 Task: Plan accommodations for an important business meeting in San Francisco, California, with a focus on Airbnb rentals near corporate offices and meeting facilities.
Action: Mouse moved to (437, 61)
Screenshot: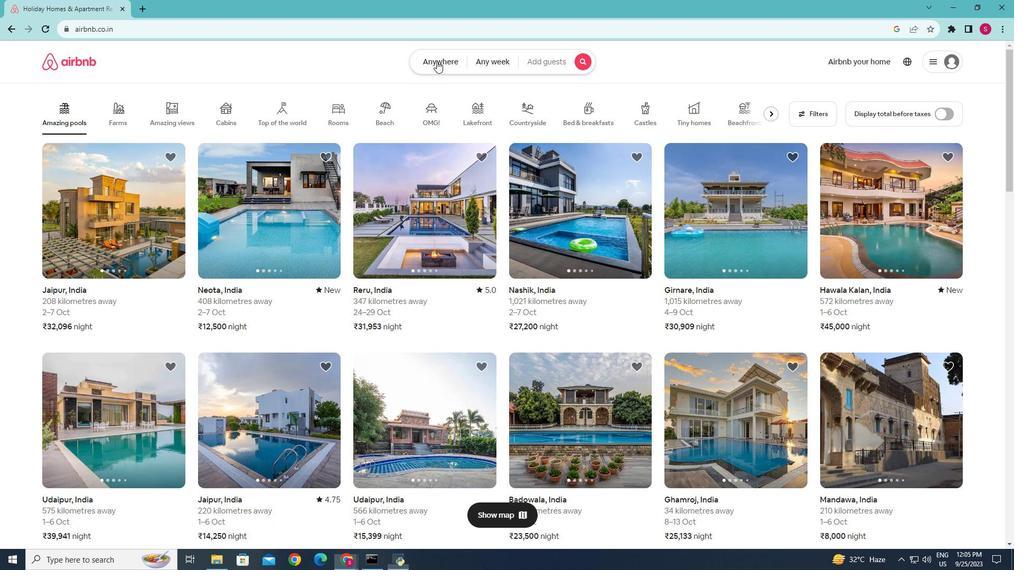 
Action: Mouse pressed left at (437, 61)
Screenshot: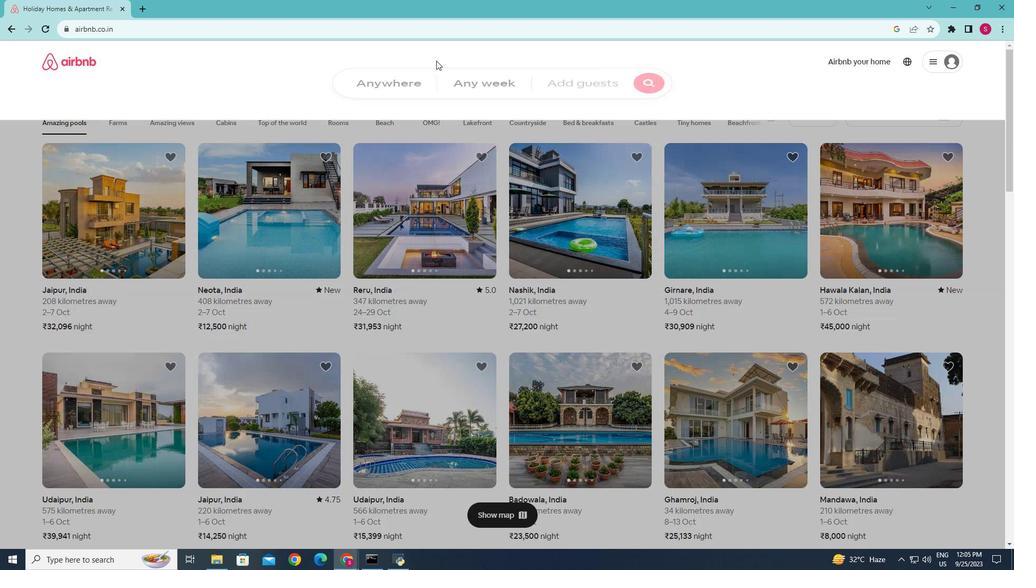 
Action: Mouse moved to (351, 96)
Screenshot: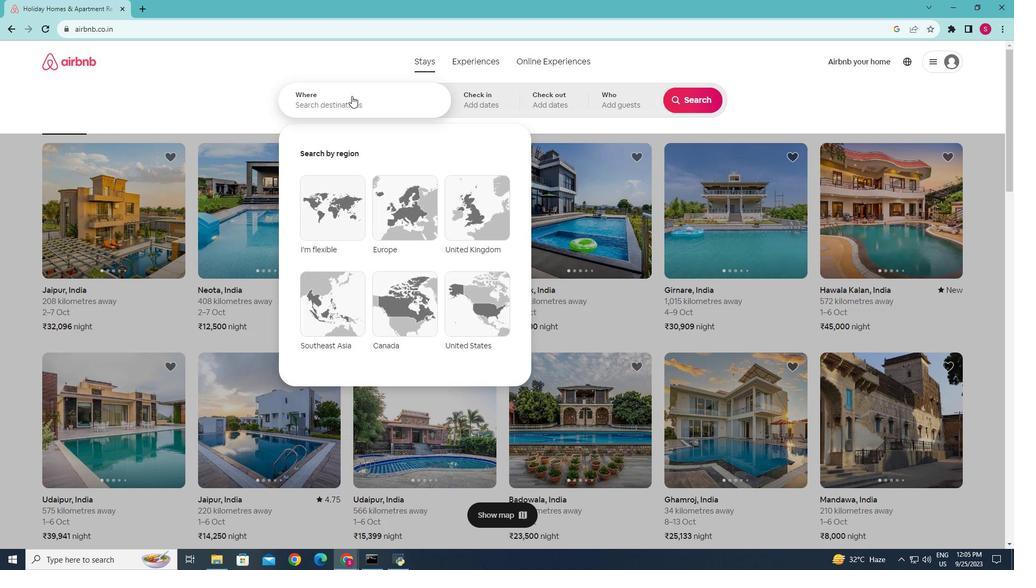 
Action: Mouse pressed left at (351, 96)
Screenshot: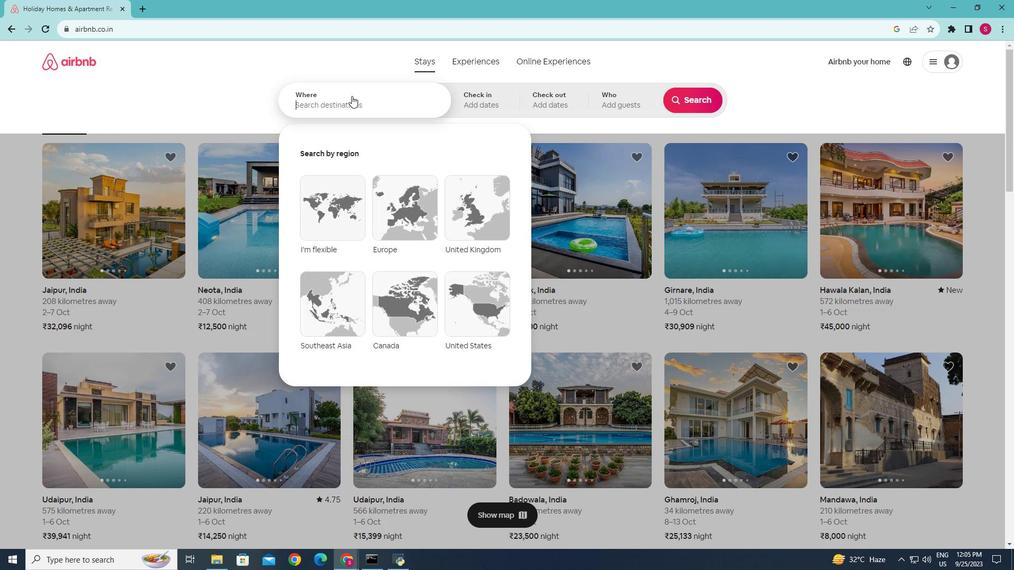 
Action: Key pressed <Key.caps_lock>S<Key.caps_lock>an<Key.space><Key.caps_lock>F<Key.caps_lock>rancisco,<Key.space><Key.caps_lock>C<Key.caps_lock>alifornia
Screenshot: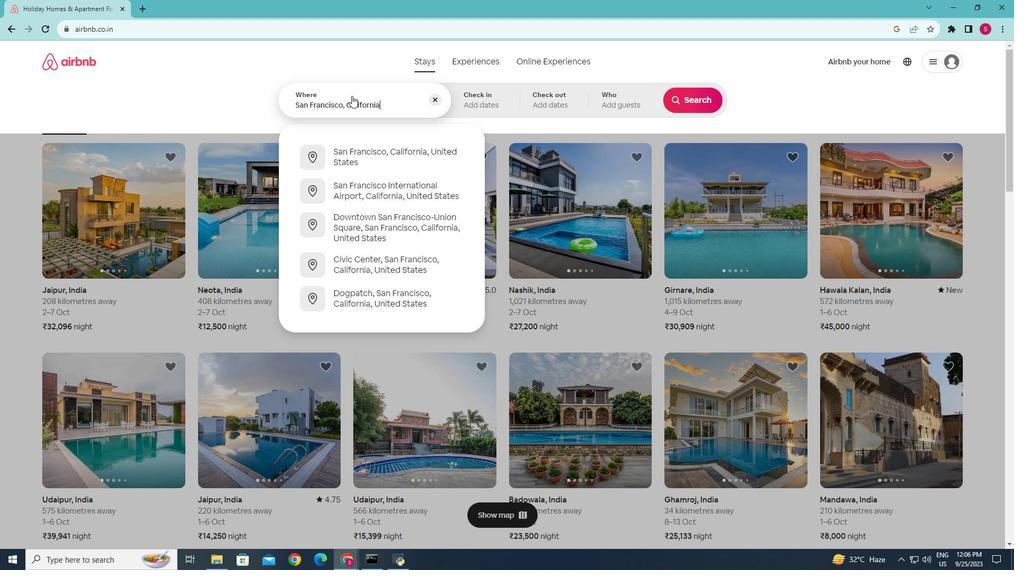 
Action: Mouse moved to (387, 126)
Screenshot: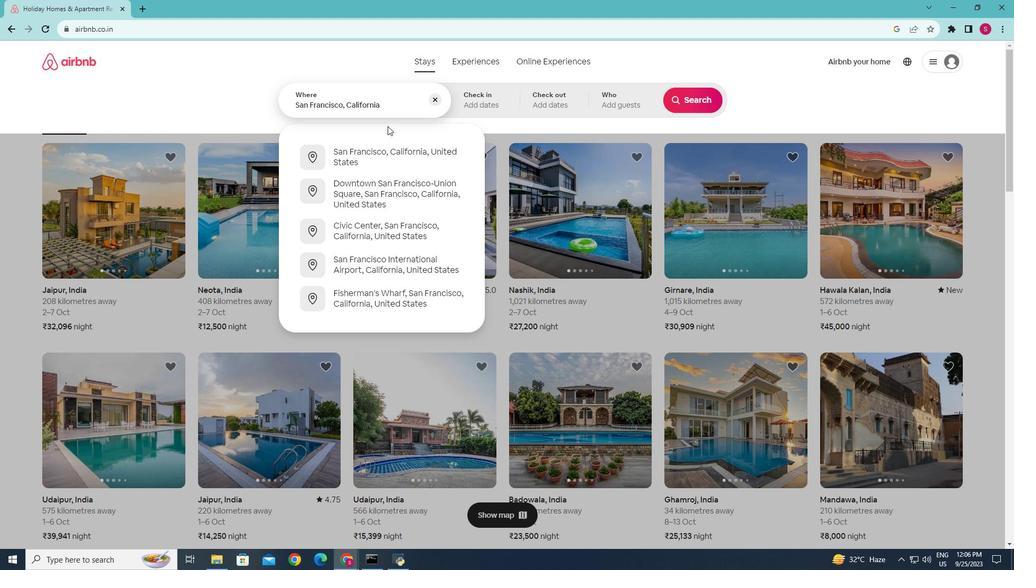 
Action: Key pressed <Key.enter>
Screenshot: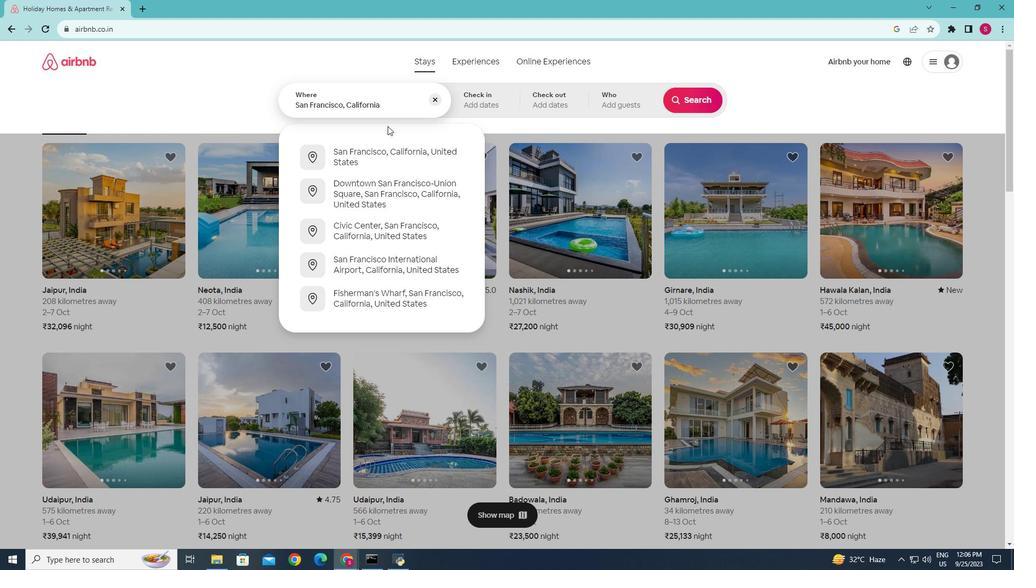 
Action: Mouse moved to (683, 100)
Screenshot: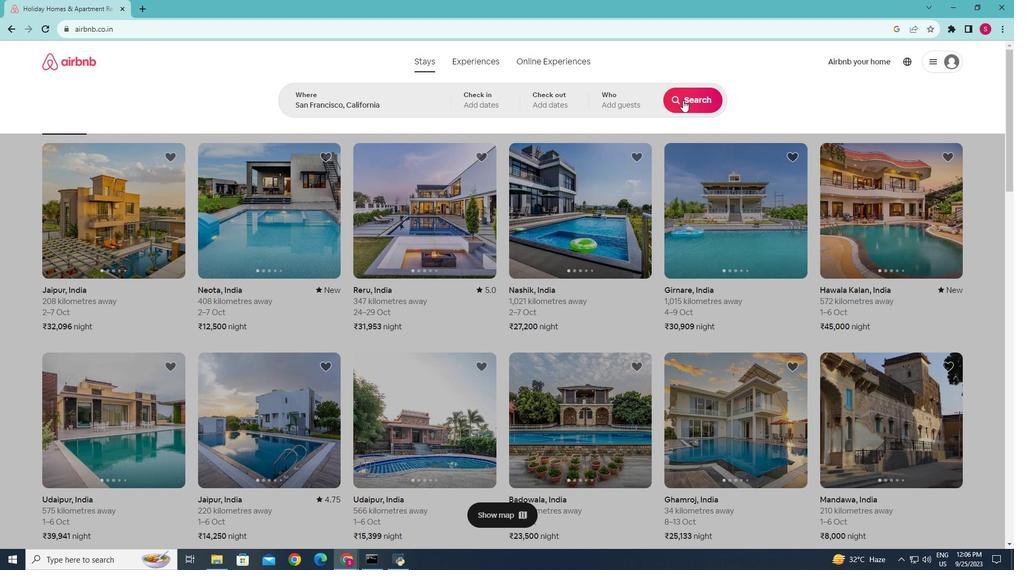 
Action: Mouse pressed left at (683, 100)
Screenshot: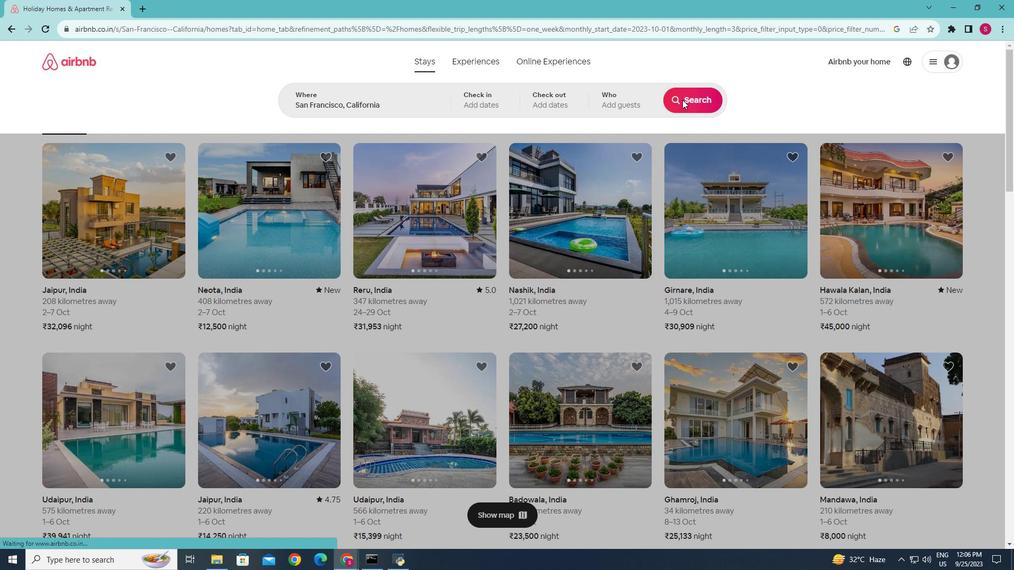 
Action: Mouse moved to (393, 350)
Screenshot: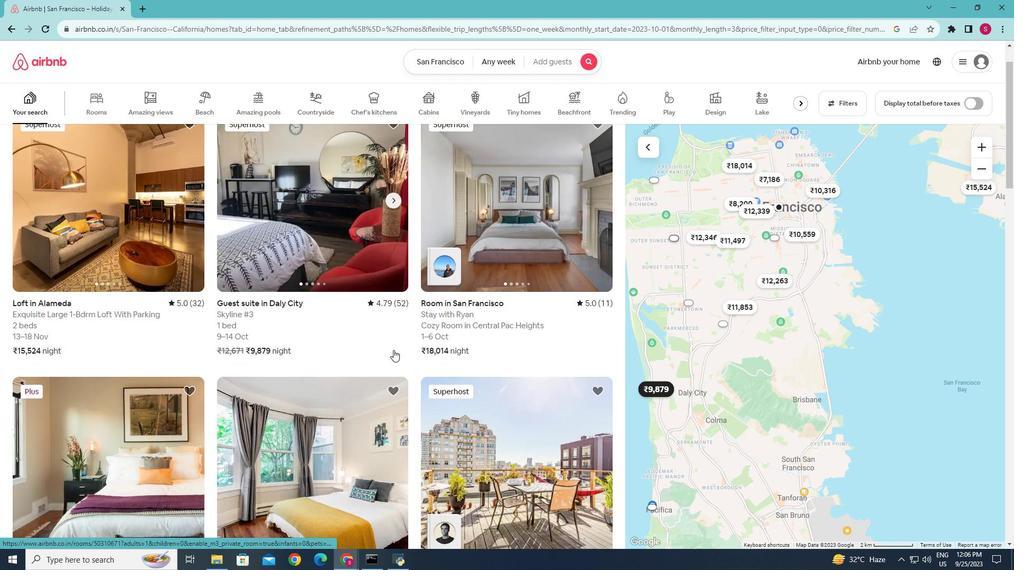 
Action: Mouse scrolled (393, 349) with delta (0, 0)
Screenshot: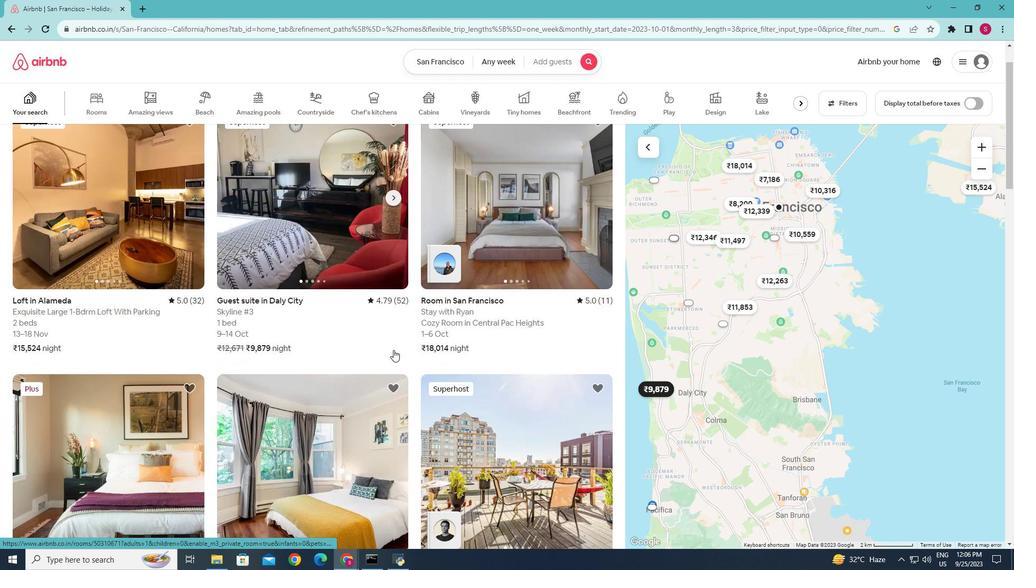 
Action: Mouse scrolled (393, 349) with delta (0, 0)
Screenshot: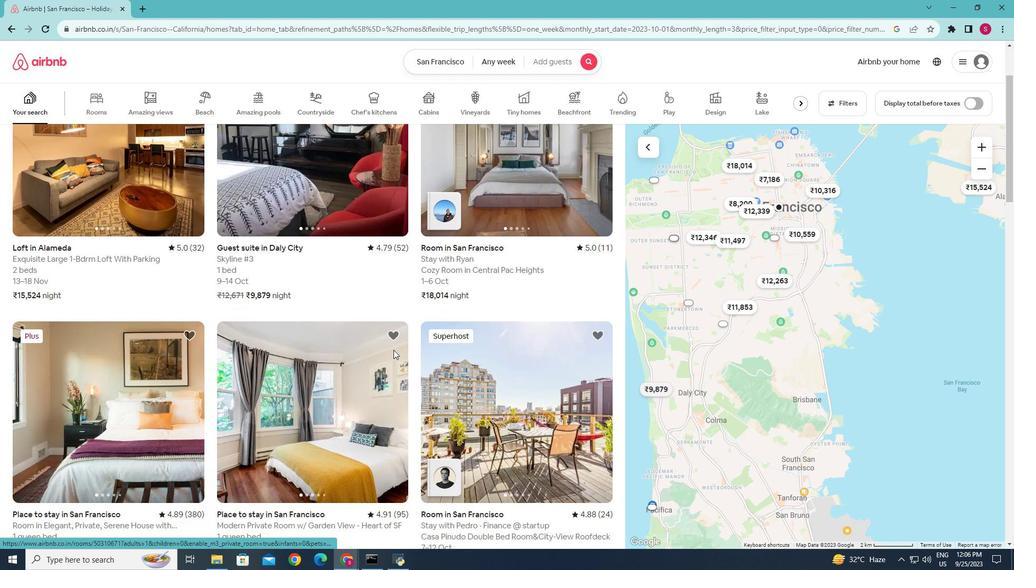 
Action: Mouse moved to (428, 362)
Screenshot: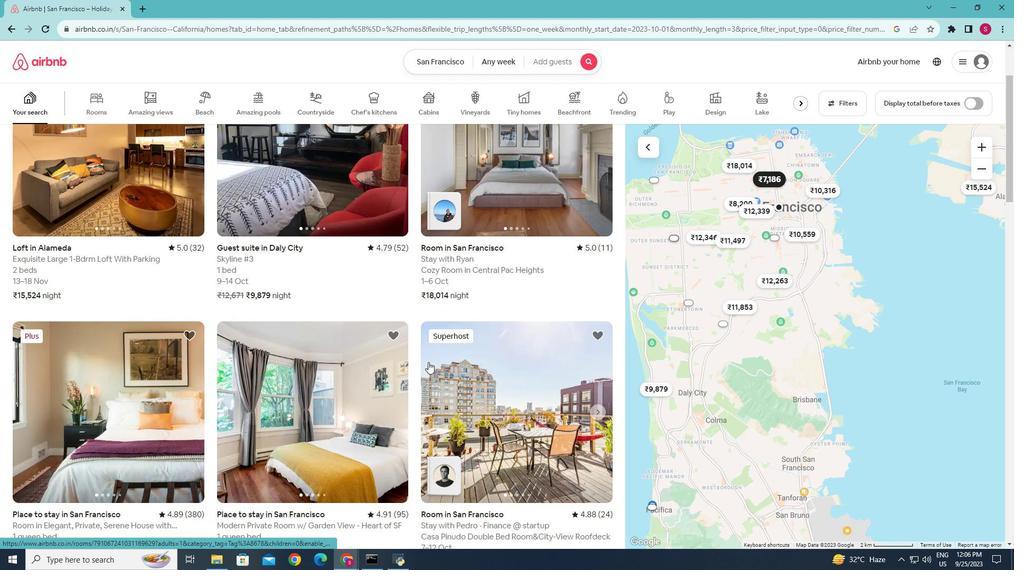 
Action: Mouse scrolled (428, 362) with delta (0, 0)
Screenshot: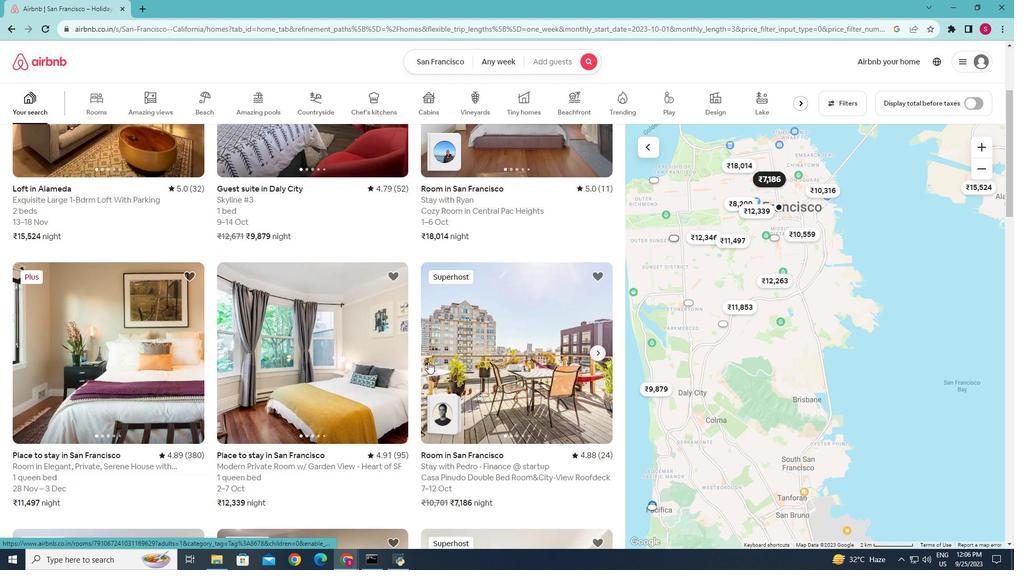 
Action: Mouse scrolled (428, 362) with delta (0, 0)
Screenshot: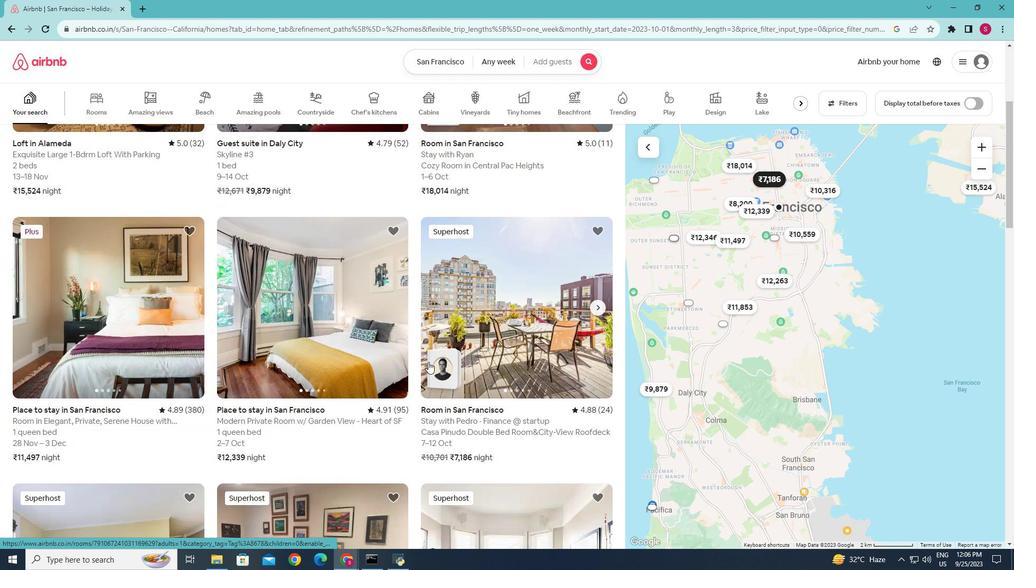 
Action: Mouse scrolled (428, 362) with delta (0, 0)
Screenshot: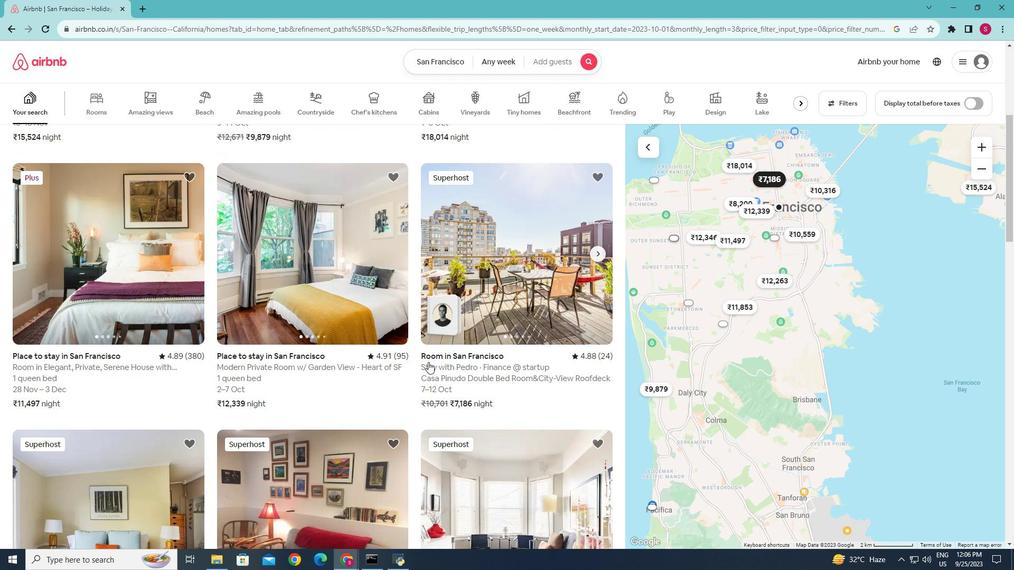 
Action: Mouse moved to (366, 376)
Screenshot: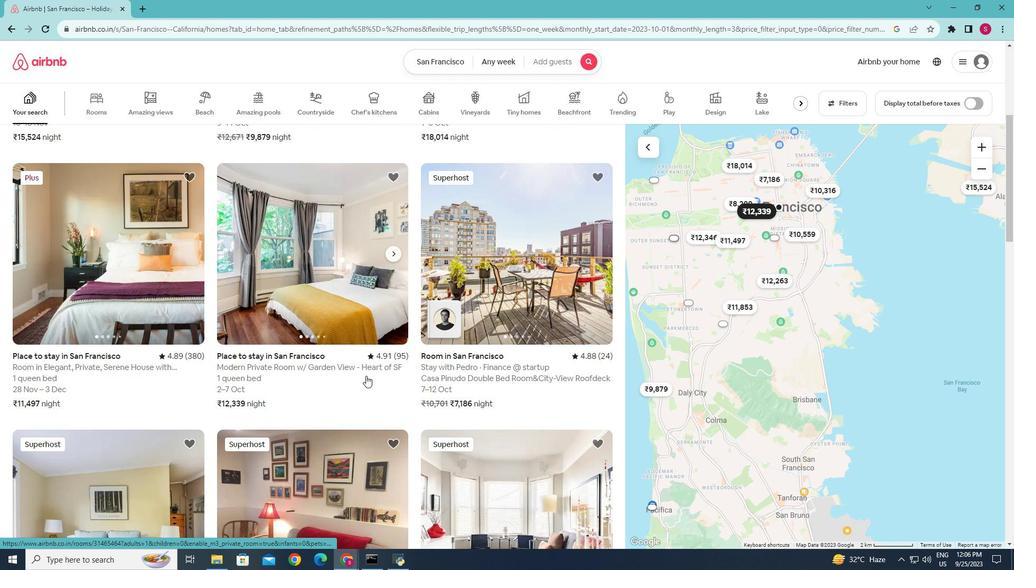 
Action: Mouse scrolled (366, 375) with delta (0, 0)
Screenshot: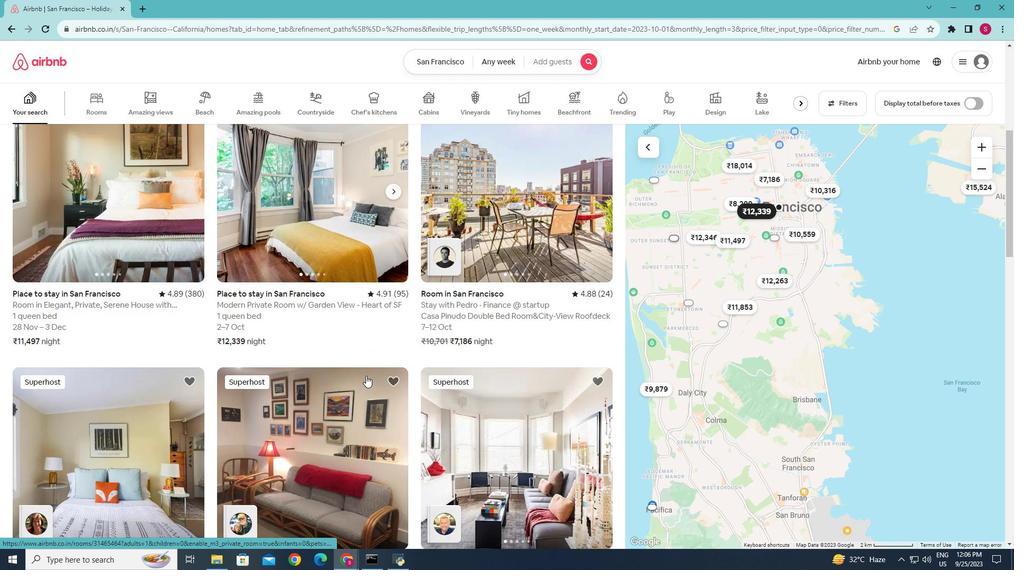 
Action: Mouse scrolled (366, 375) with delta (0, 0)
Screenshot: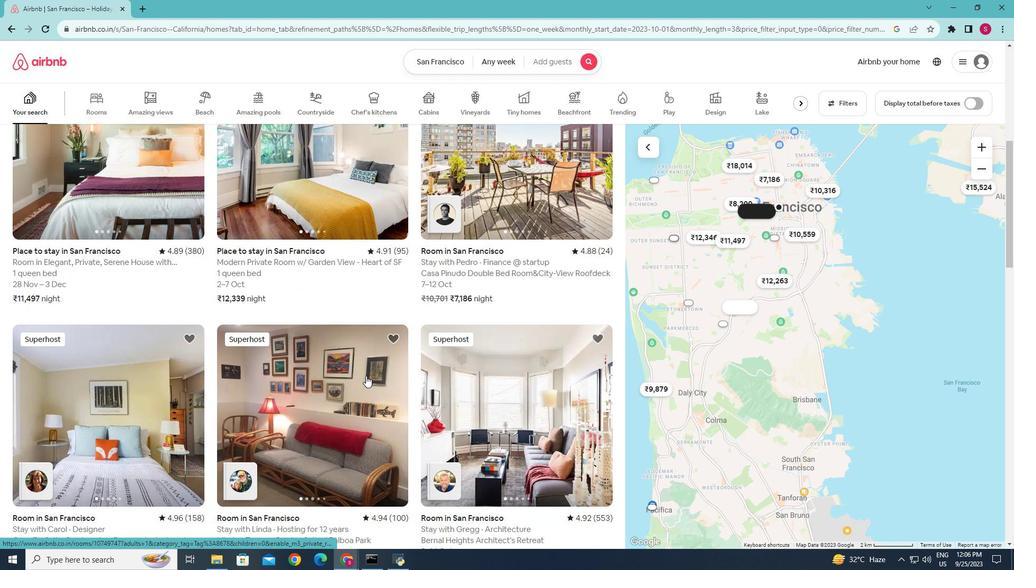 
Action: Mouse scrolled (366, 375) with delta (0, 0)
Screenshot: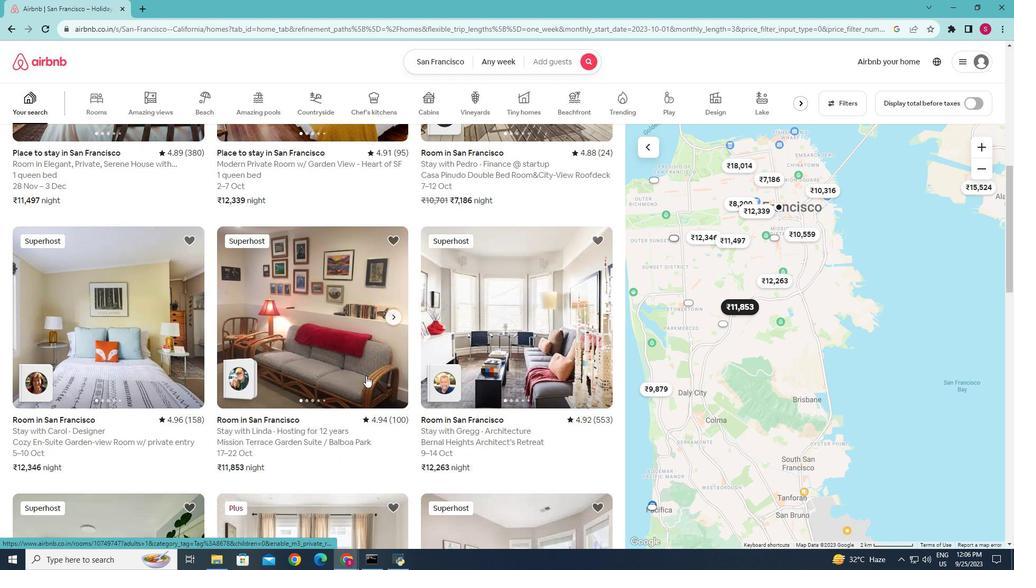 
Action: Mouse scrolled (366, 375) with delta (0, 0)
Screenshot: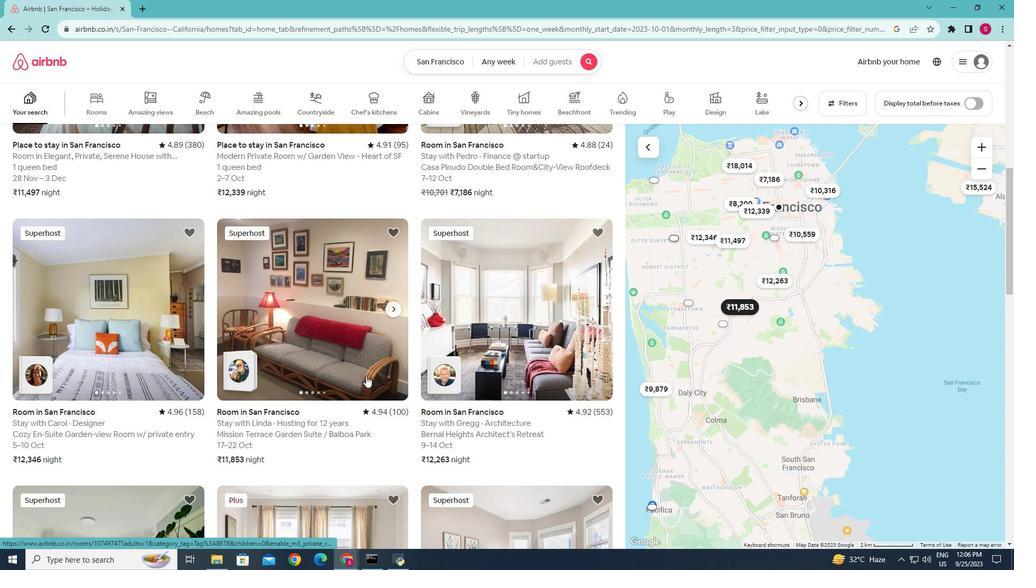 
Action: Mouse moved to (378, 368)
Screenshot: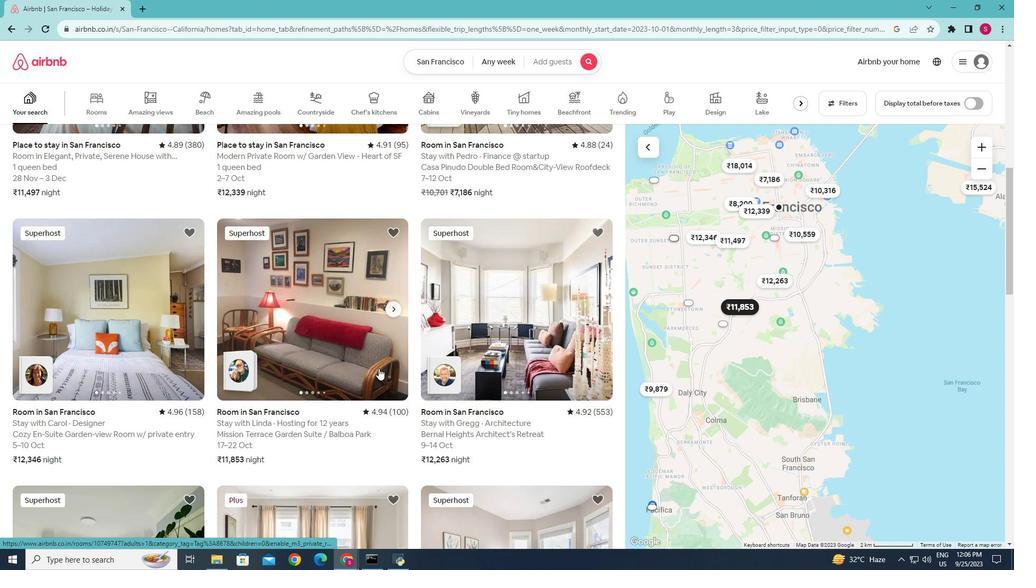 
Action: Mouse scrolled (378, 368) with delta (0, 0)
Screenshot: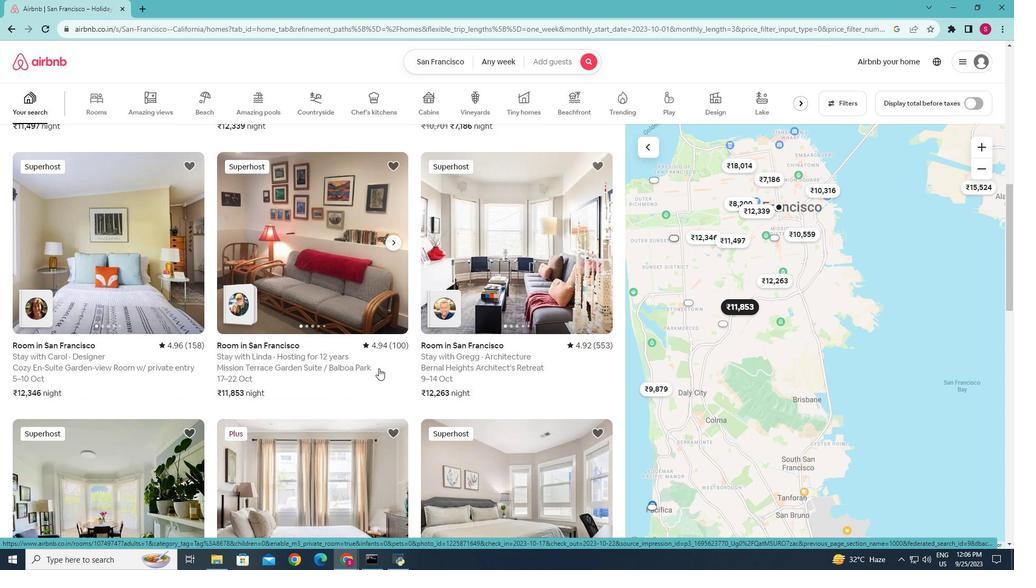 
Action: Mouse scrolled (378, 368) with delta (0, 0)
Screenshot: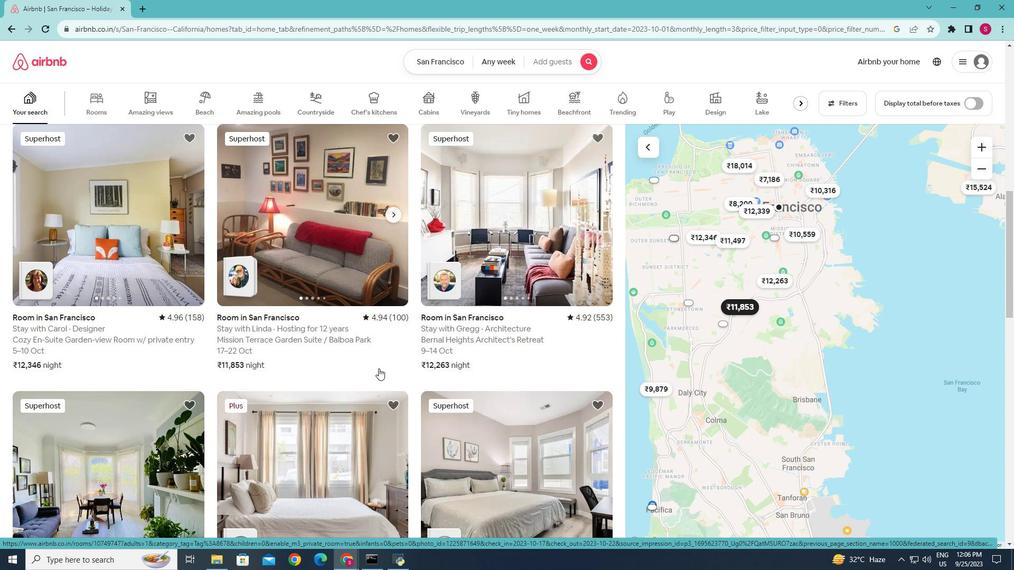
Action: Mouse scrolled (378, 368) with delta (0, 0)
Screenshot: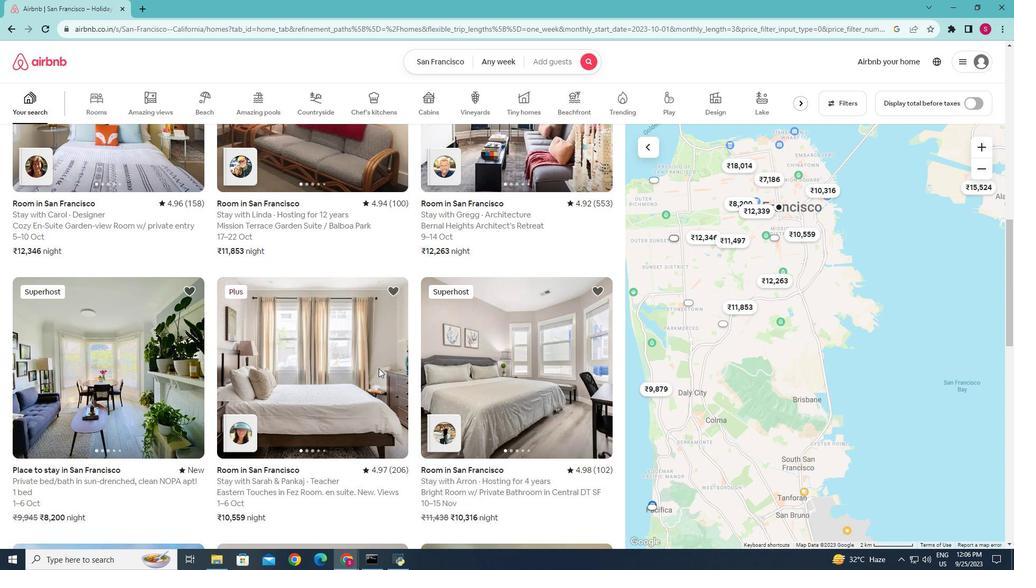 
Action: Mouse scrolled (378, 368) with delta (0, 0)
Screenshot: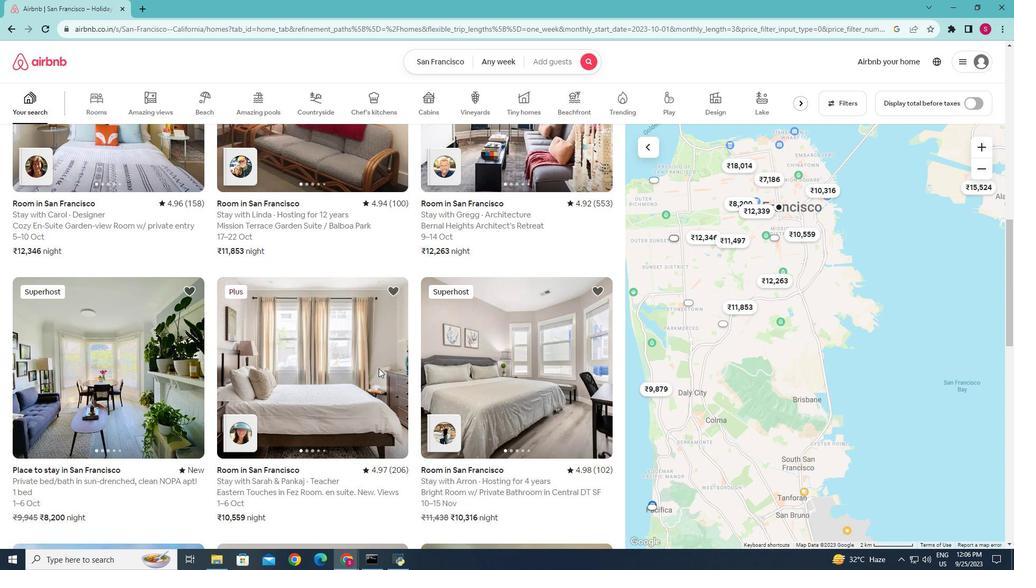 
Action: Mouse scrolled (378, 368) with delta (0, 0)
Screenshot: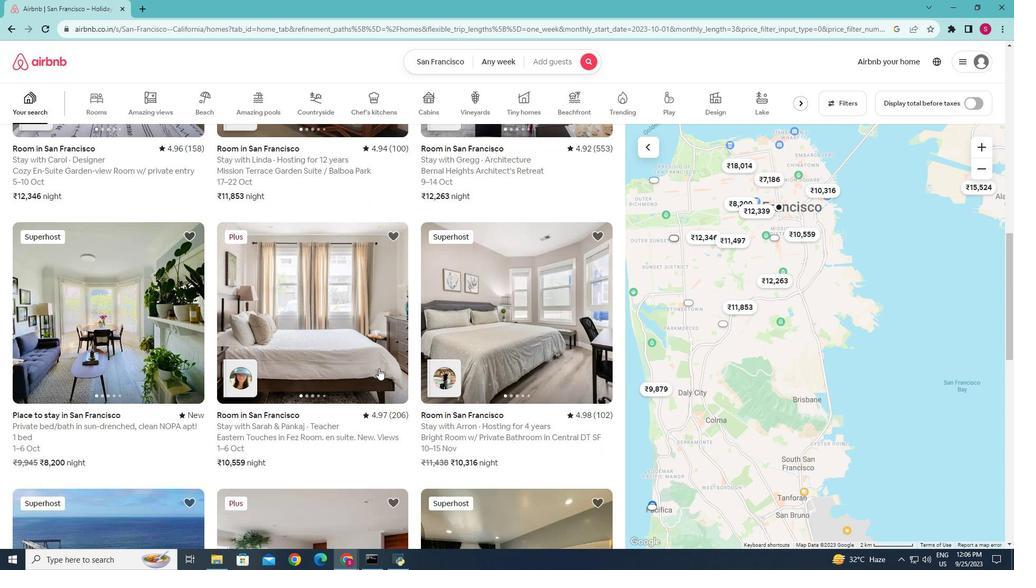 
Action: Mouse moved to (448, 361)
Screenshot: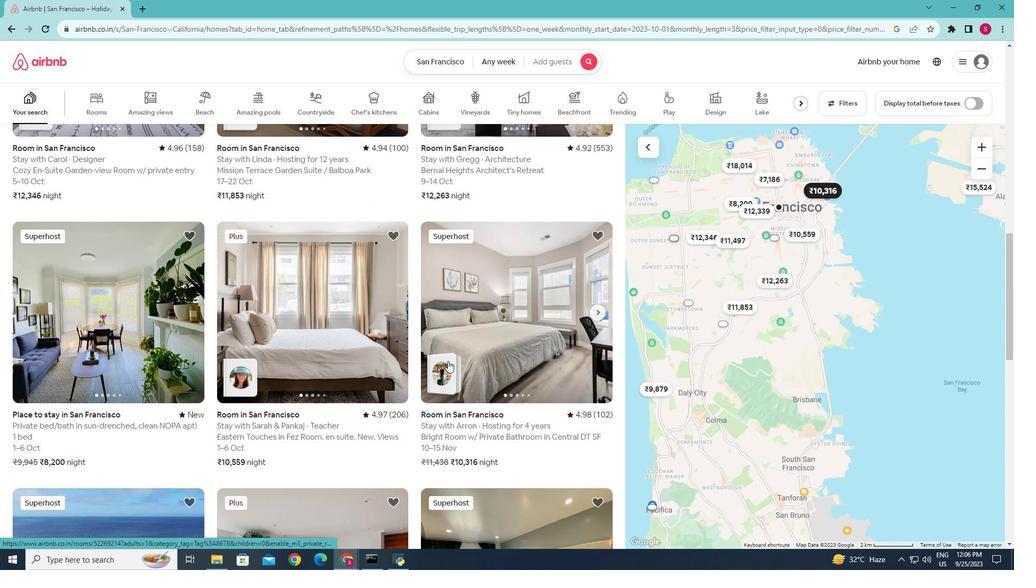 
Action: Mouse scrolled (448, 360) with delta (0, 0)
Screenshot: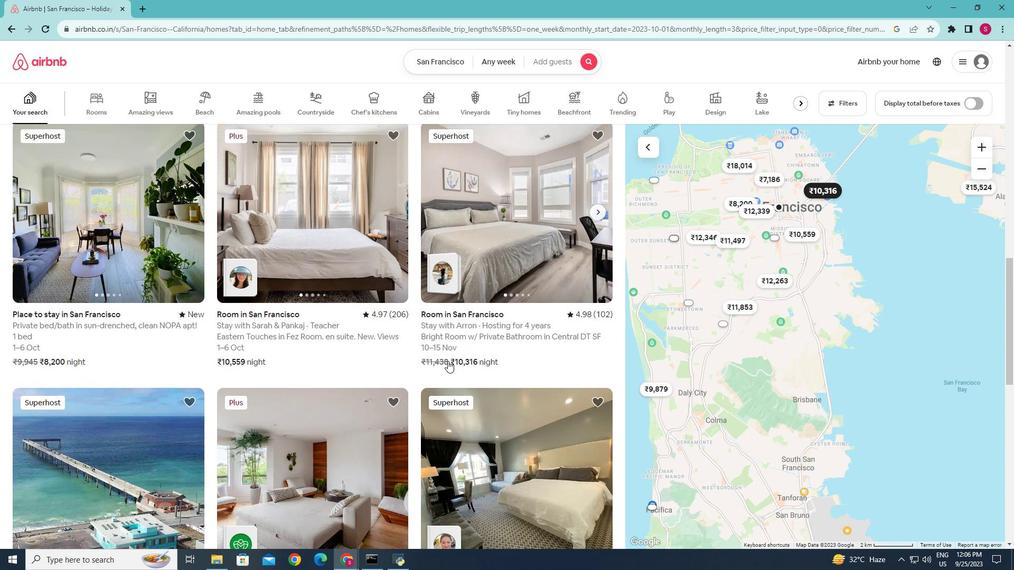 
Action: Mouse scrolled (448, 360) with delta (0, 0)
Screenshot: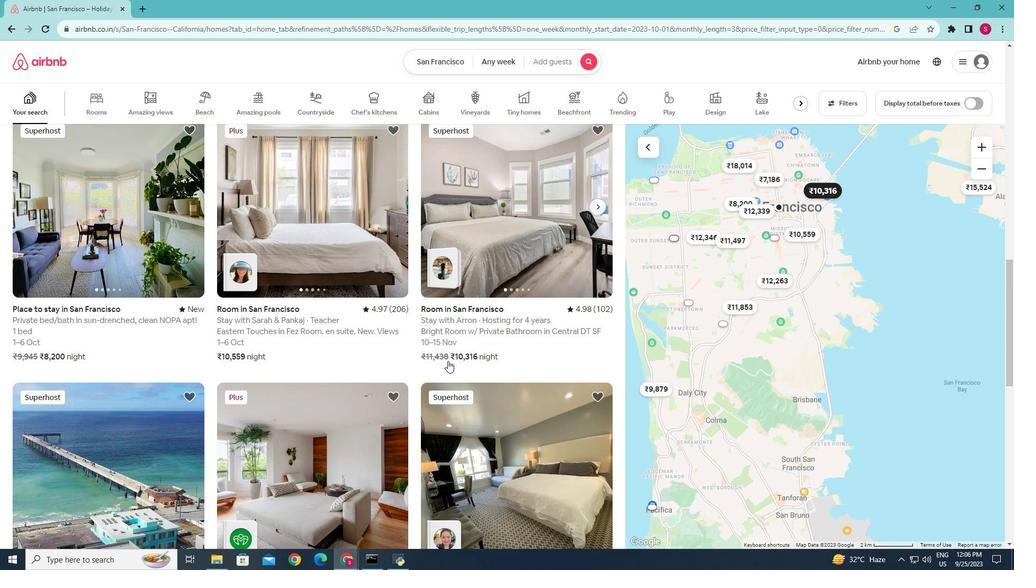 
Action: Mouse scrolled (448, 360) with delta (0, 0)
Screenshot: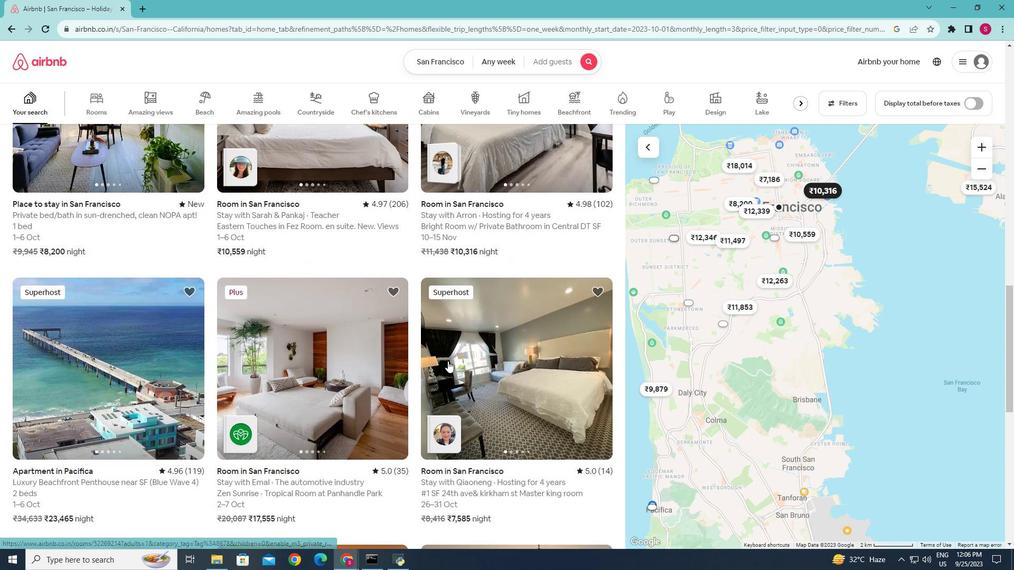 
Action: Mouse scrolled (448, 360) with delta (0, 0)
Screenshot: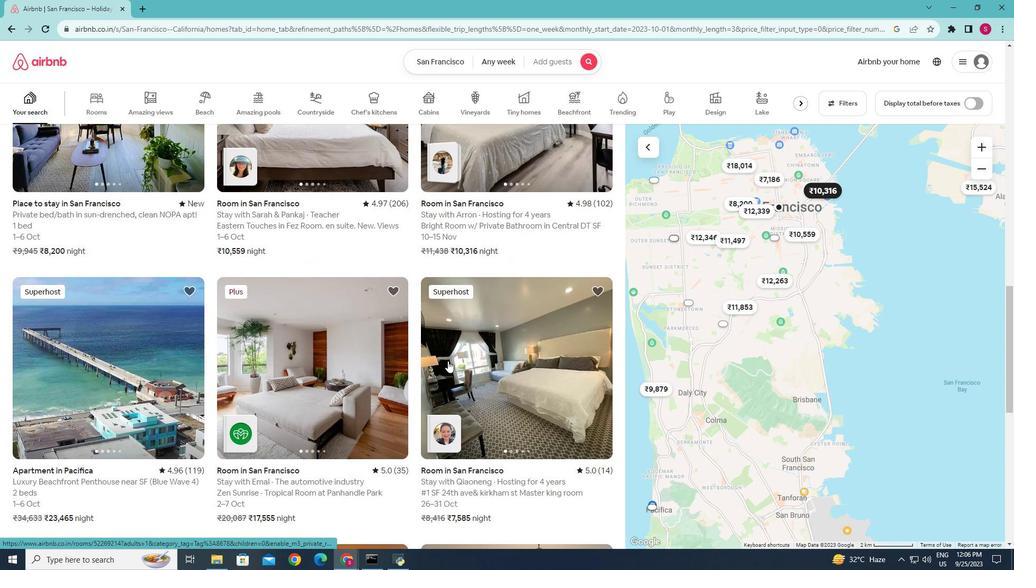 
Action: Mouse scrolled (448, 360) with delta (0, 0)
Screenshot: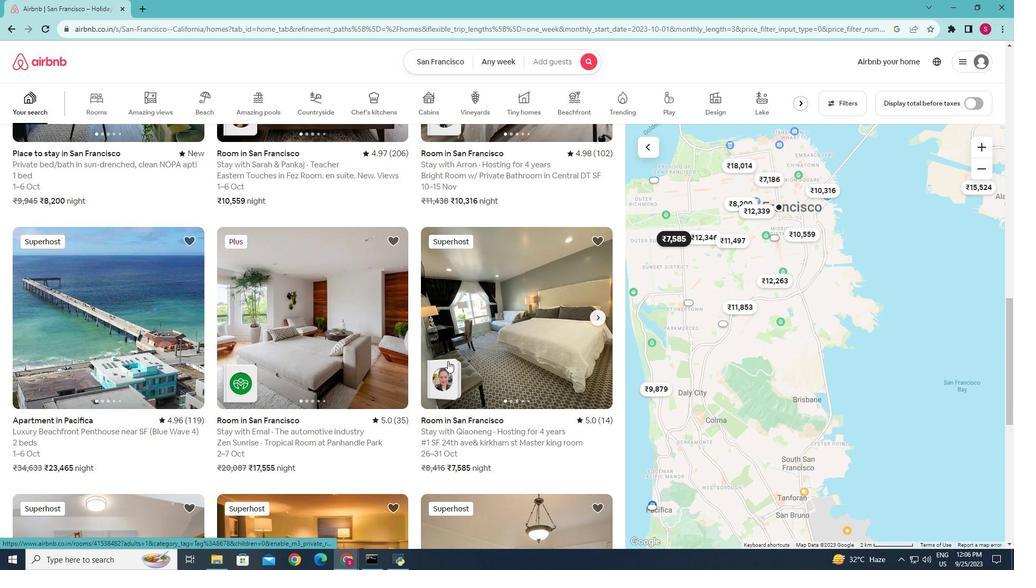 
Action: Mouse scrolled (448, 360) with delta (0, 0)
Screenshot: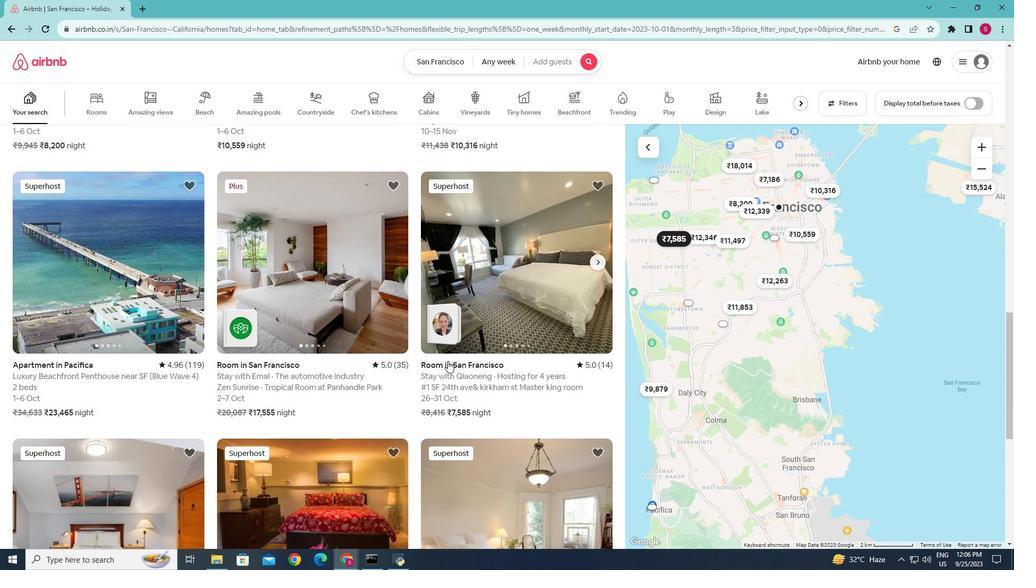 
Action: Mouse scrolled (448, 360) with delta (0, 0)
Screenshot: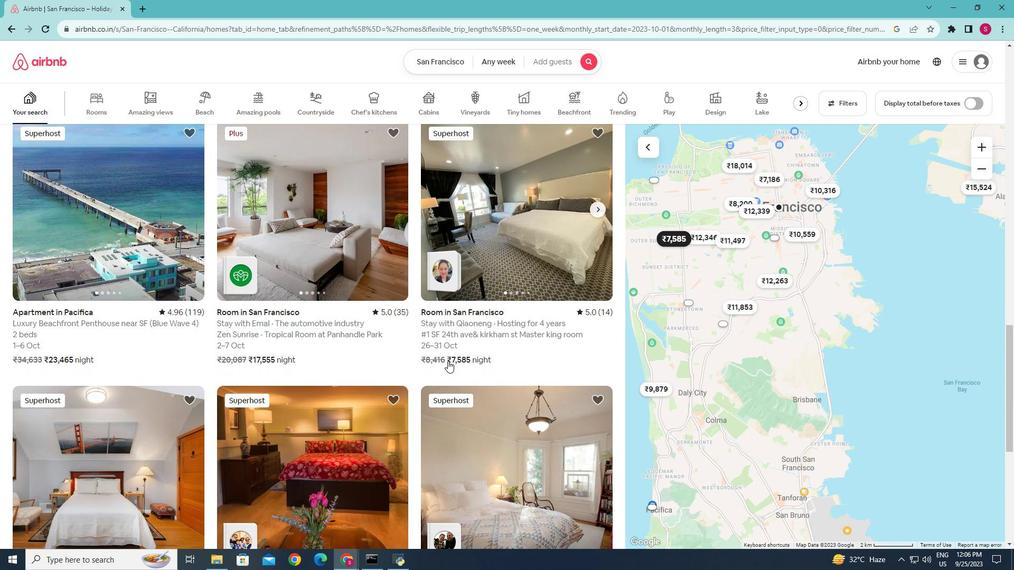 
Action: Mouse scrolled (448, 360) with delta (0, 0)
Screenshot: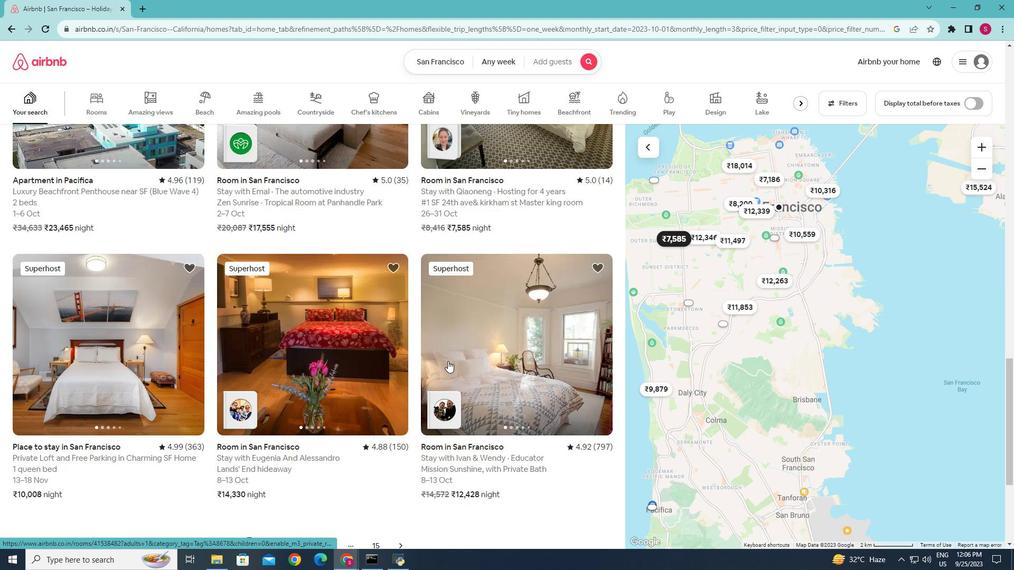 
Action: Mouse scrolled (448, 360) with delta (0, 0)
Screenshot: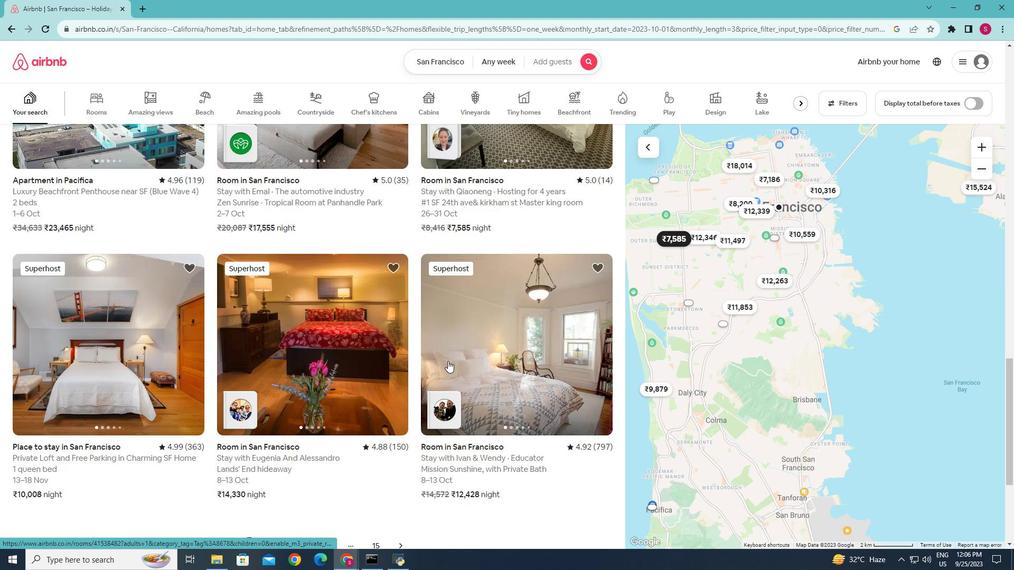 
Action: Mouse scrolled (448, 360) with delta (0, 0)
Screenshot: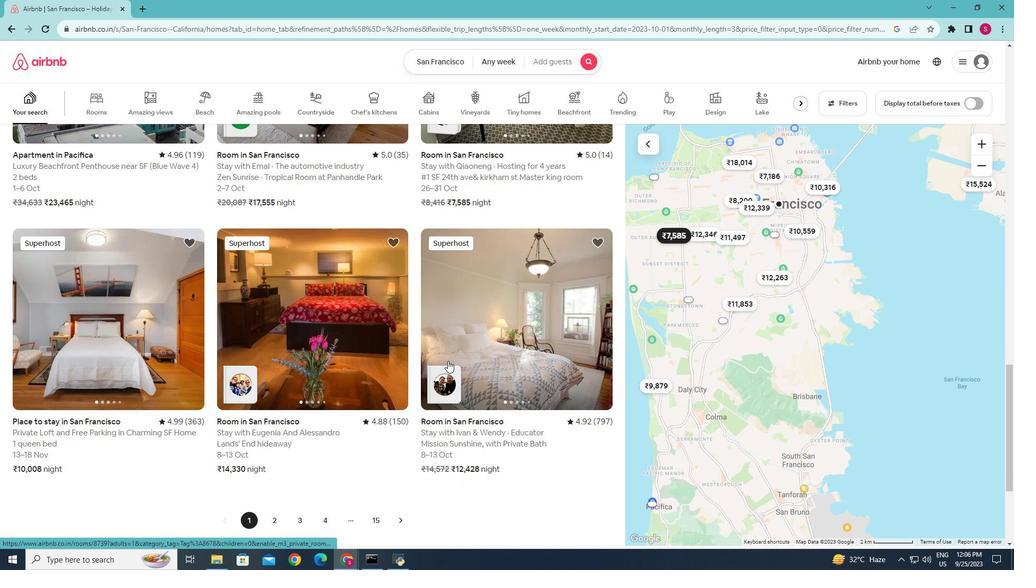 
Action: Mouse moved to (556, 379)
Screenshot: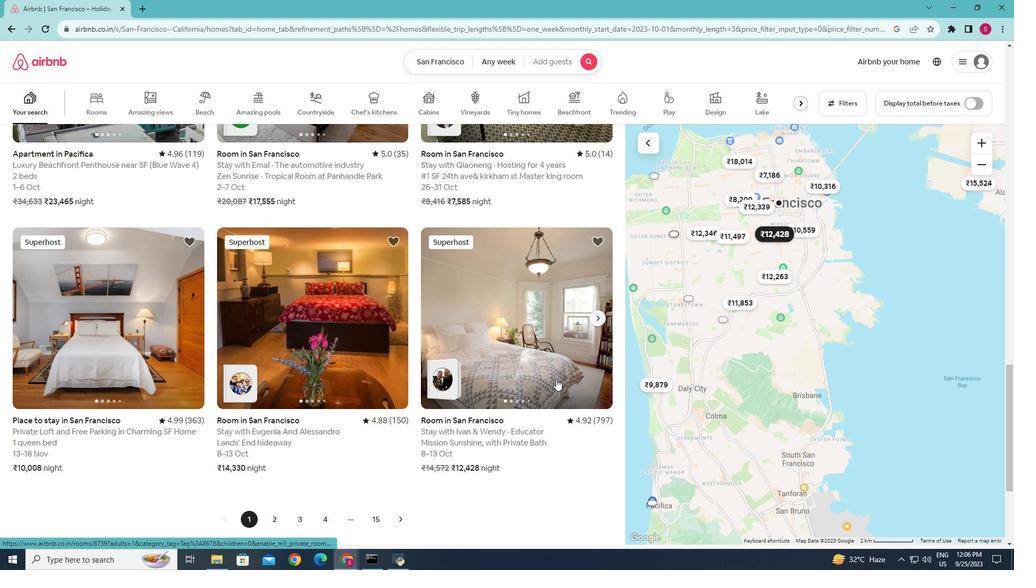 
Action: Mouse scrolled (556, 378) with delta (0, 0)
Screenshot: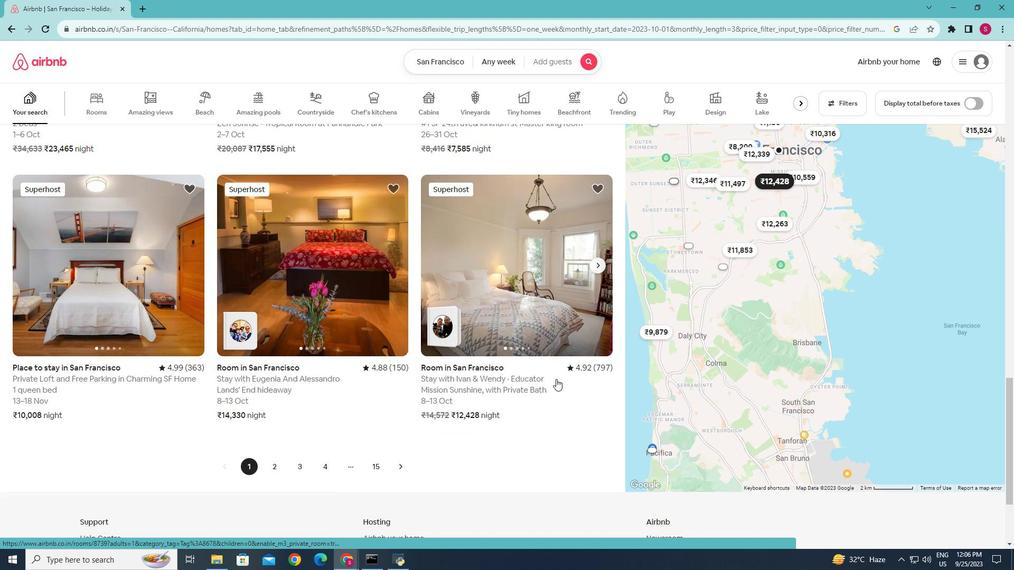 
Action: Mouse moved to (274, 461)
Screenshot: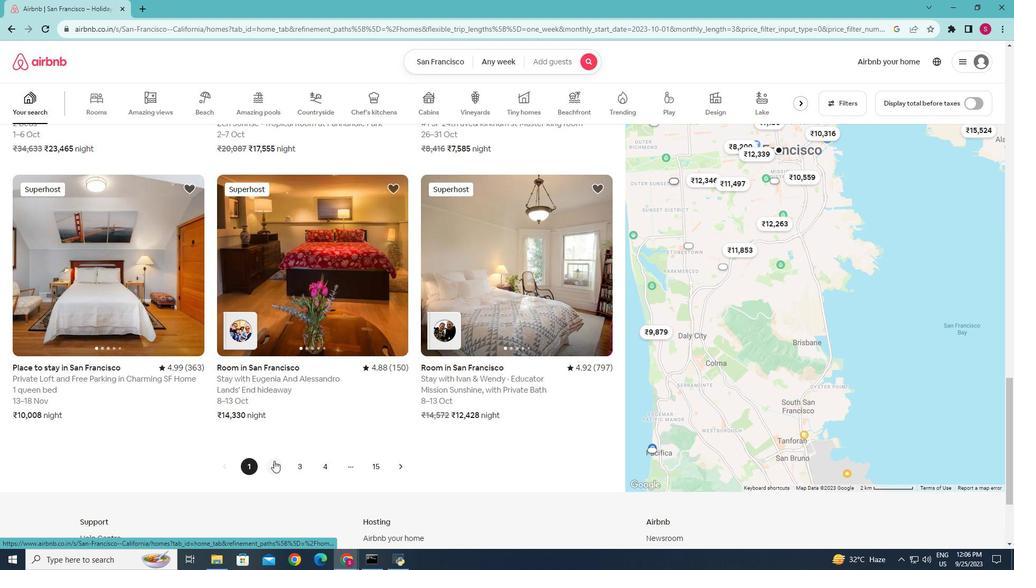 
Action: Mouse pressed left at (274, 461)
Screenshot: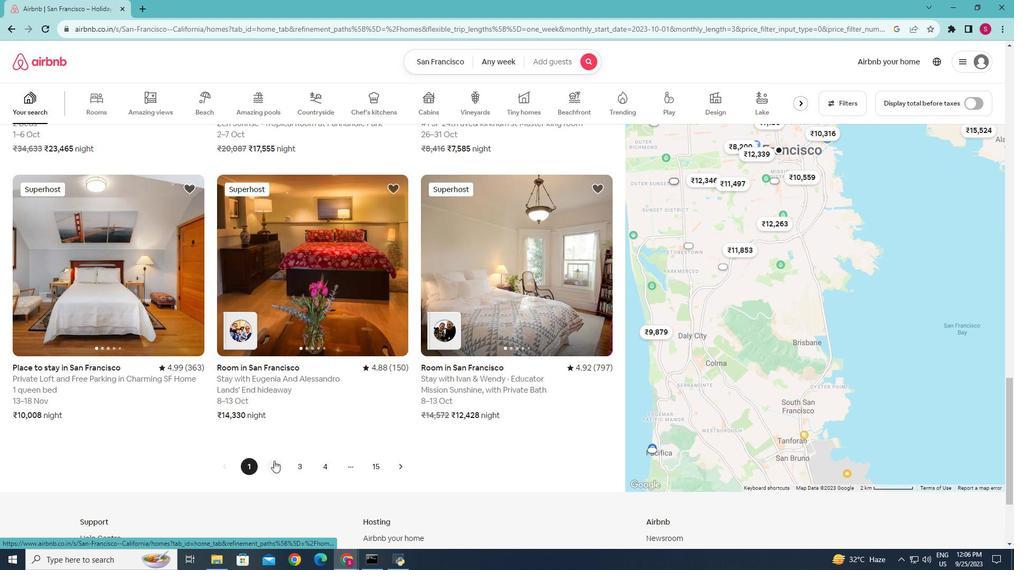 
Action: Mouse moved to (383, 384)
Screenshot: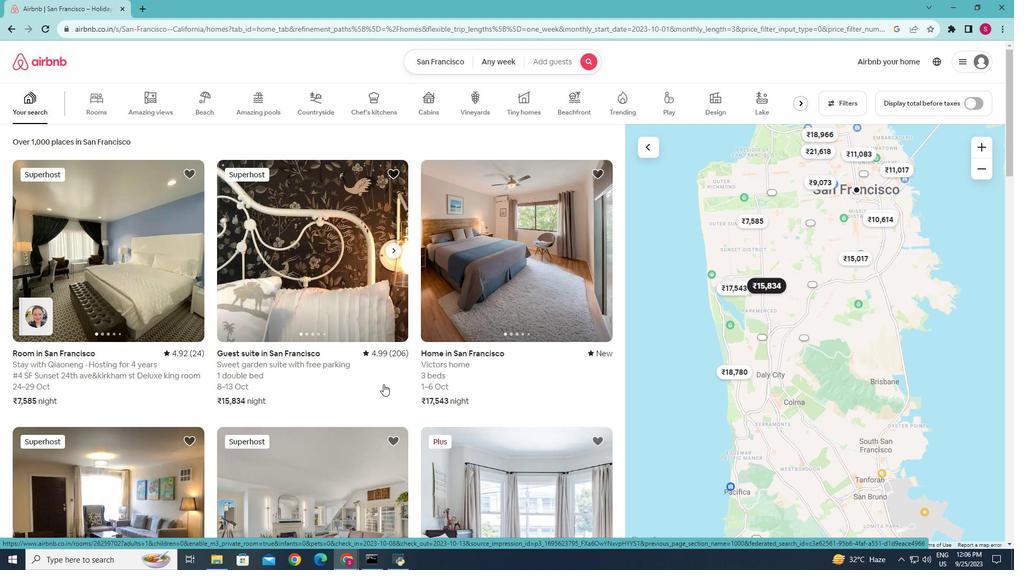 
Action: Mouse scrolled (383, 384) with delta (0, 0)
Screenshot: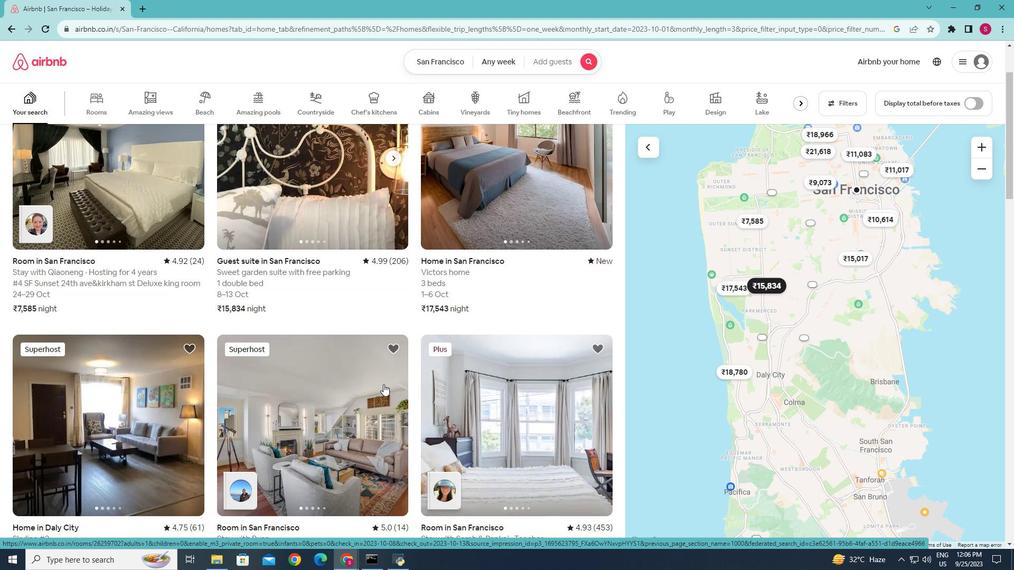 
Action: Mouse scrolled (383, 384) with delta (0, 0)
Screenshot: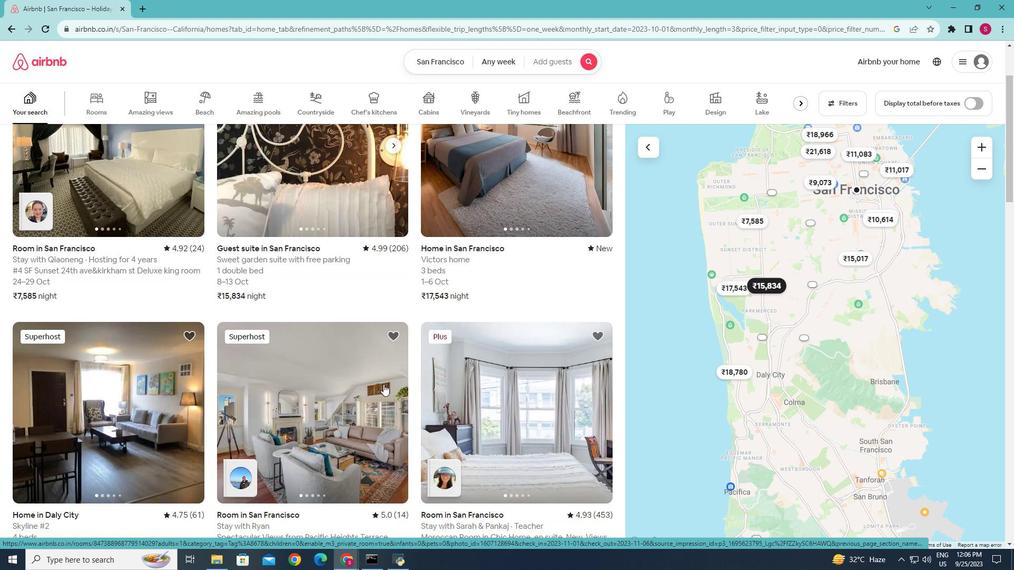 
Action: Mouse scrolled (383, 384) with delta (0, 0)
Screenshot: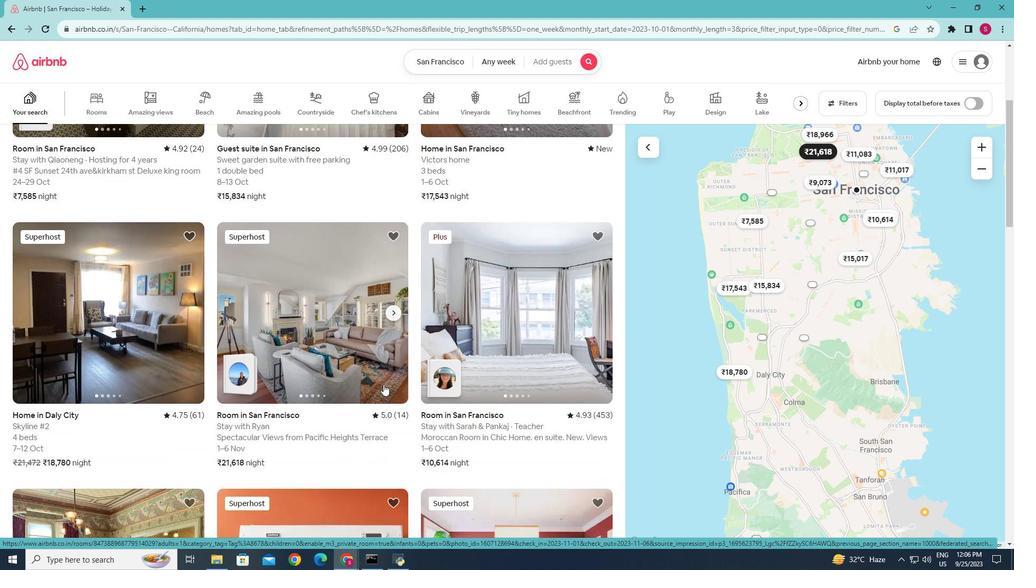 
Action: Mouse scrolled (383, 384) with delta (0, 0)
Screenshot: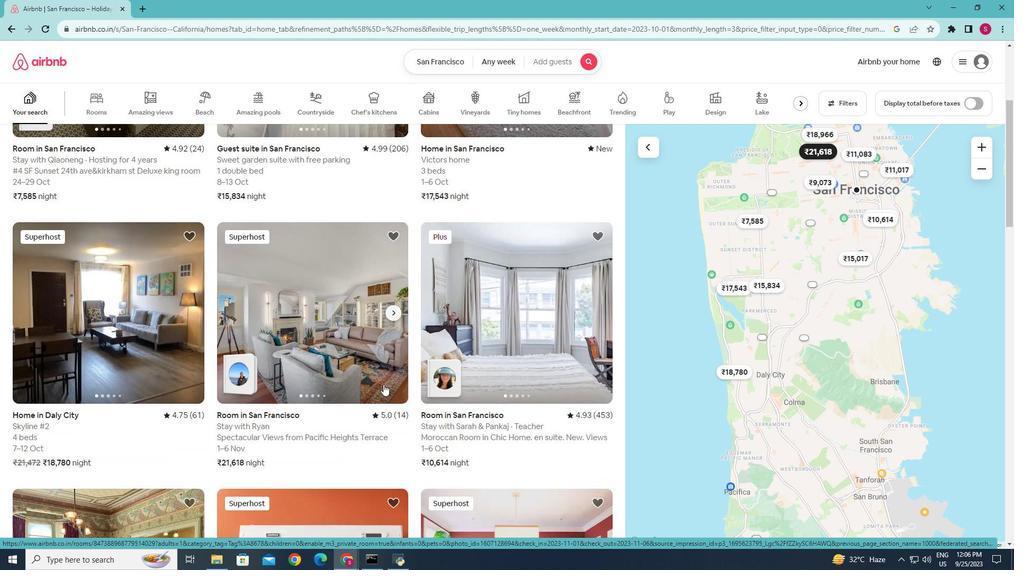 
Action: Mouse scrolled (383, 384) with delta (0, 0)
Screenshot: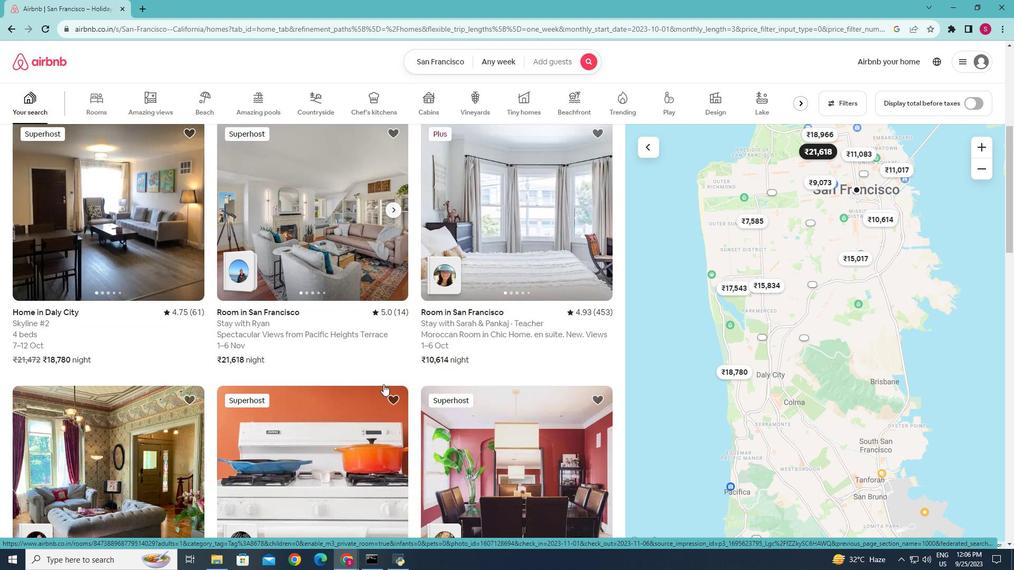 
Action: Mouse scrolled (383, 384) with delta (0, 0)
Screenshot: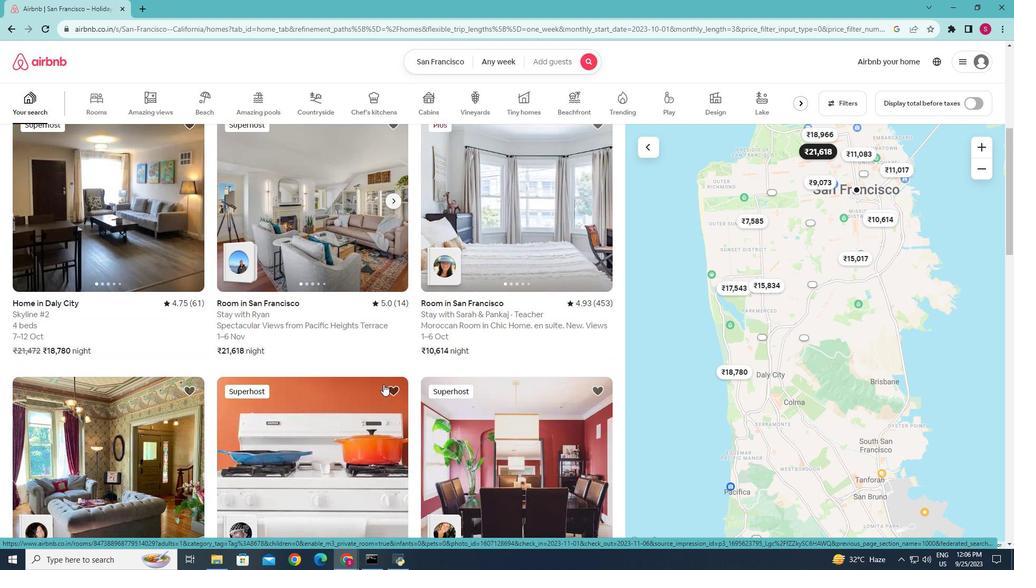 
Action: Mouse scrolled (383, 384) with delta (0, 0)
Screenshot: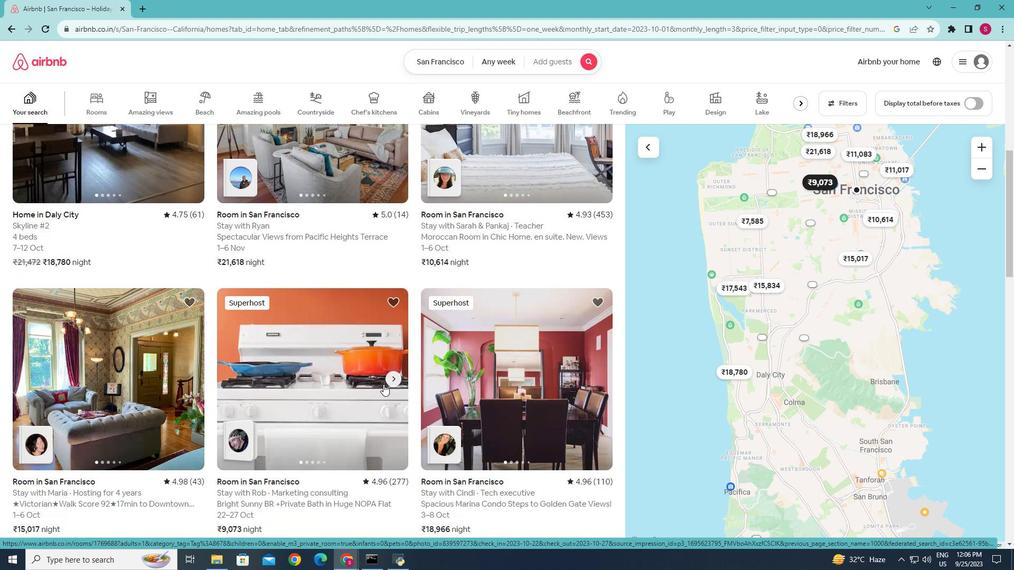 
Action: Mouse scrolled (383, 384) with delta (0, 0)
Screenshot: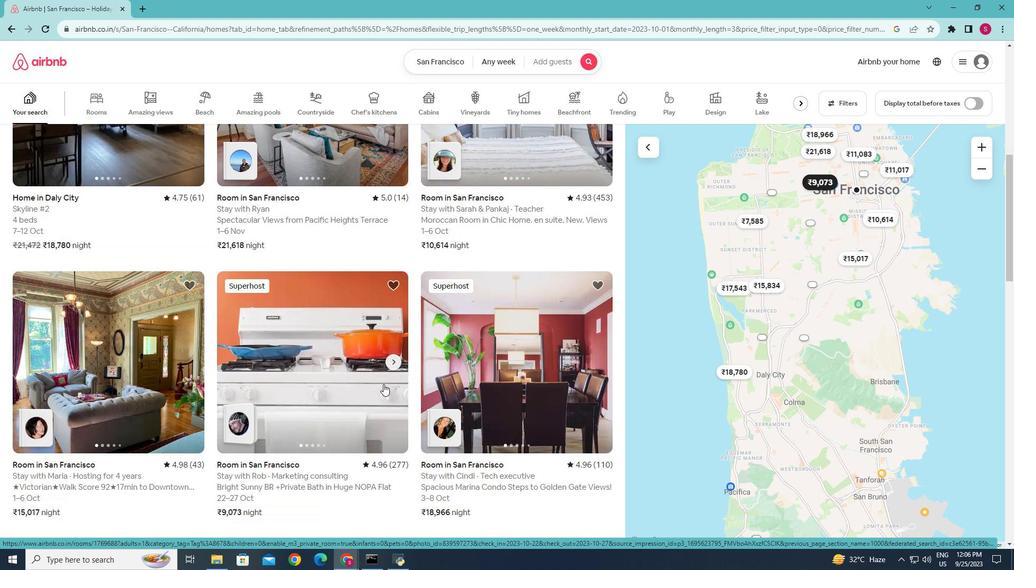 
Action: Mouse scrolled (383, 384) with delta (0, 0)
Screenshot: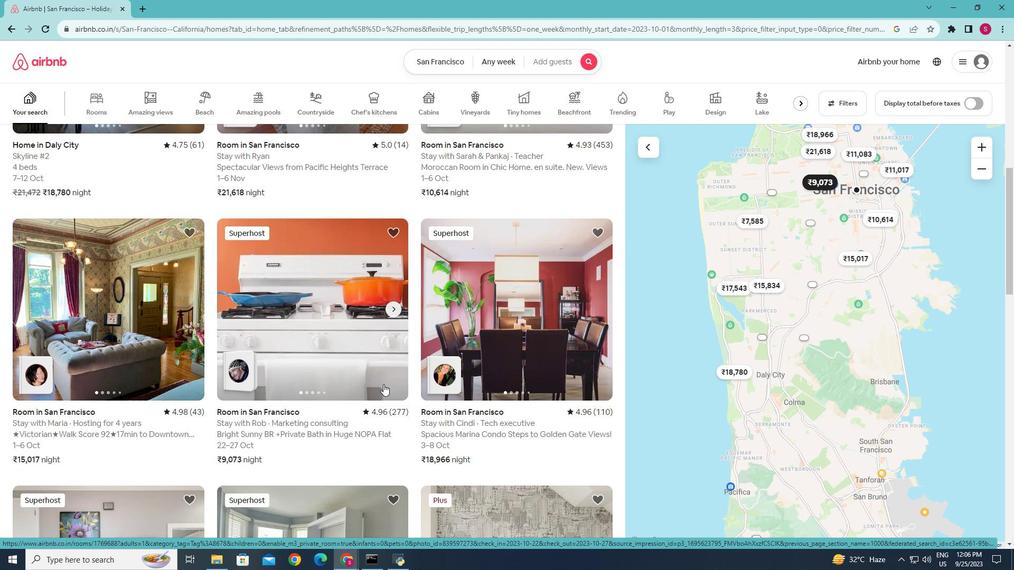 
Action: Mouse scrolled (383, 384) with delta (0, 0)
Screenshot: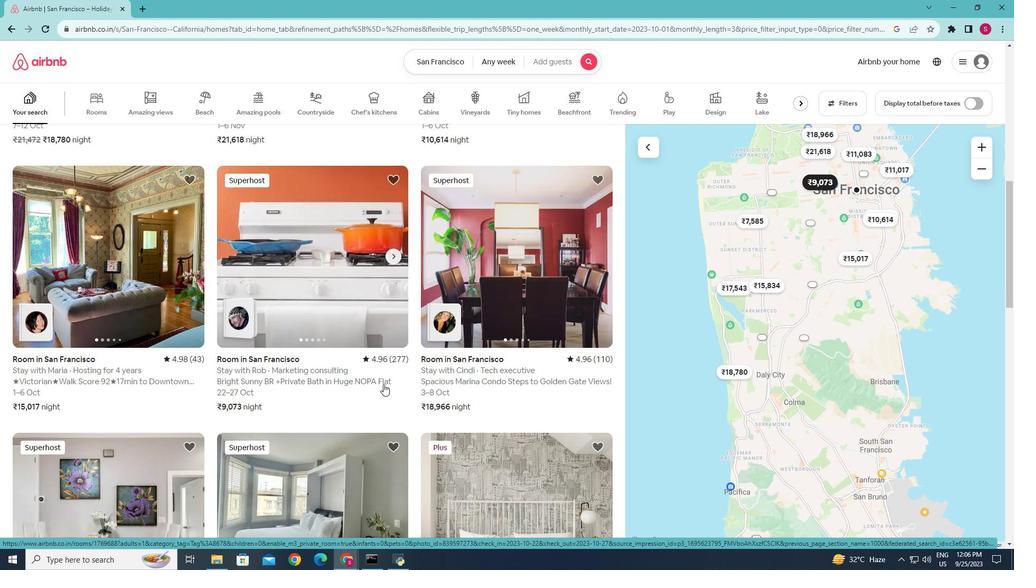 
Action: Mouse scrolled (383, 384) with delta (0, 0)
Screenshot: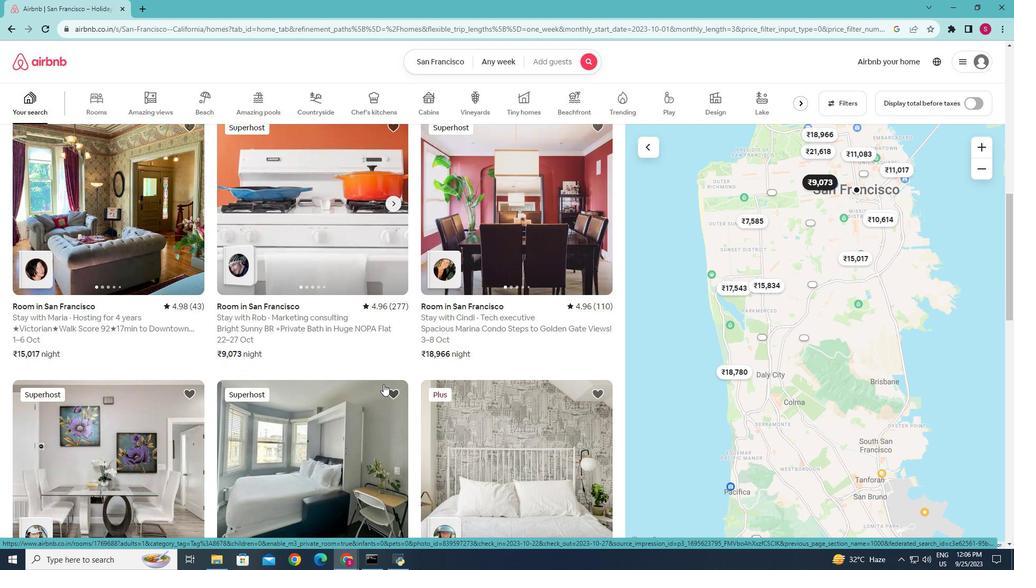 
Action: Mouse scrolled (383, 384) with delta (0, 0)
Screenshot: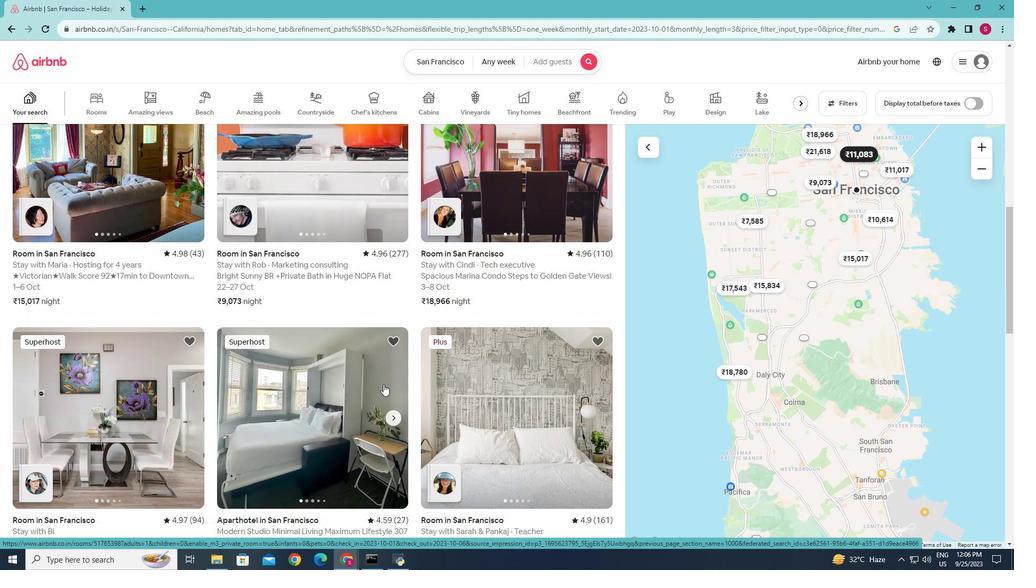 
Action: Mouse scrolled (383, 384) with delta (0, 0)
Screenshot: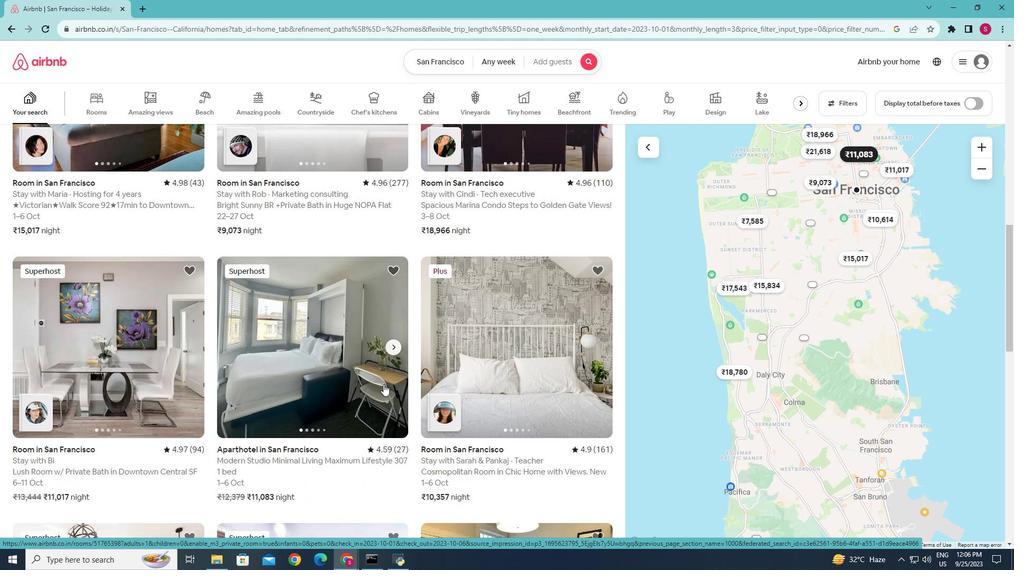 
Action: Mouse scrolled (383, 384) with delta (0, 0)
Screenshot: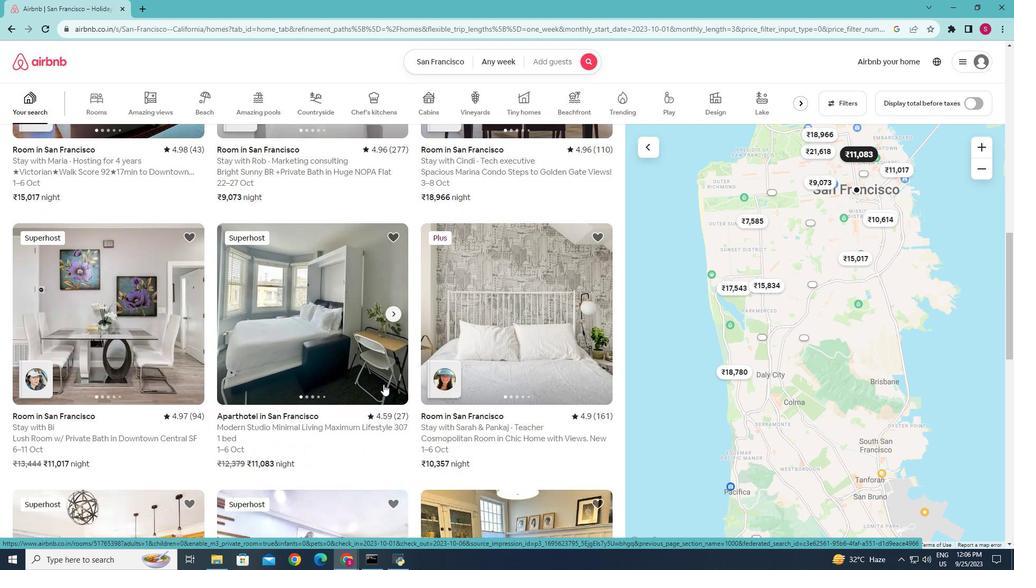 
Action: Mouse scrolled (383, 384) with delta (0, 0)
Screenshot: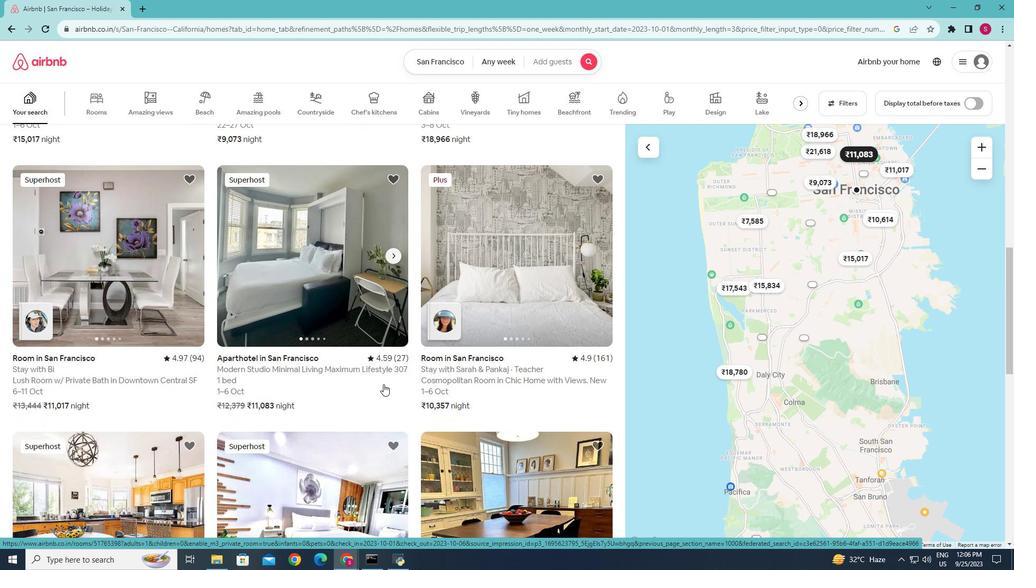 
Action: Mouse scrolled (383, 384) with delta (0, 0)
Screenshot: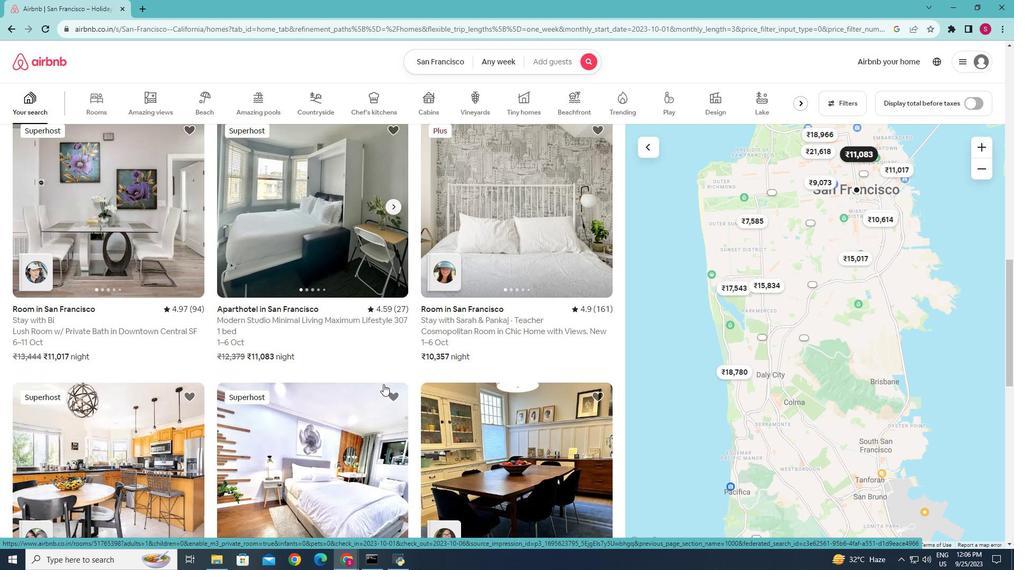 
Action: Mouse scrolled (383, 384) with delta (0, 0)
Screenshot: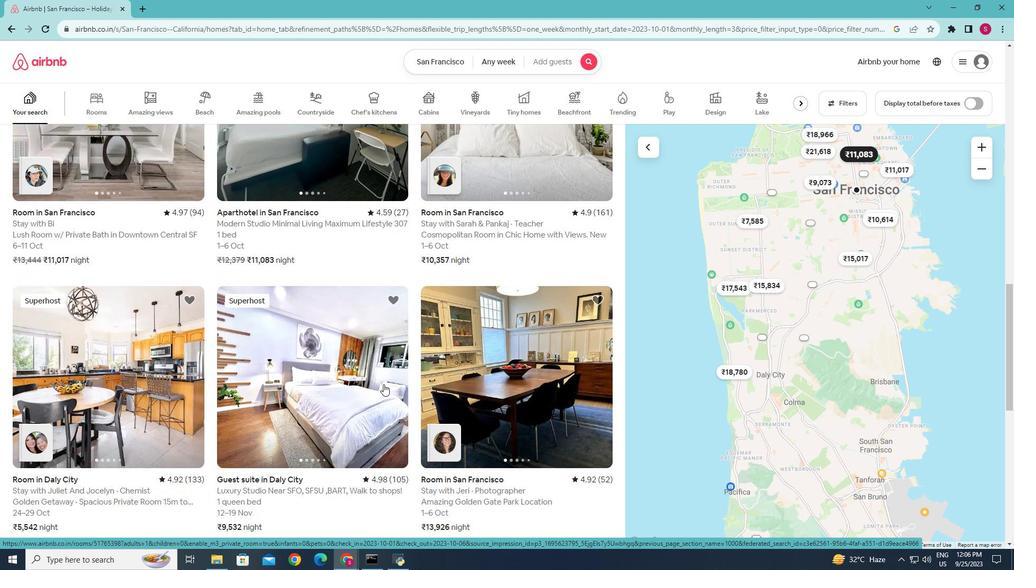
Action: Mouse scrolled (383, 384) with delta (0, 0)
Screenshot: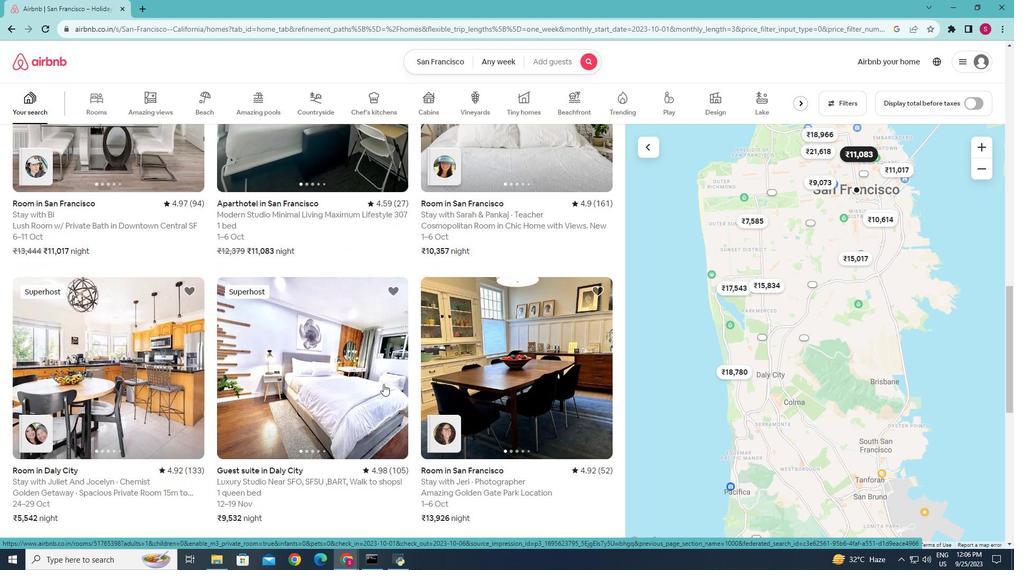 
Action: Mouse scrolled (383, 384) with delta (0, 0)
Screenshot: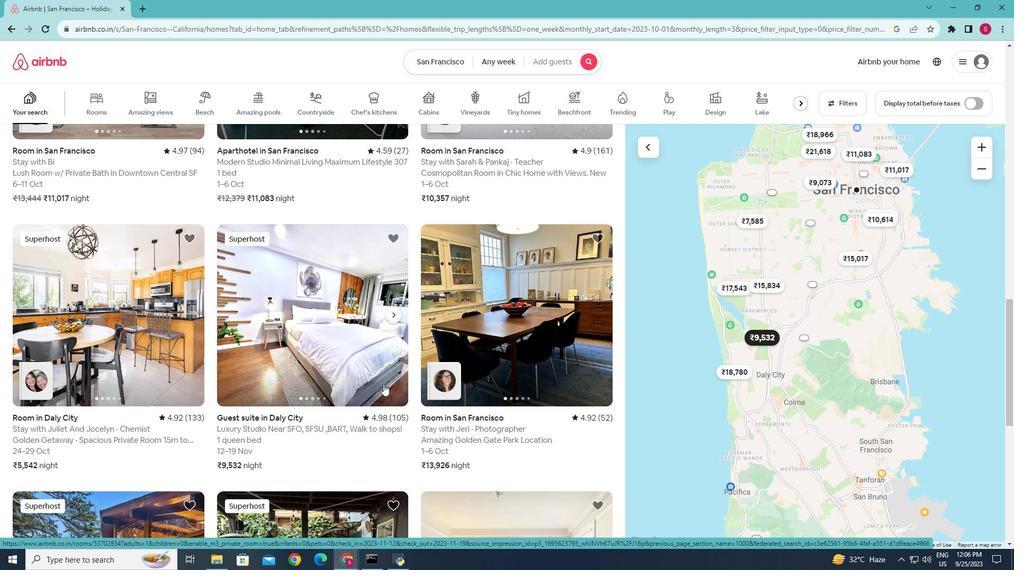 
Action: Mouse scrolled (383, 384) with delta (0, 0)
Screenshot: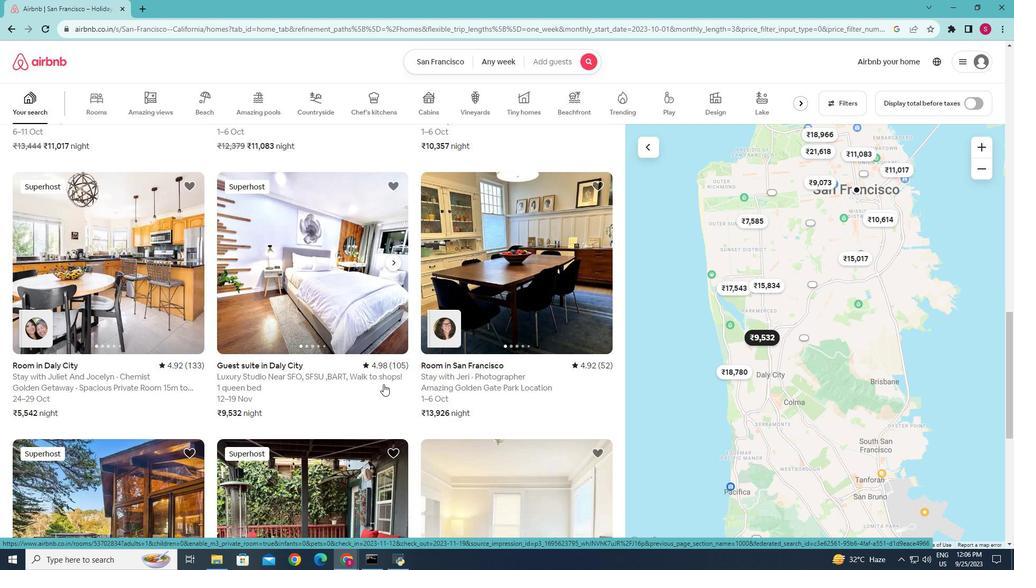 
Action: Mouse scrolled (383, 384) with delta (0, 0)
Screenshot: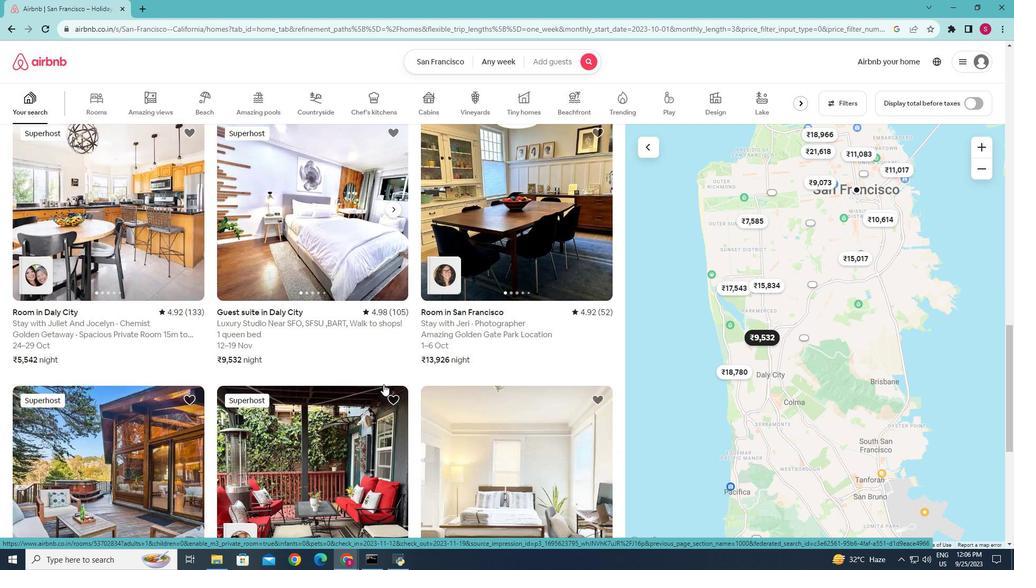 
Action: Mouse scrolled (383, 384) with delta (0, 0)
Screenshot: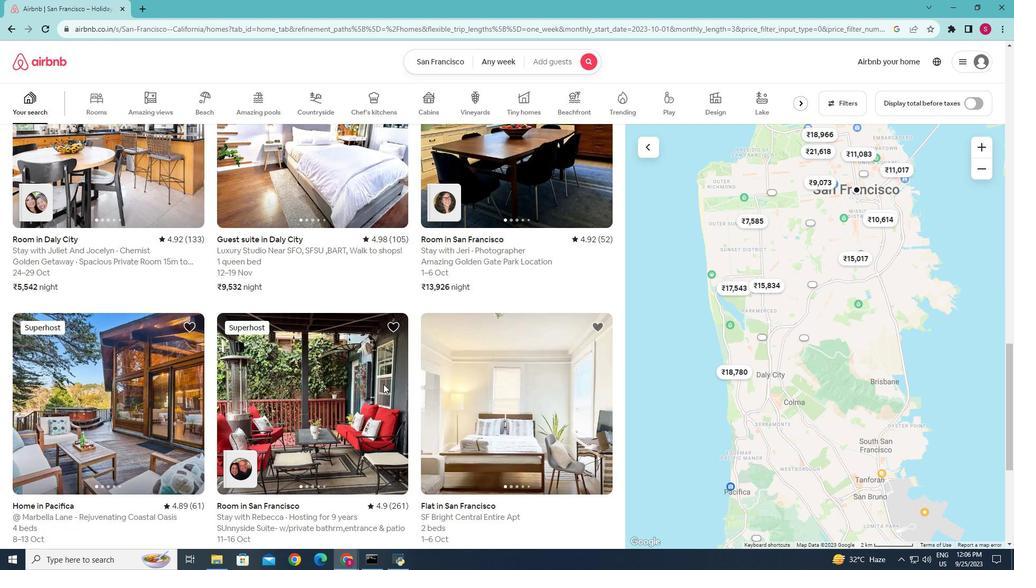 
Action: Mouse scrolled (383, 384) with delta (0, 0)
Screenshot: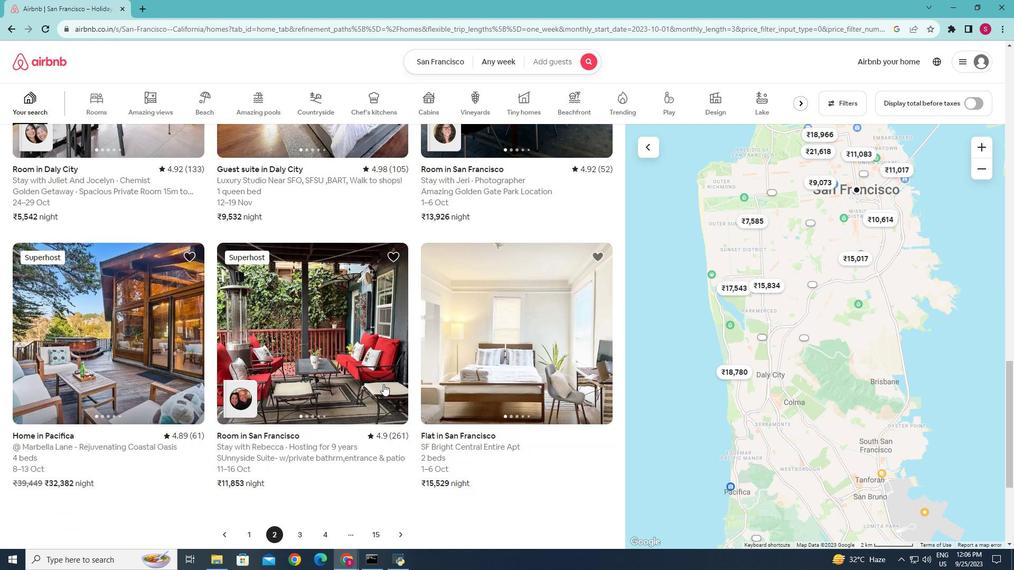 
Action: Mouse scrolled (383, 384) with delta (0, 0)
Screenshot: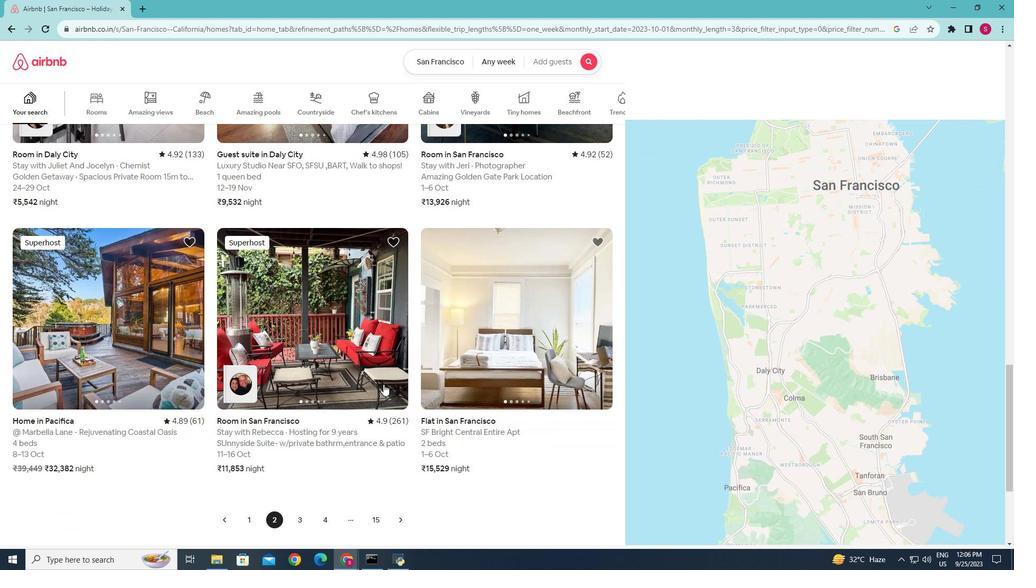 
Action: Mouse moved to (526, 417)
Screenshot: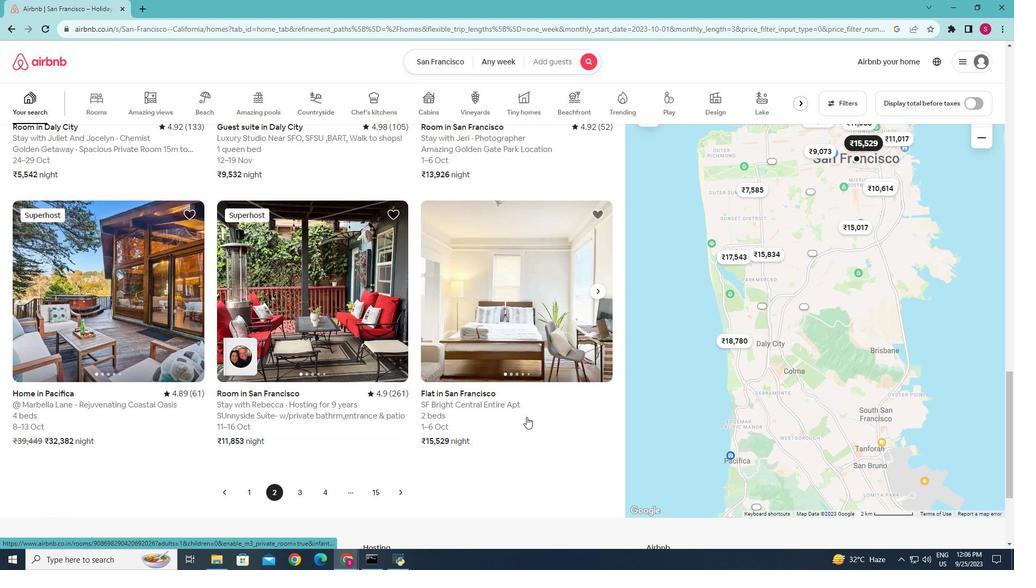 
Action: Mouse scrolled (526, 417) with delta (0, 0)
Screenshot: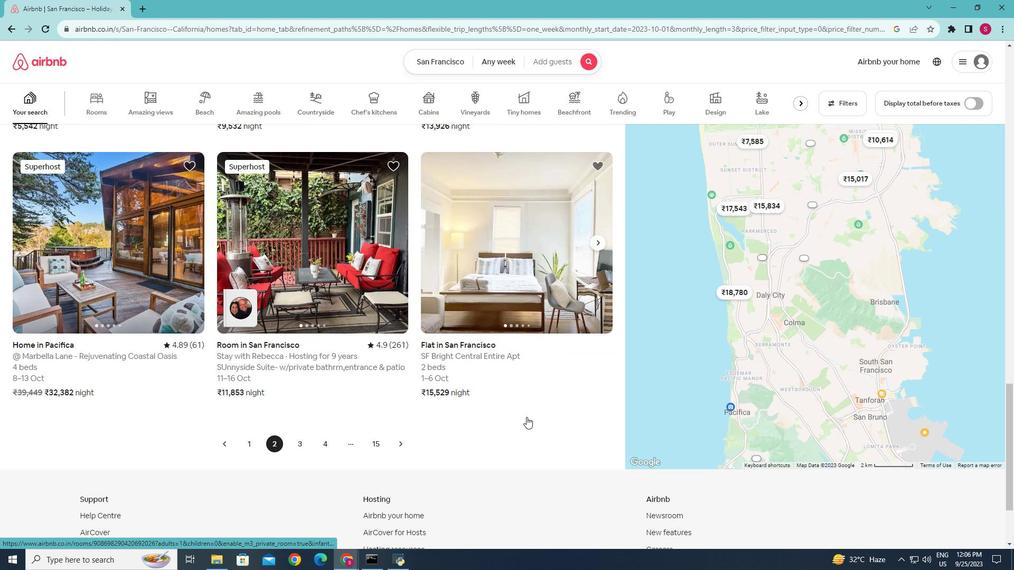 
Action: Mouse scrolled (526, 417) with delta (0, 0)
Screenshot: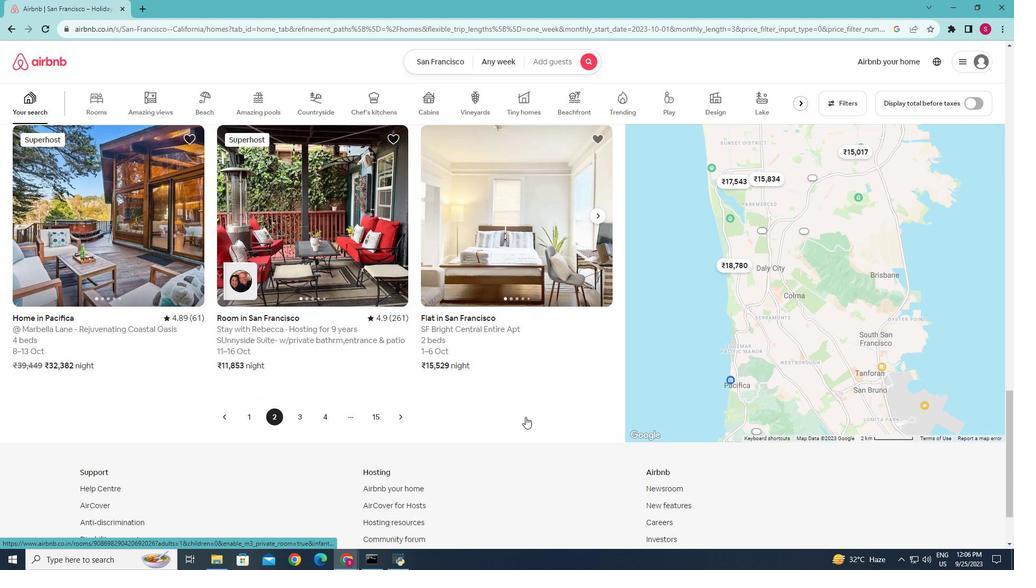
Action: Mouse moved to (299, 413)
Screenshot: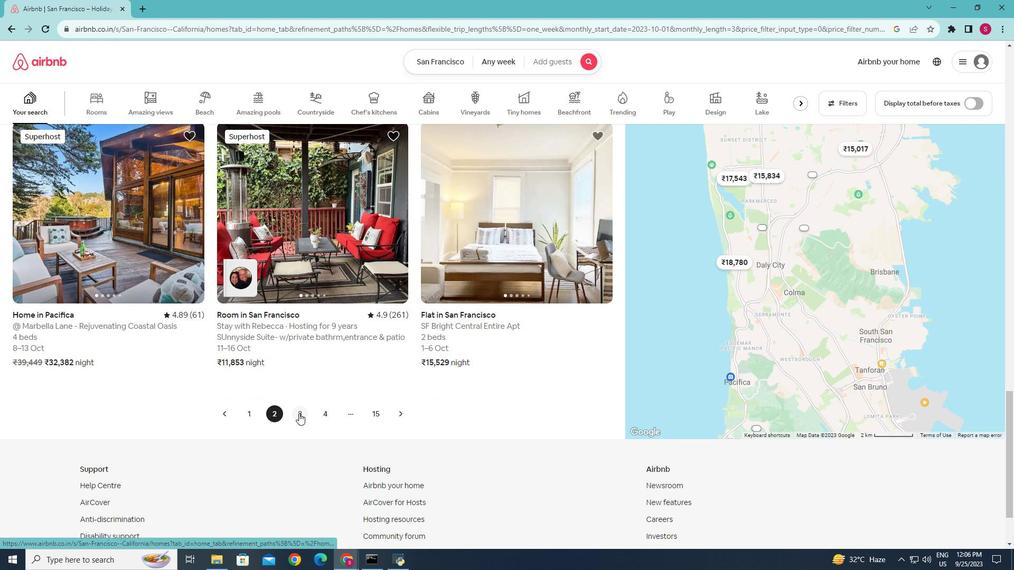 
Action: Mouse pressed left at (299, 413)
Screenshot: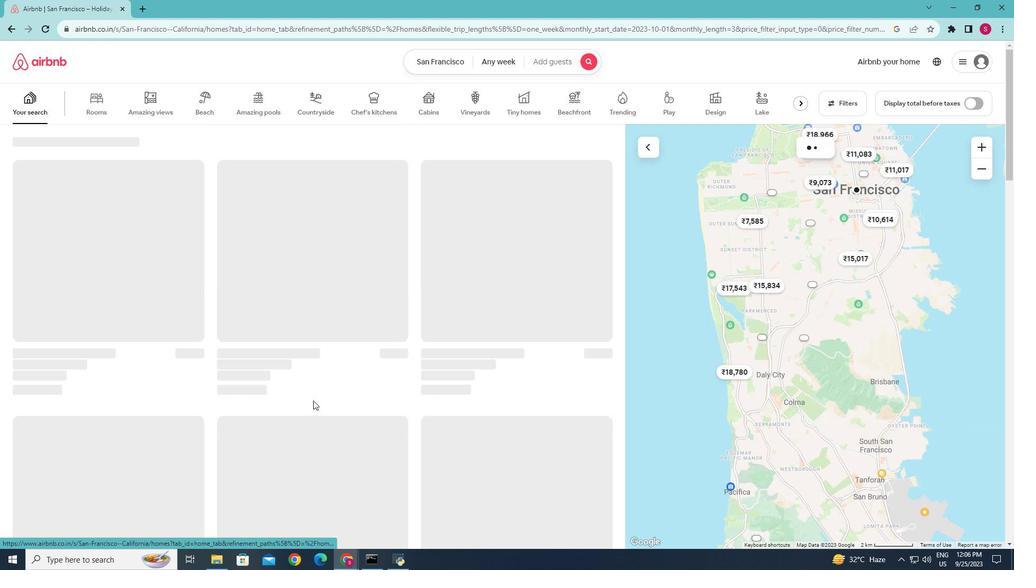 
Action: Mouse moved to (266, 368)
Screenshot: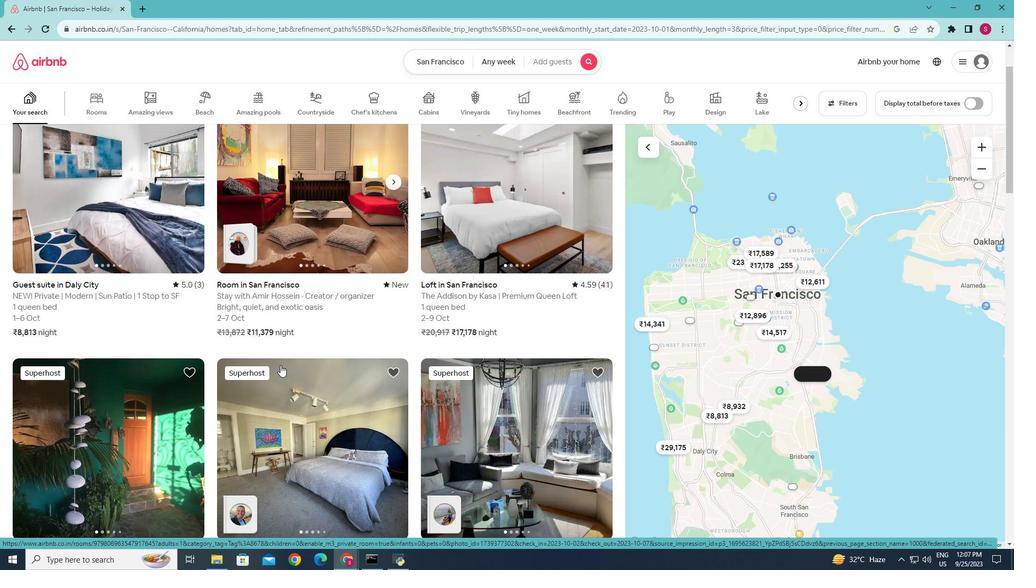 
Action: Mouse scrolled (266, 368) with delta (0, 0)
Screenshot: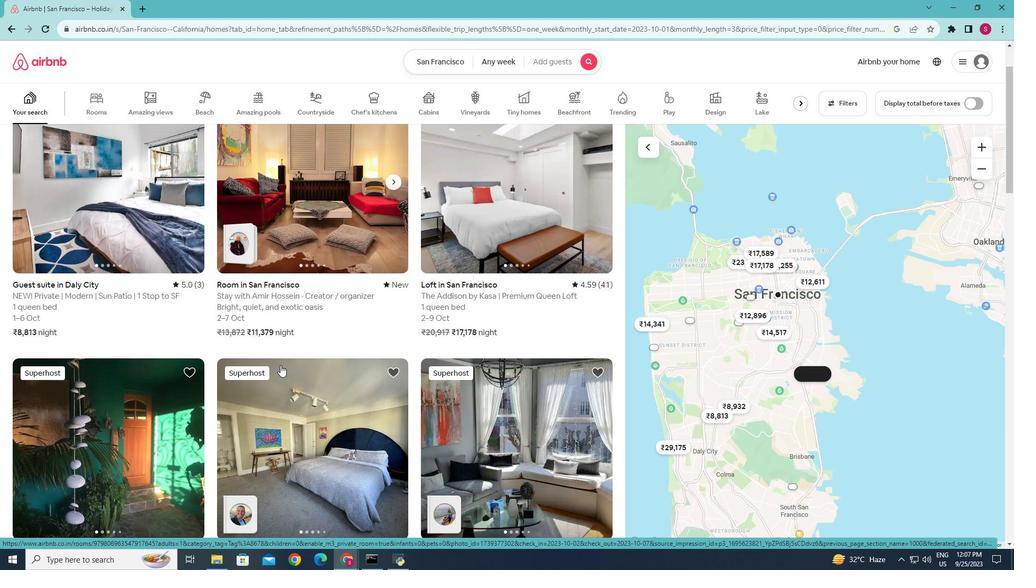 
Action: Mouse moved to (272, 368)
Screenshot: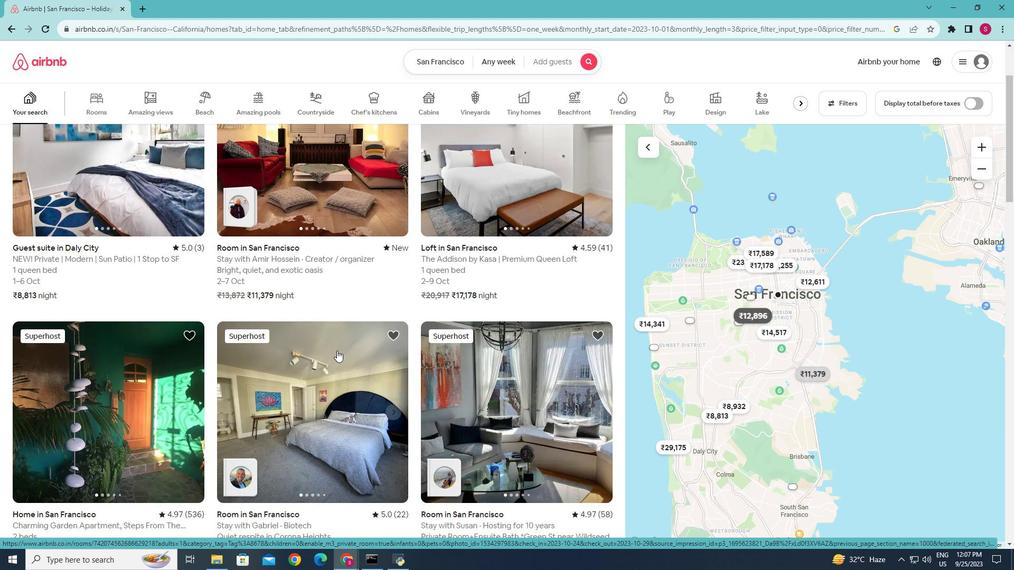 
Action: Mouse scrolled (272, 368) with delta (0, 0)
Screenshot: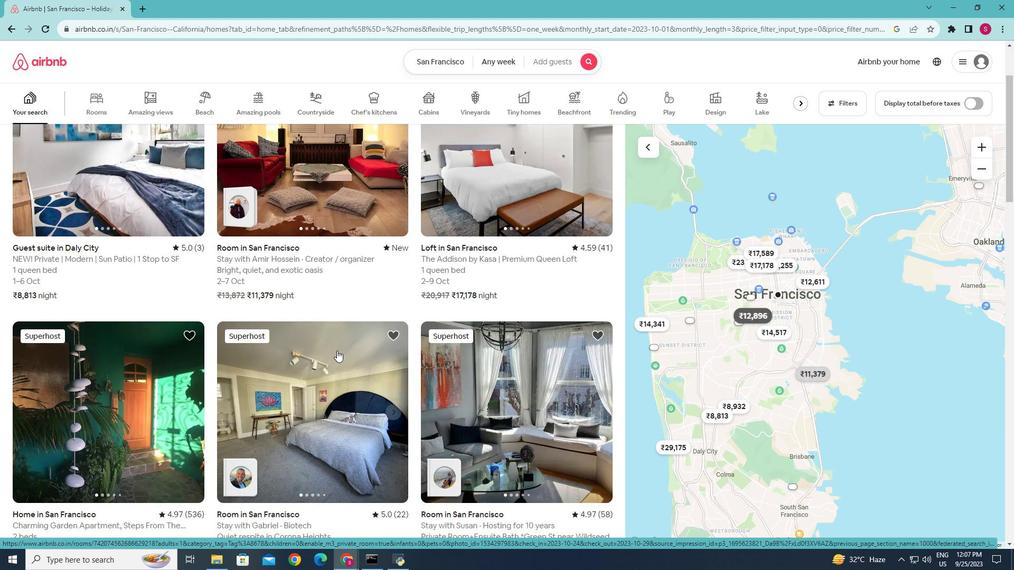 
Action: Mouse moved to (427, 337)
Screenshot: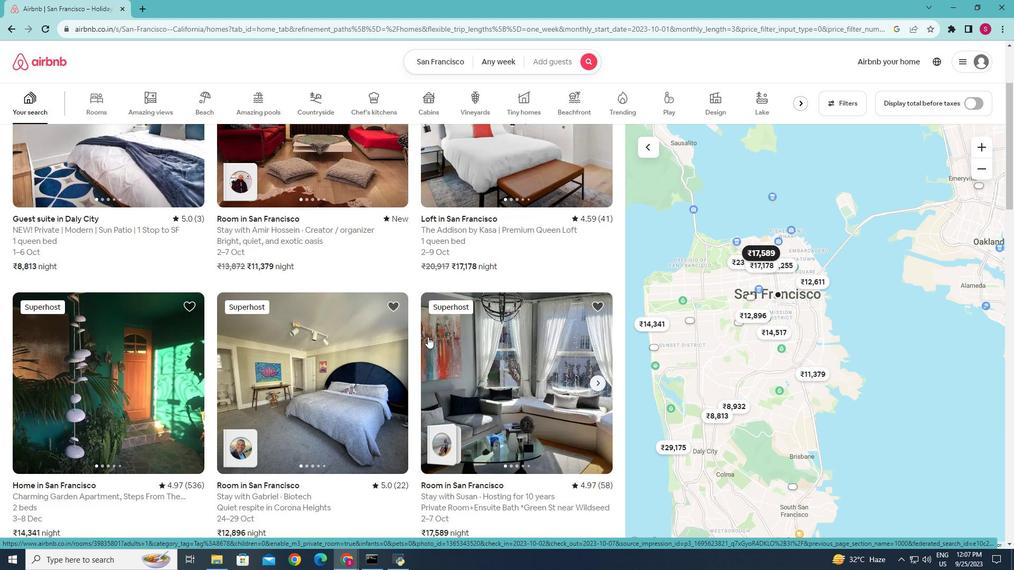 
Action: Mouse scrolled (427, 336) with delta (0, 0)
Screenshot: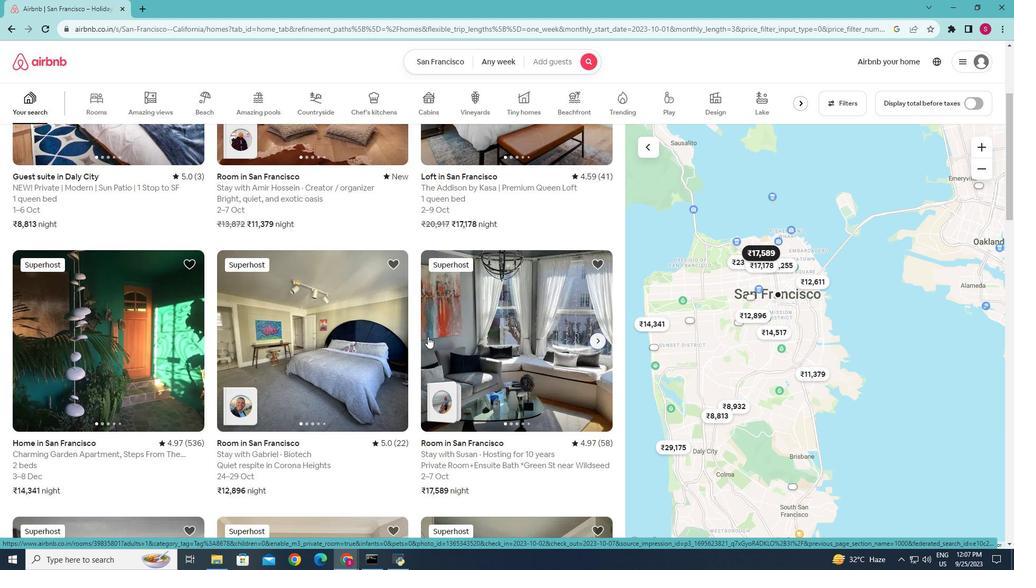 
Action: Mouse moved to (428, 337)
Screenshot: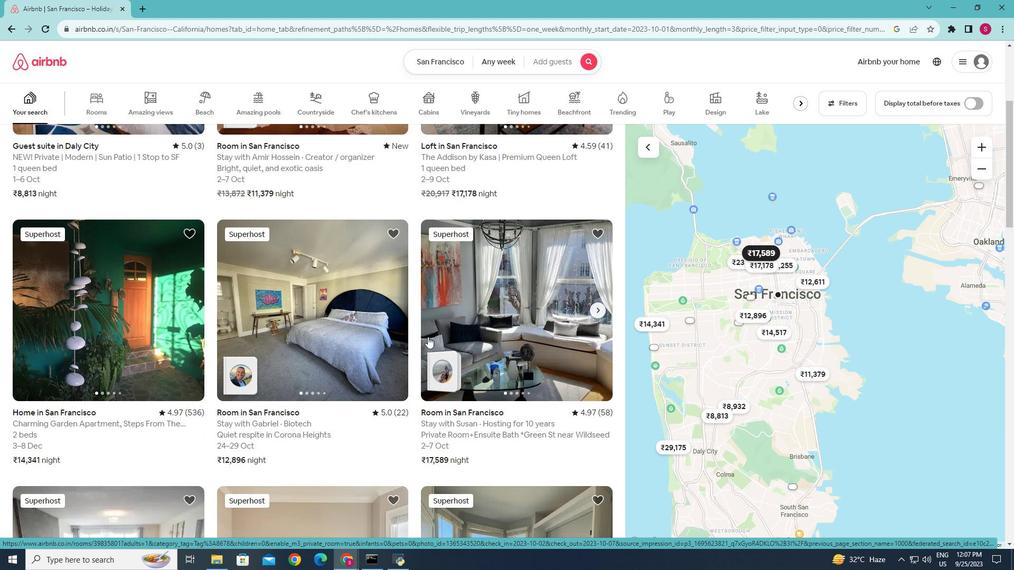 
Action: Mouse scrolled (428, 336) with delta (0, 0)
Screenshot: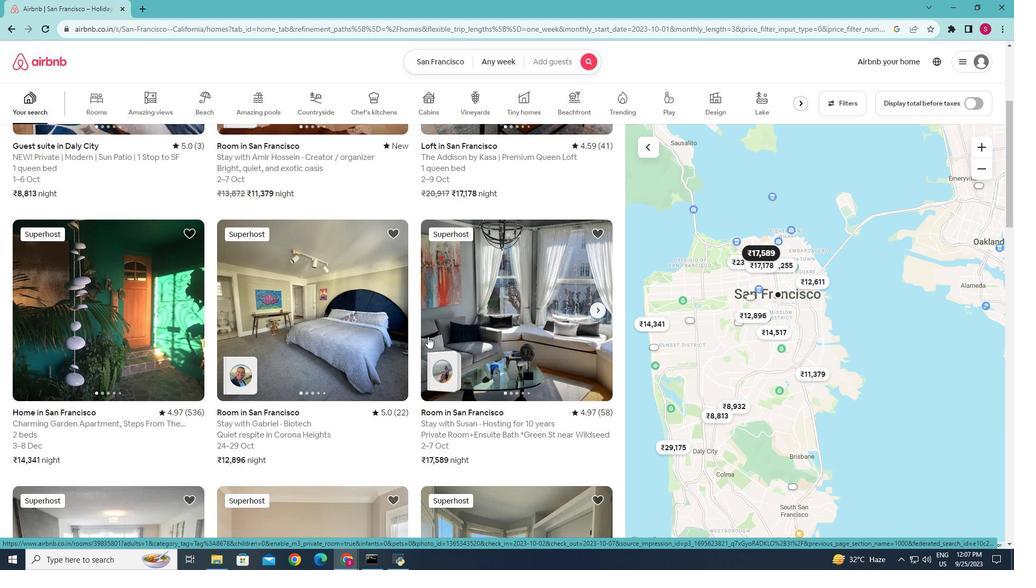 
Action: Mouse scrolled (428, 336) with delta (0, 0)
Screenshot: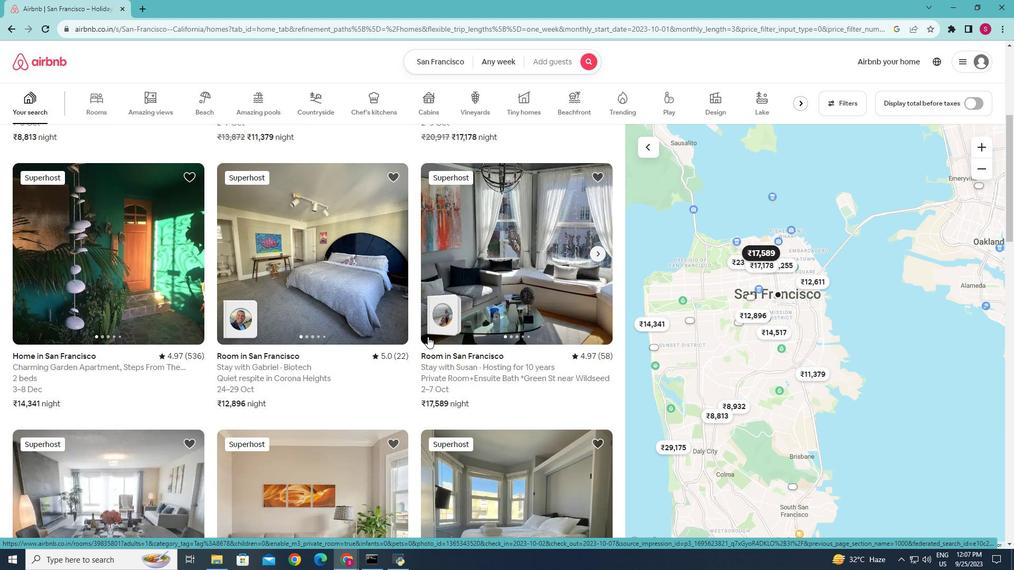 
Action: Mouse scrolled (428, 336) with delta (0, 0)
Screenshot: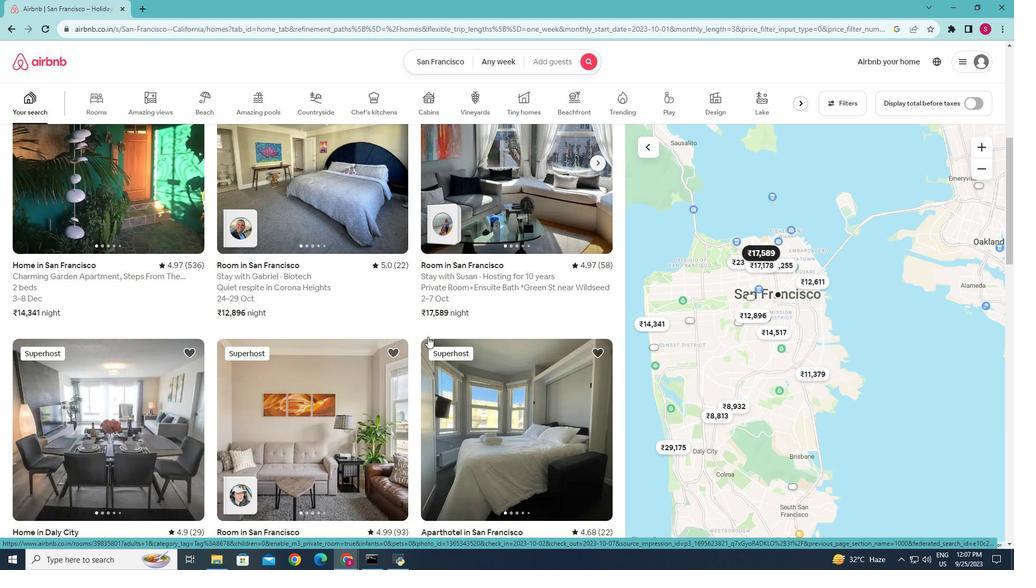 
Action: Mouse scrolled (428, 336) with delta (0, 0)
Screenshot: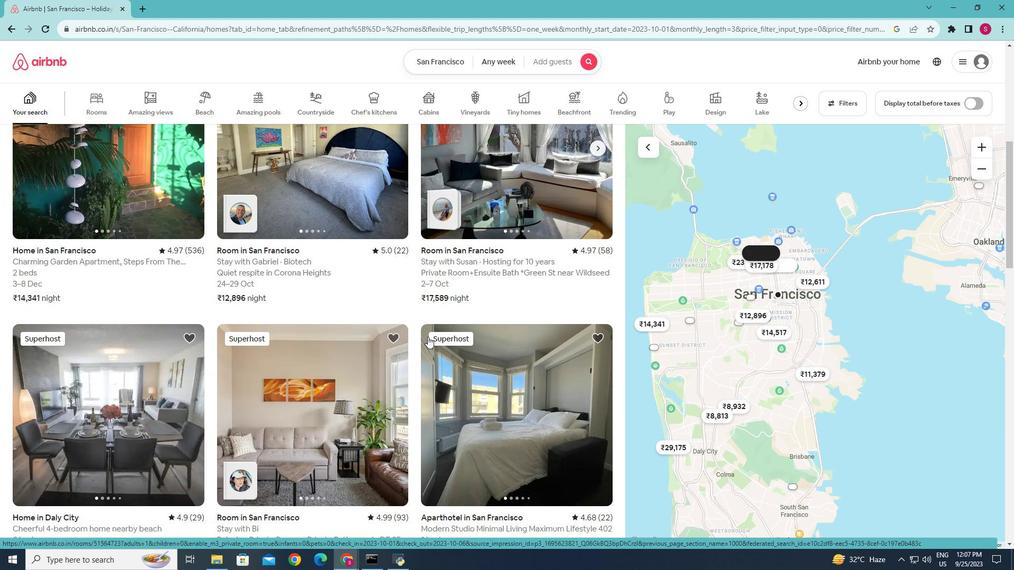 
Action: Mouse moved to (424, 338)
Screenshot: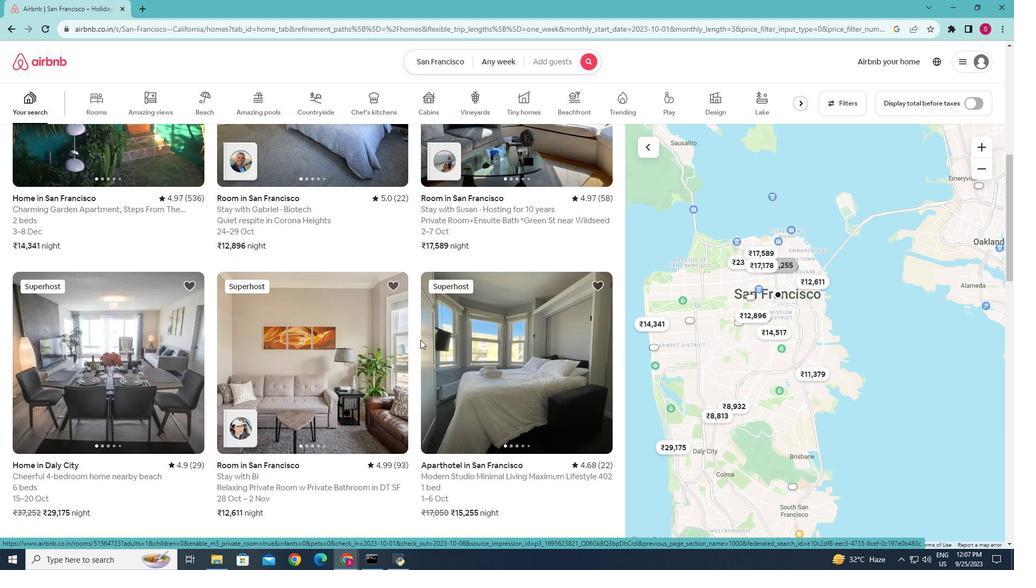 
Action: Mouse scrolled (424, 338) with delta (0, 0)
Screenshot: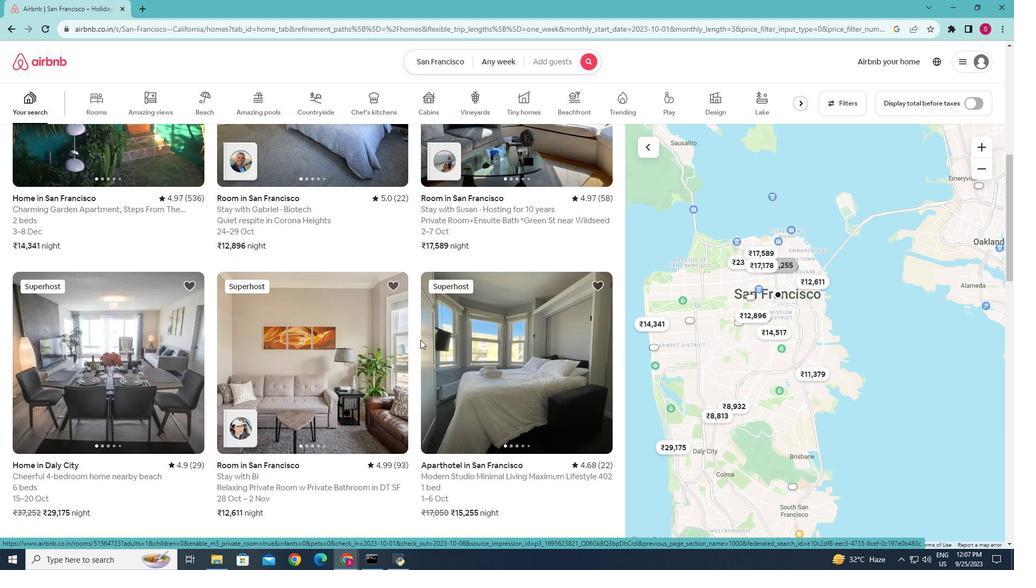 
Action: Mouse moved to (420, 340)
Screenshot: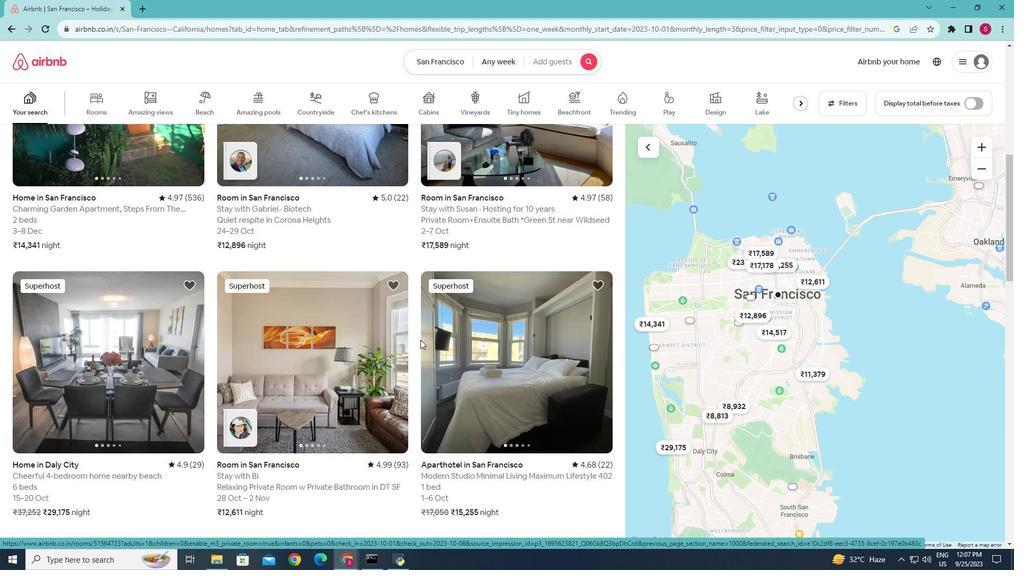 
Action: Mouse scrolled (420, 339) with delta (0, 0)
Screenshot: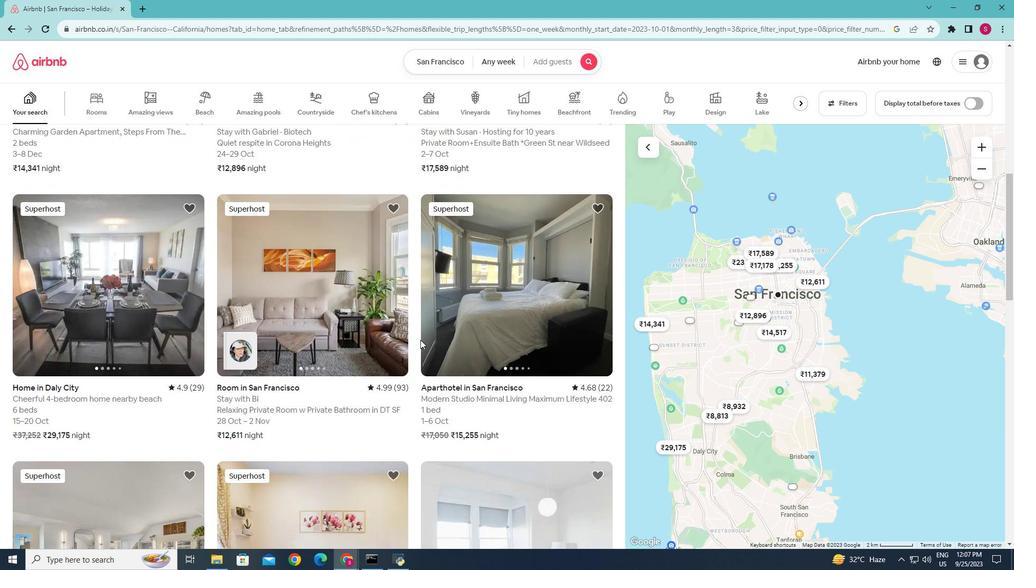 
Action: Mouse scrolled (420, 339) with delta (0, 0)
Screenshot: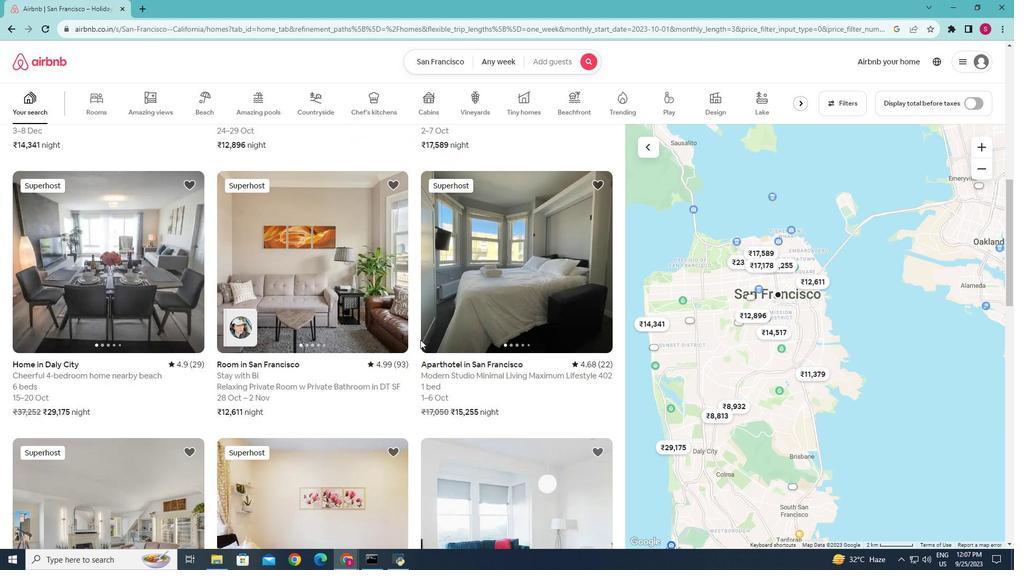
Action: Mouse moved to (516, 372)
Screenshot: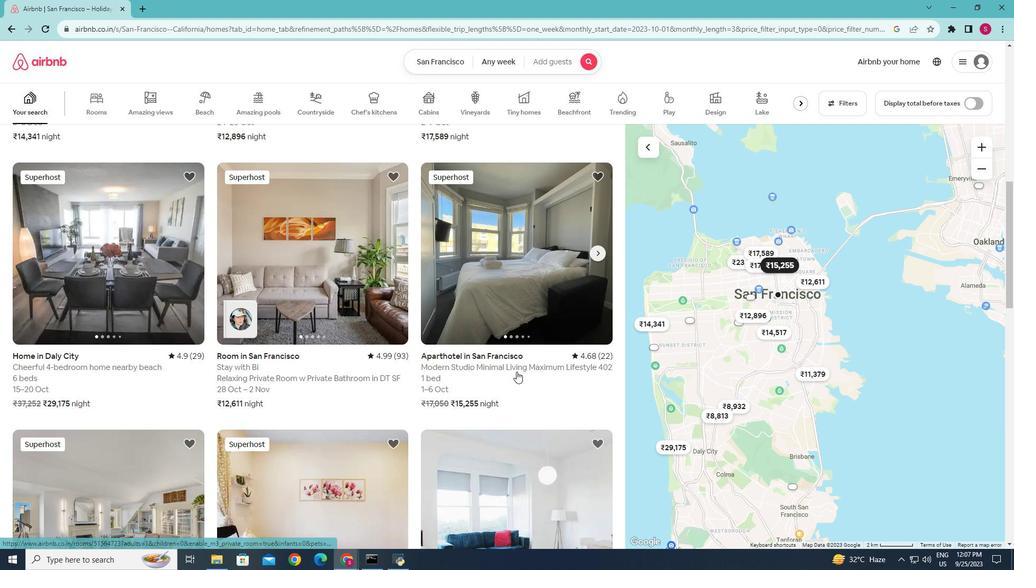 
Action: Mouse scrolled (516, 371) with delta (0, 0)
Screenshot: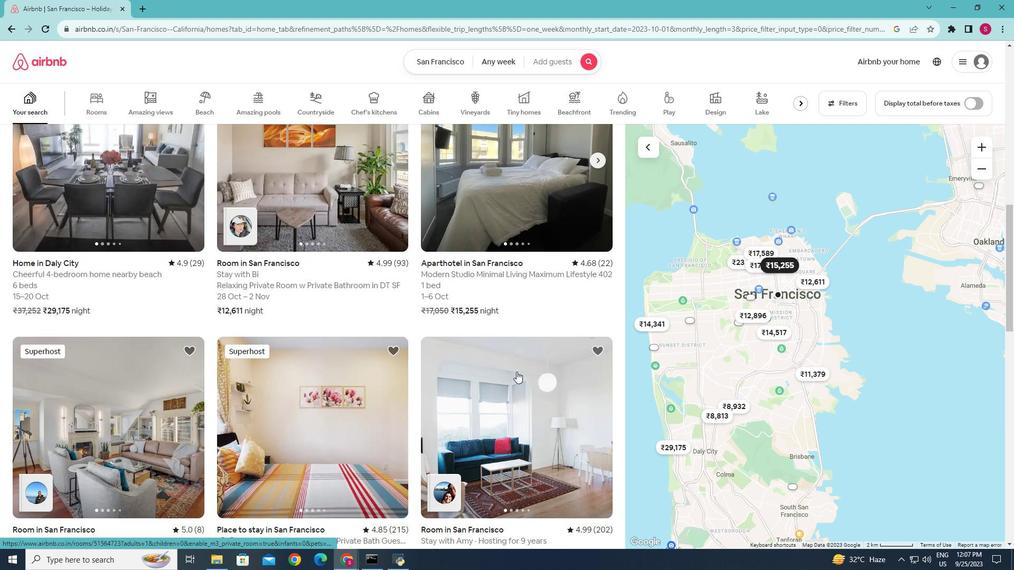 
Action: Mouse scrolled (516, 371) with delta (0, 0)
Screenshot: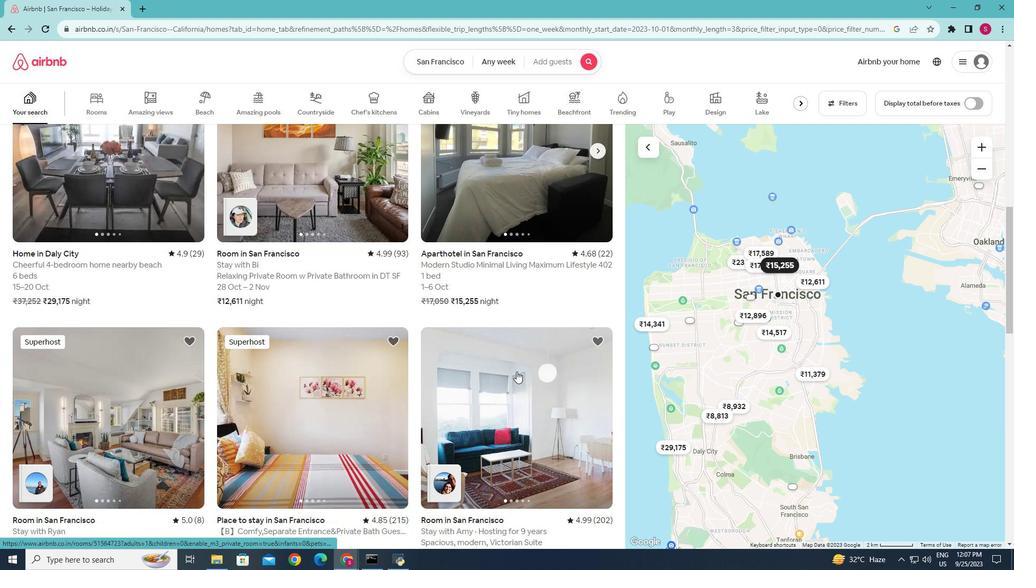 
Action: Mouse scrolled (516, 371) with delta (0, 0)
Screenshot: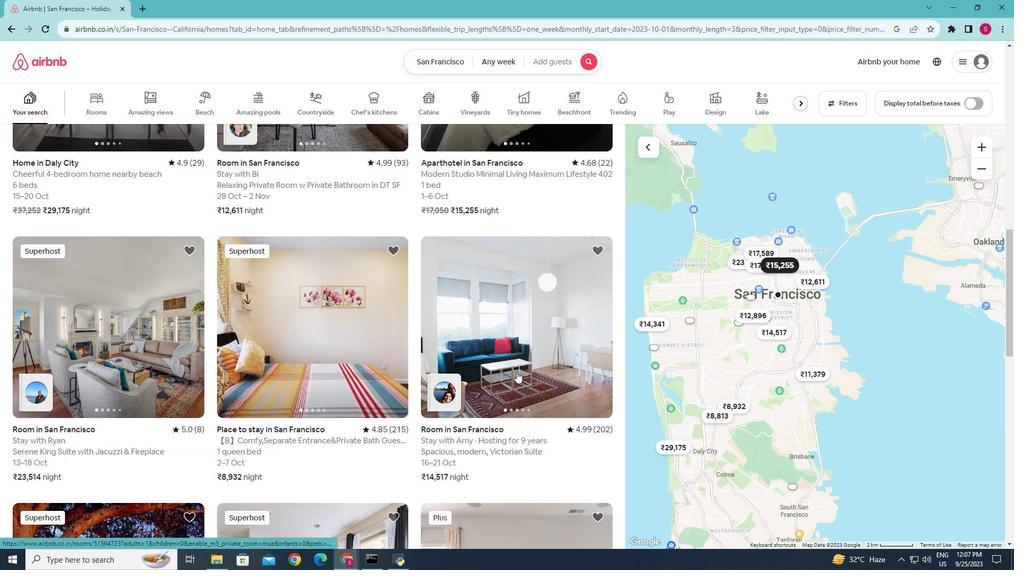 
Action: Mouse scrolled (516, 371) with delta (0, 0)
Screenshot: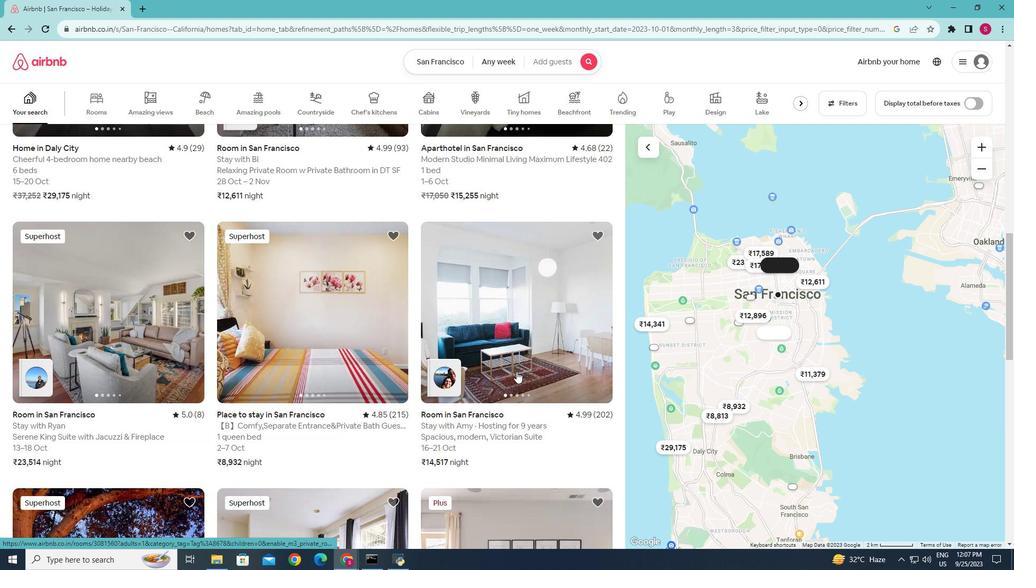 
Action: Mouse scrolled (516, 371) with delta (0, 0)
Screenshot: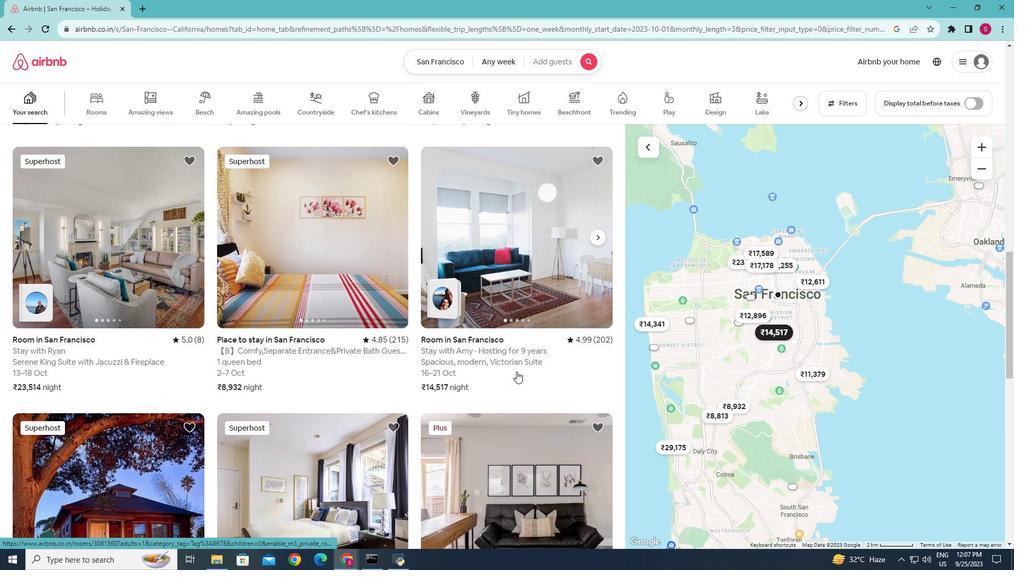 
Action: Mouse scrolled (516, 371) with delta (0, 0)
Screenshot: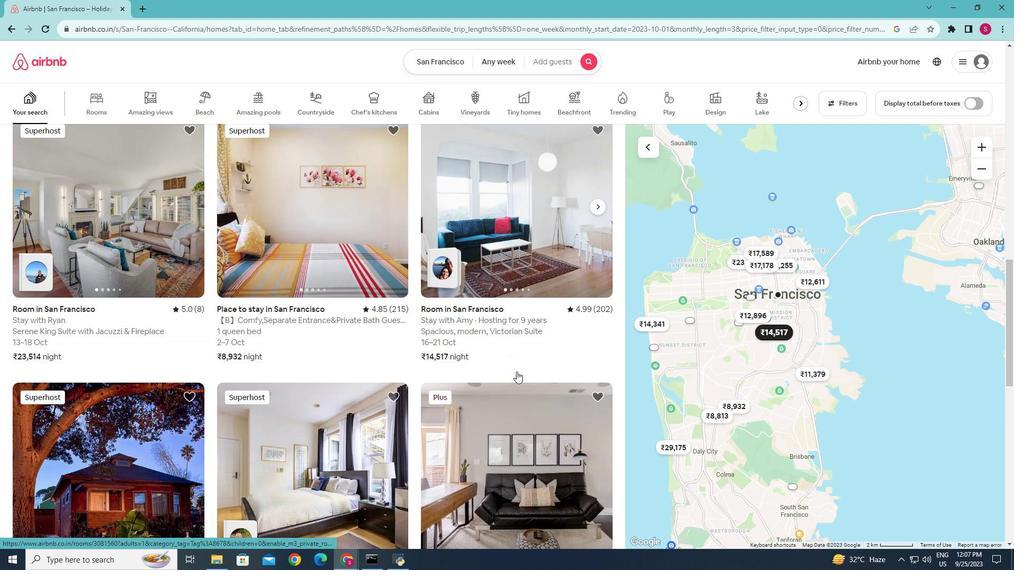 
Action: Mouse scrolled (516, 371) with delta (0, 0)
Screenshot: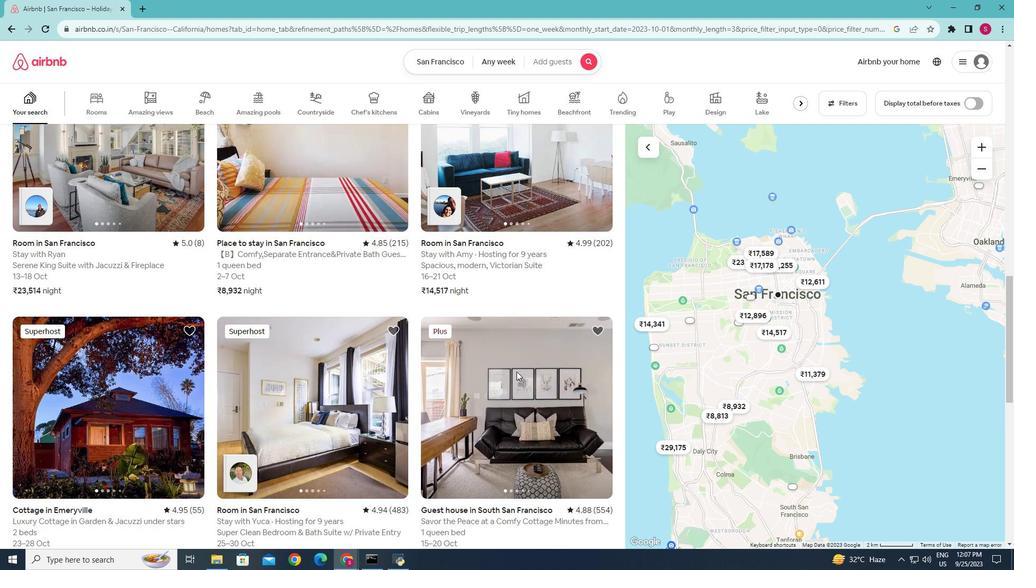 
Action: Mouse scrolled (516, 371) with delta (0, 0)
Screenshot: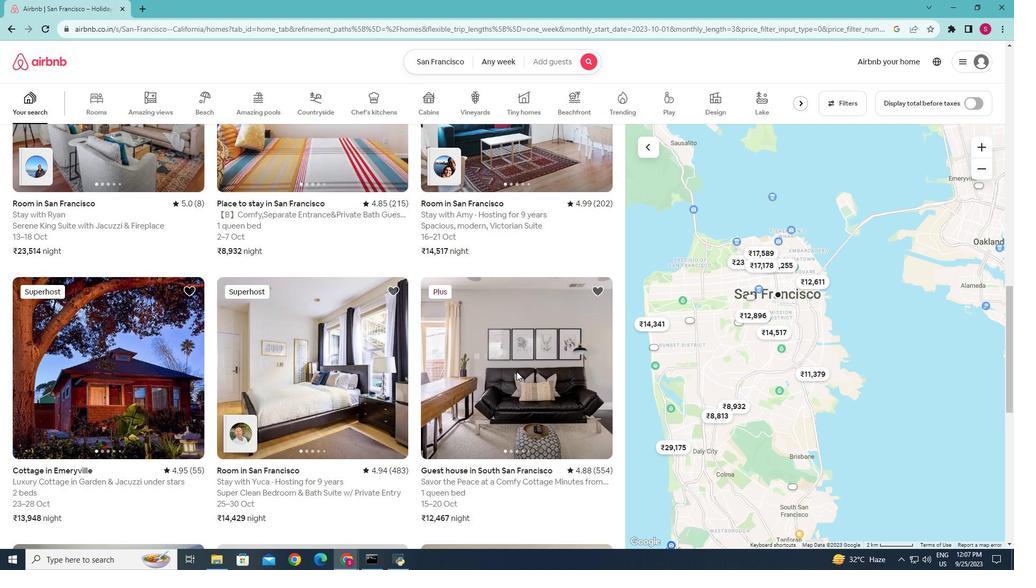 
Action: Mouse scrolled (516, 371) with delta (0, 0)
Screenshot: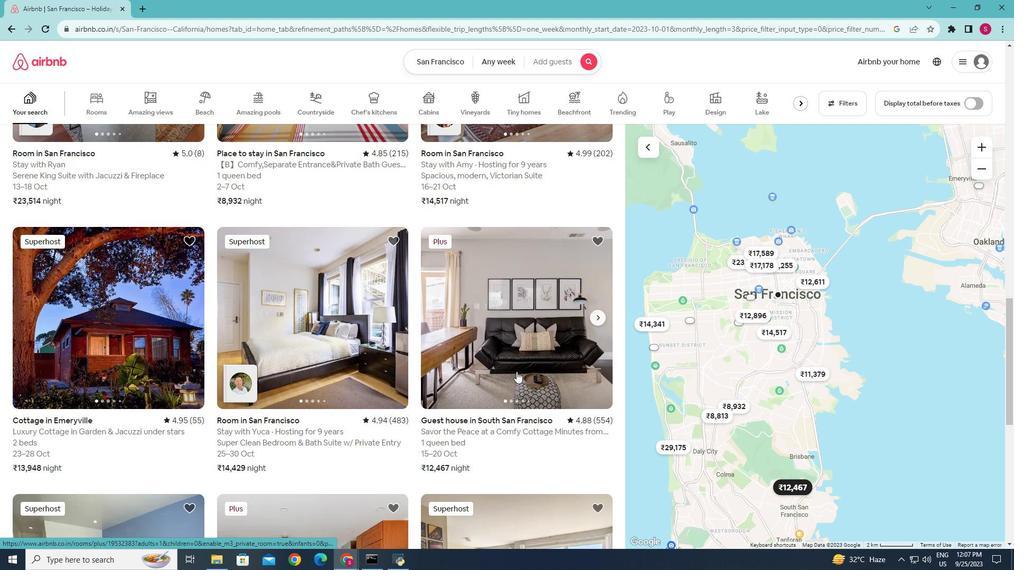
Action: Mouse scrolled (516, 371) with delta (0, 0)
Screenshot: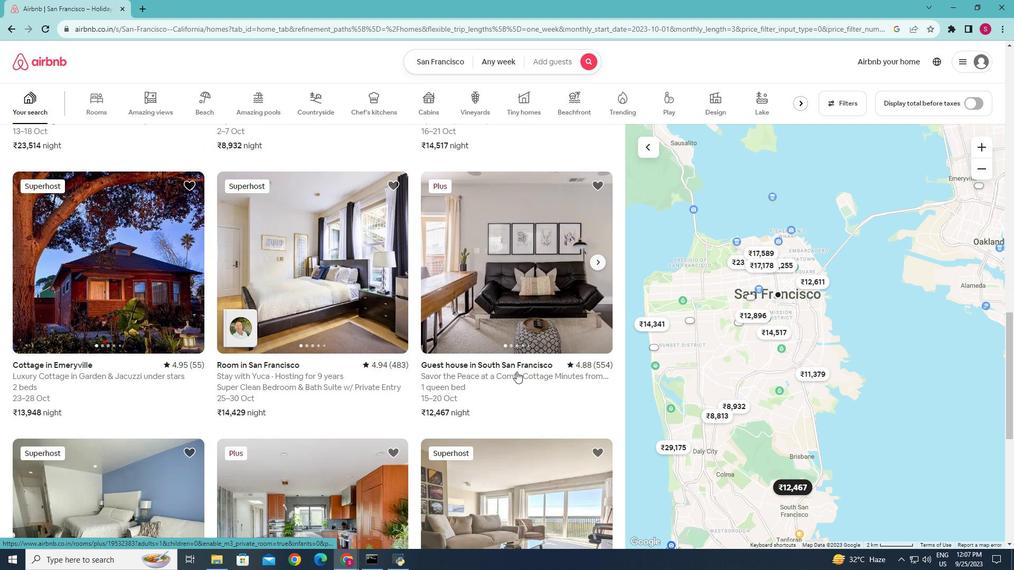 
Action: Mouse scrolled (516, 371) with delta (0, 0)
Screenshot: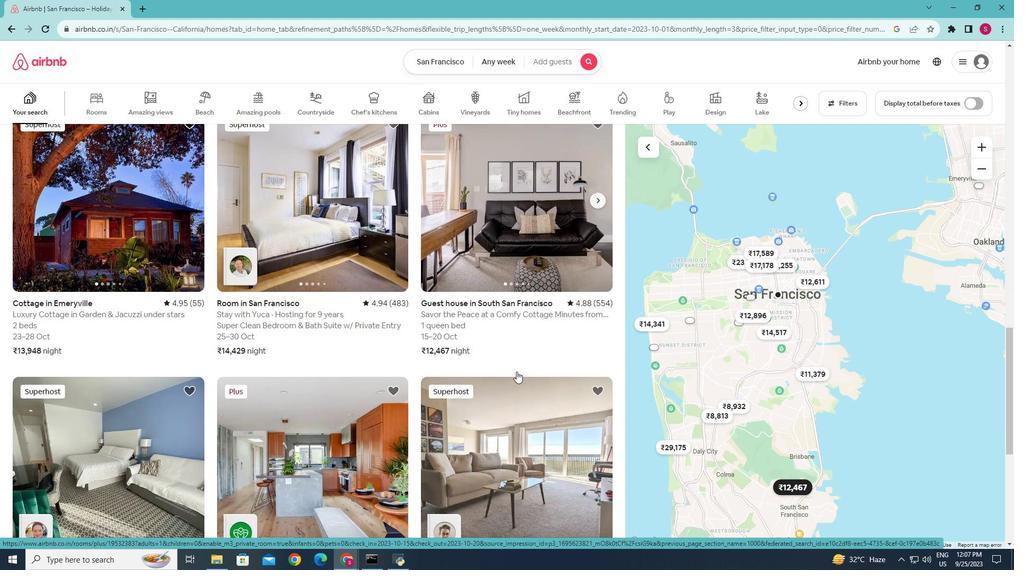 
Action: Mouse scrolled (516, 371) with delta (0, 0)
Screenshot: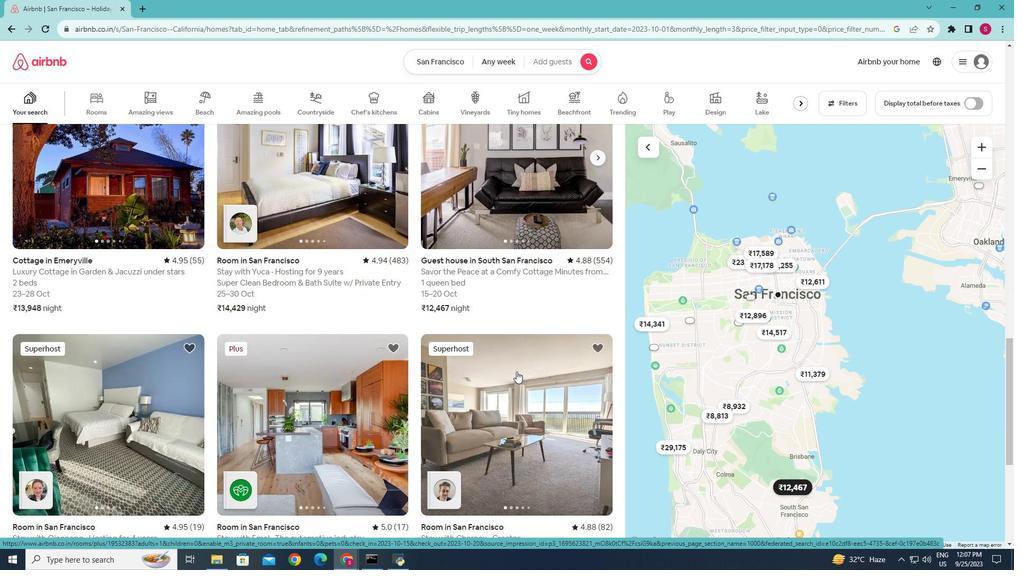 
Action: Mouse scrolled (516, 371) with delta (0, 0)
Screenshot: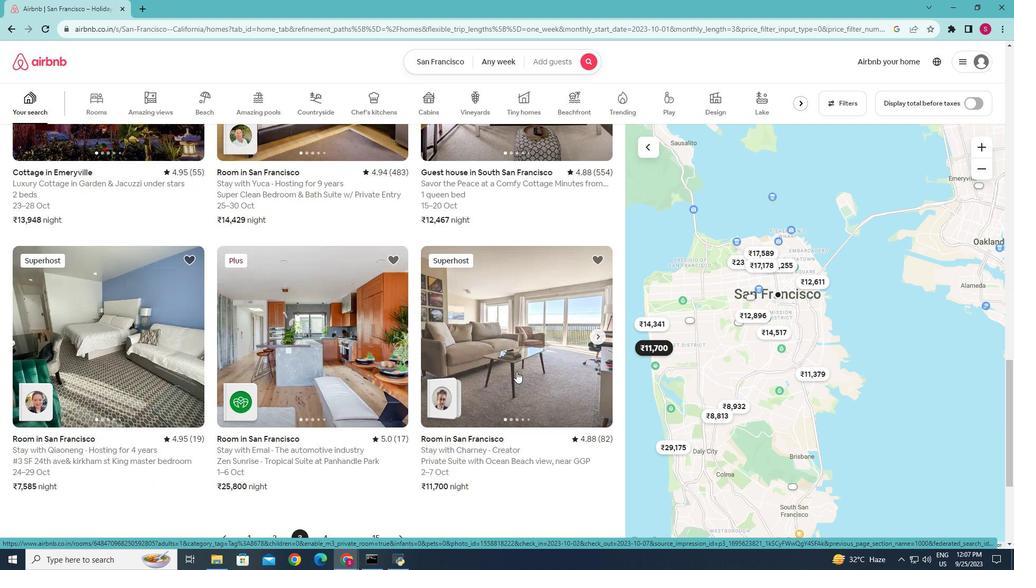 
Action: Mouse scrolled (516, 371) with delta (0, 0)
Screenshot: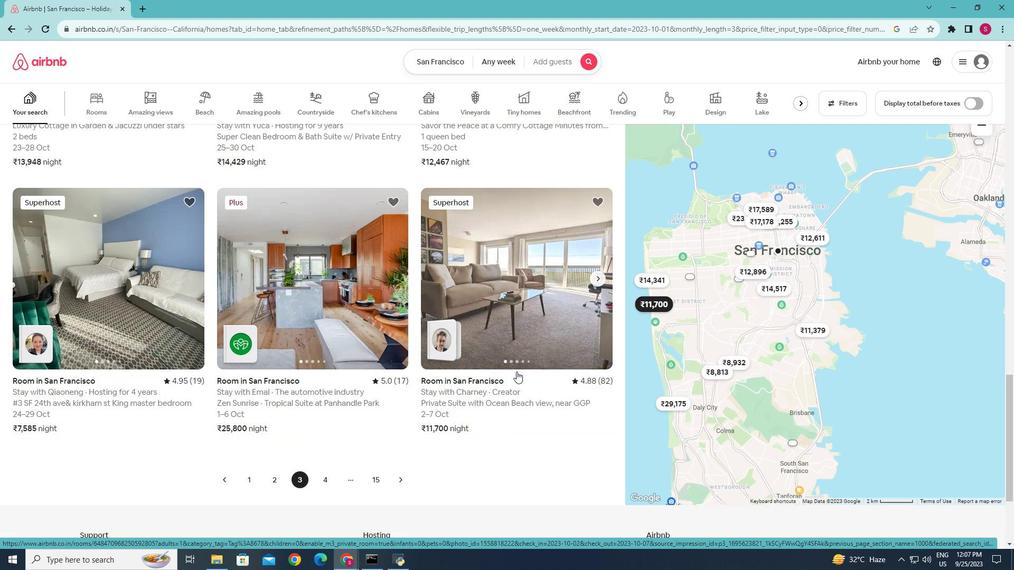 
Action: Mouse scrolled (516, 371) with delta (0, 0)
Screenshot: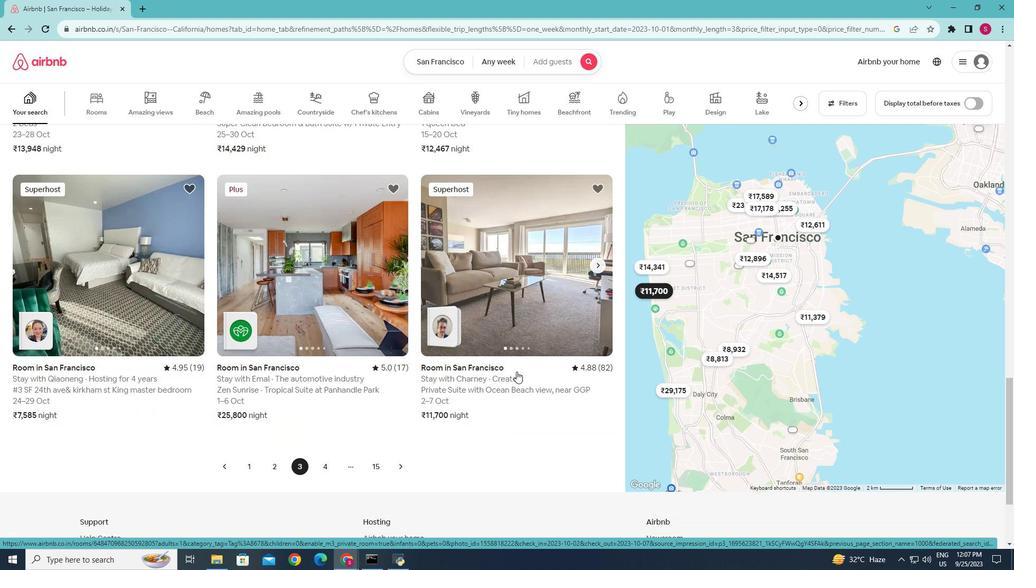 
Action: Mouse moved to (285, 385)
Screenshot: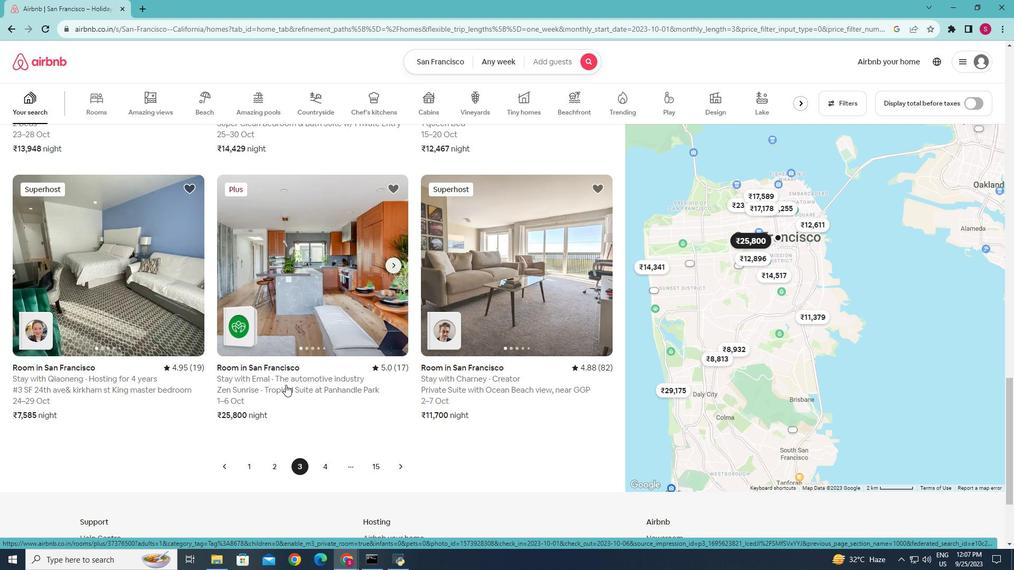 
Action: Mouse scrolled (285, 384) with delta (0, 0)
Screenshot: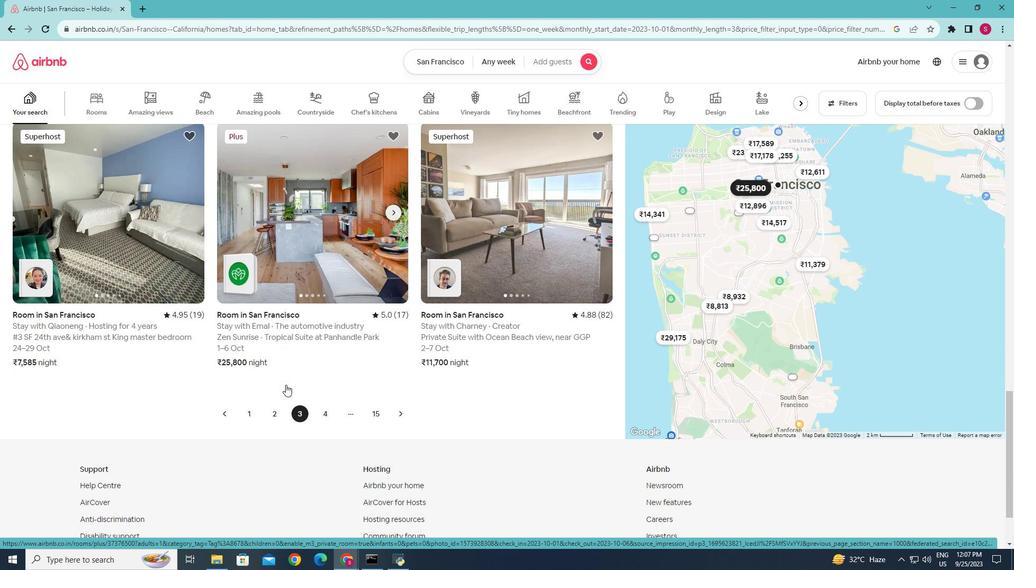 
Action: Mouse moved to (324, 410)
Screenshot: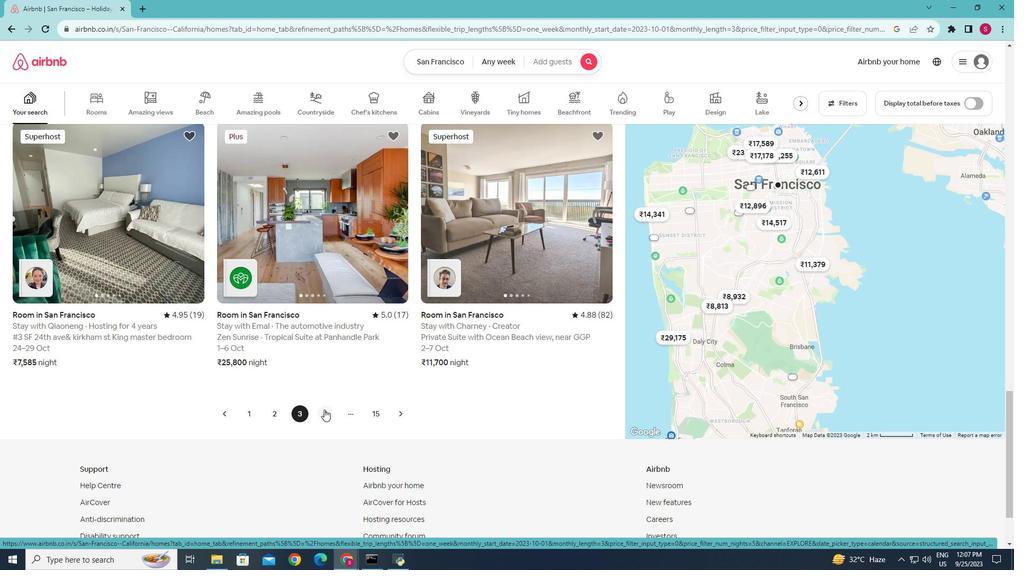 
Action: Mouse pressed left at (324, 410)
Screenshot: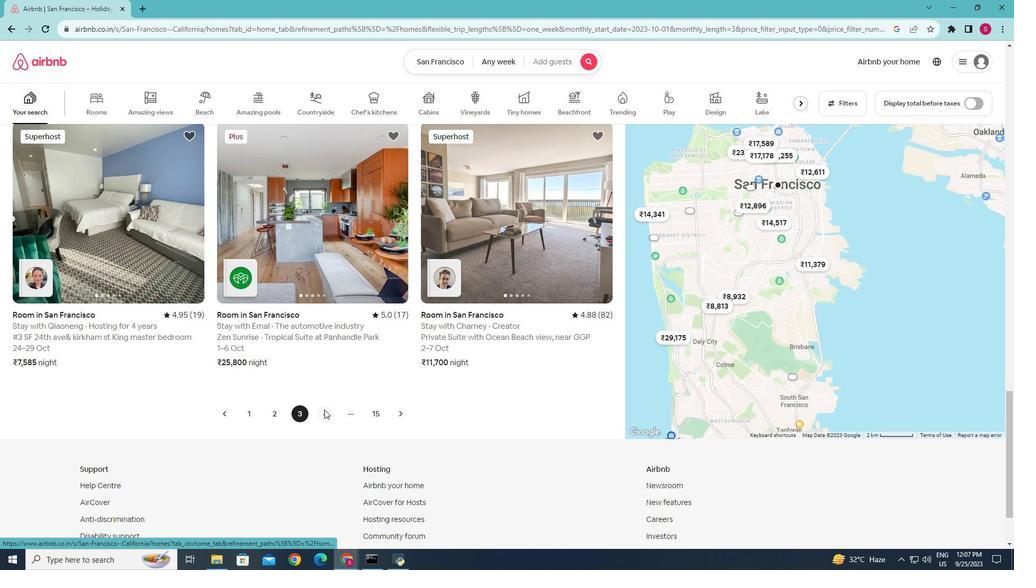 
Action: Mouse moved to (475, 400)
Screenshot: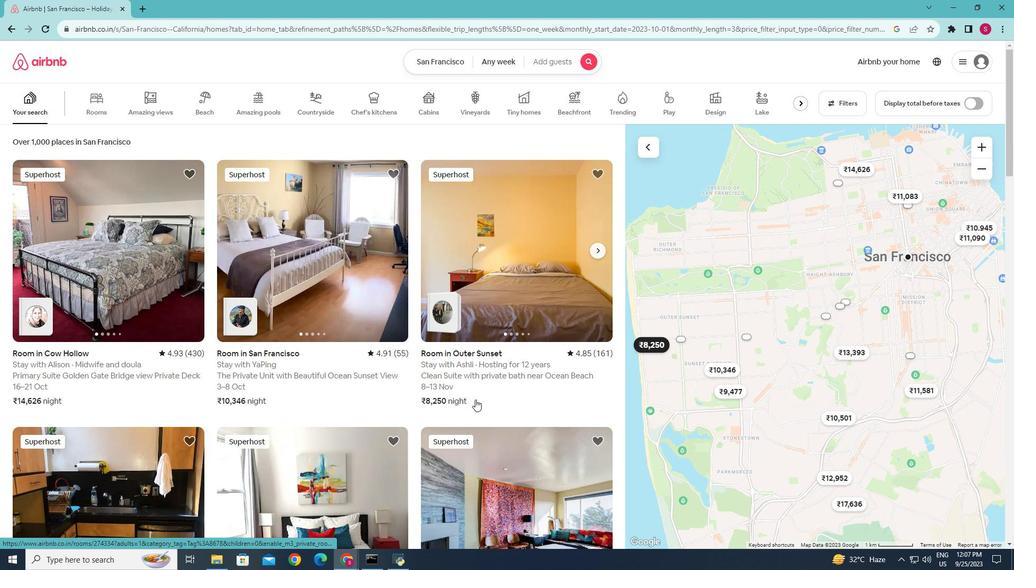 
Action: Mouse scrolled (475, 399) with delta (0, 0)
Screenshot: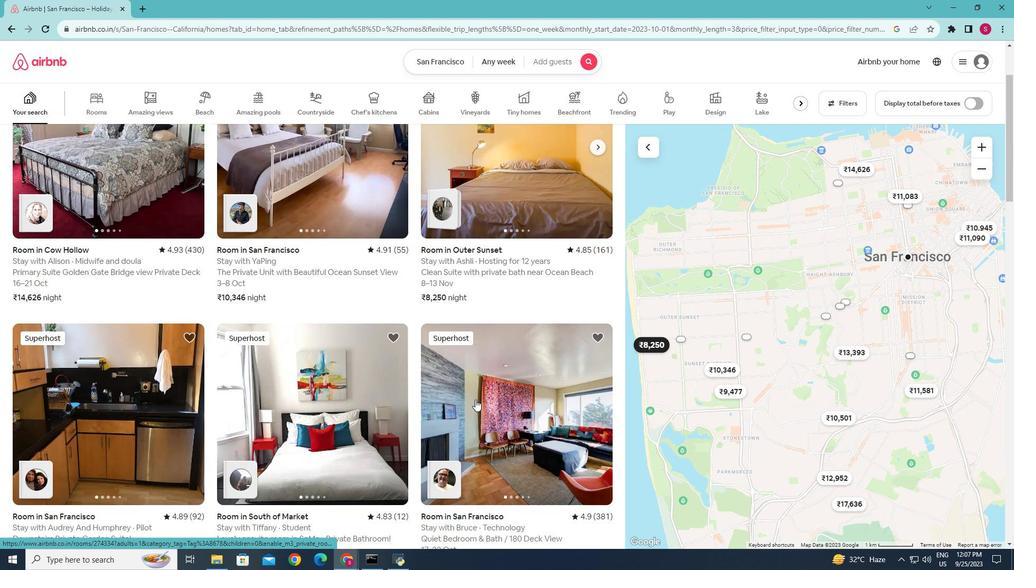 
Action: Mouse scrolled (475, 399) with delta (0, 0)
Screenshot: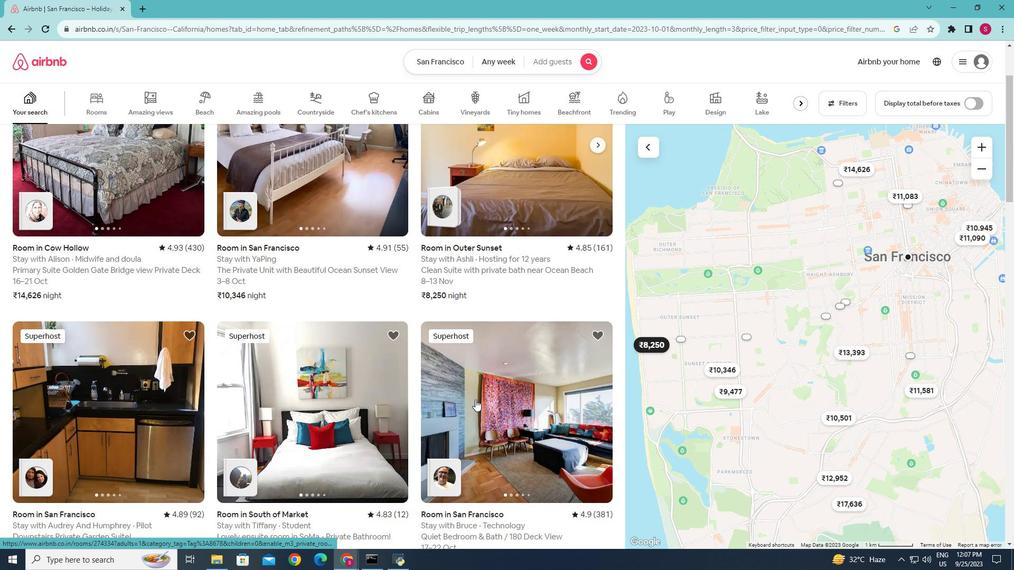 
Action: Mouse scrolled (475, 399) with delta (0, 0)
Screenshot: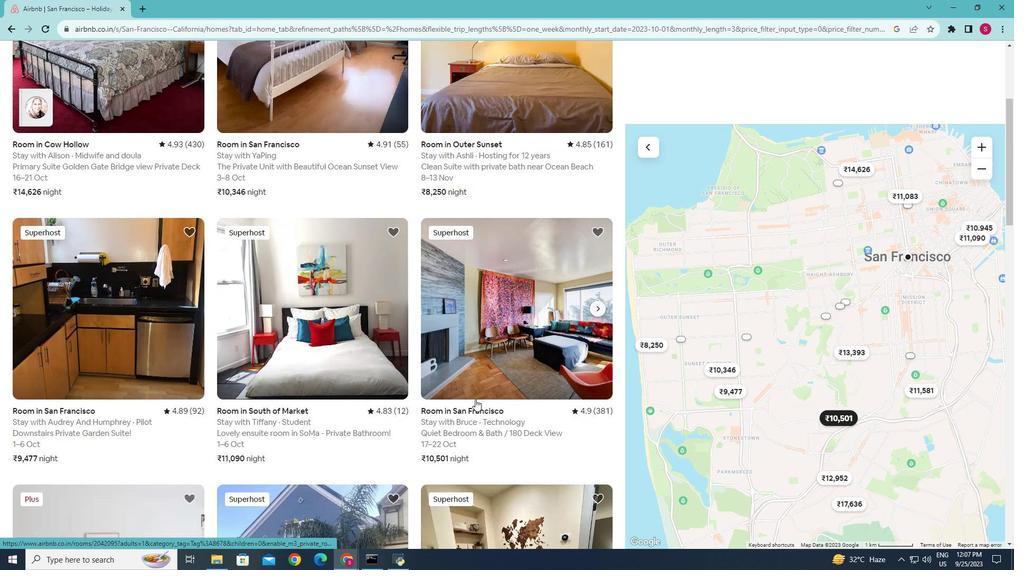 
Action: Mouse scrolled (475, 399) with delta (0, 0)
Screenshot: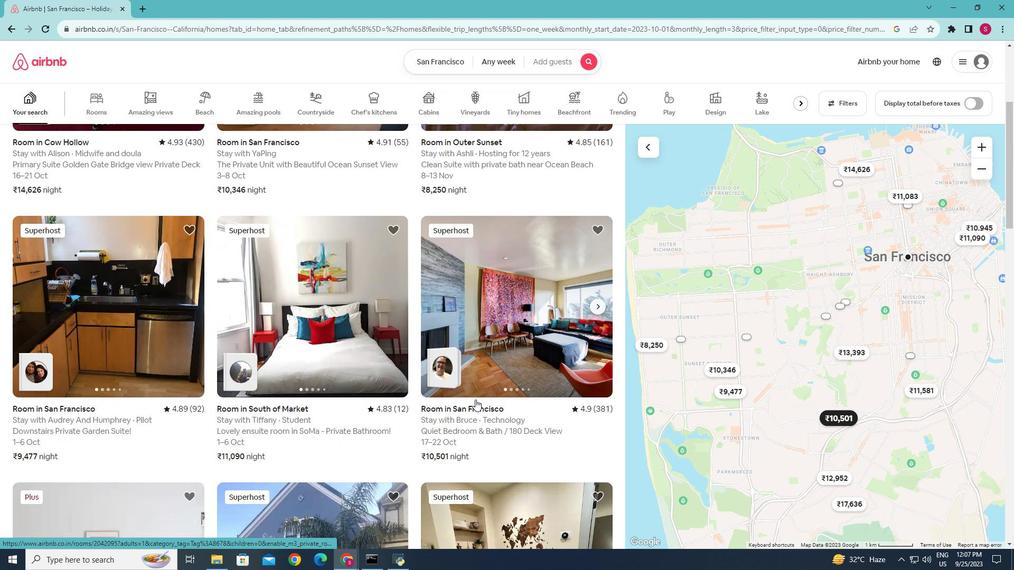
Action: Mouse scrolled (475, 399) with delta (0, 0)
Screenshot: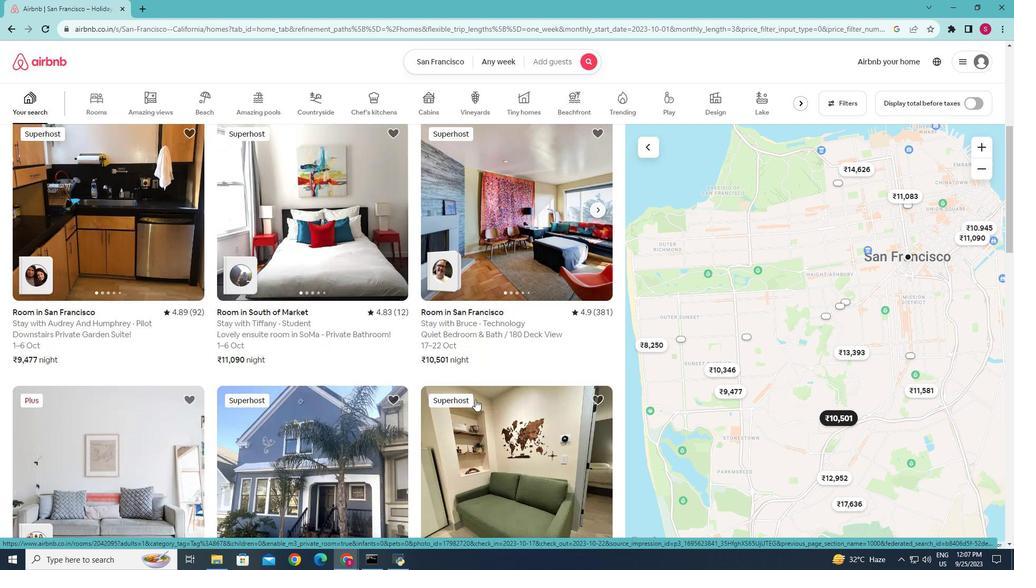 
Action: Mouse scrolled (475, 399) with delta (0, 0)
Screenshot: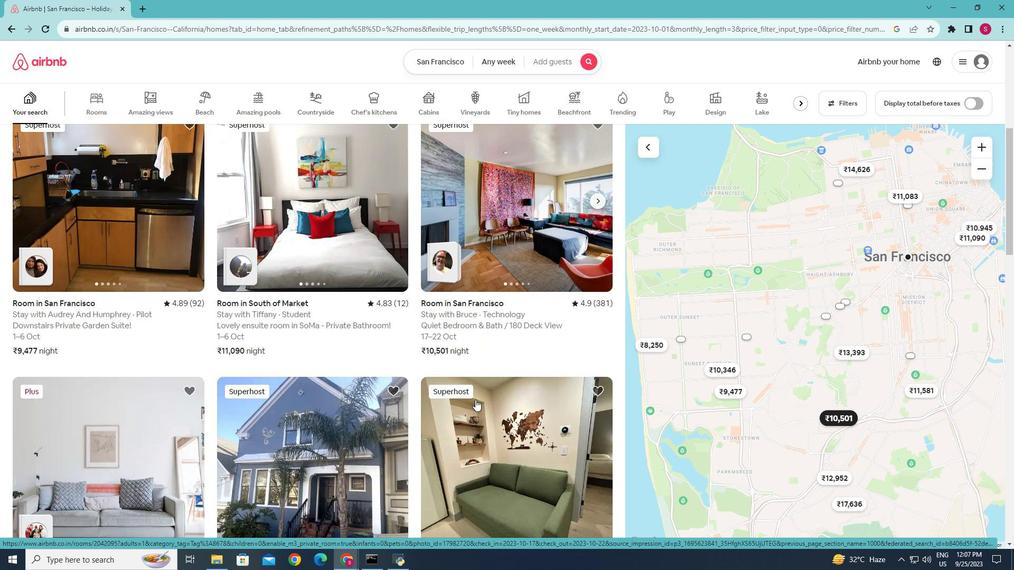 
Action: Mouse scrolled (475, 399) with delta (0, 0)
Screenshot: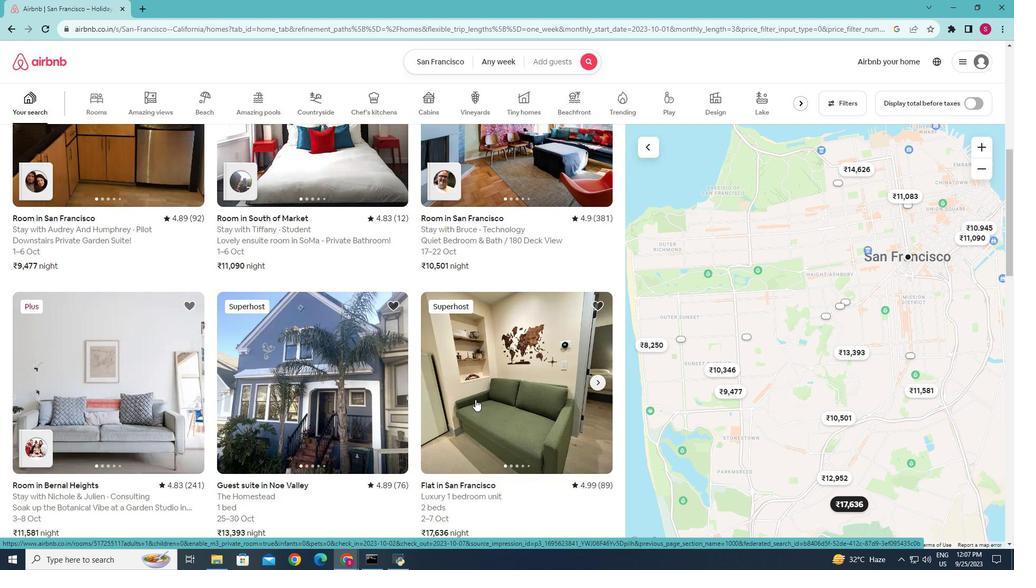 
Action: Mouse scrolled (475, 399) with delta (0, 0)
Screenshot: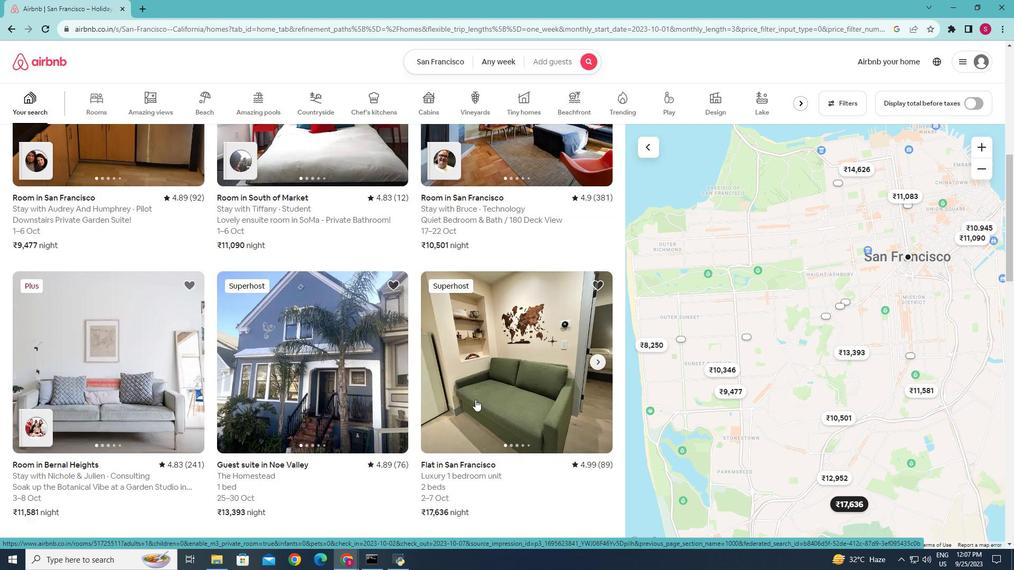 
Action: Mouse scrolled (475, 399) with delta (0, 0)
Screenshot: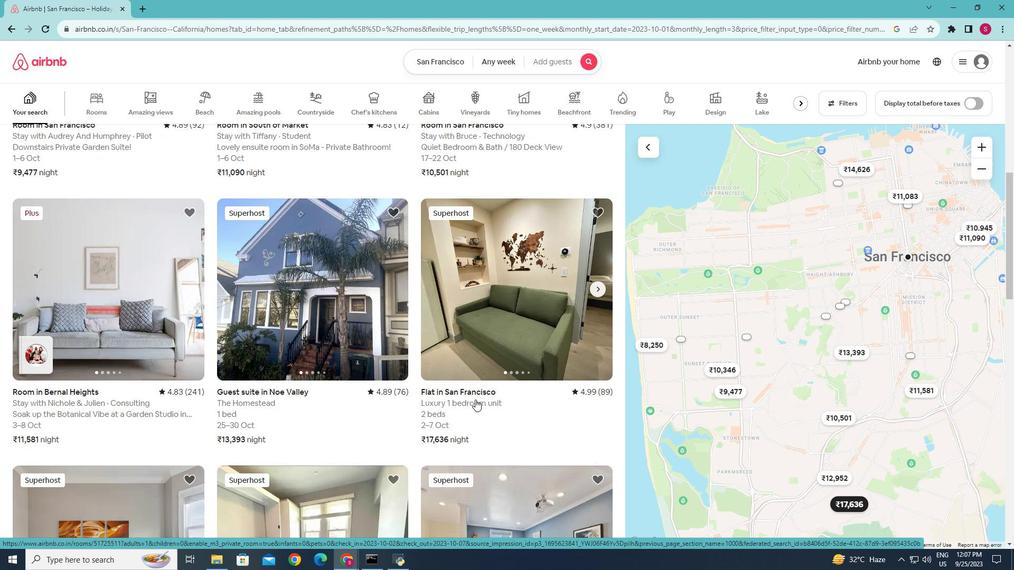 
Action: Mouse scrolled (475, 399) with delta (0, 0)
Screenshot: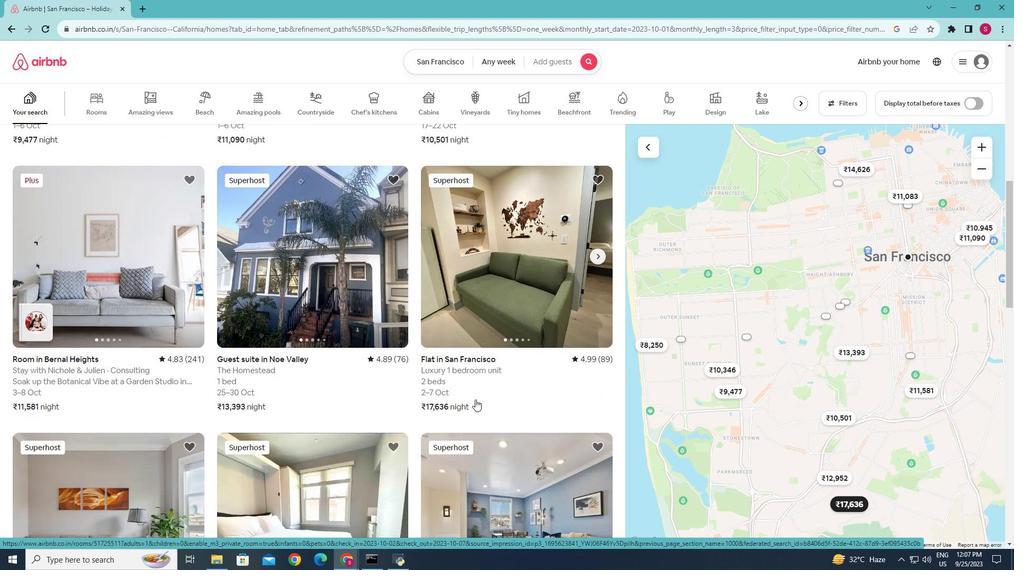 
Action: Mouse scrolled (475, 399) with delta (0, 0)
Screenshot: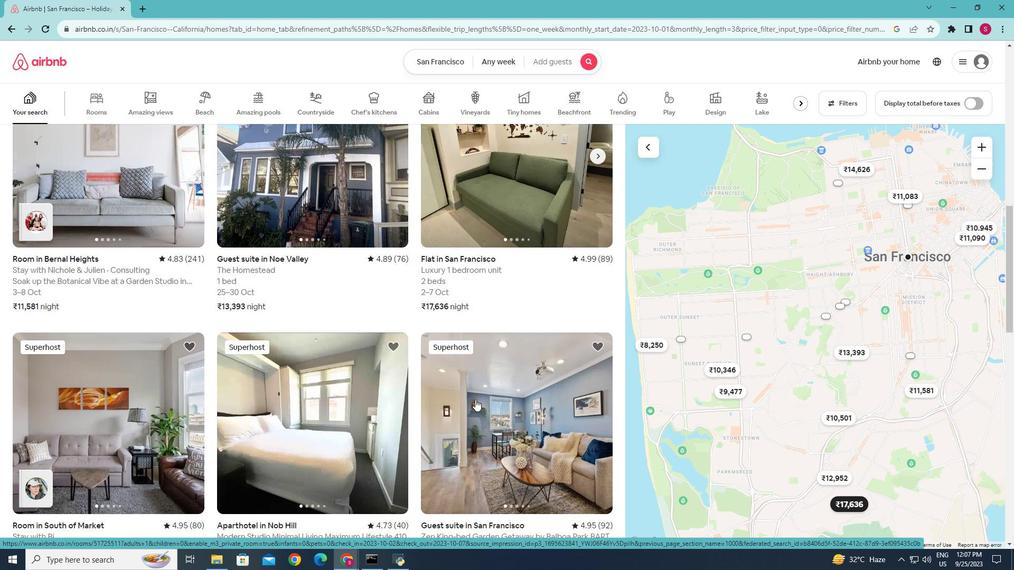 
Action: Mouse scrolled (475, 399) with delta (0, 0)
Screenshot: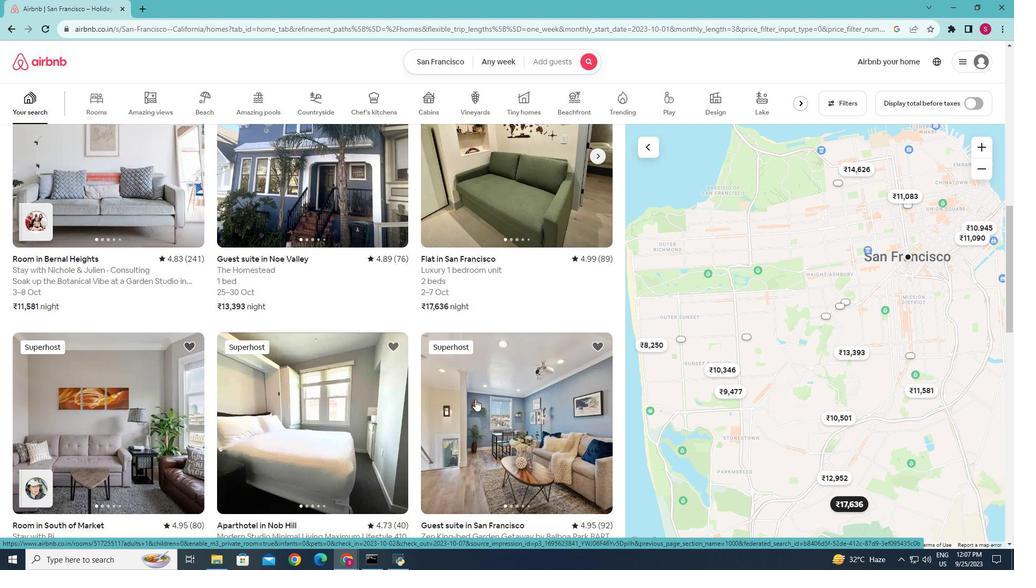 
Action: Mouse scrolled (475, 399) with delta (0, 0)
Screenshot: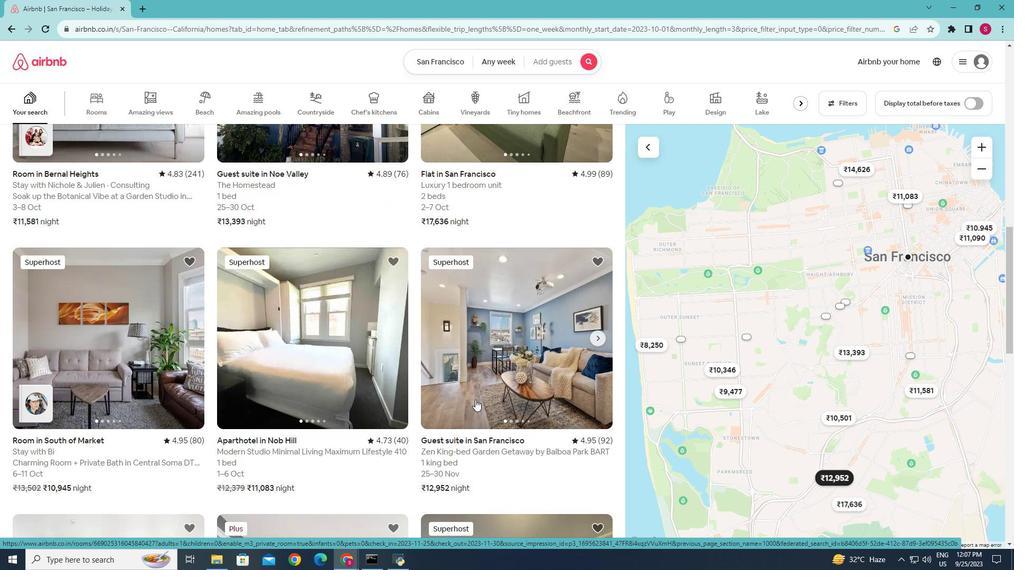 
Action: Mouse scrolled (475, 399) with delta (0, 0)
Screenshot: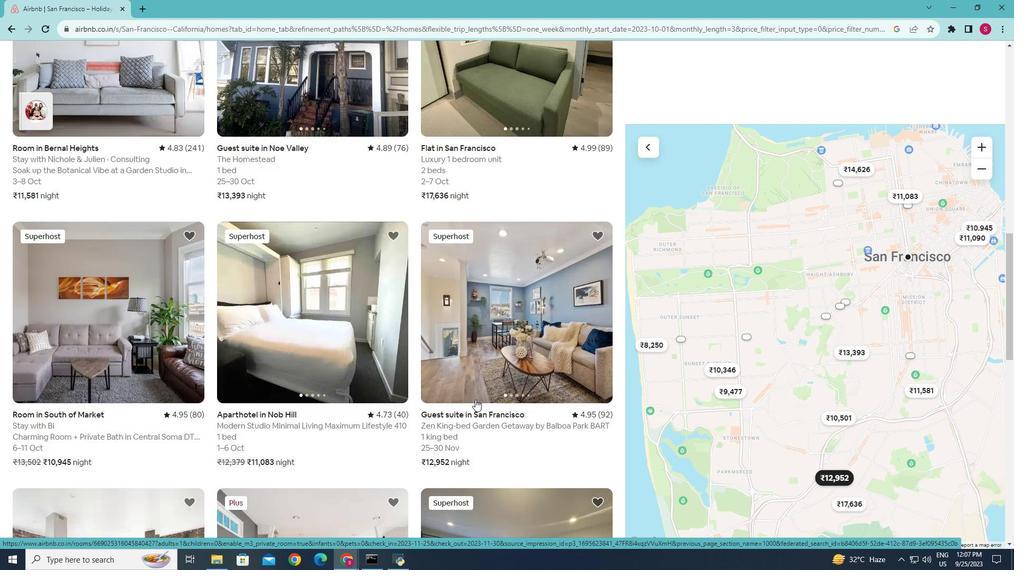 
Action: Mouse scrolled (475, 399) with delta (0, 0)
Screenshot: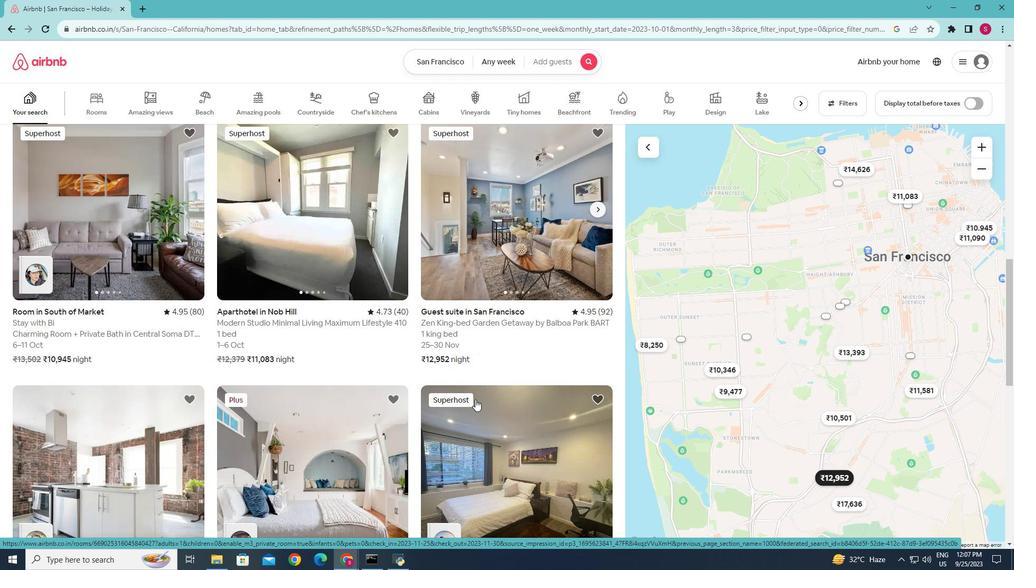
Action: Mouse scrolled (475, 399) with delta (0, 0)
Screenshot: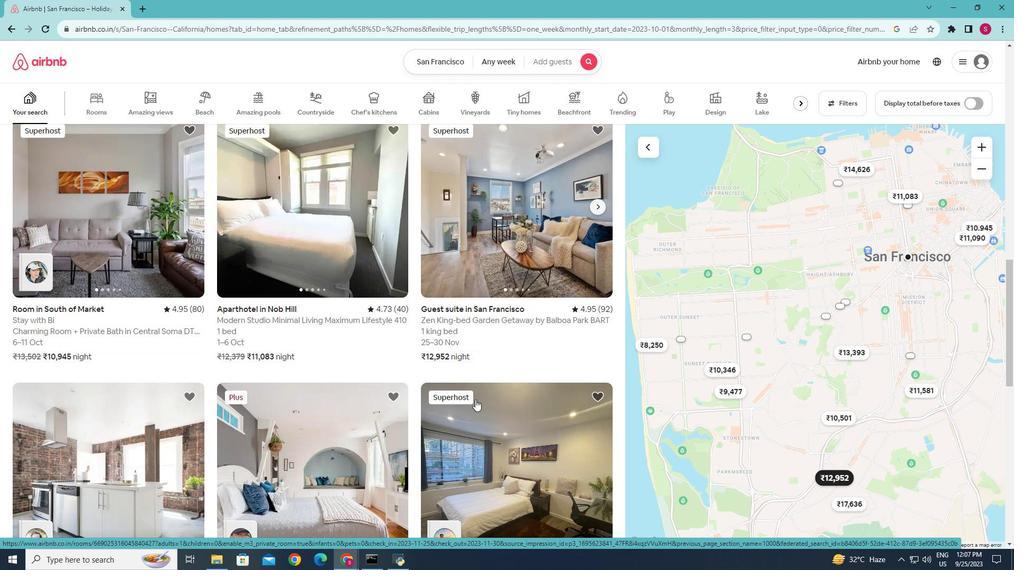 
Action: Mouse scrolled (475, 399) with delta (0, 0)
Screenshot: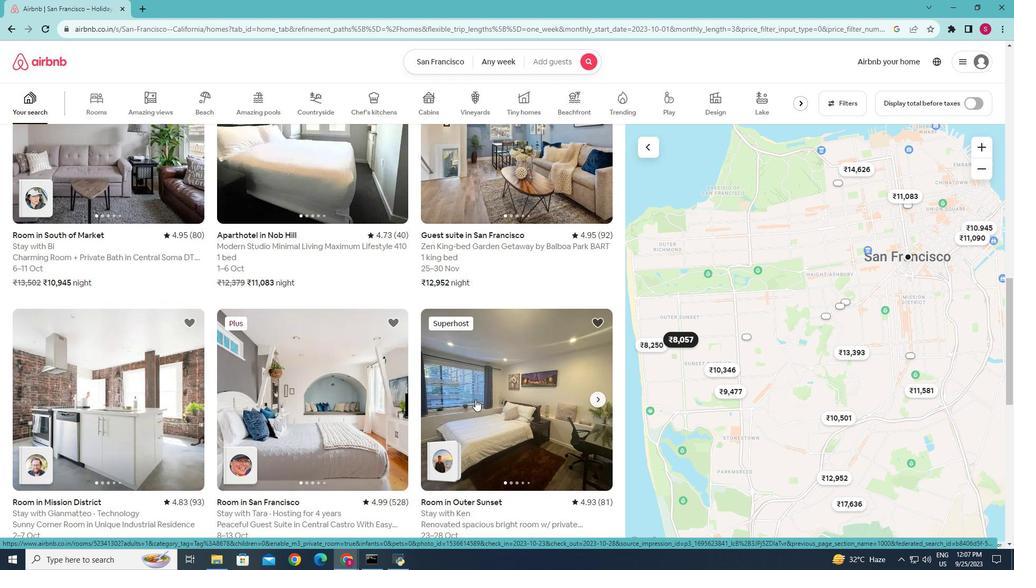 
Action: Mouse scrolled (475, 399) with delta (0, 0)
Screenshot: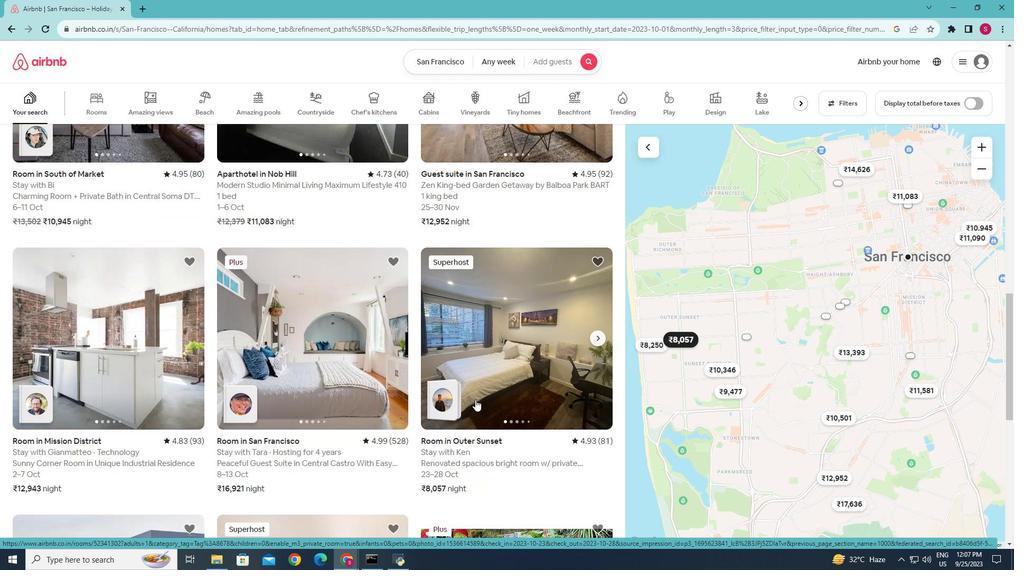 
Action: Mouse scrolled (475, 399) with delta (0, 0)
Screenshot: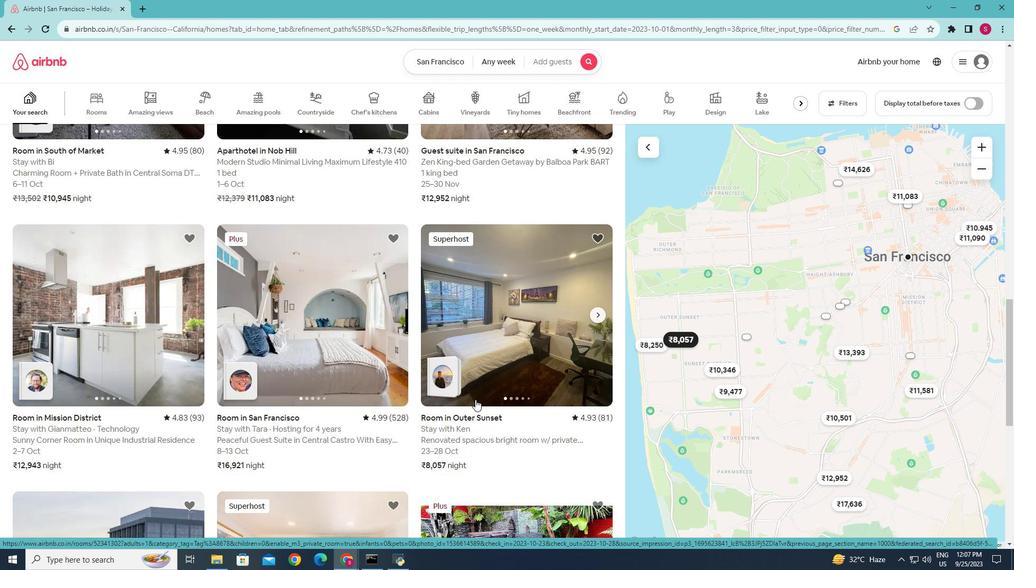 
Action: Mouse scrolled (475, 399) with delta (0, 0)
Screenshot: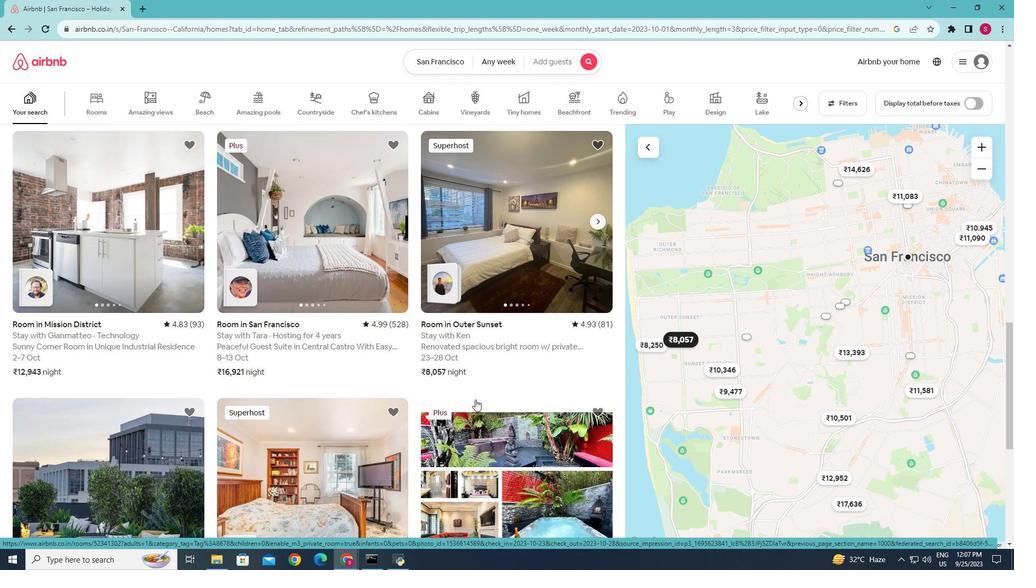 
Action: Mouse scrolled (475, 399) with delta (0, 0)
Screenshot: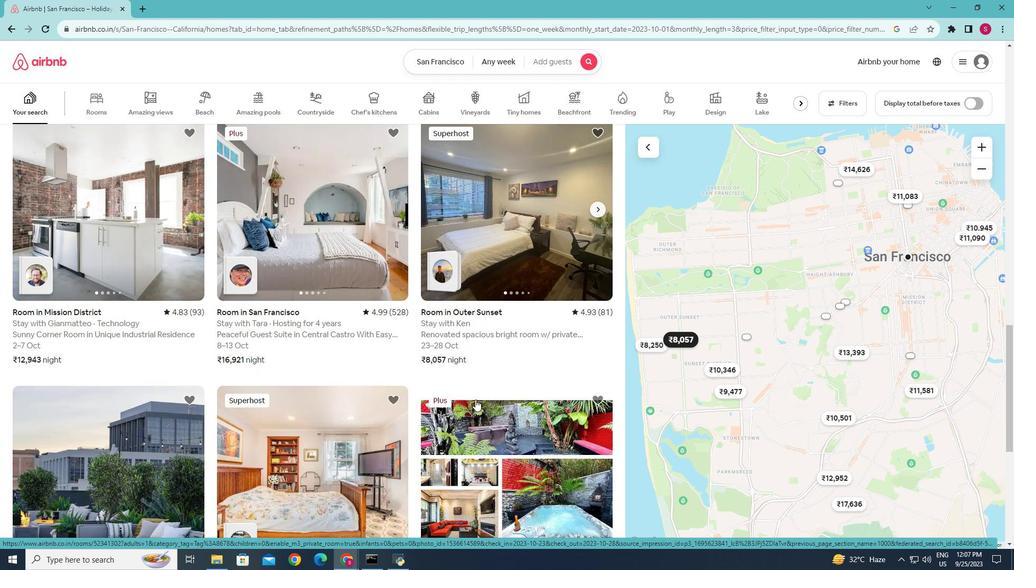 
Action: Mouse scrolled (475, 399) with delta (0, 0)
Screenshot: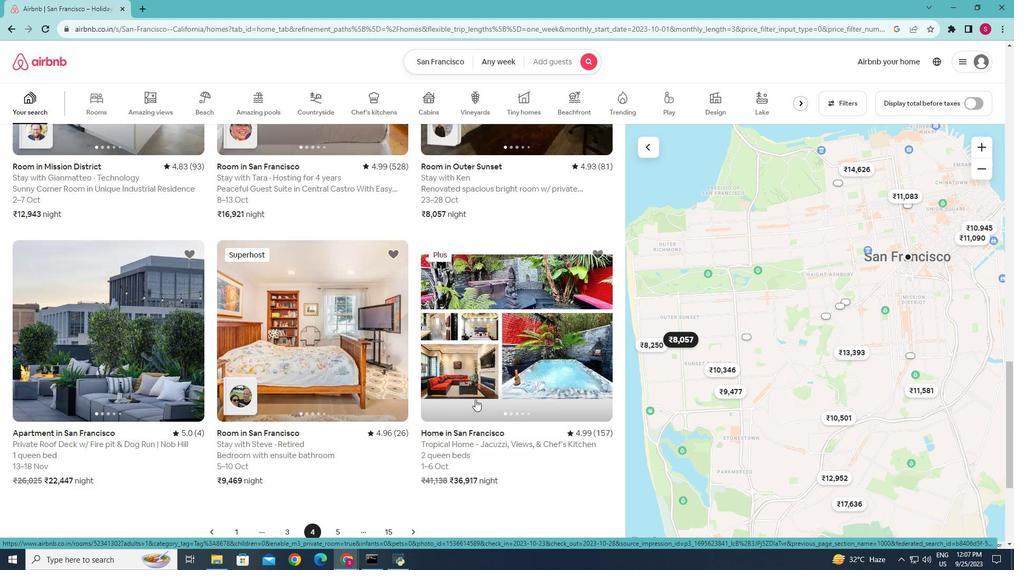 
Action: Mouse scrolled (475, 399) with delta (0, 0)
Screenshot: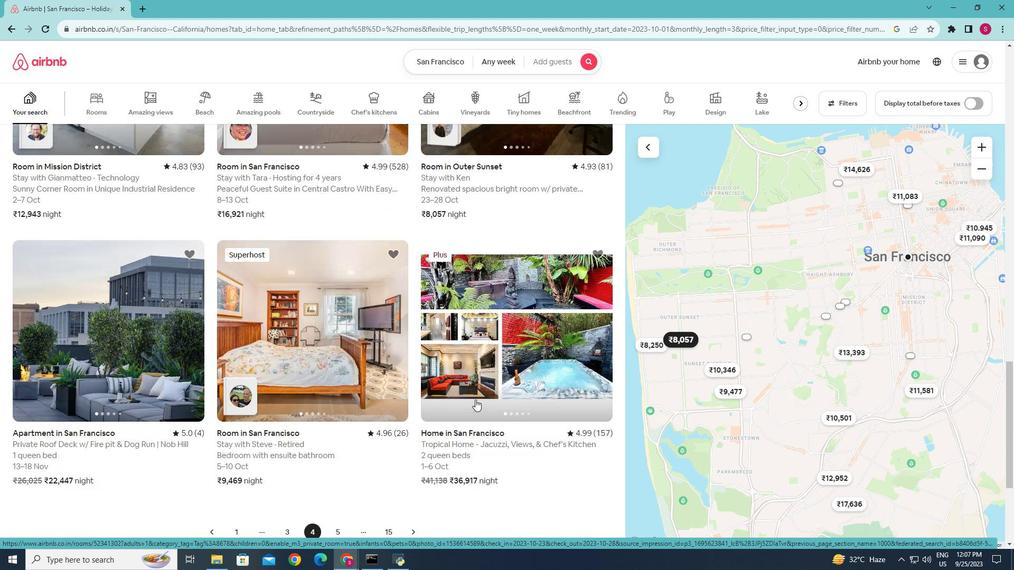 
Action: Mouse scrolled (475, 399) with delta (0, 0)
Screenshot: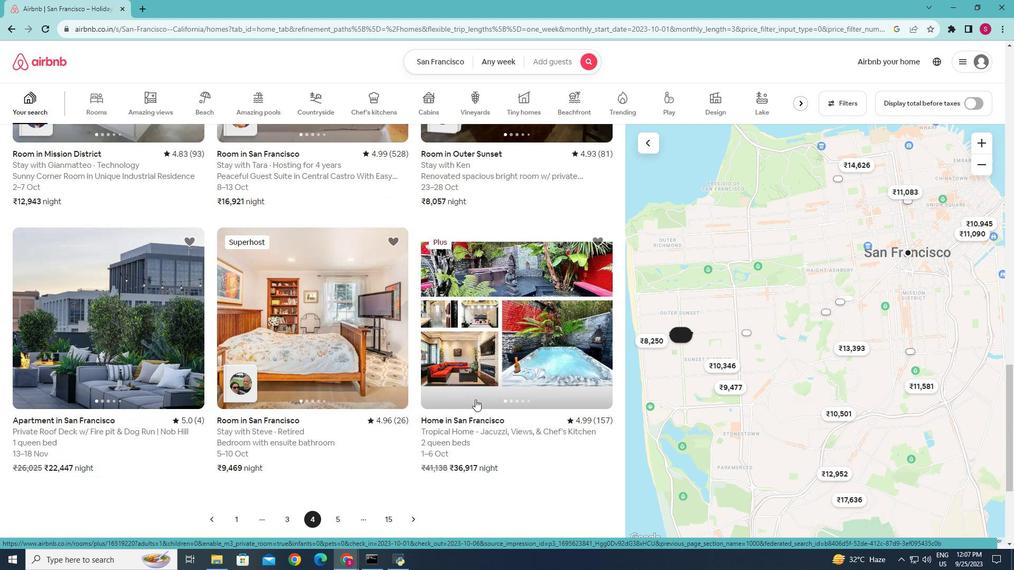 
Action: Mouse moved to (362, 365)
Screenshot: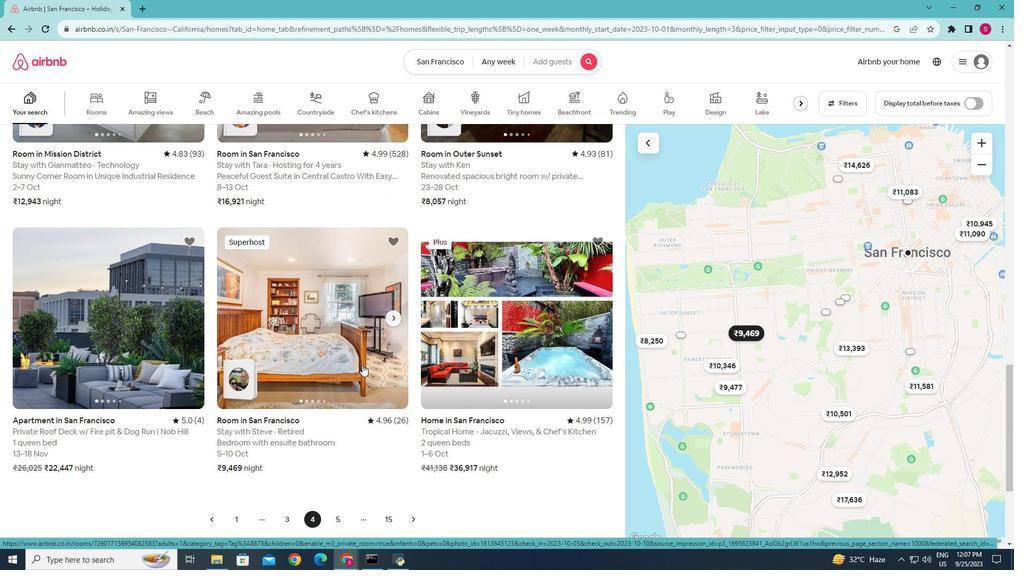 
Action: Mouse scrolled (362, 365) with delta (0, 0)
Screenshot: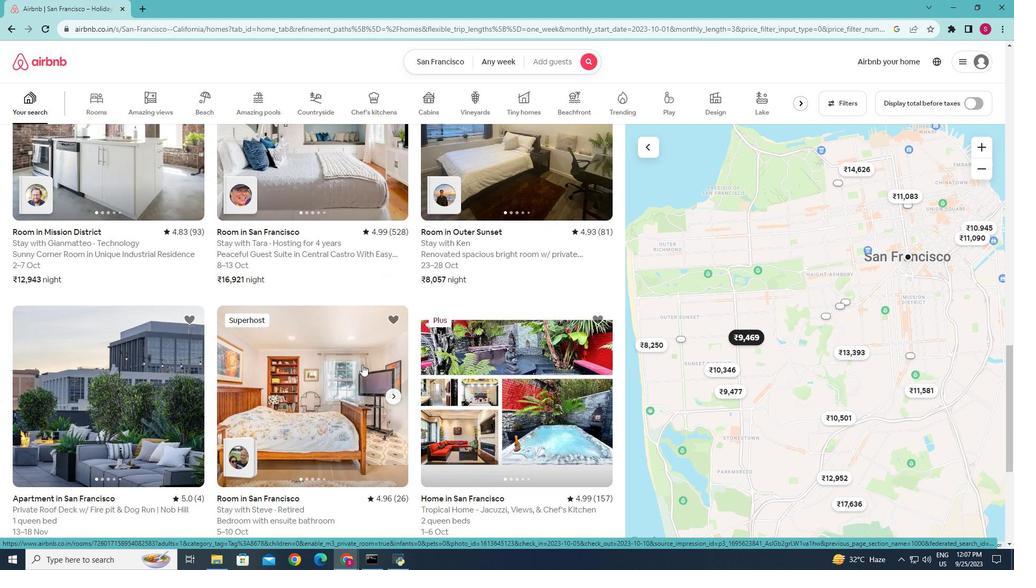 
Action: Mouse scrolled (362, 365) with delta (0, 0)
Screenshot: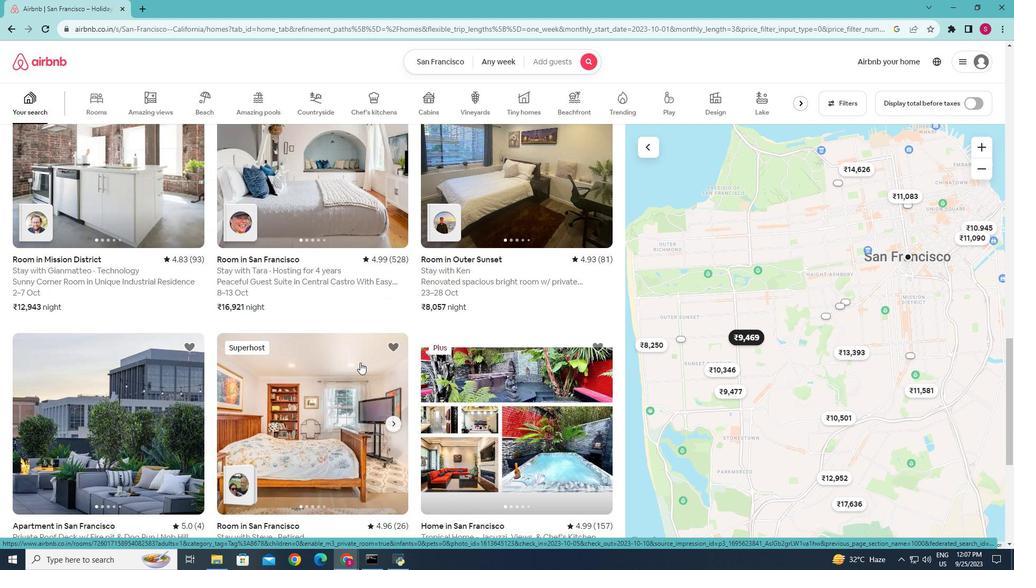 
Action: Mouse moved to (119, 198)
Screenshot: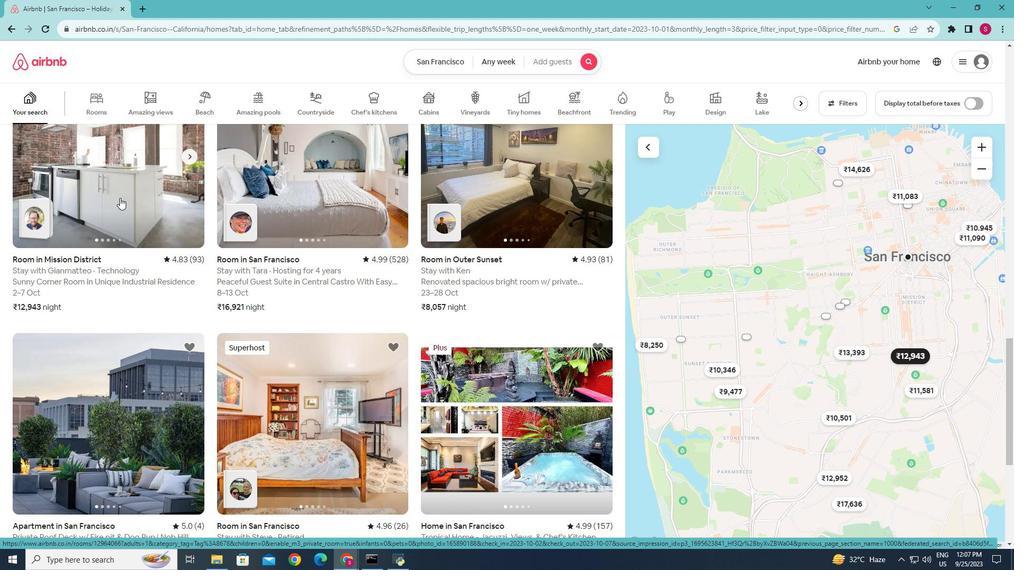 
Action: Mouse pressed left at (119, 198)
Screenshot: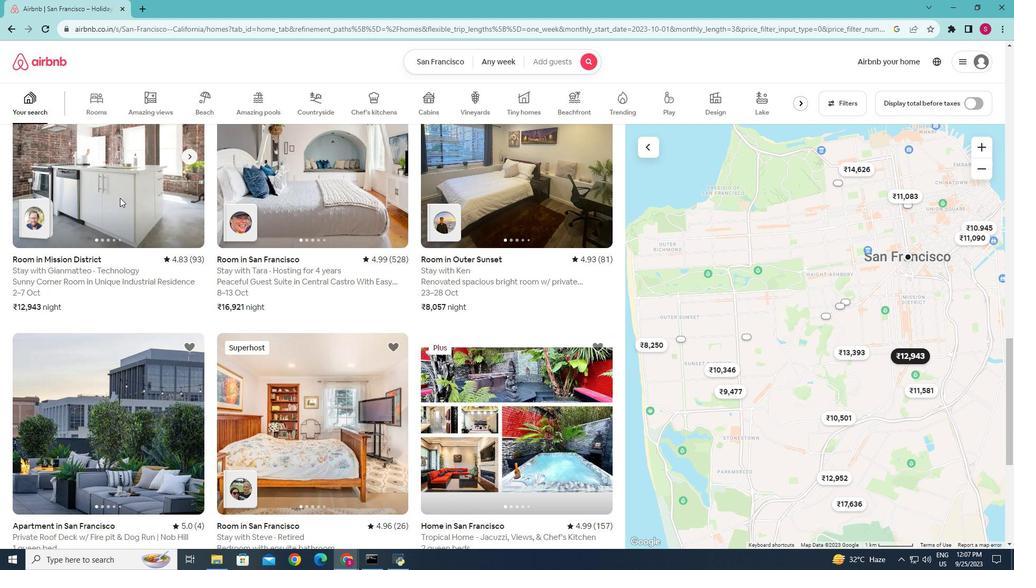 
Action: Mouse moved to (425, 268)
Screenshot: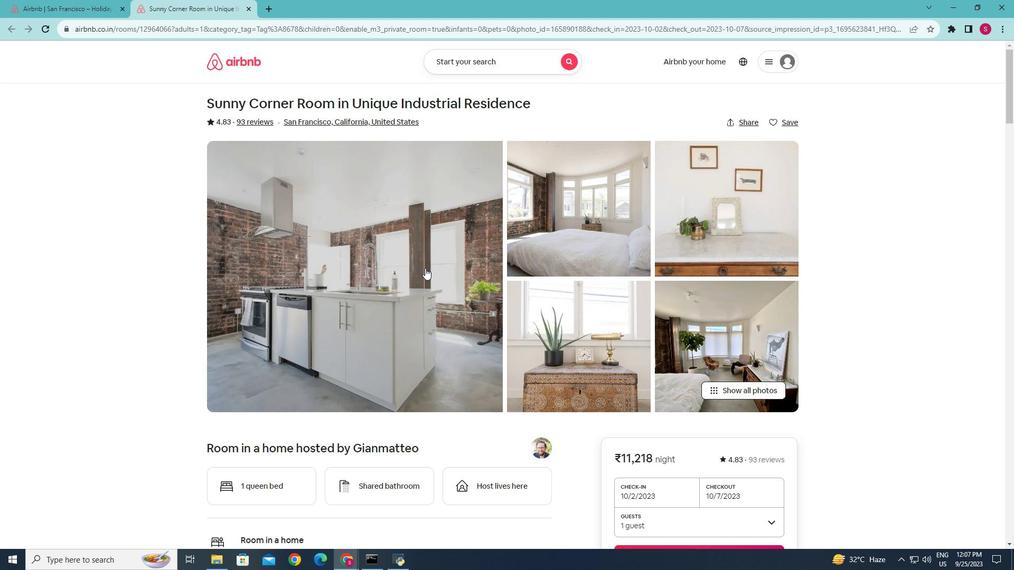 
Action: Mouse pressed left at (425, 268)
Screenshot: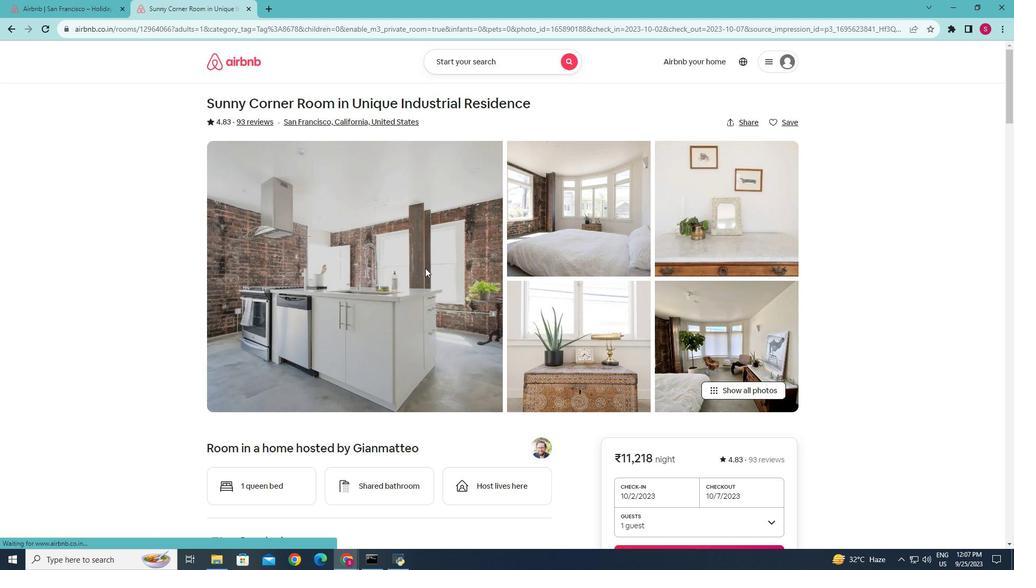 
Action: Mouse moved to (445, 266)
Screenshot: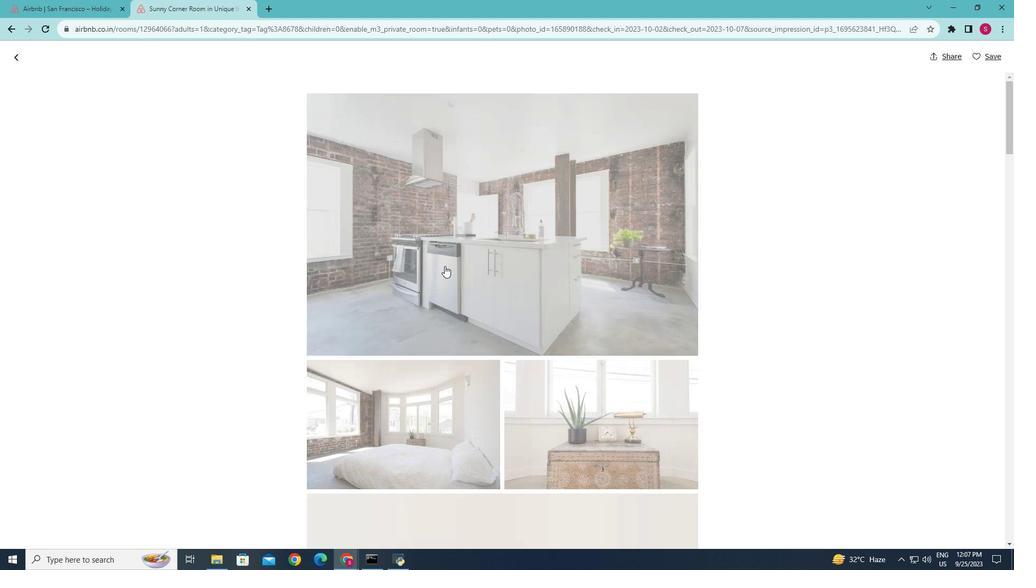 
Action: Mouse scrolled (445, 265) with delta (0, 0)
Screenshot: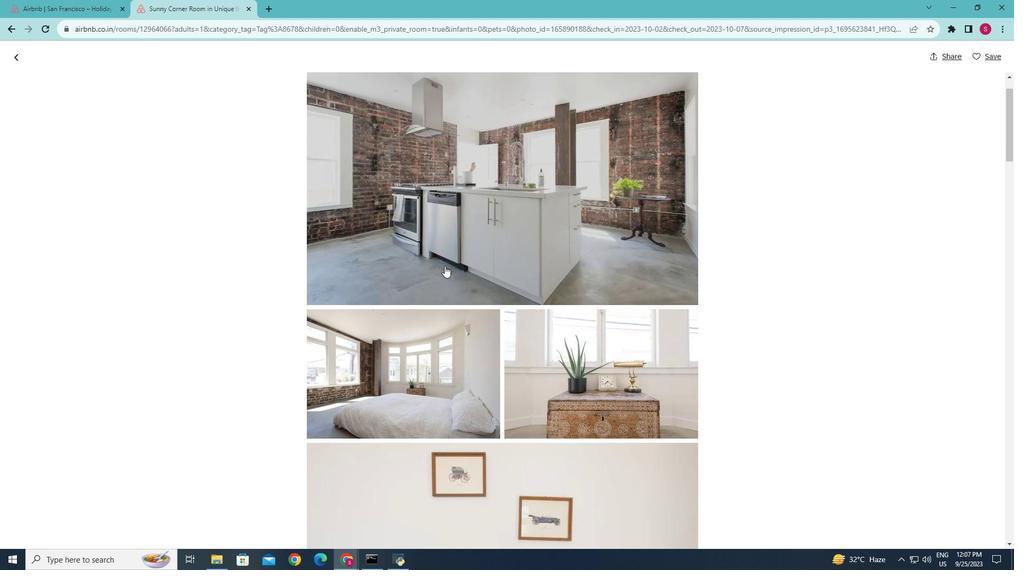 
Action: Mouse scrolled (445, 265) with delta (0, 0)
Screenshot: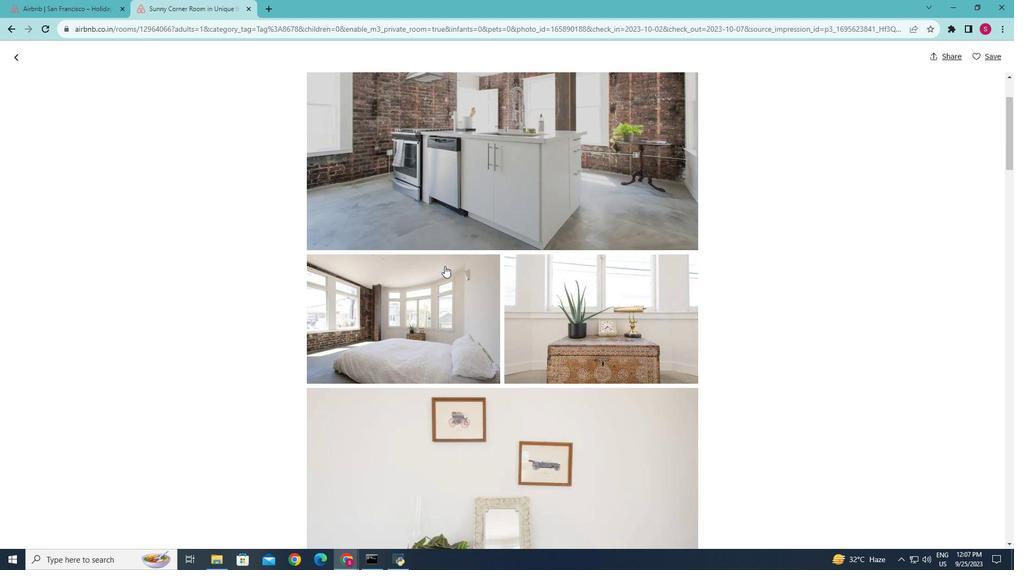 
Action: Mouse scrolled (445, 265) with delta (0, 0)
Screenshot: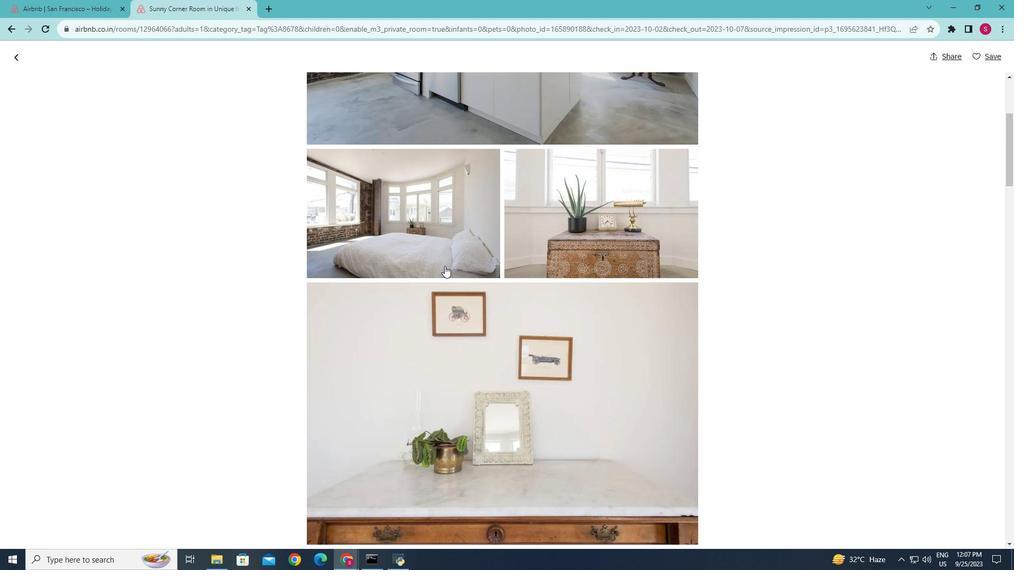 
Action: Mouse scrolled (445, 265) with delta (0, 0)
Screenshot: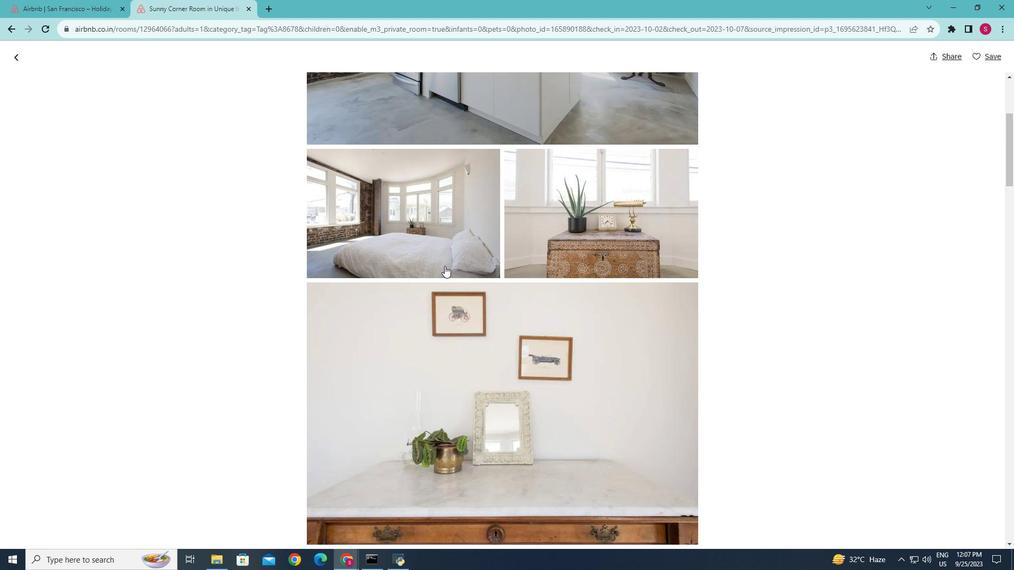 
Action: Mouse scrolled (445, 265) with delta (0, 0)
Screenshot: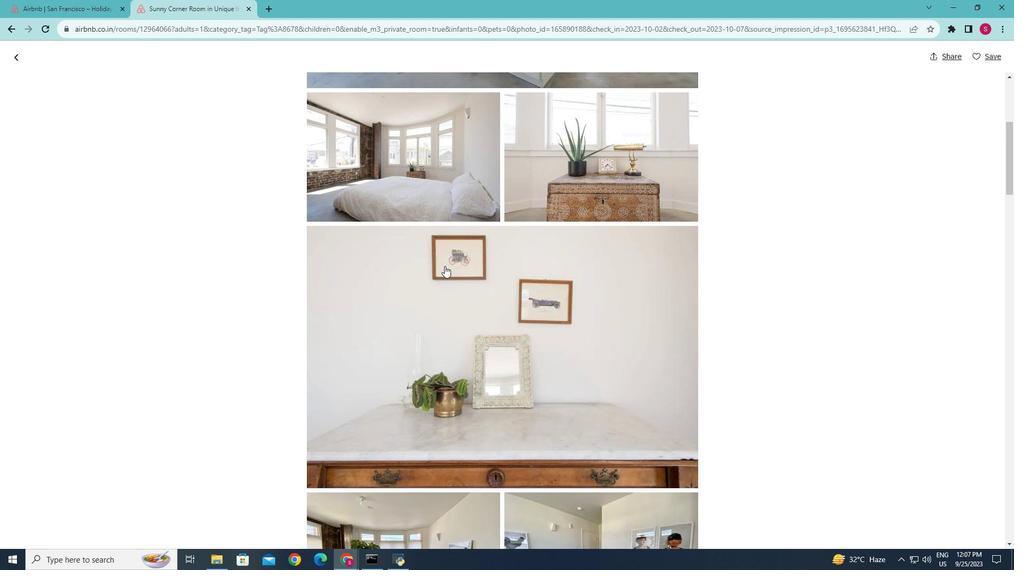 
Action: Mouse scrolled (445, 265) with delta (0, 0)
Screenshot: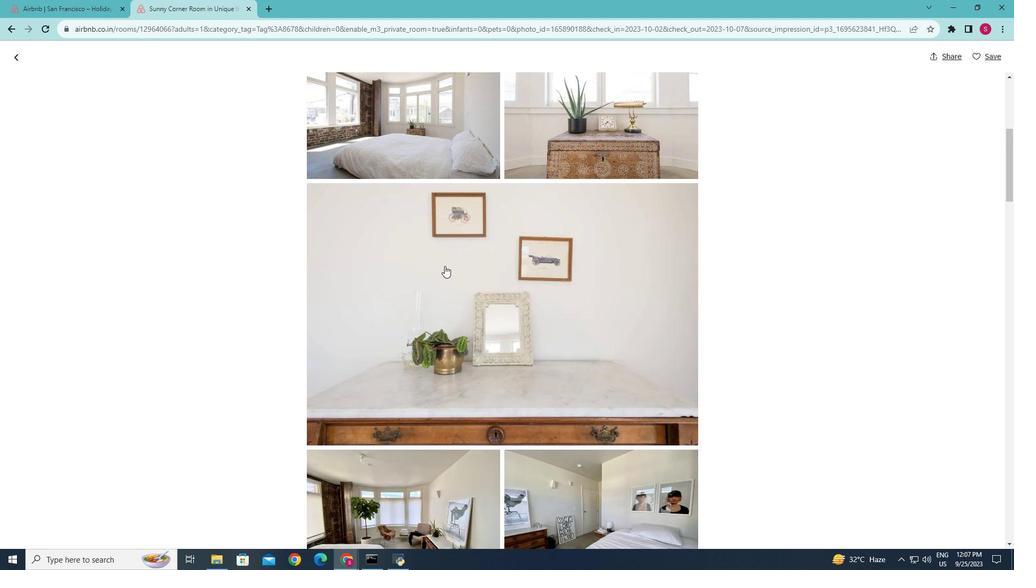 
Action: Mouse scrolled (445, 265) with delta (0, 0)
Screenshot: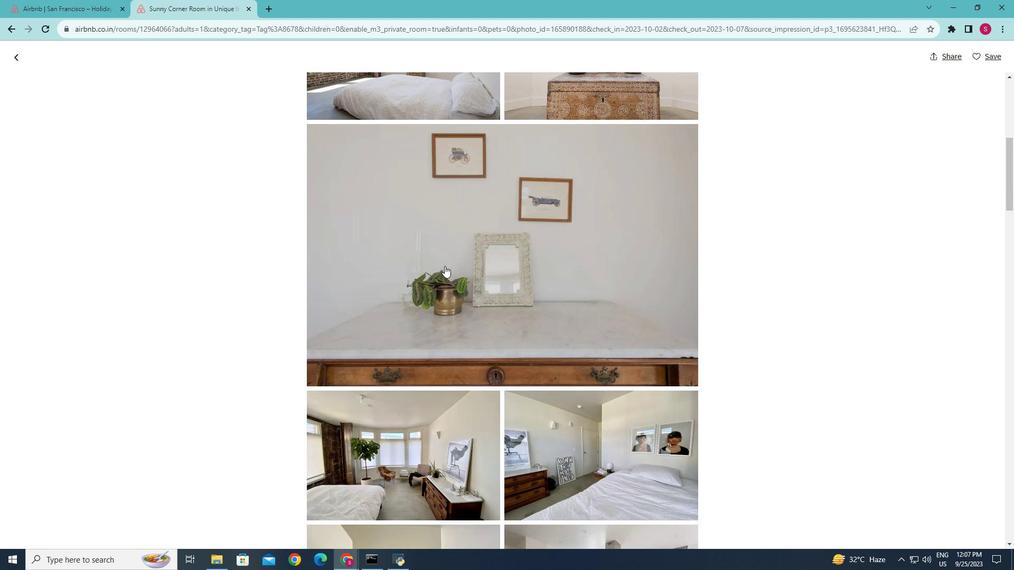 
Action: Mouse scrolled (445, 265) with delta (0, 0)
Screenshot: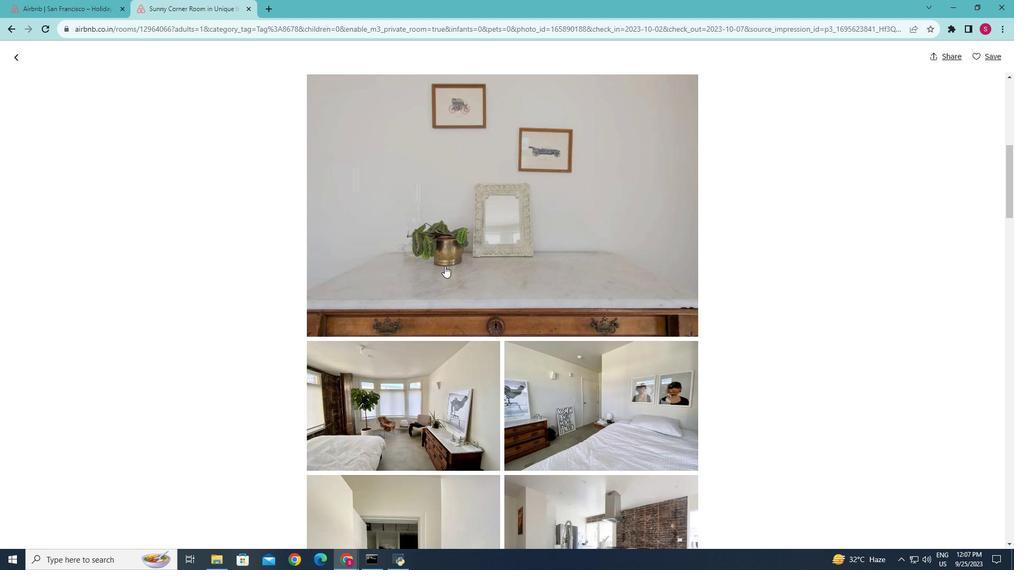 
Action: Mouse scrolled (445, 265) with delta (0, 0)
Screenshot: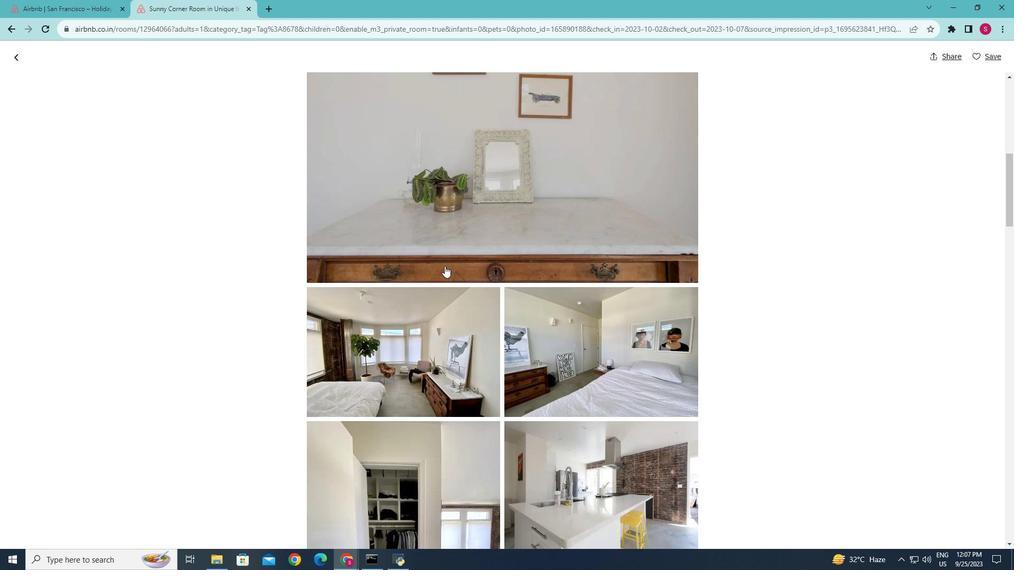 
Action: Mouse scrolled (445, 265) with delta (0, 0)
Screenshot: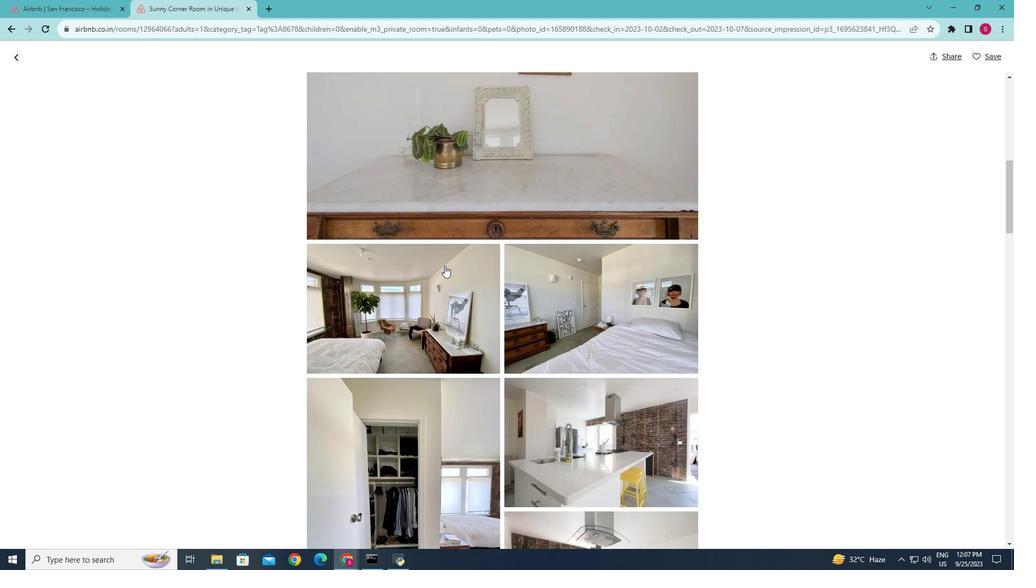 
Action: Mouse scrolled (445, 265) with delta (0, 0)
Screenshot: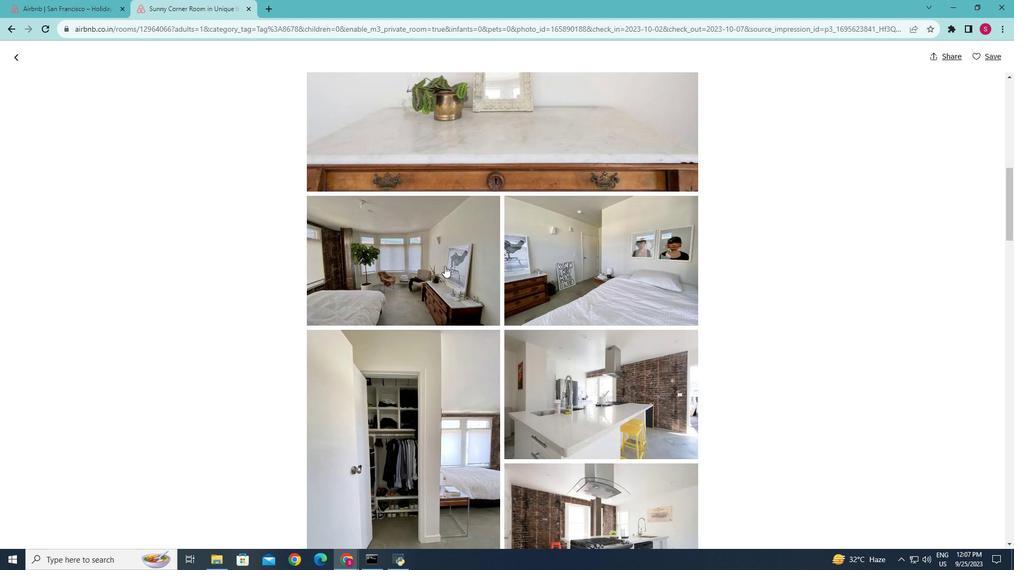 
Action: Mouse scrolled (445, 265) with delta (0, 0)
Screenshot: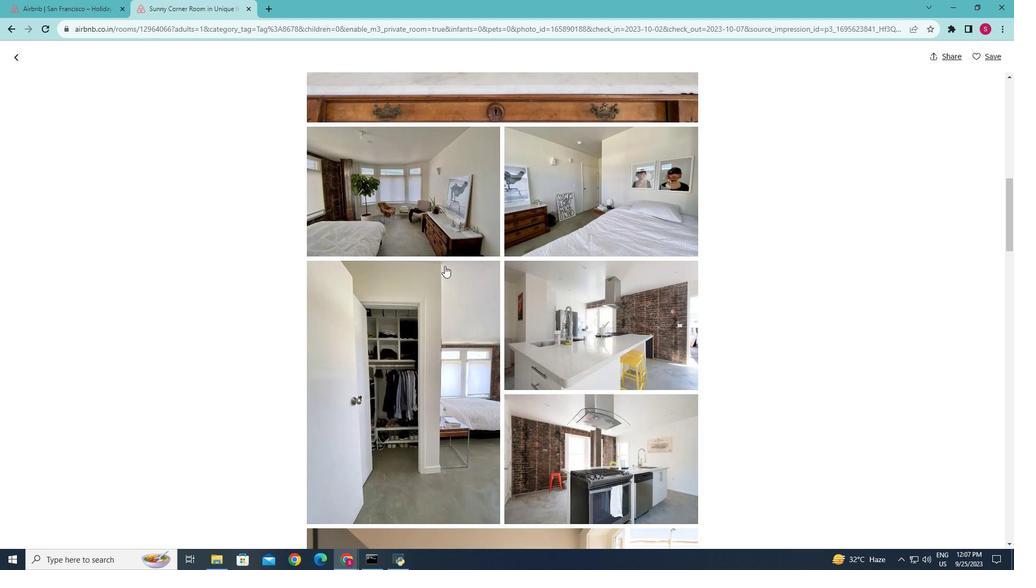 
Action: Mouse scrolled (445, 265) with delta (0, 0)
Screenshot: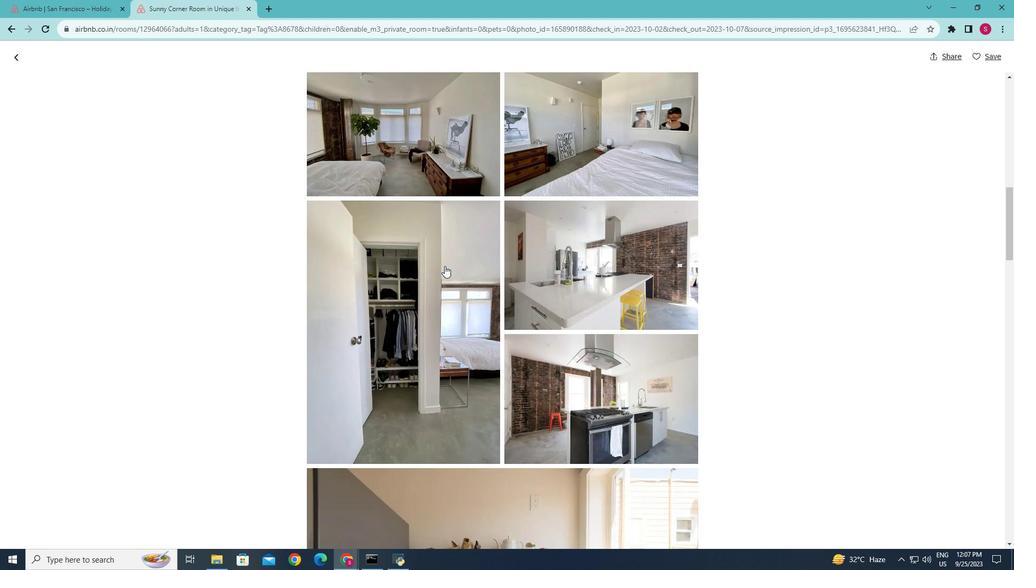 
Action: Mouse scrolled (445, 265) with delta (0, 0)
Screenshot: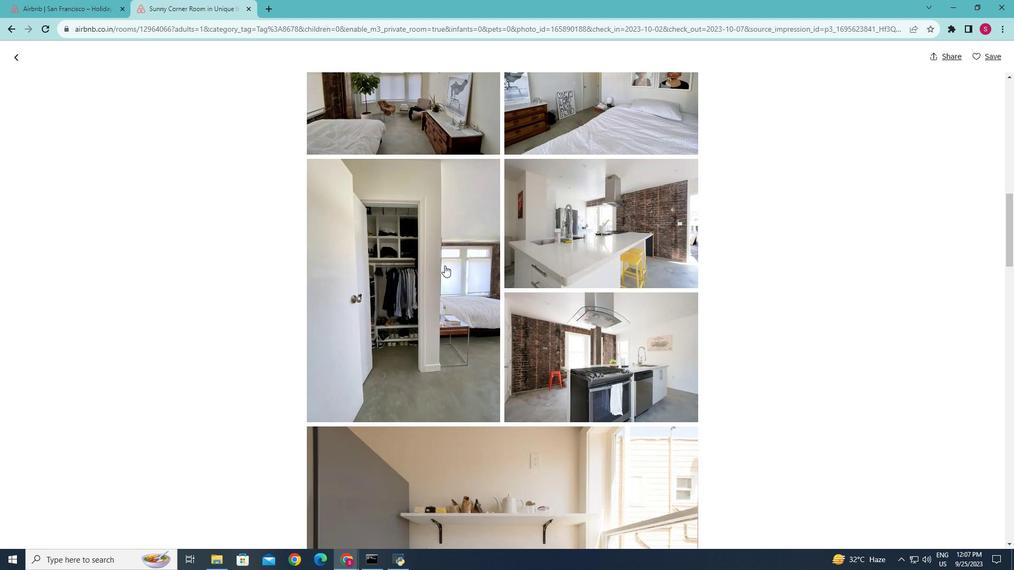 
Action: Mouse moved to (445, 265)
Screenshot: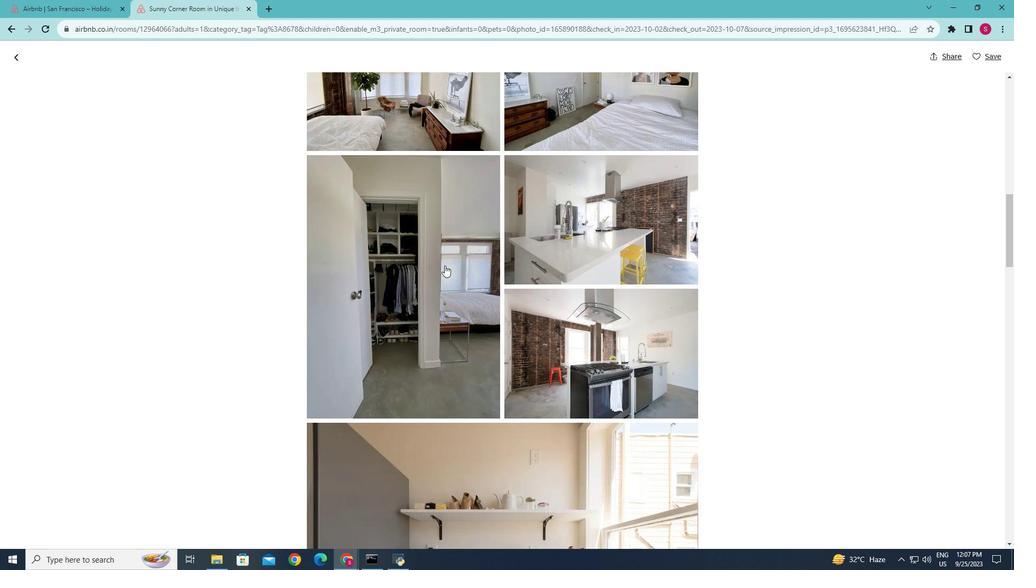 
Action: Mouse scrolled (445, 265) with delta (0, 0)
Screenshot: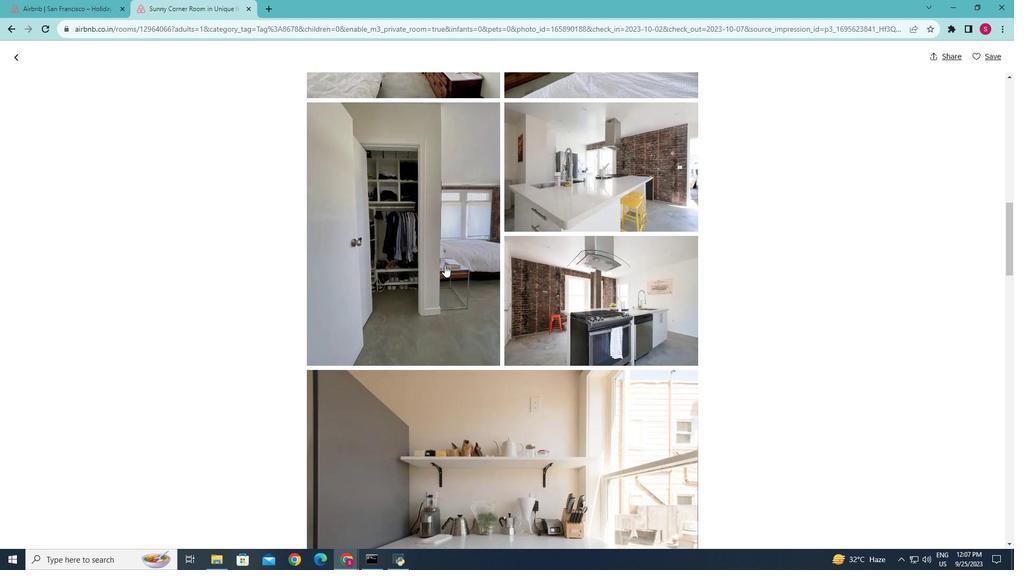 
Action: Mouse scrolled (445, 265) with delta (0, 0)
Screenshot: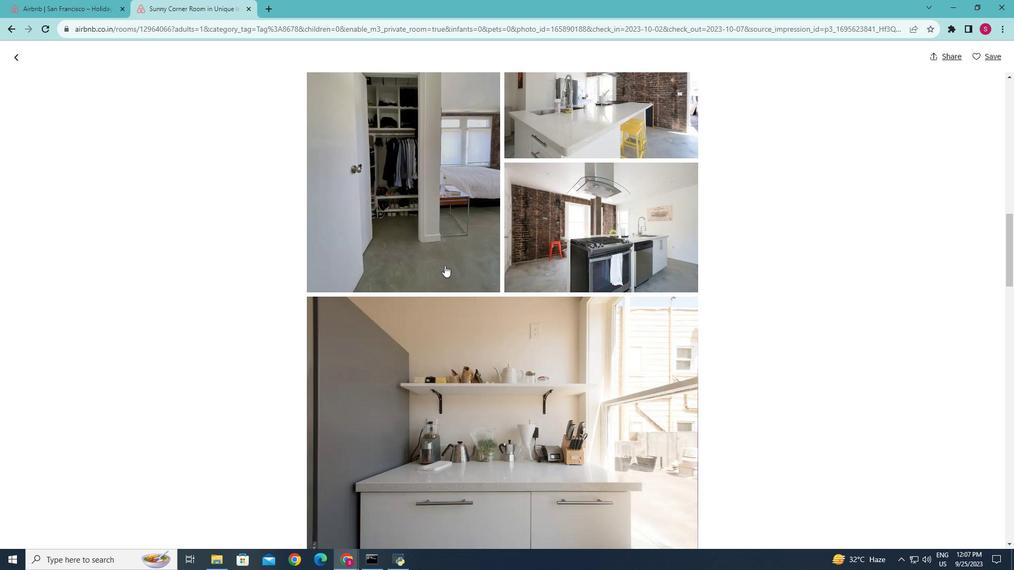 
Action: Mouse scrolled (445, 265) with delta (0, 0)
Screenshot: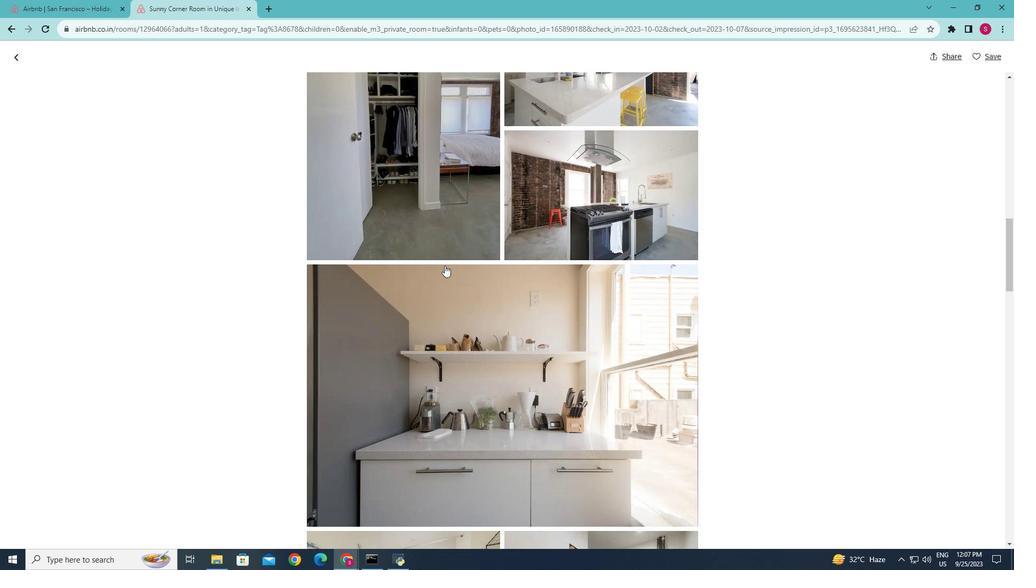 
Action: Mouse scrolled (445, 265) with delta (0, 0)
Screenshot: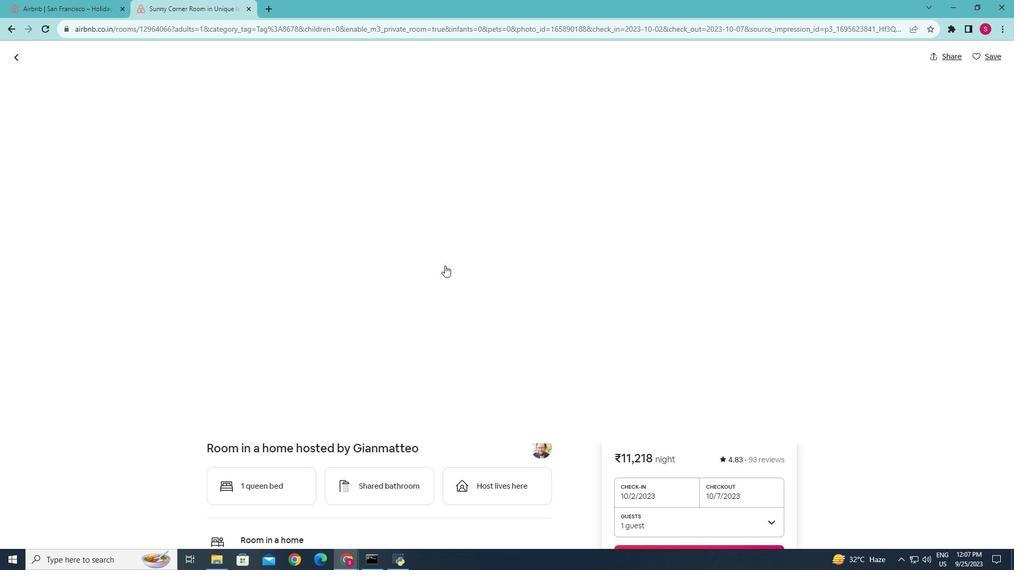 
Action: Mouse scrolled (445, 265) with delta (0, 0)
Screenshot: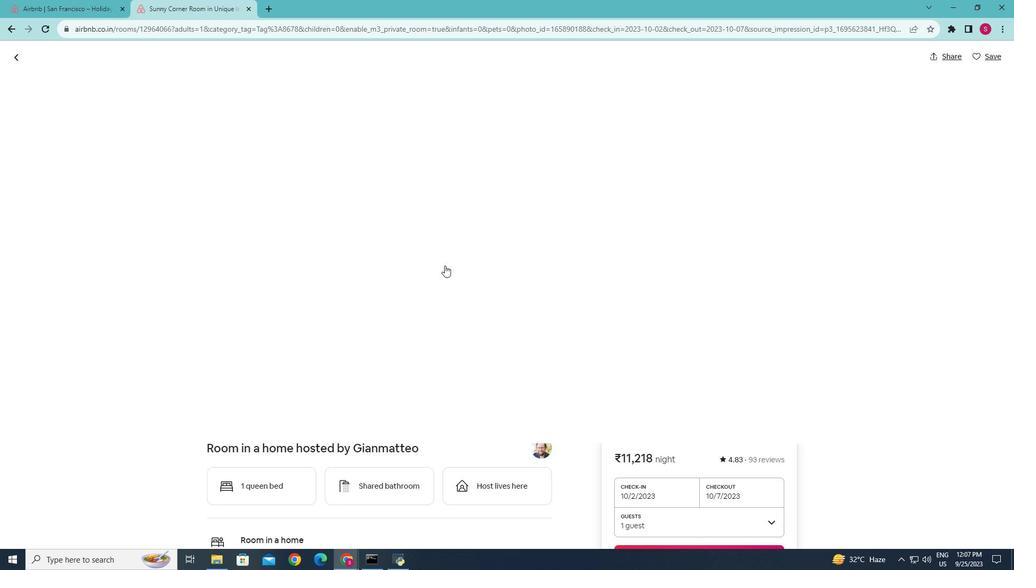 
Action: Mouse scrolled (445, 265) with delta (0, 0)
Screenshot: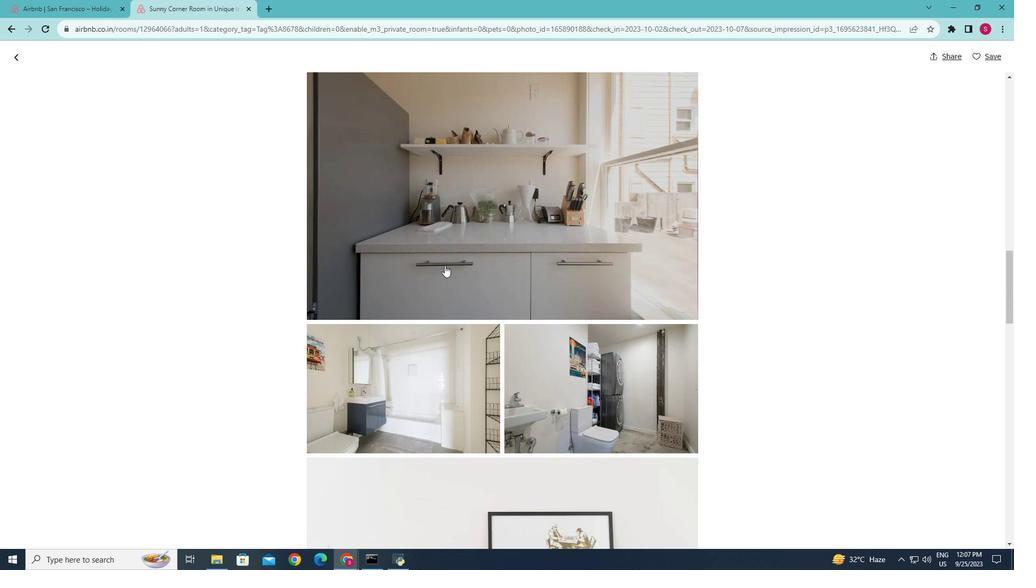 
Action: Mouse scrolled (445, 265) with delta (0, 0)
Screenshot: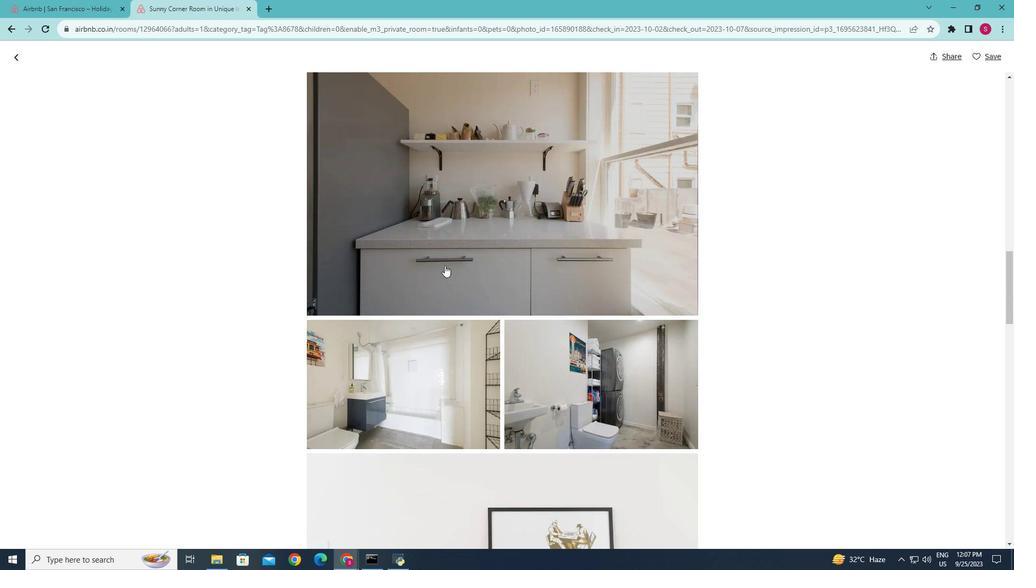 
Action: Mouse scrolled (445, 265) with delta (0, 0)
Screenshot: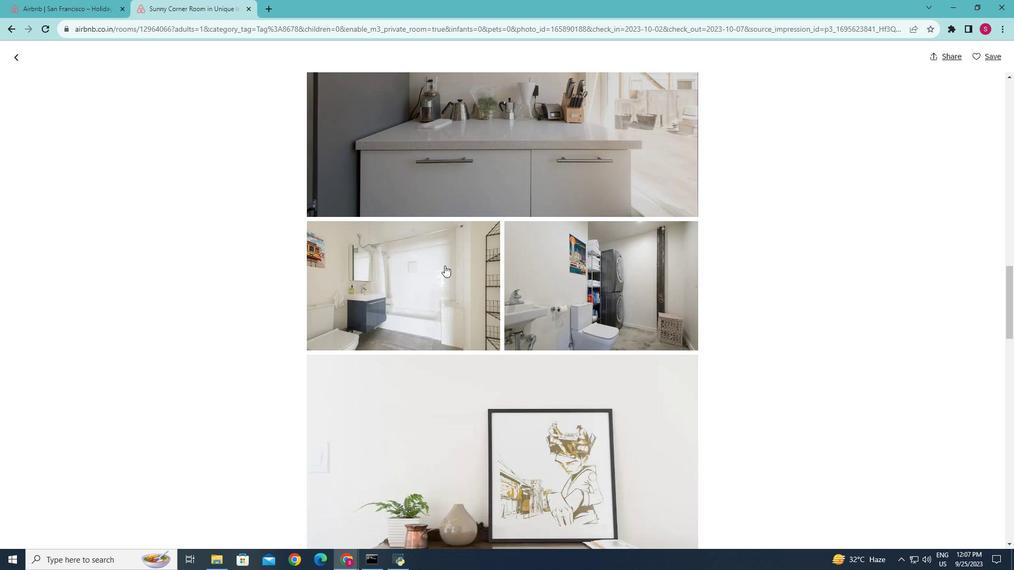 
Action: Mouse scrolled (445, 265) with delta (0, 0)
Screenshot: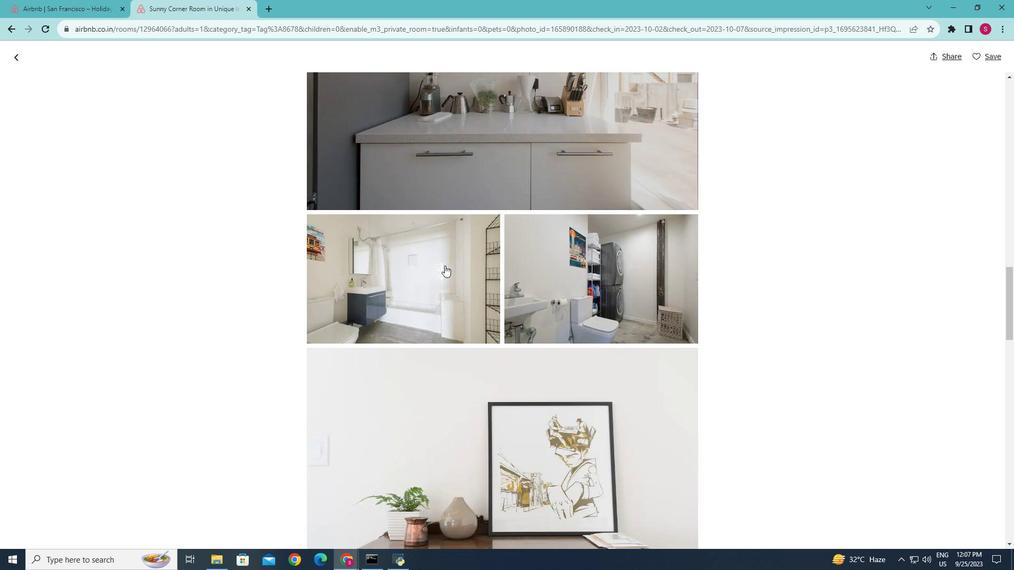 
Action: Mouse scrolled (445, 265) with delta (0, 0)
Screenshot: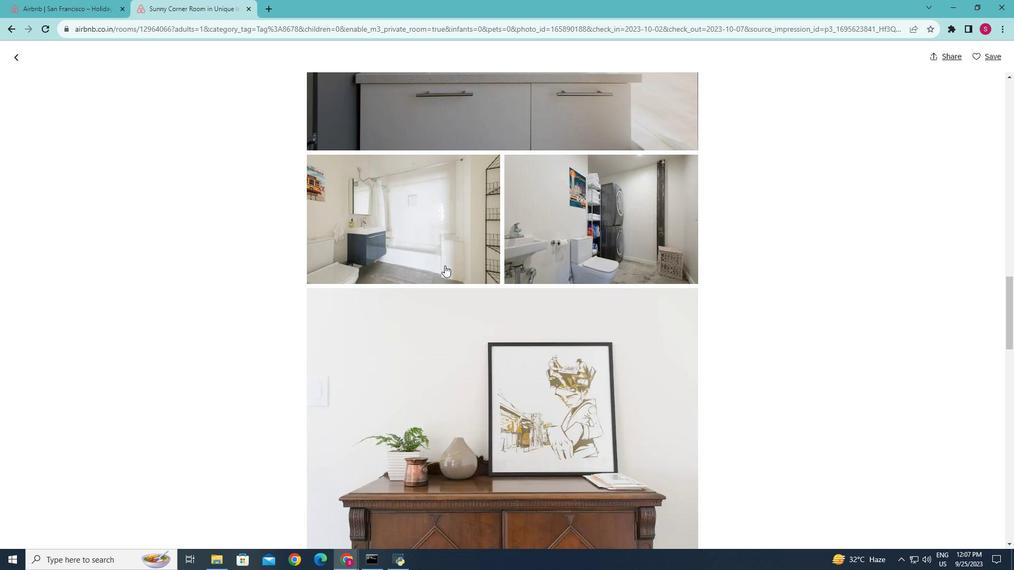 
Action: Mouse scrolled (445, 265) with delta (0, 0)
Screenshot: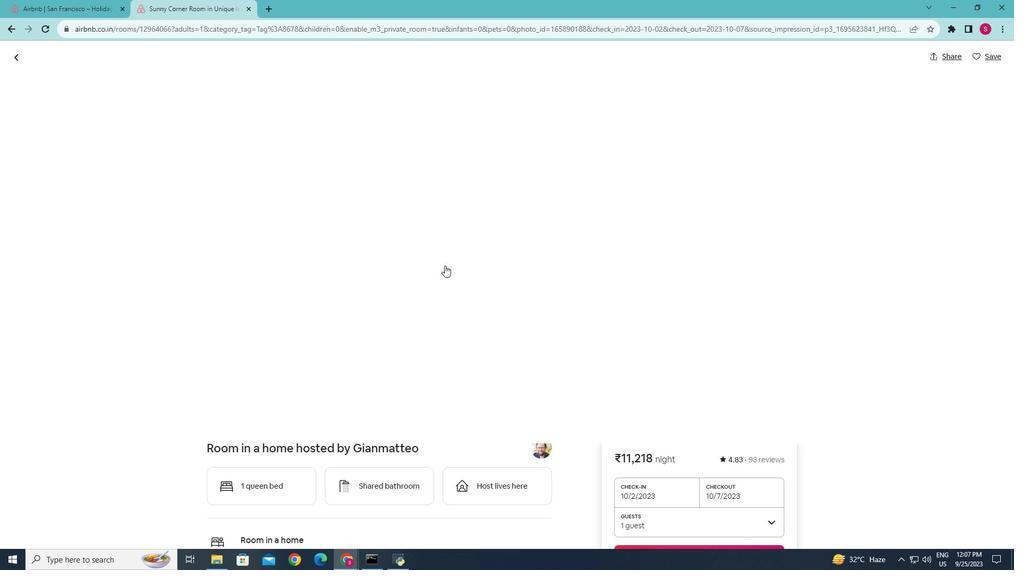 
Action: Mouse scrolled (445, 265) with delta (0, 0)
Screenshot: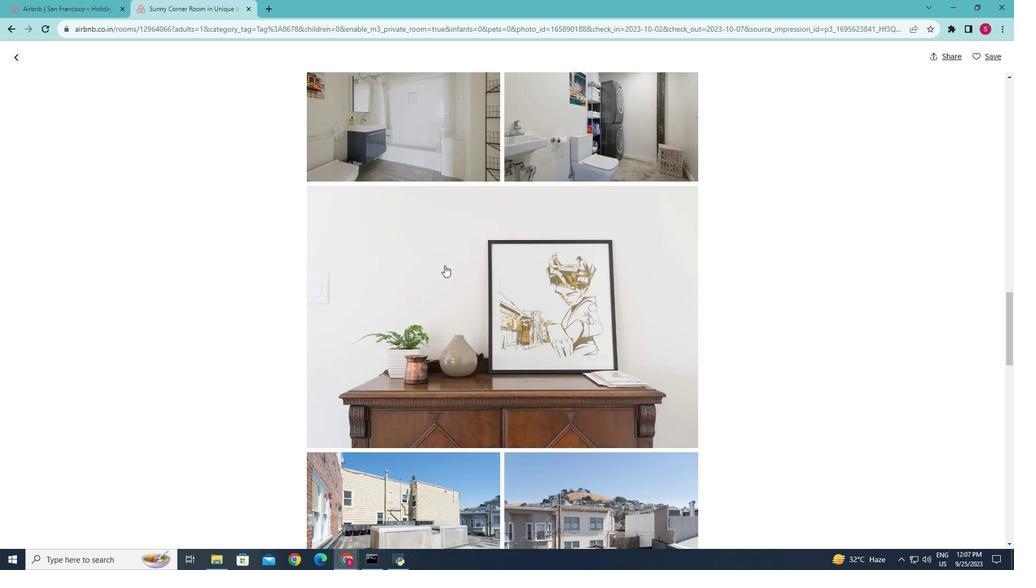 
Action: Mouse scrolled (445, 265) with delta (0, 0)
Screenshot: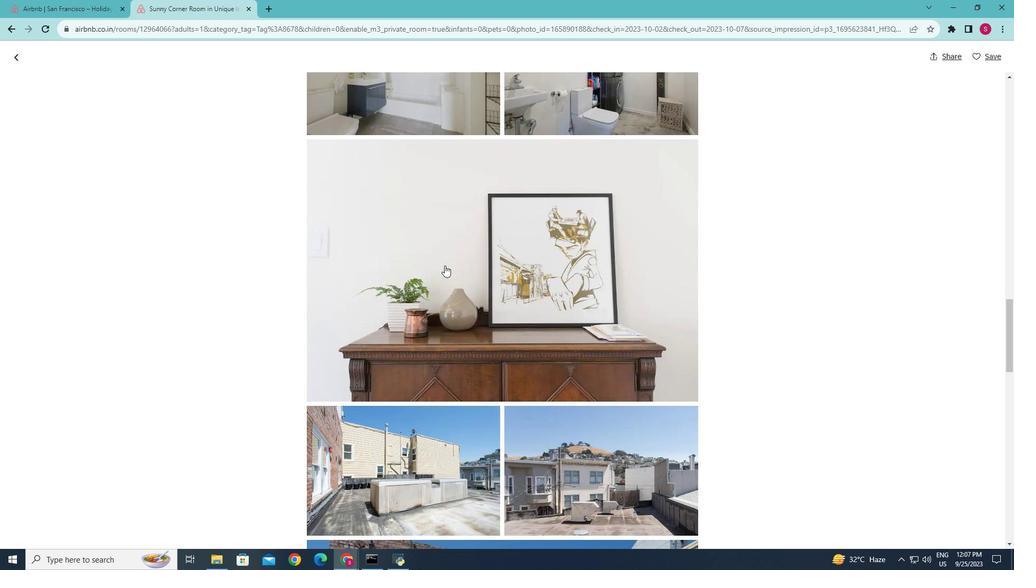 
Action: Mouse scrolled (445, 265) with delta (0, 0)
Screenshot: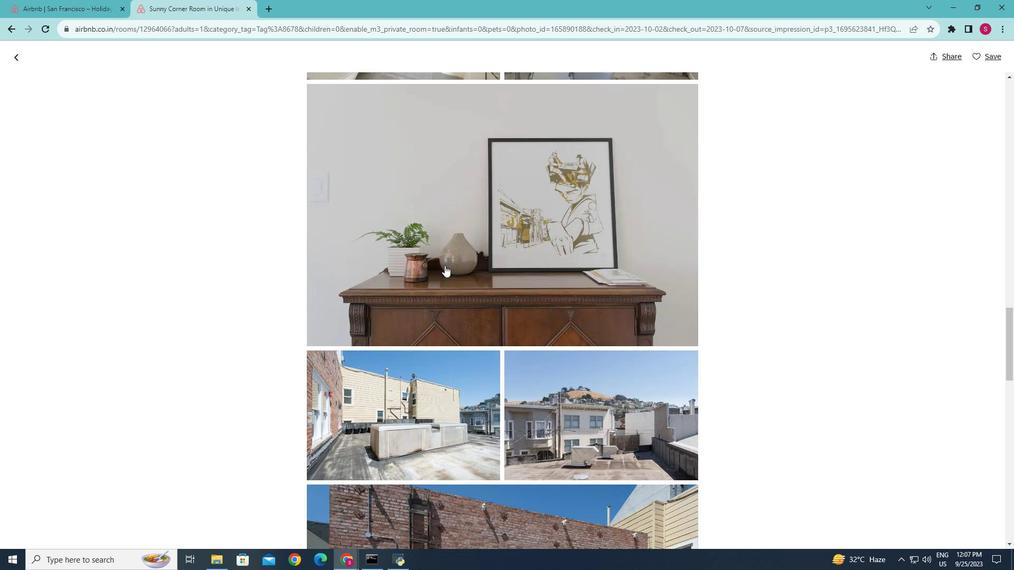 
Action: Mouse scrolled (445, 265) with delta (0, 0)
Screenshot: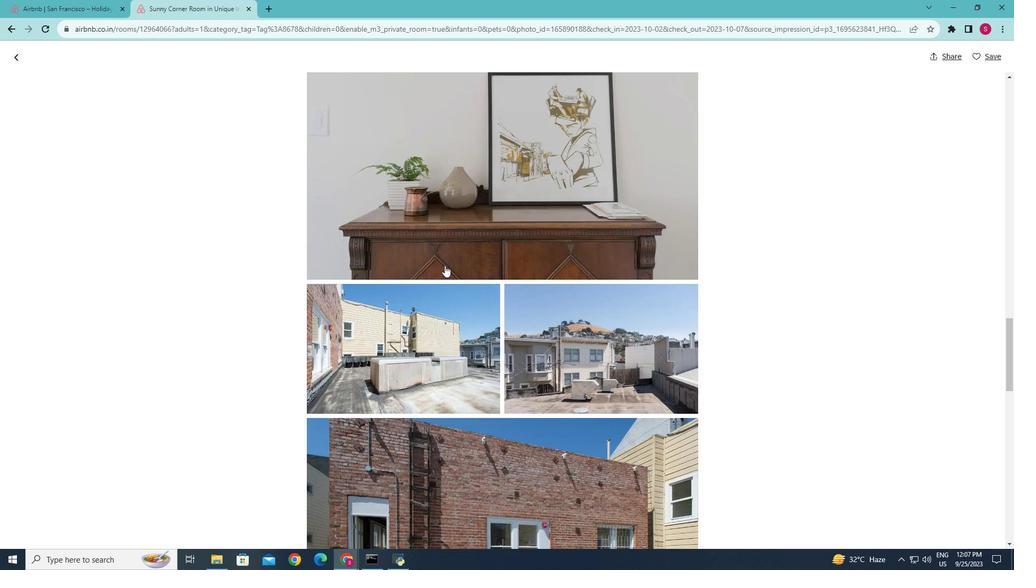 
Action: Mouse scrolled (445, 265) with delta (0, 0)
Screenshot: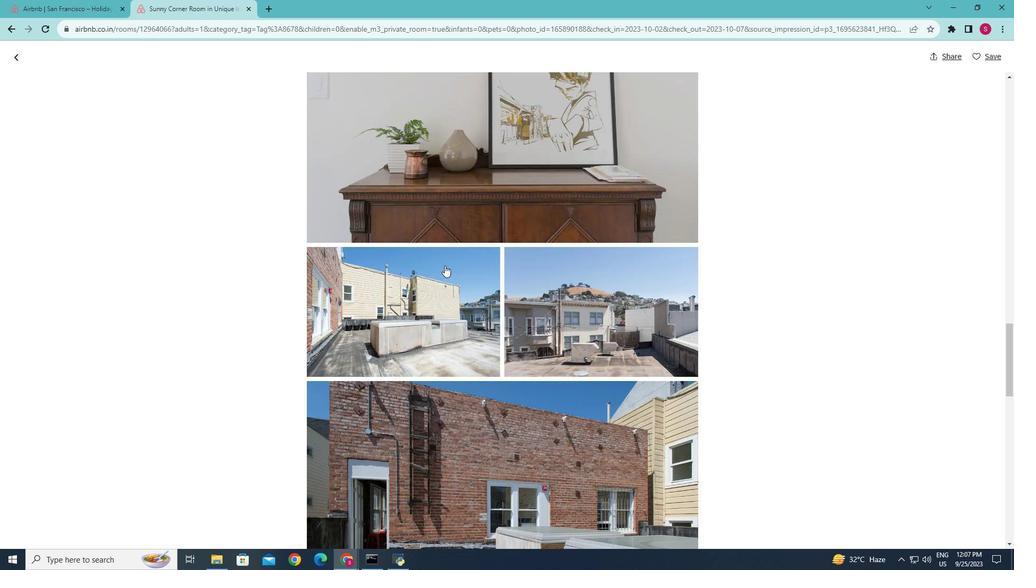 
Action: Mouse scrolled (445, 265) with delta (0, 0)
Screenshot: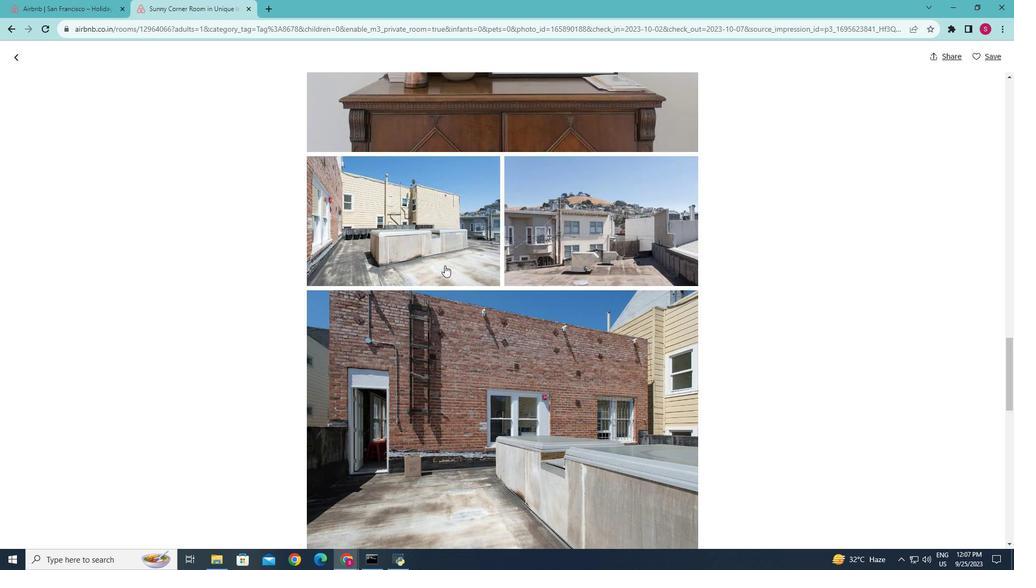 
Action: Mouse scrolled (445, 265) with delta (0, 0)
Screenshot: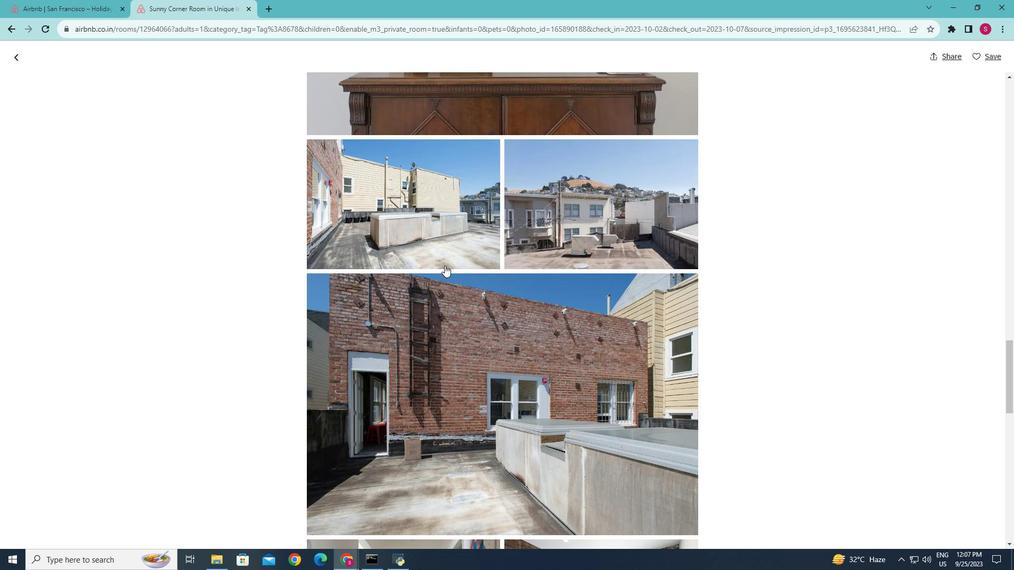 
Action: Mouse scrolled (445, 265) with delta (0, 0)
Screenshot: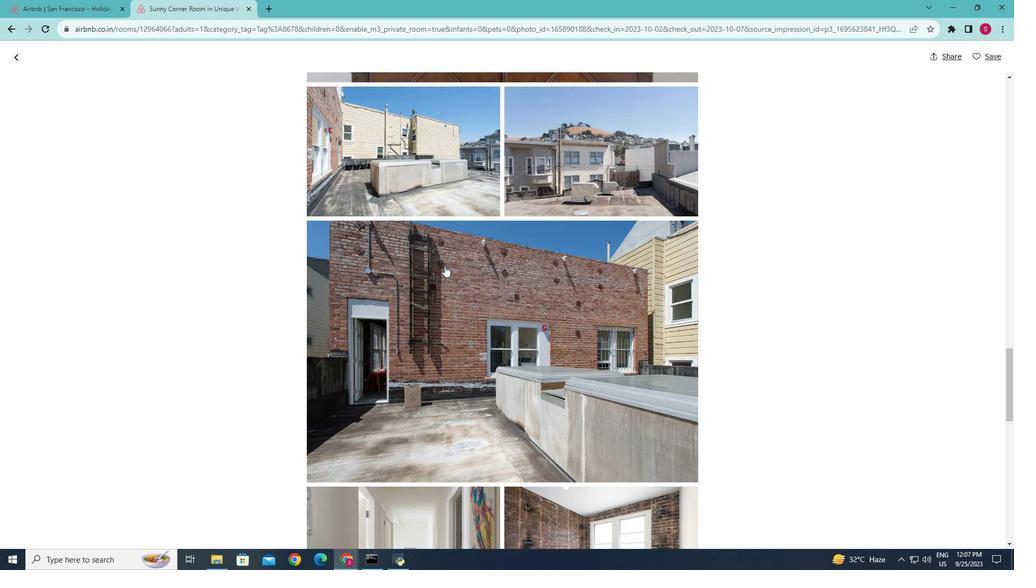 
Action: Mouse scrolled (445, 265) with delta (0, 0)
Screenshot: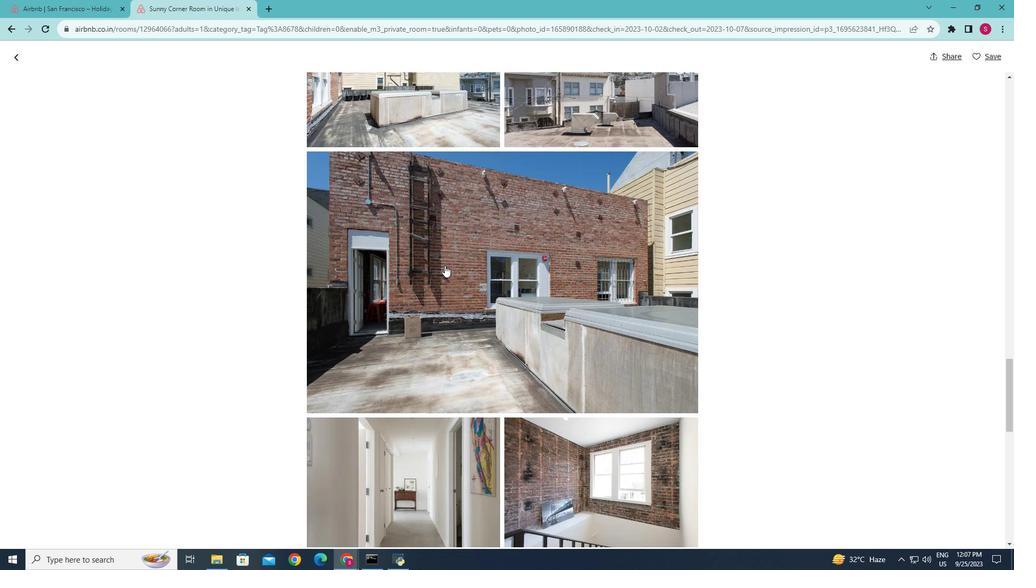 
Action: Mouse scrolled (445, 265) with delta (0, 0)
Screenshot: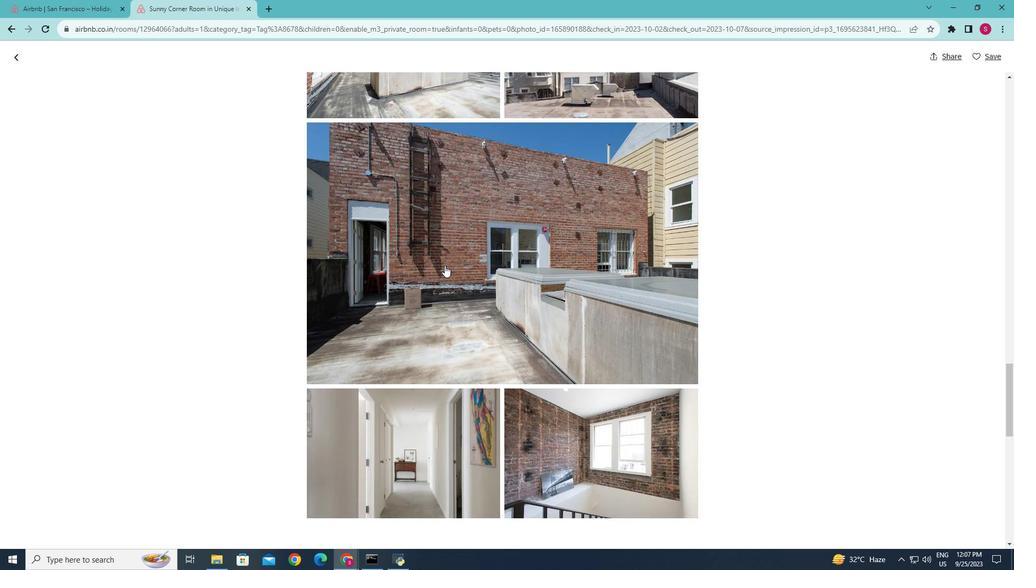 
Action: Mouse scrolled (445, 265) with delta (0, 0)
Screenshot: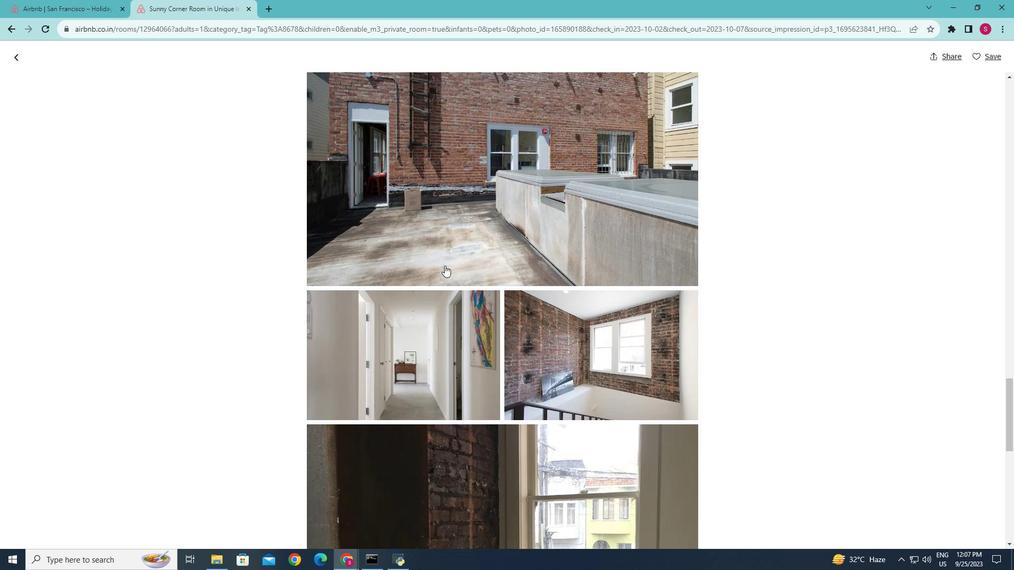 
Action: Mouse scrolled (445, 265) with delta (0, 0)
Screenshot: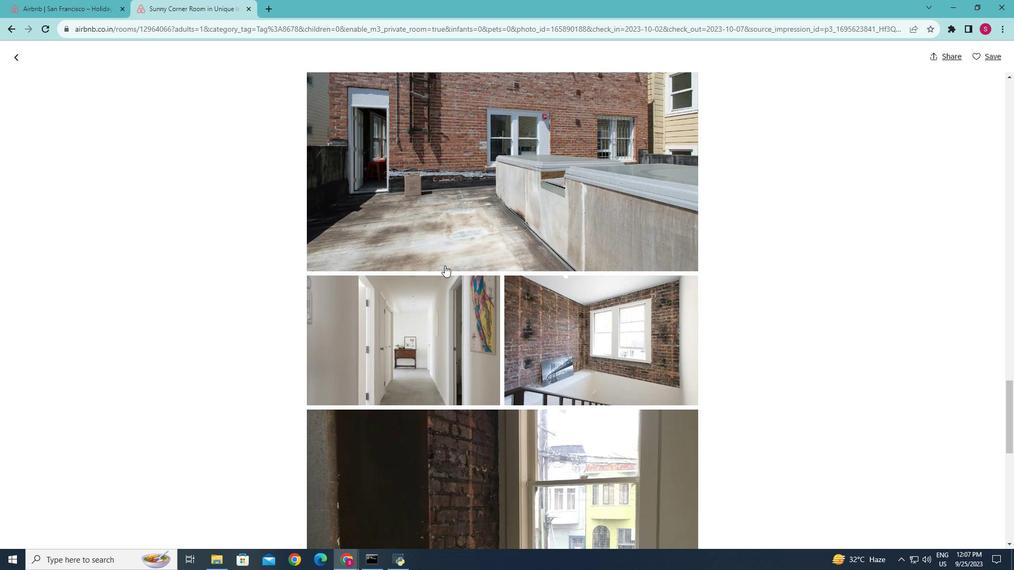 
Action: Mouse scrolled (445, 265) with delta (0, 0)
Screenshot: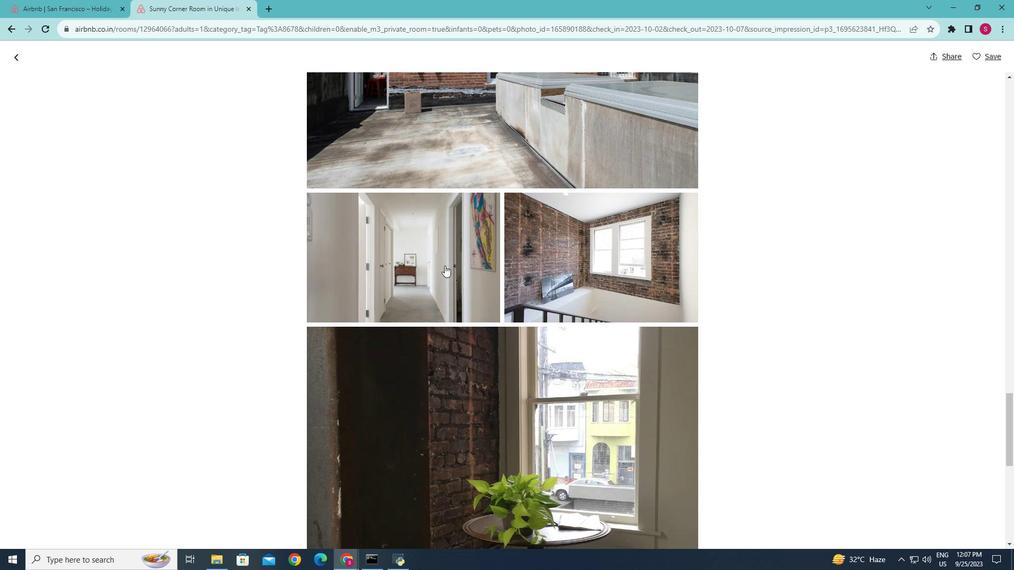 
Action: Mouse scrolled (445, 265) with delta (0, 0)
Screenshot: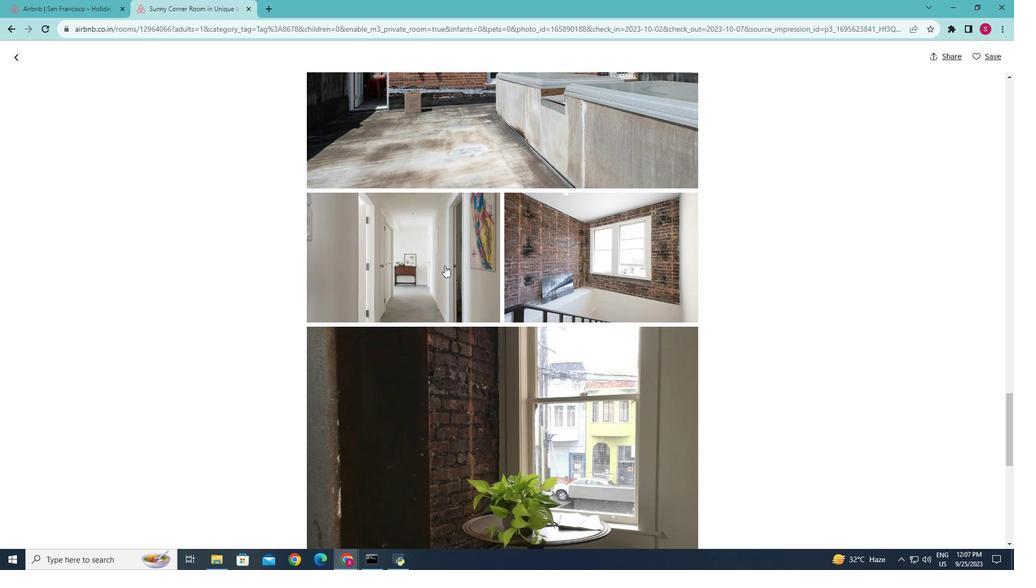 
Action: Mouse scrolled (445, 265) with delta (0, 0)
Screenshot: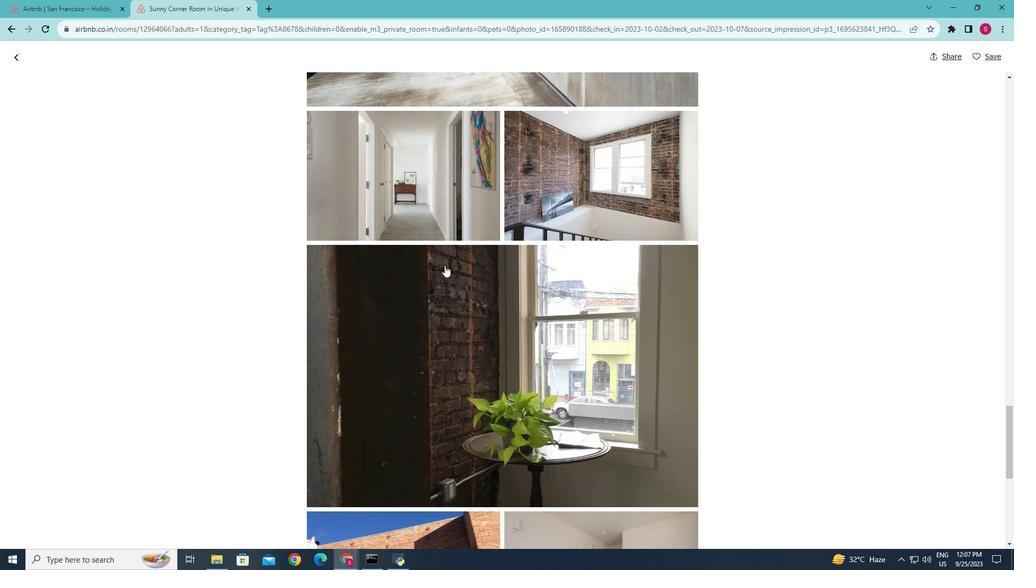 
Action: Mouse scrolled (445, 265) with delta (0, 0)
Screenshot: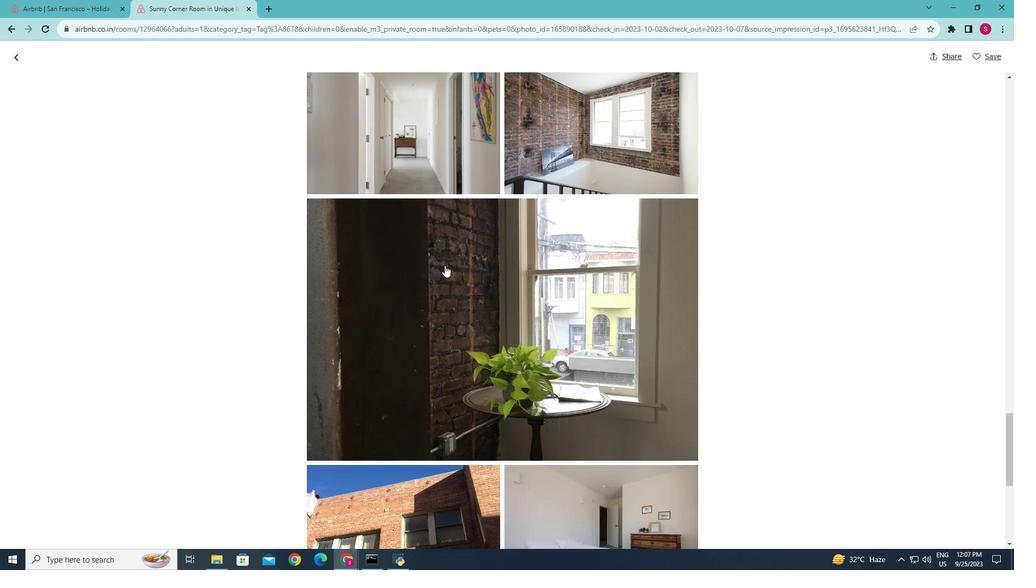 
Action: Mouse scrolled (445, 265) with delta (0, 0)
Screenshot: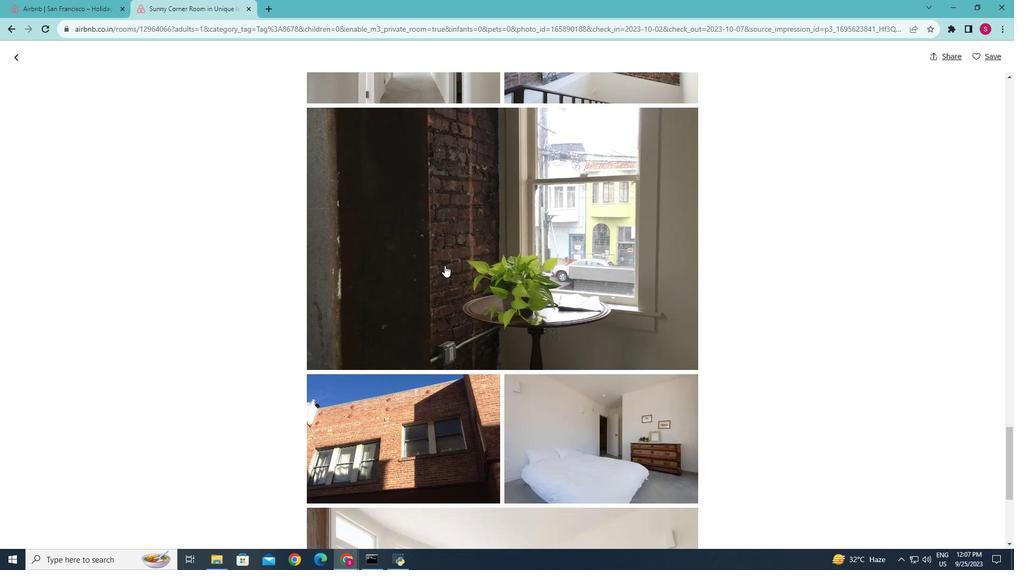 
Action: Mouse scrolled (445, 265) with delta (0, 0)
Screenshot: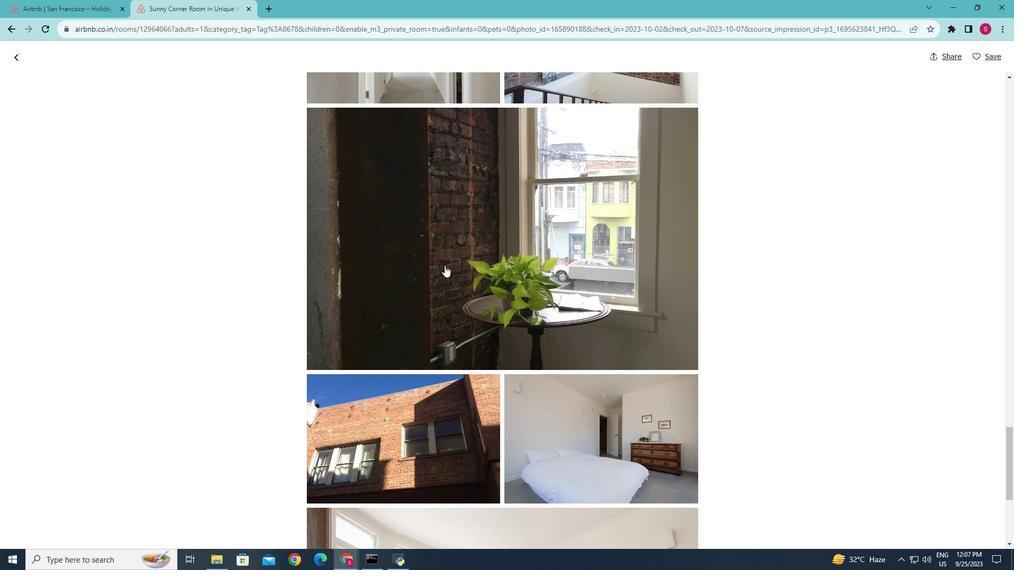 
Action: Mouse scrolled (445, 265) with delta (0, 0)
Screenshot: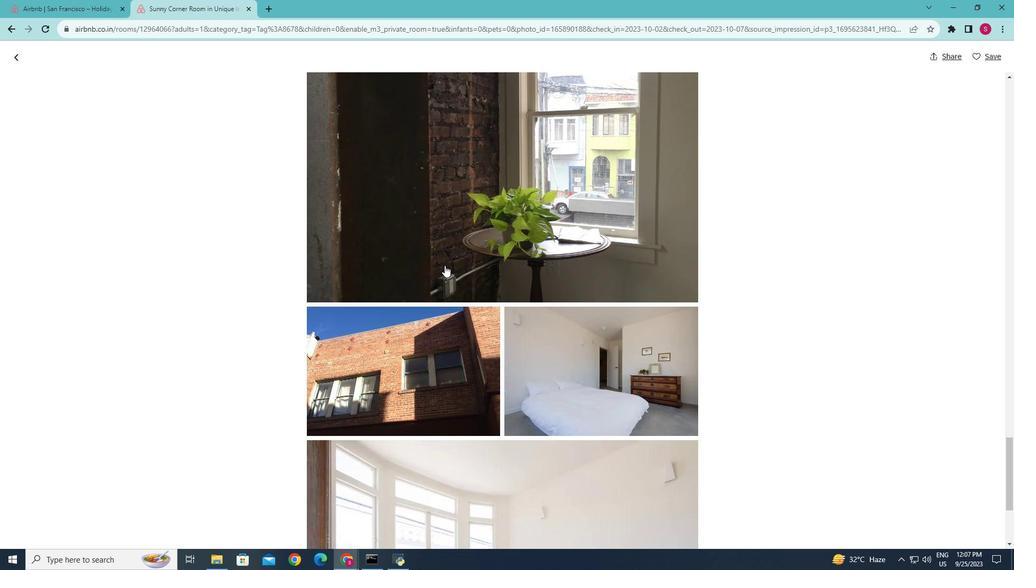 
Action: Mouse scrolled (445, 265) with delta (0, 0)
Screenshot: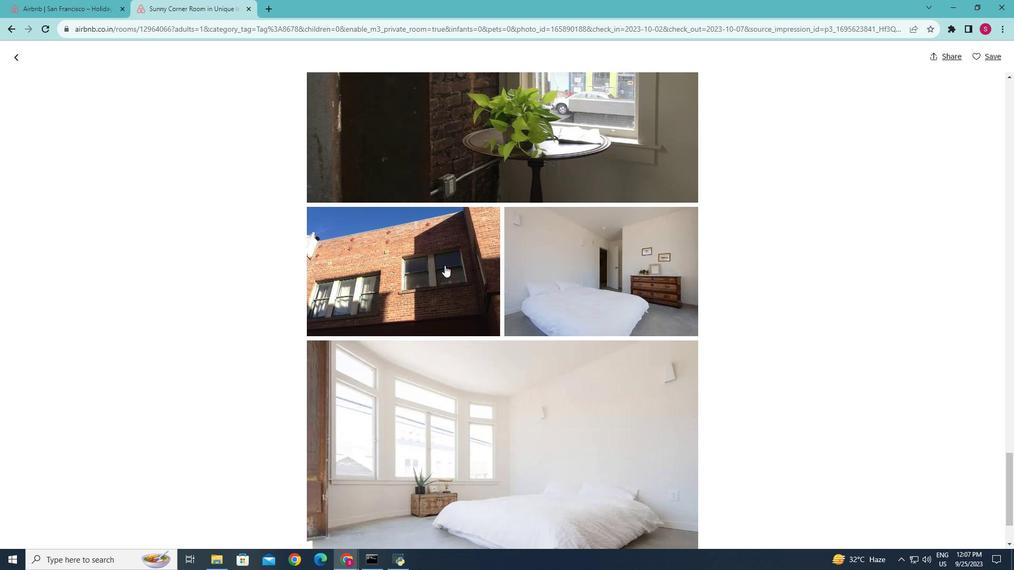 
Action: Mouse scrolled (445, 265) with delta (0, 0)
Screenshot: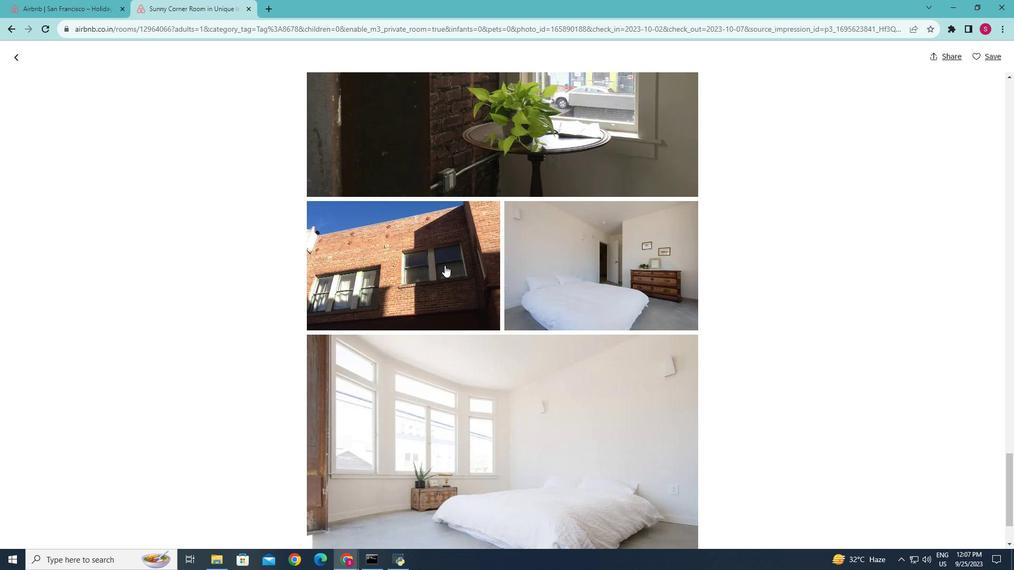
Action: Mouse scrolled (445, 265) with delta (0, 0)
Screenshot: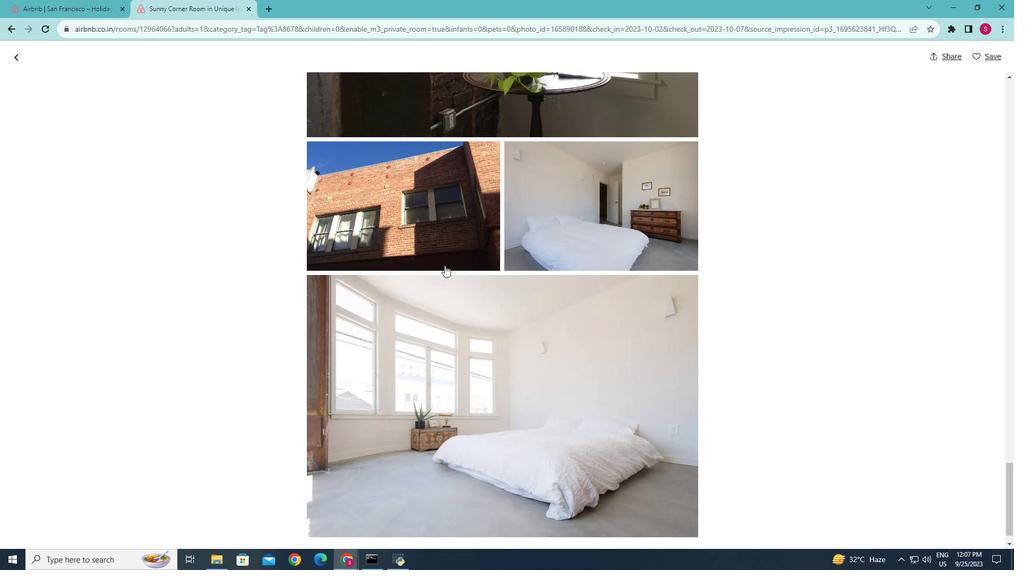 
Action: Mouse scrolled (445, 265) with delta (0, 0)
Screenshot: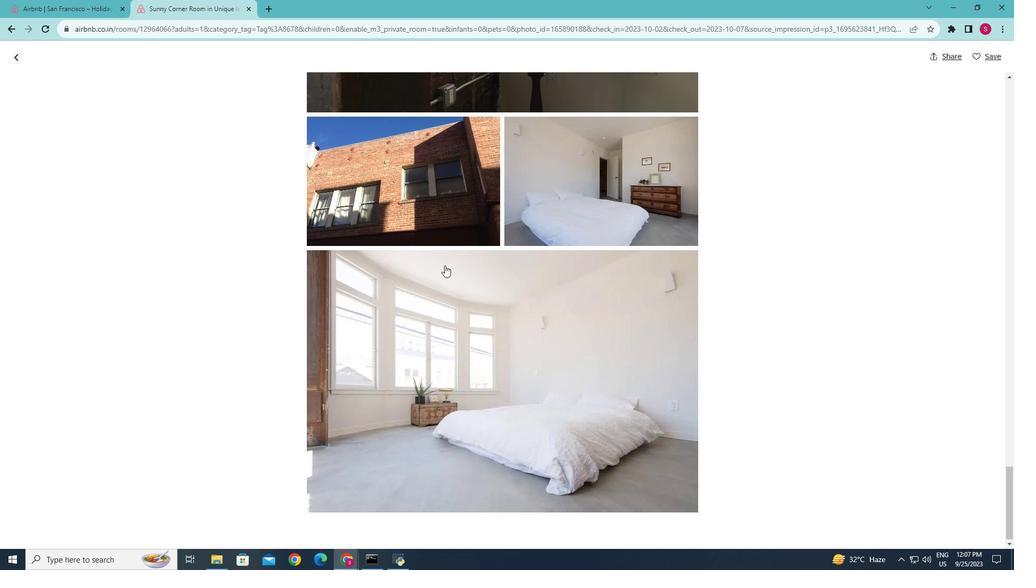 
Action: Mouse scrolled (445, 265) with delta (0, 0)
Screenshot: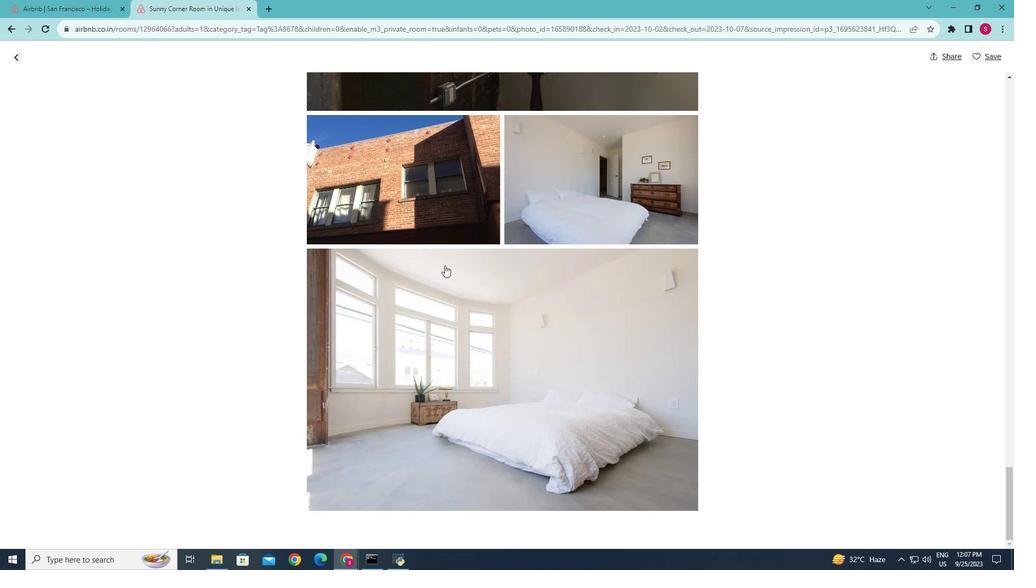 
Action: Mouse scrolled (445, 265) with delta (0, 0)
Screenshot: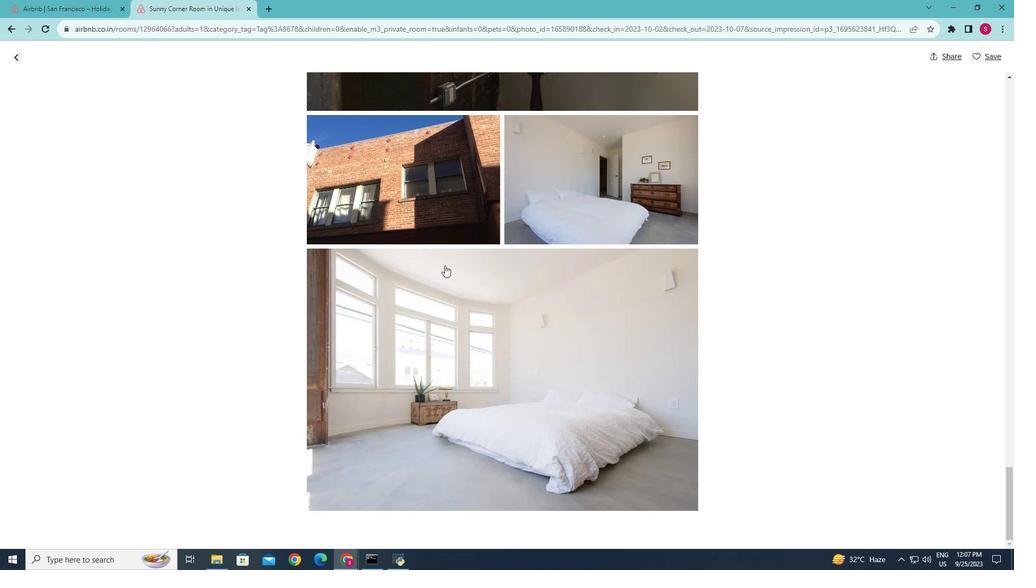
Action: Mouse moved to (20, 60)
Screenshot: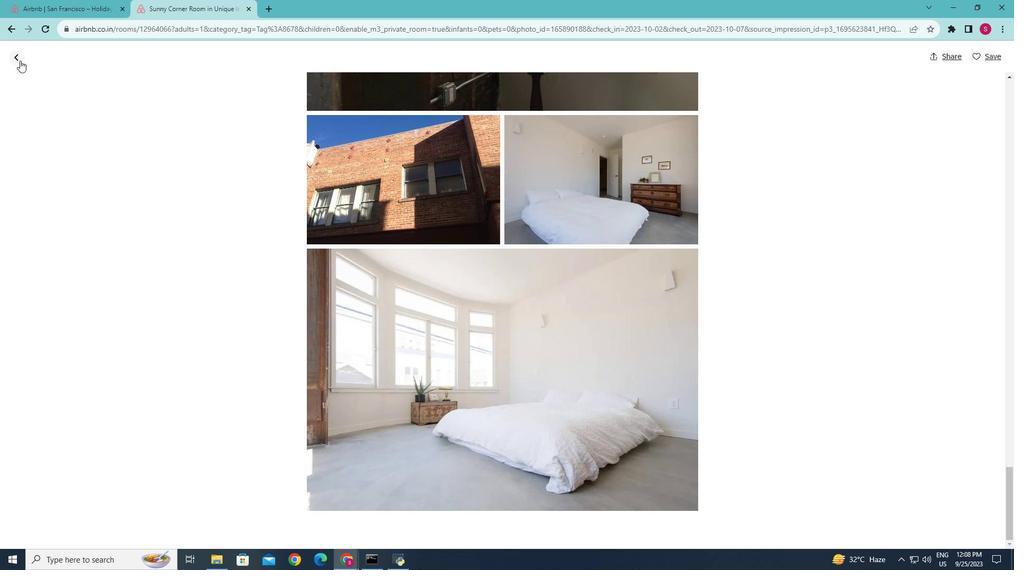 
Action: Mouse pressed left at (20, 60)
Screenshot: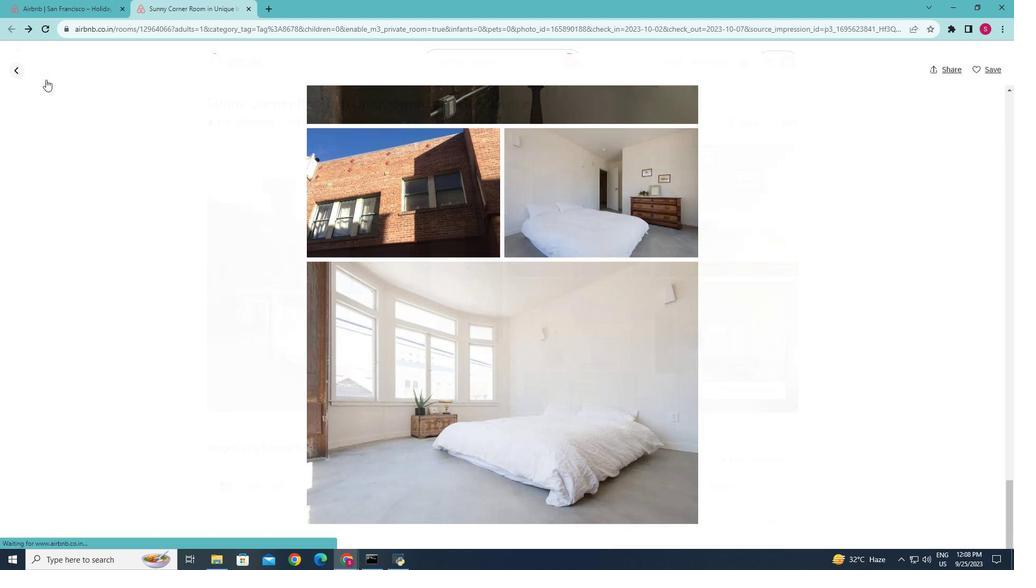 
Action: Mouse moved to (341, 256)
Screenshot: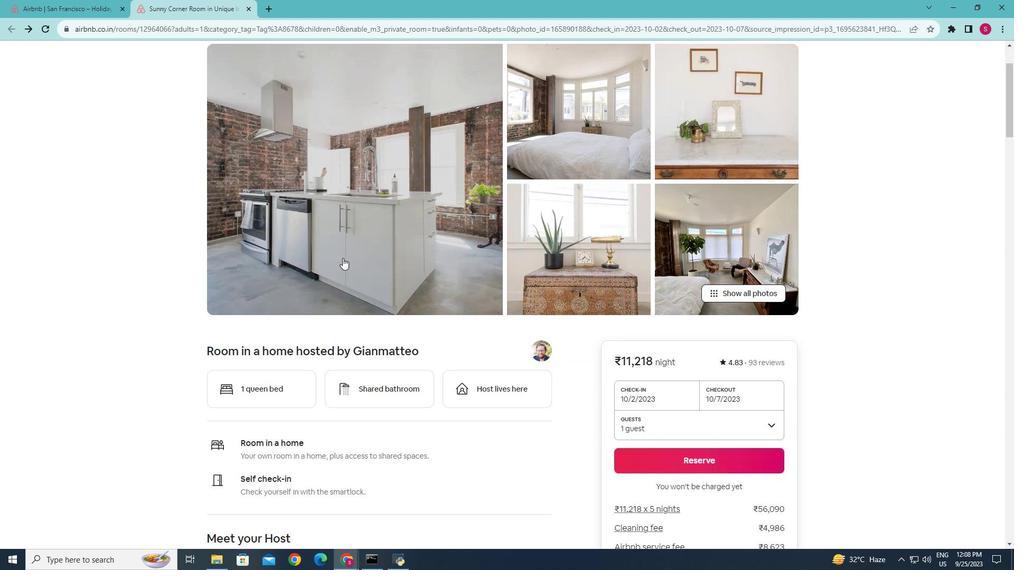 
Action: Mouse scrolled (341, 256) with delta (0, 0)
Screenshot: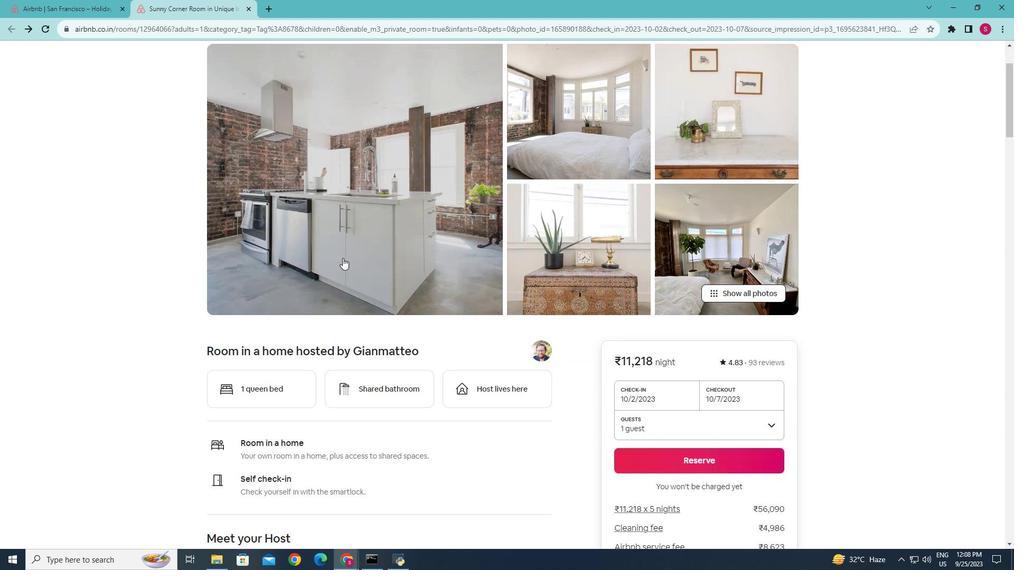 
Action: Mouse moved to (343, 257)
Screenshot: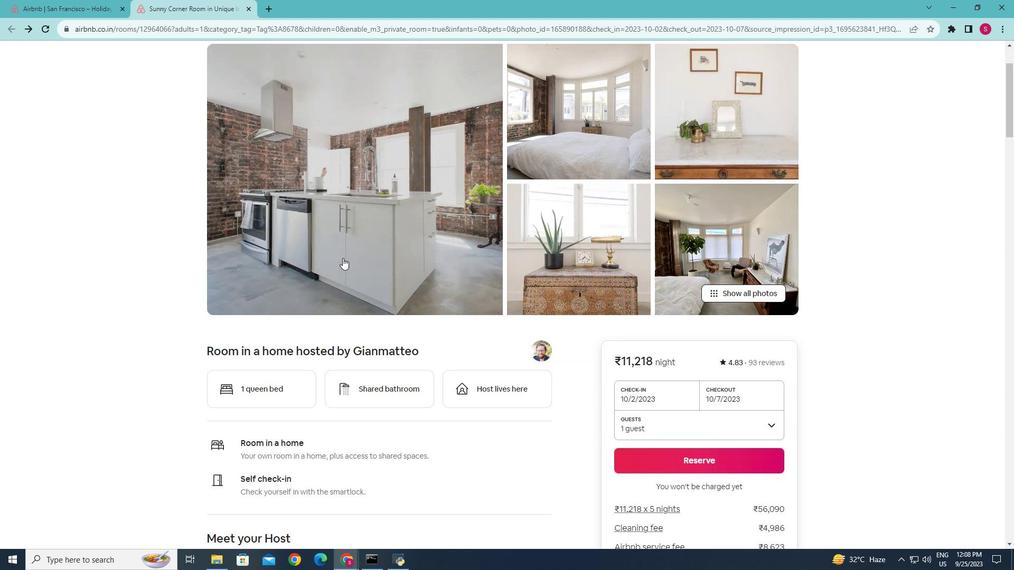
Action: Mouse scrolled (343, 257) with delta (0, 0)
Screenshot: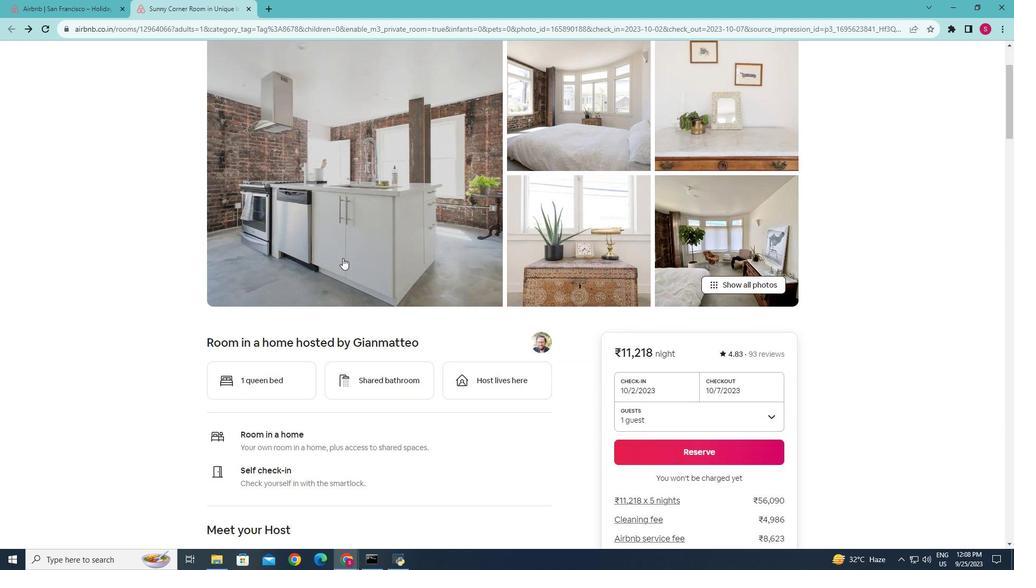 
Action: Mouse moved to (343, 258)
Screenshot: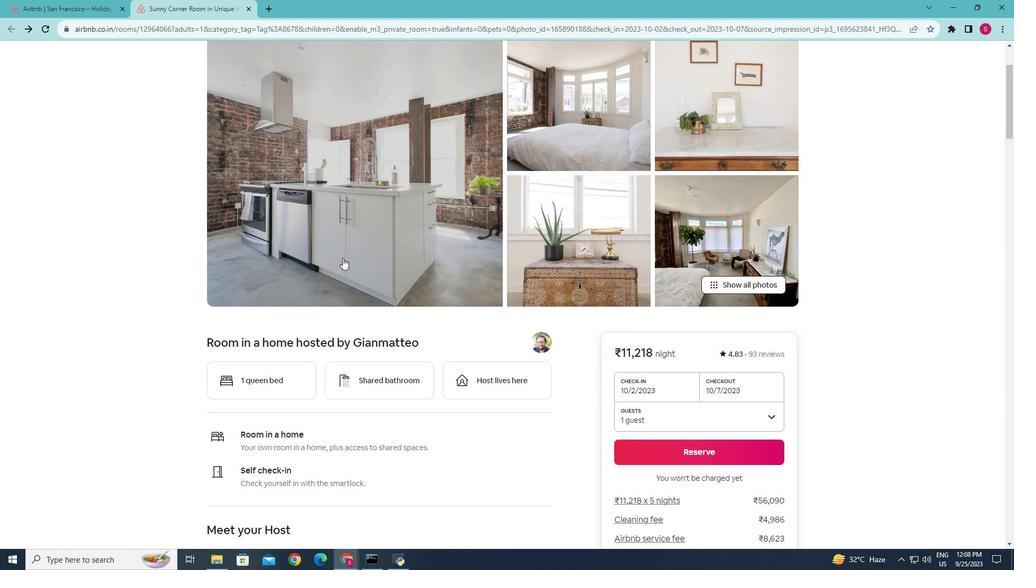 
Action: Mouse scrolled (343, 257) with delta (0, 0)
Screenshot: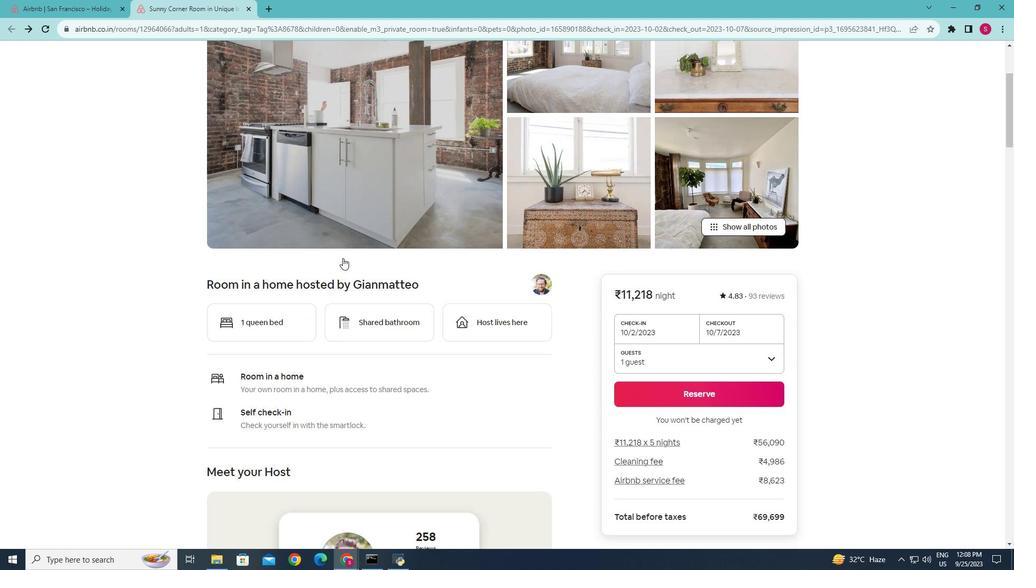 
Action: Mouse scrolled (343, 257) with delta (0, 0)
Screenshot: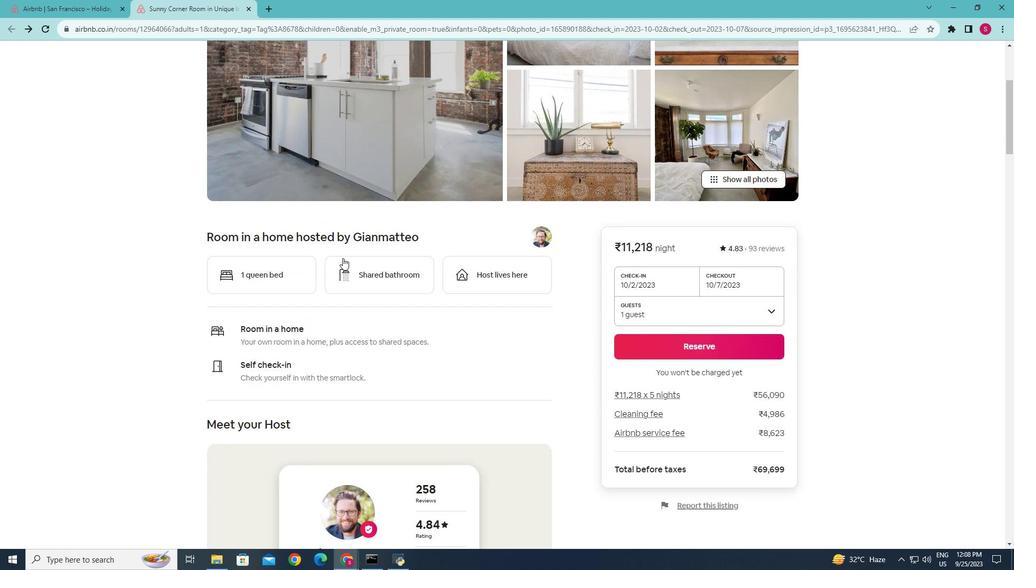 
Action: Mouse scrolled (343, 257) with delta (0, 0)
Screenshot: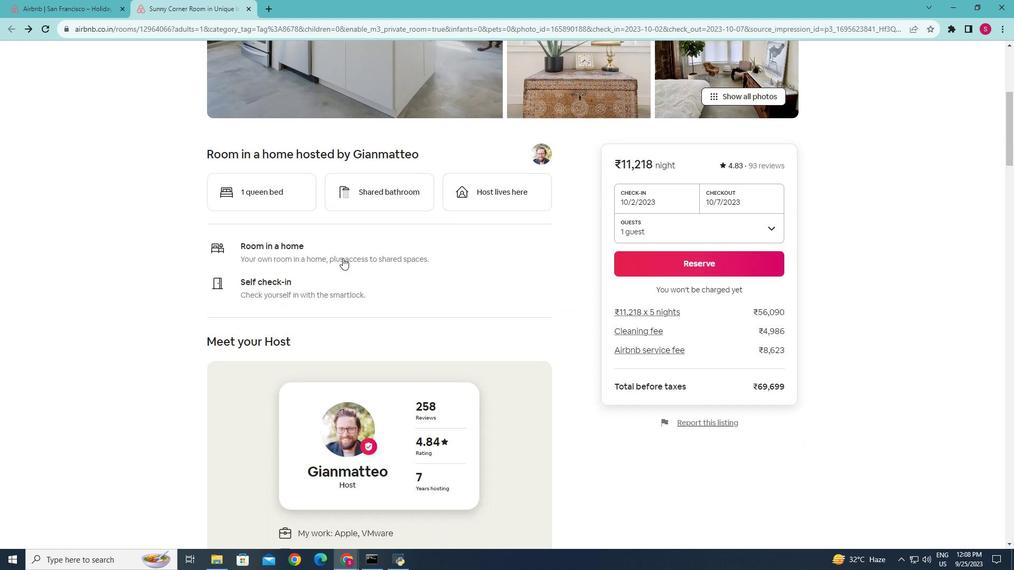 
Action: Mouse scrolled (343, 257) with delta (0, 0)
Screenshot: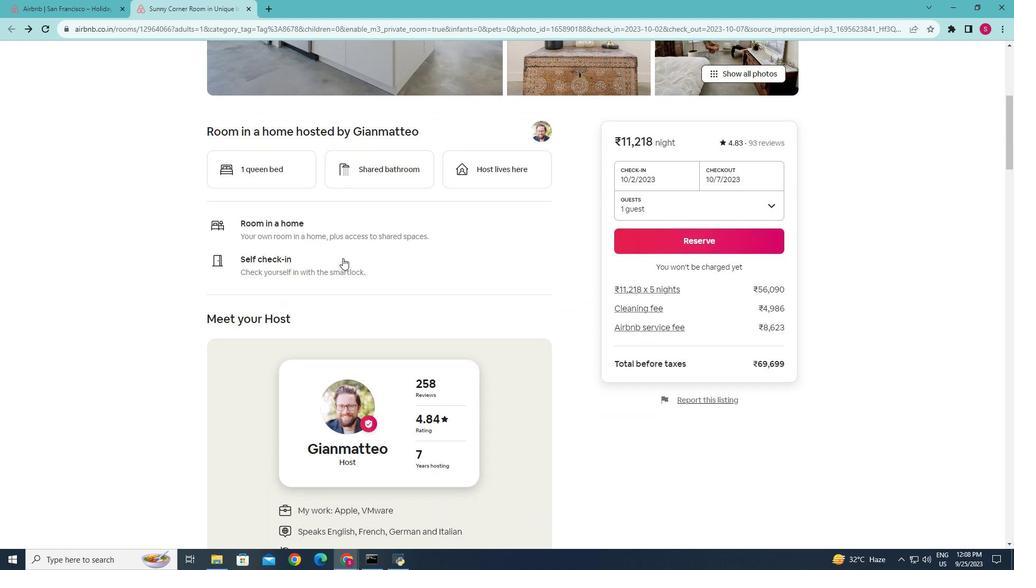 
Action: Mouse scrolled (343, 257) with delta (0, 0)
Screenshot: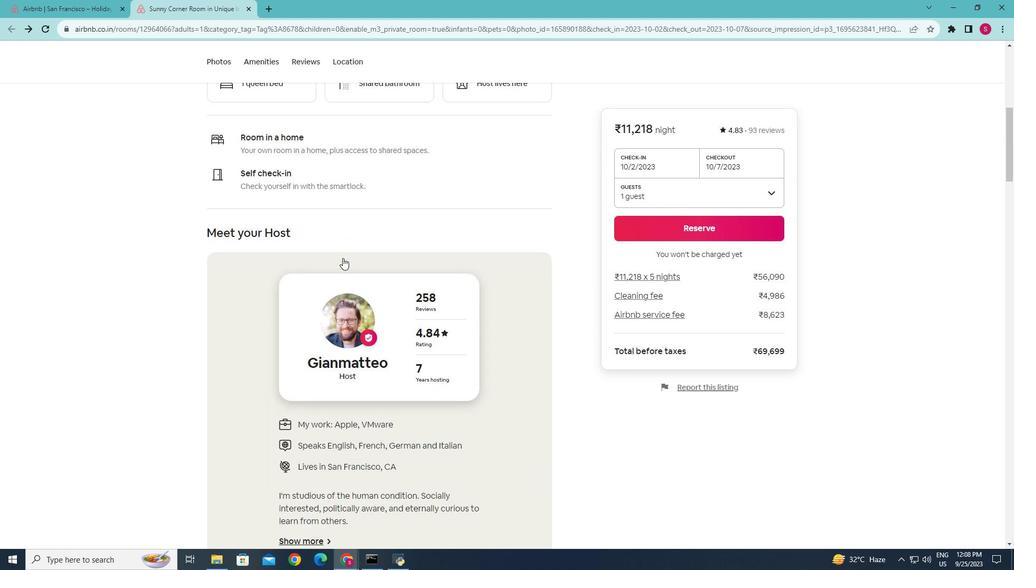 
Action: Mouse scrolled (343, 257) with delta (0, 0)
Screenshot: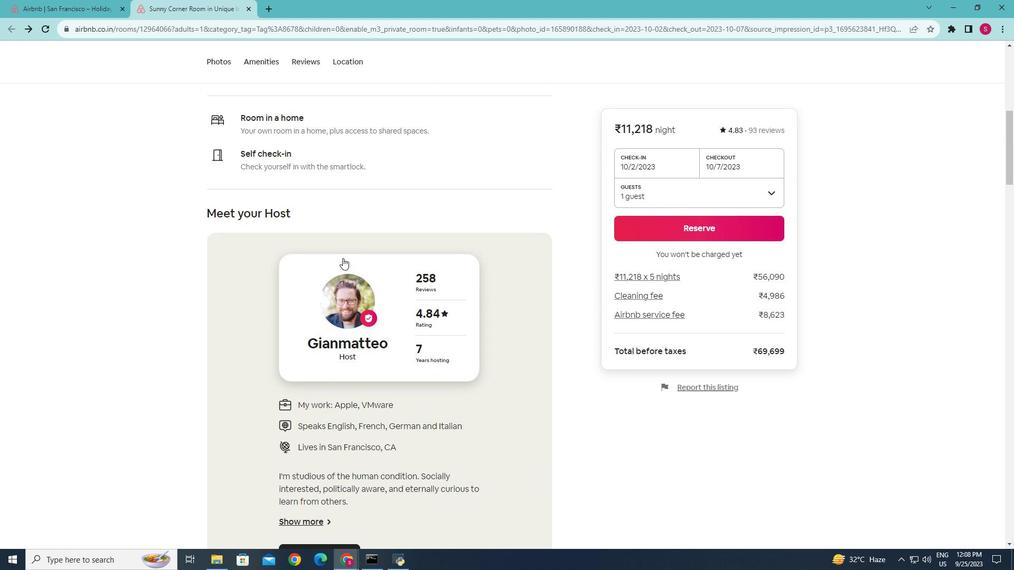 
Action: Mouse scrolled (343, 257) with delta (0, 0)
Screenshot: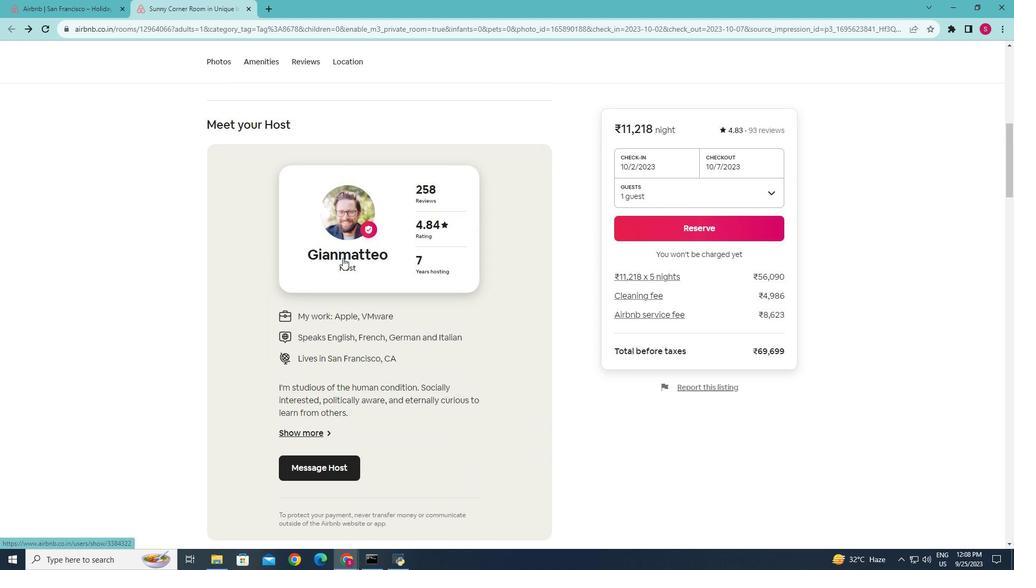 
Action: Mouse scrolled (343, 257) with delta (0, 0)
Screenshot: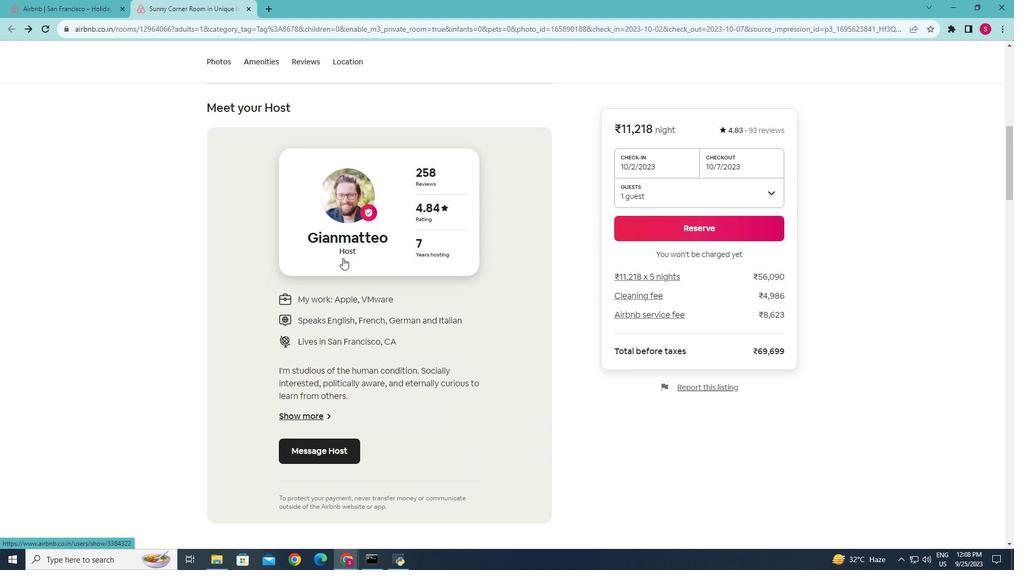 
Action: Mouse scrolled (343, 257) with delta (0, 0)
Screenshot: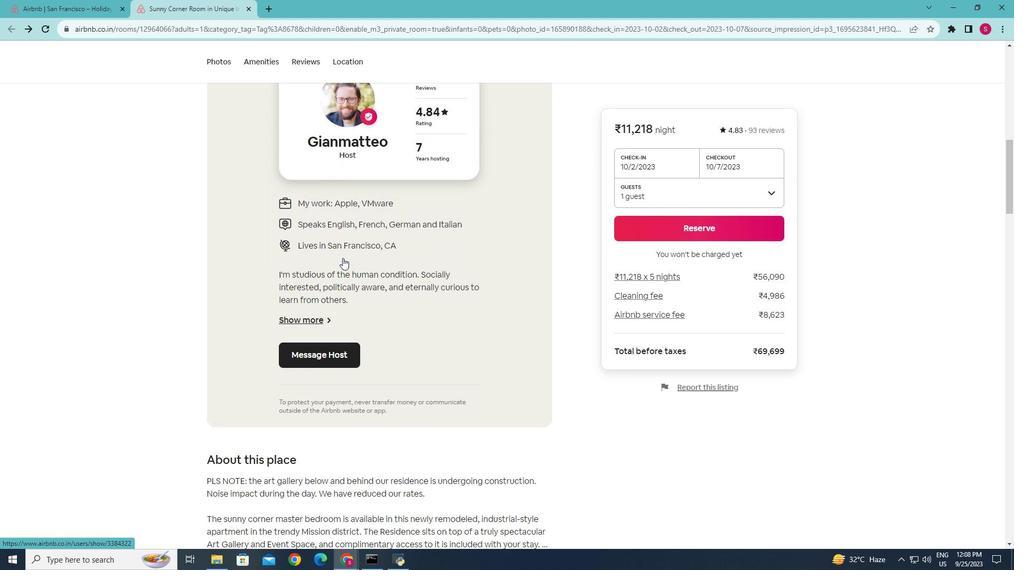 
Action: Mouse scrolled (343, 257) with delta (0, 0)
Screenshot: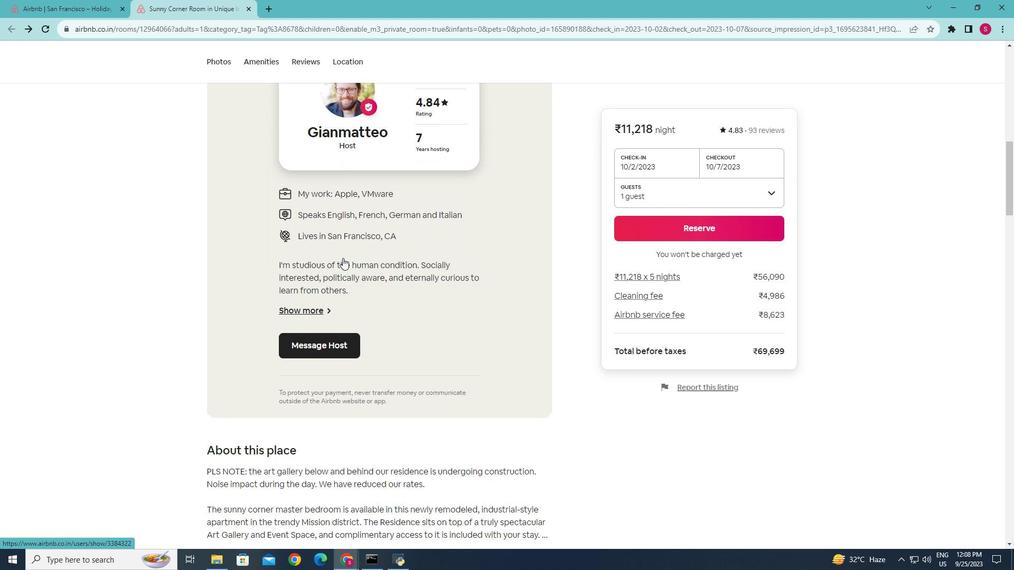 
Action: Mouse scrolled (343, 257) with delta (0, 0)
Screenshot: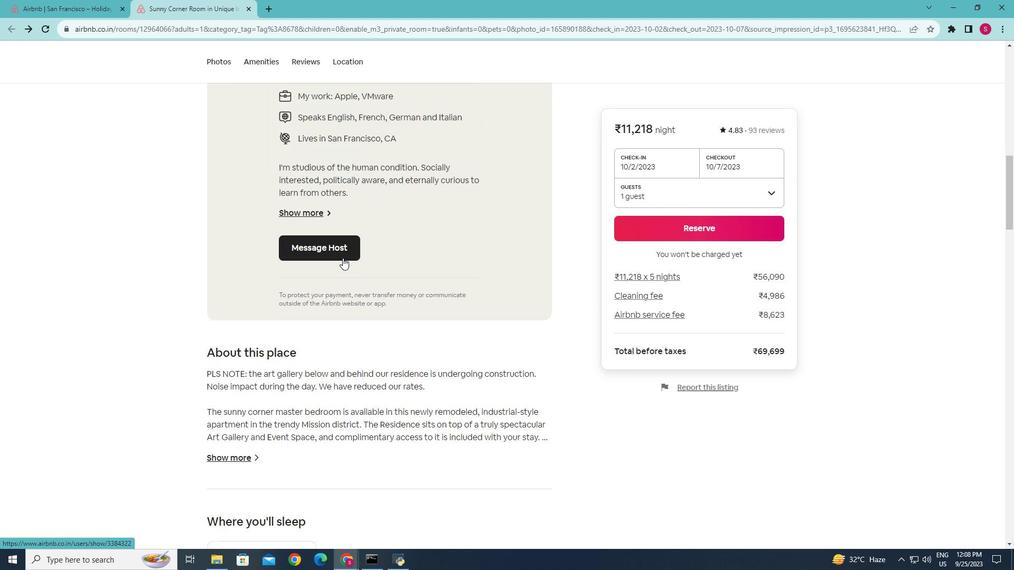 
Action: Mouse scrolled (343, 257) with delta (0, 0)
Screenshot: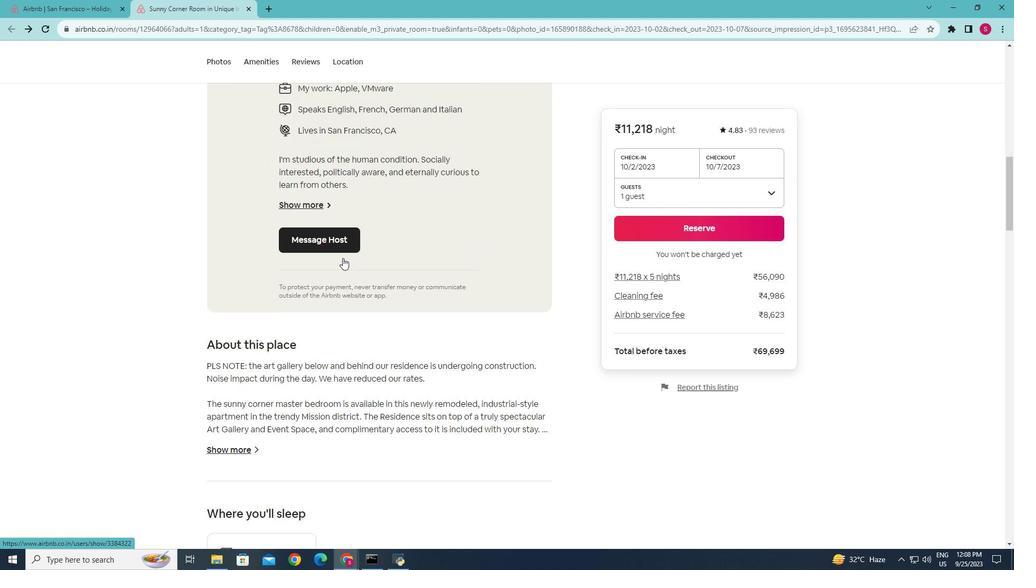 
Action: Mouse scrolled (343, 257) with delta (0, 0)
Screenshot: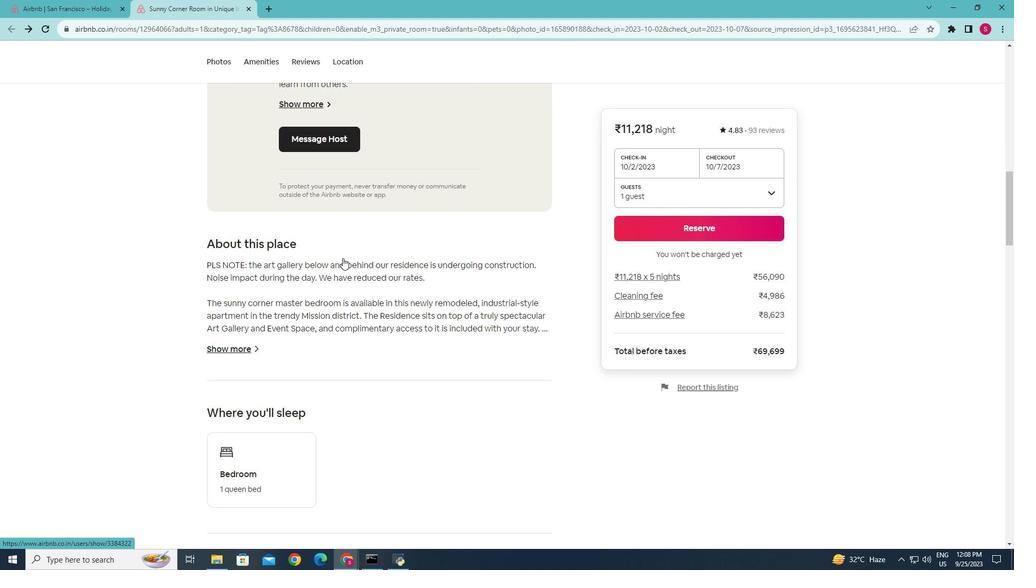 
Action: Mouse scrolled (343, 257) with delta (0, 0)
Screenshot: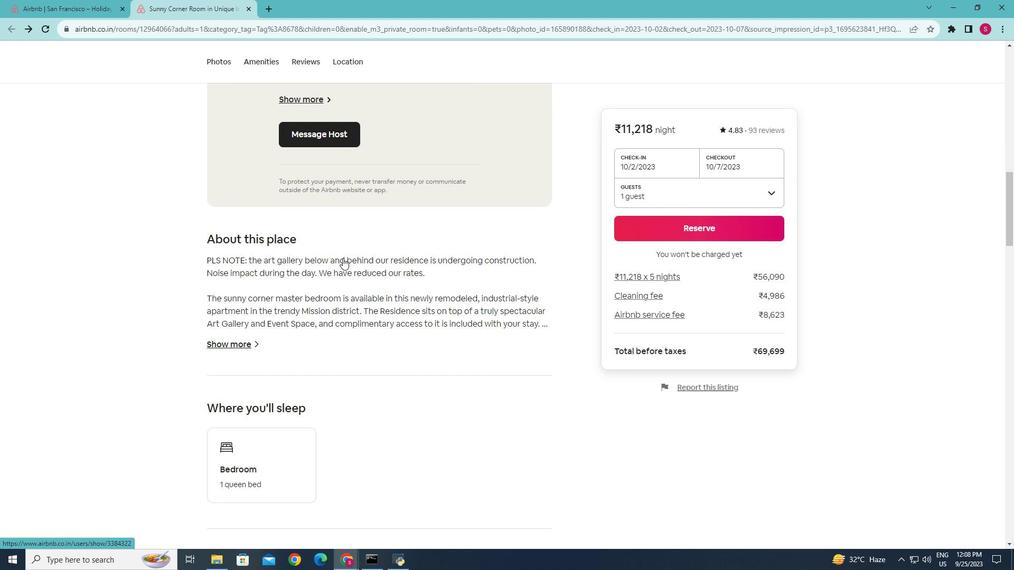 
Action: Mouse scrolled (343, 257) with delta (0, 0)
Screenshot: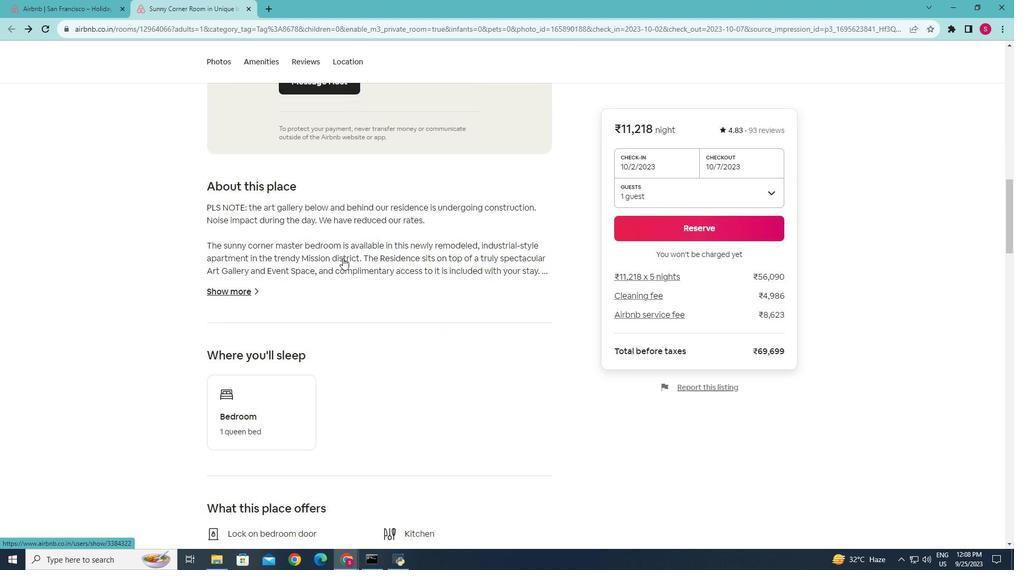
Action: Mouse moved to (226, 293)
Screenshot: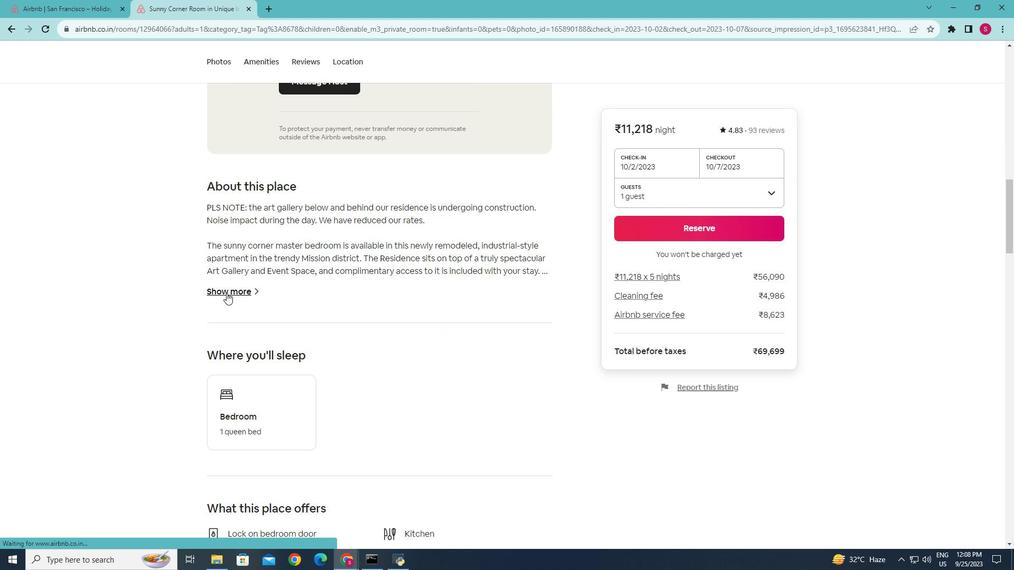 
Action: Mouse pressed left at (226, 293)
Screenshot: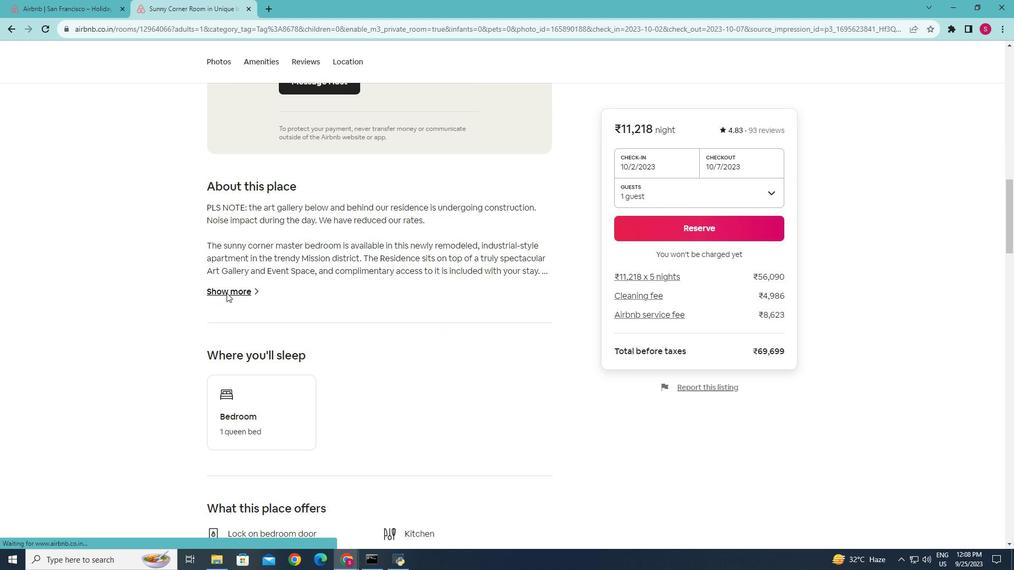 
Action: Mouse moved to (417, 256)
Screenshot: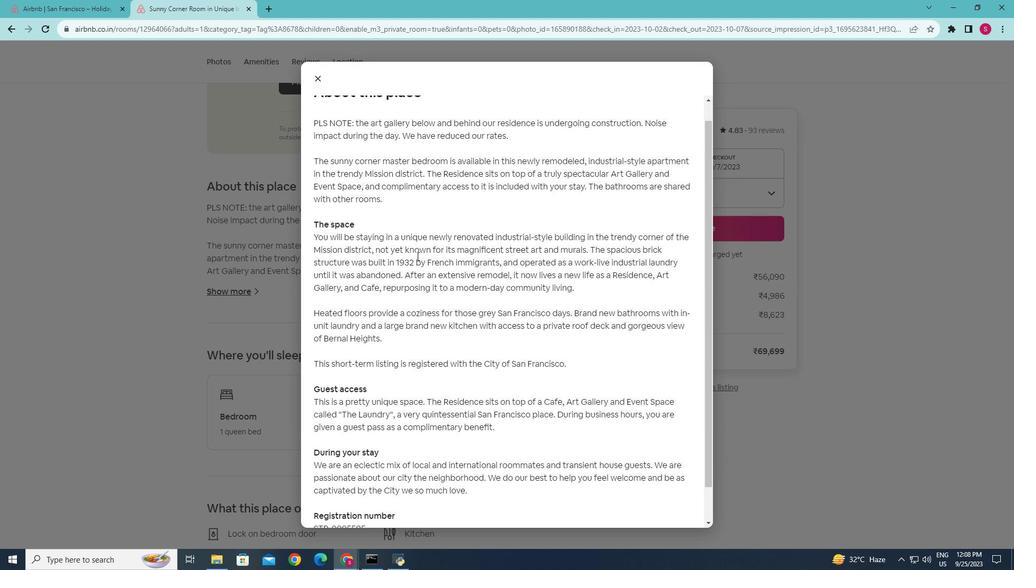 
Action: Mouse scrolled (417, 255) with delta (0, 0)
Screenshot: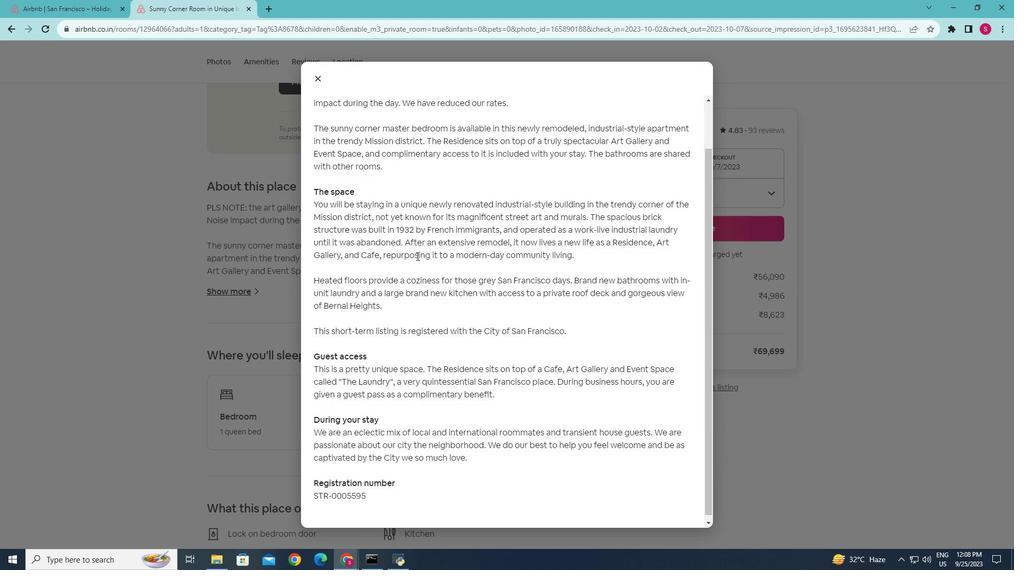 
Action: Mouse scrolled (417, 255) with delta (0, 0)
Screenshot: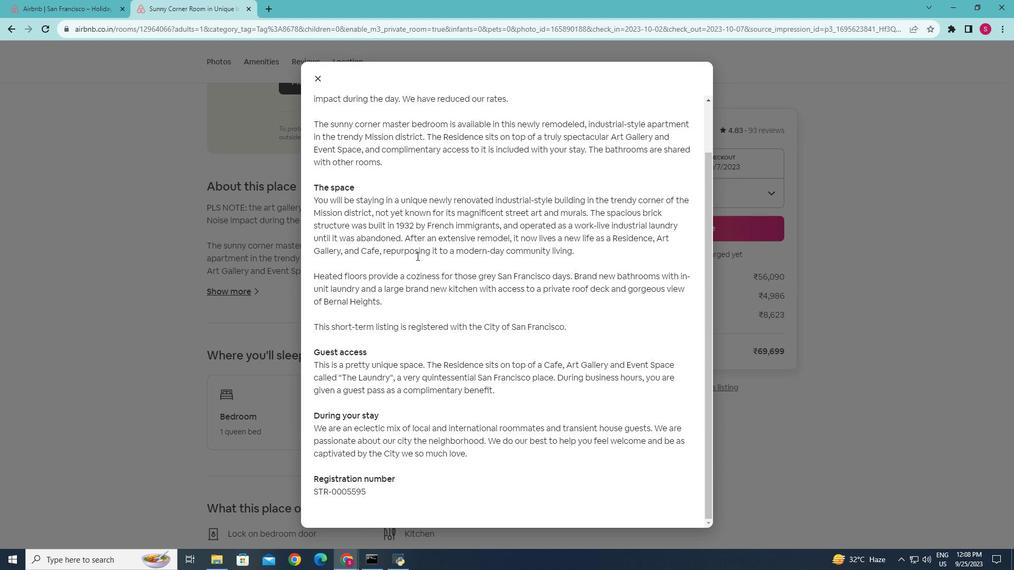 
Action: Mouse scrolled (417, 255) with delta (0, 0)
Screenshot: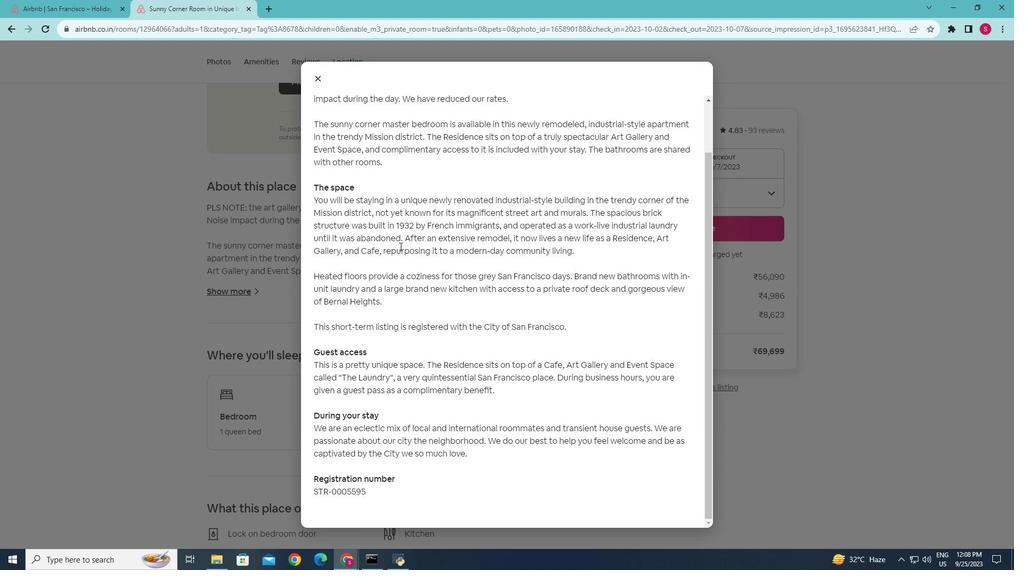 
Action: Mouse moved to (321, 78)
Screenshot: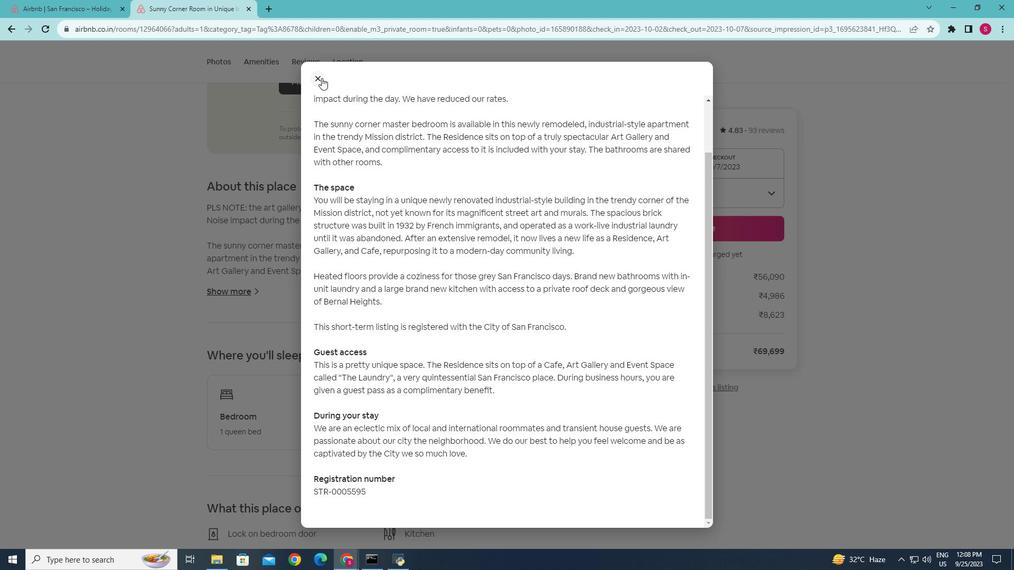 
Action: Mouse pressed left at (321, 78)
Screenshot: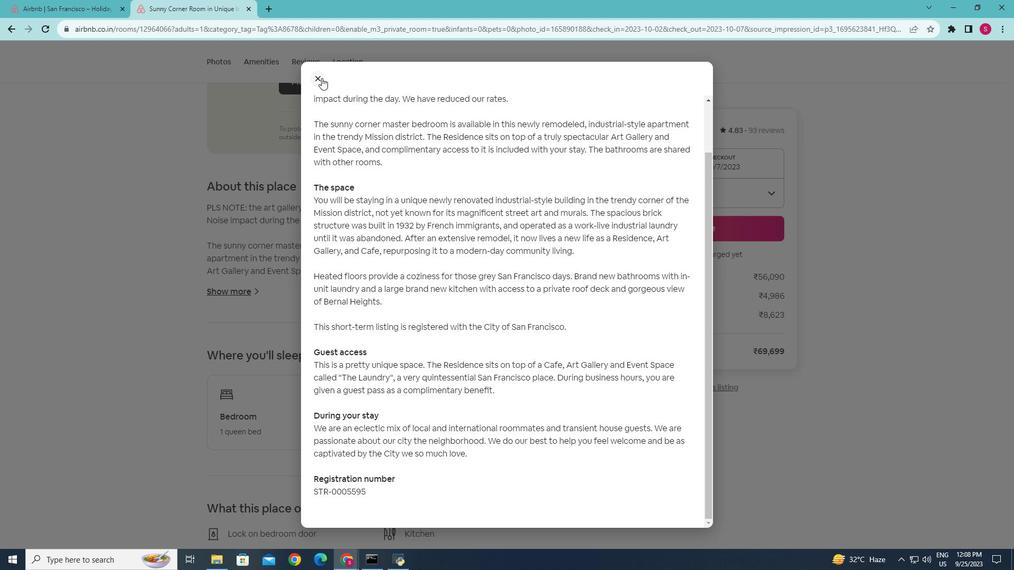 
Action: Mouse moved to (302, 286)
Screenshot: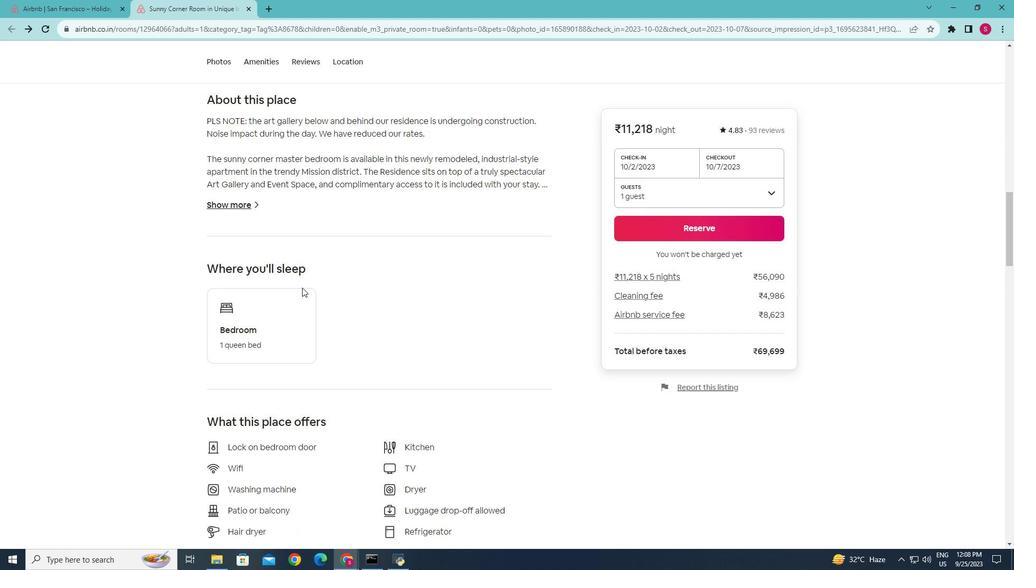 
Action: Mouse scrolled (302, 286) with delta (0, 0)
Screenshot: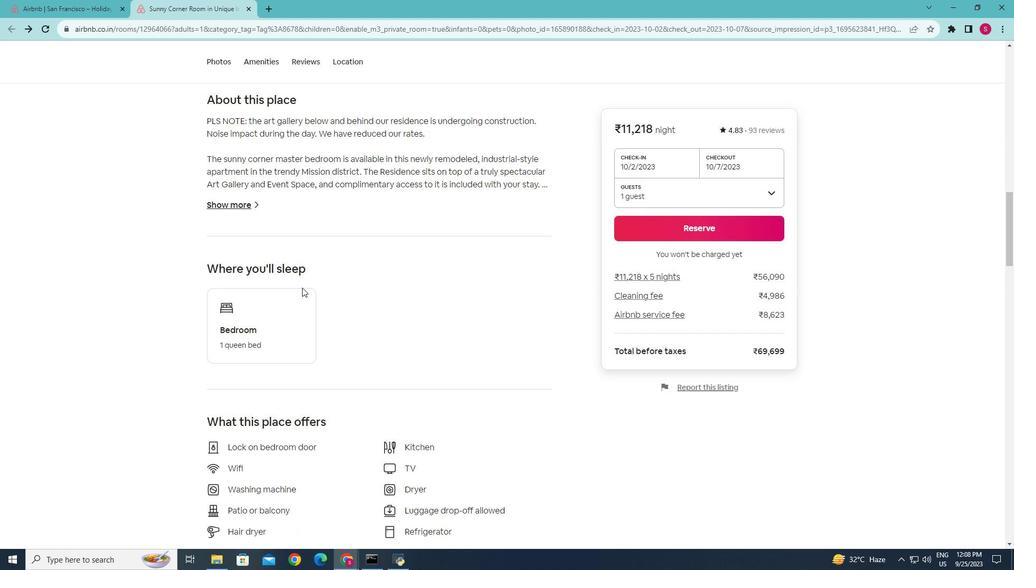 
Action: Mouse moved to (302, 288)
Screenshot: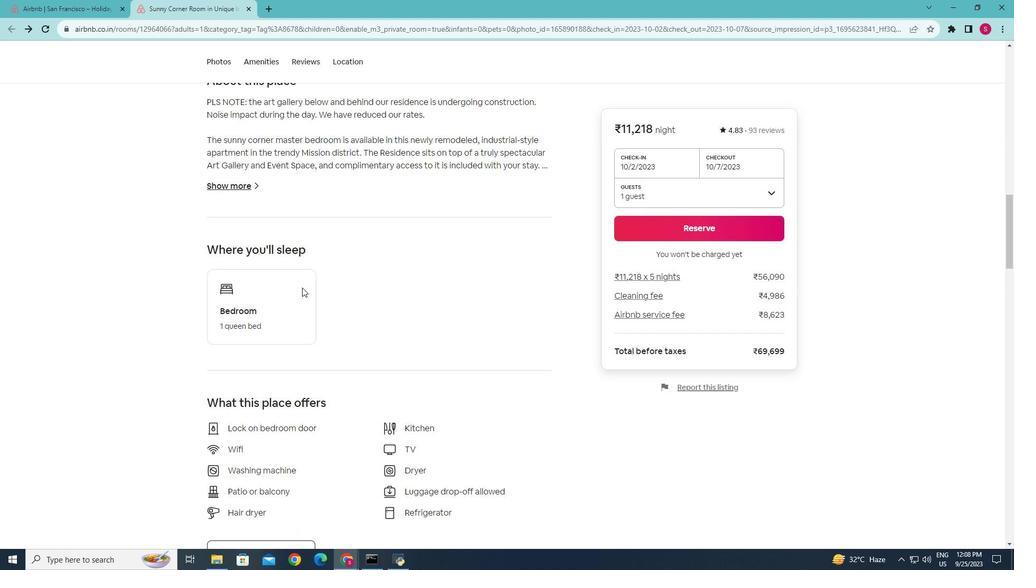 
Action: Mouse scrolled (302, 287) with delta (0, 0)
Screenshot: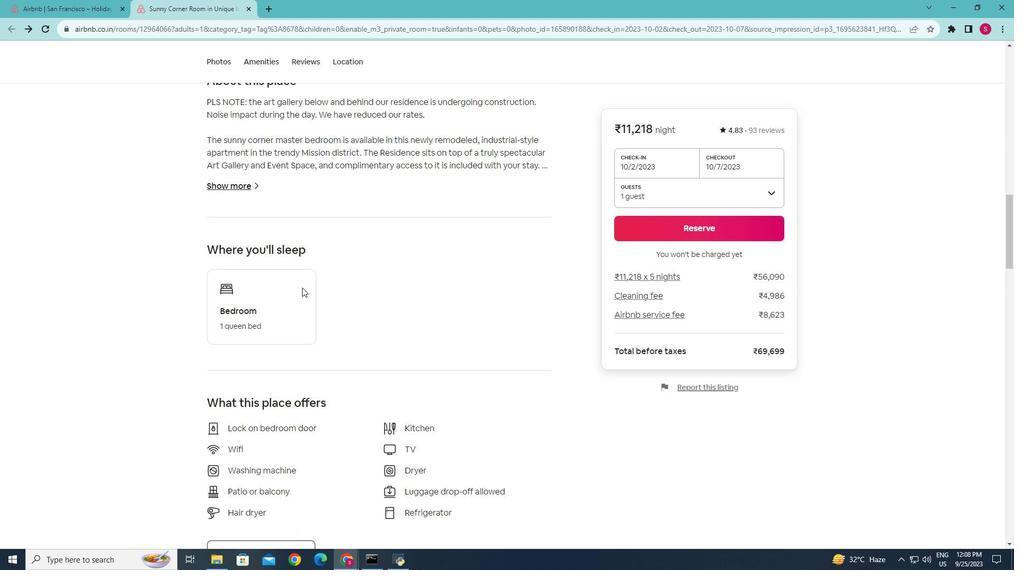 
Action: Mouse scrolled (302, 287) with delta (0, 0)
Screenshot: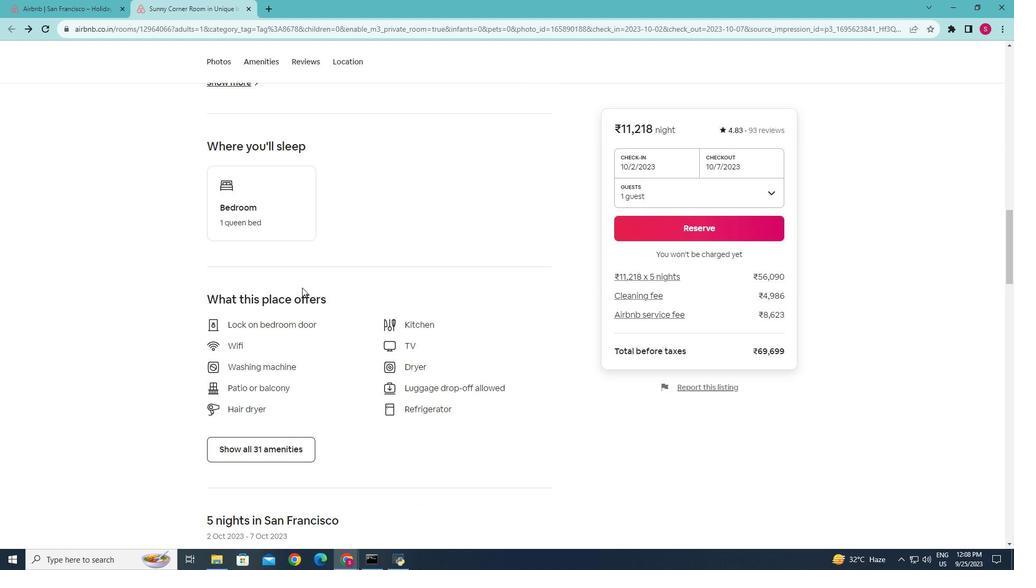 
Action: Mouse scrolled (302, 287) with delta (0, 0)
Screenshot: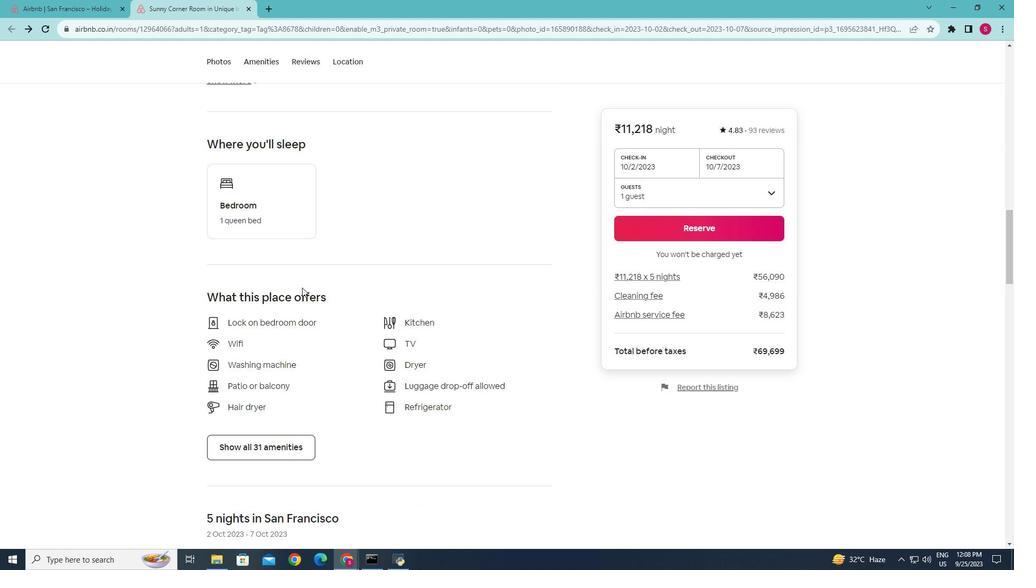 
Action: Mouse scrolled (302, 287) with delta (0, 0)
Screenshot: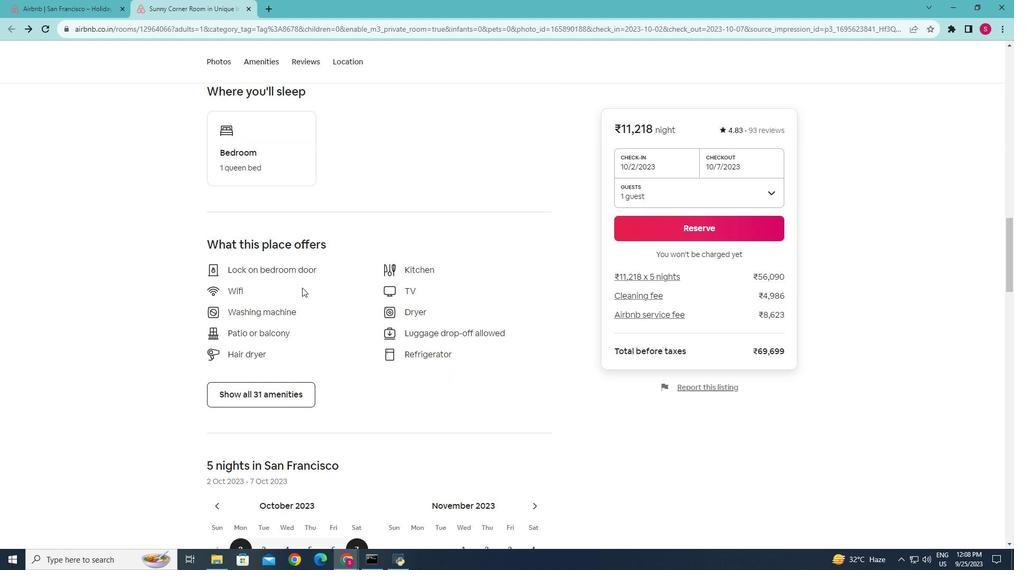 
Action: Mouse moved to (274, 386)
Screenshot: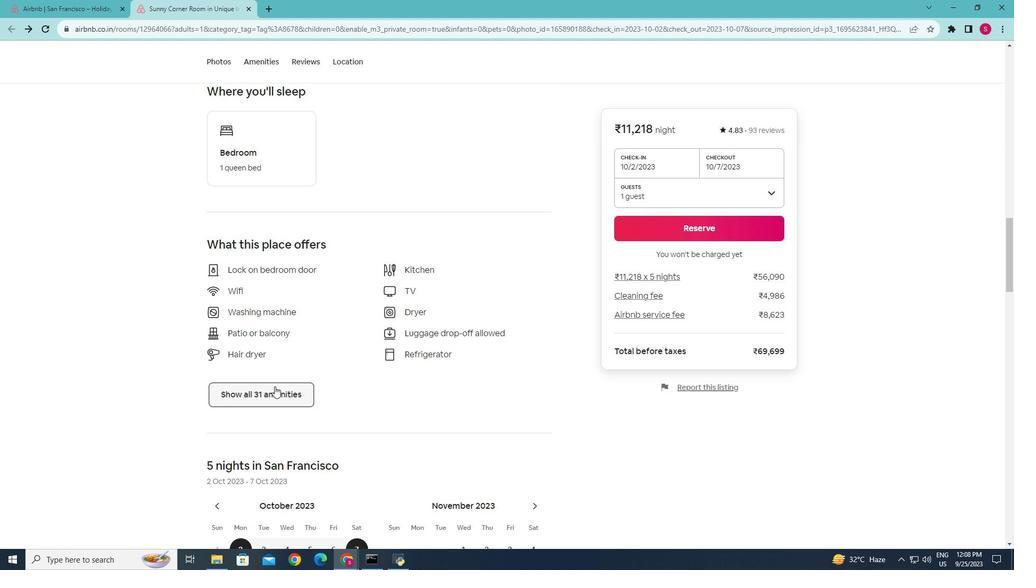 
Action: Mouse pressed left at (274, 386)
Screenshot: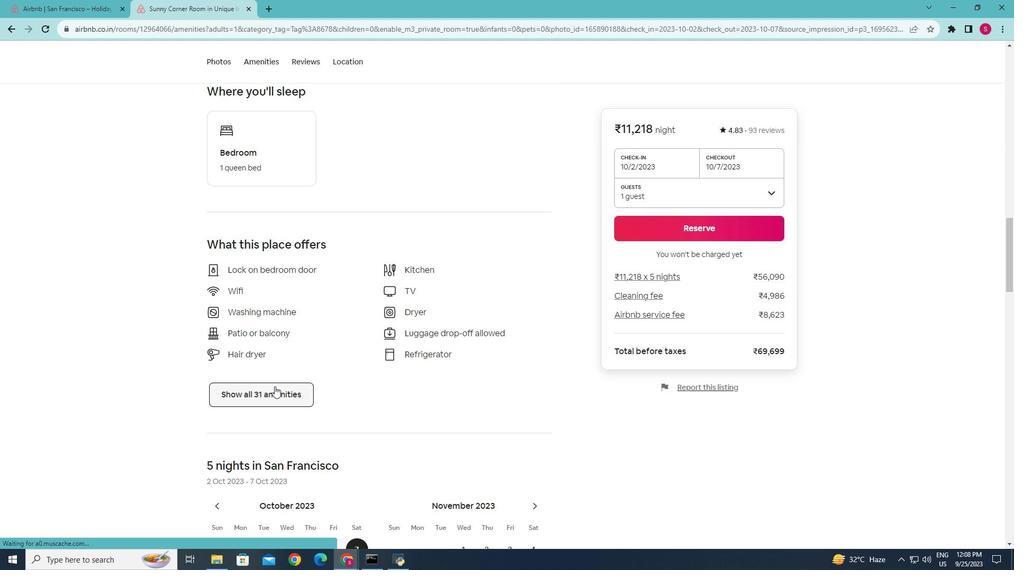 
Action: Mouse moved to (446, 286)
Screenshot: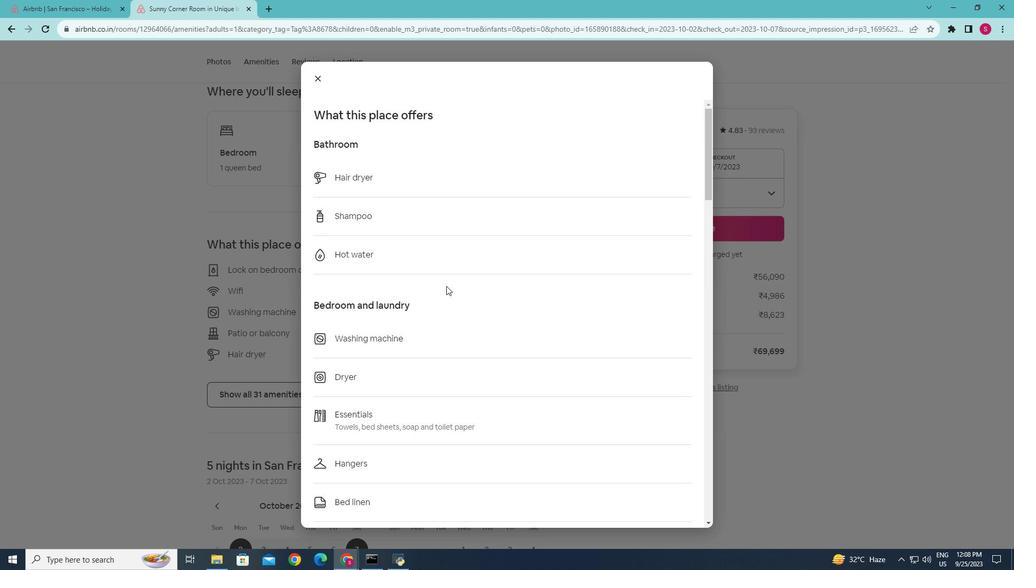 
Action: Mouse scrolled (446, 285) with delta (0, 0)
Screenshot: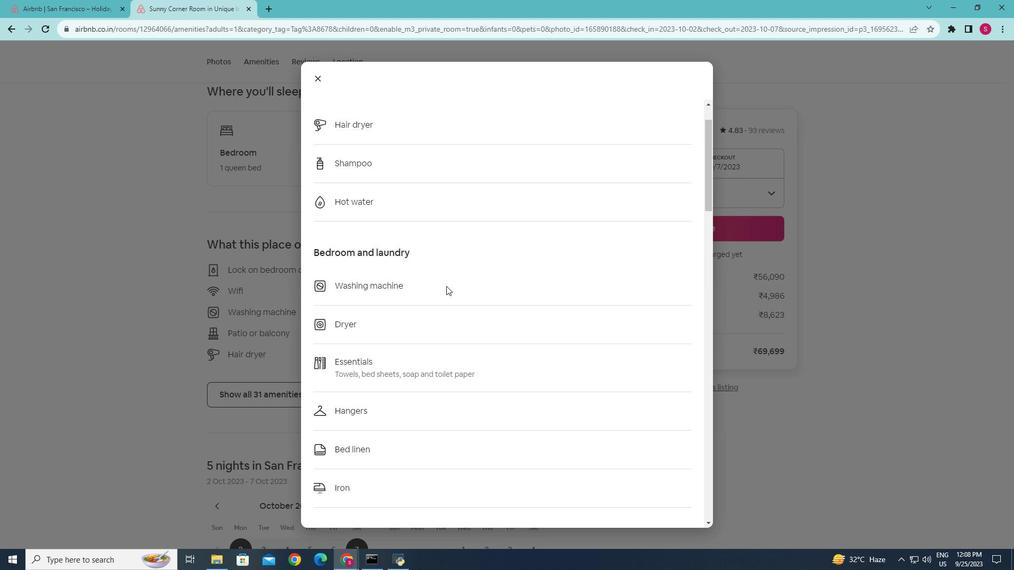 
Action: Mouse scrolled (446, 285) with delta (0, 0)
Screenshot: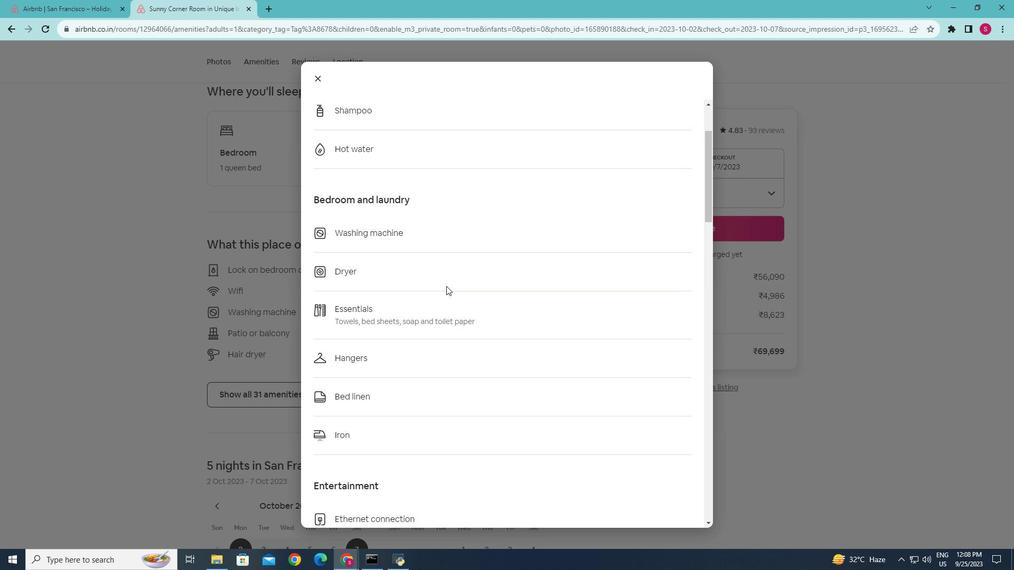 
Action: Mouse scrolled (446, 285) with delta (0, 0)
Screenshot: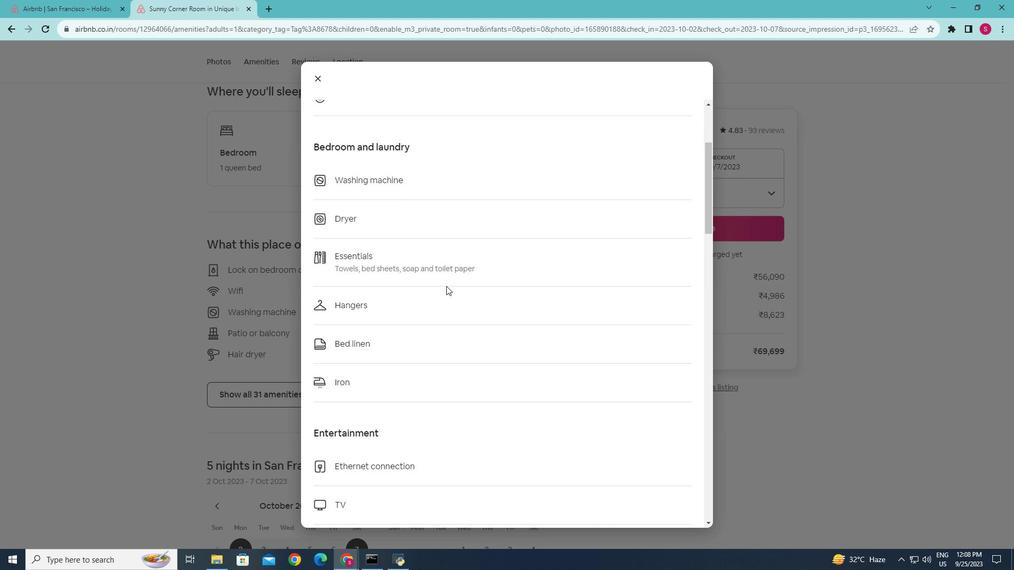 
Action: Mouse scrolled (446, 285) with delta (0, 0)
Screenshot: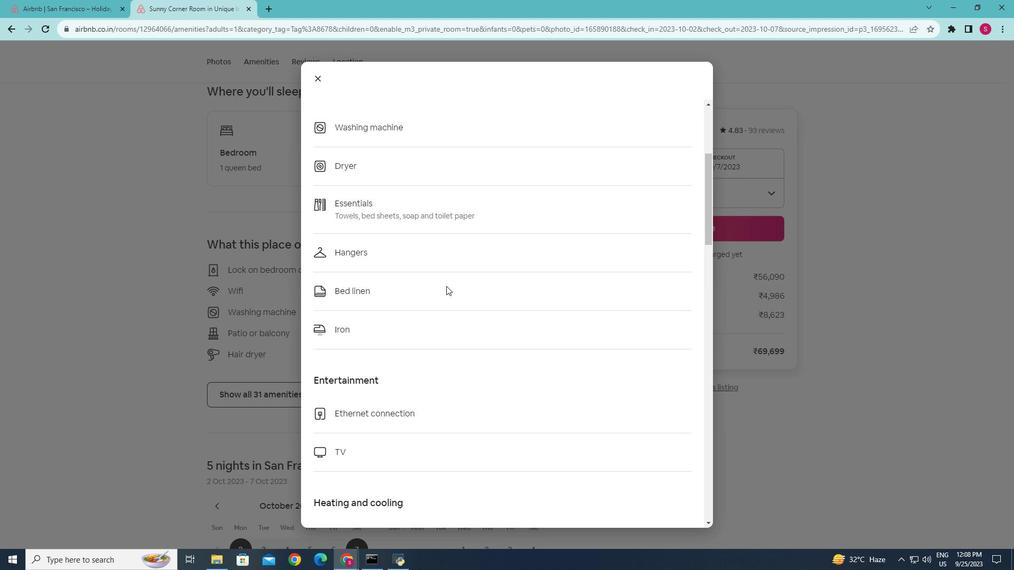 
Action: Mouse scrolled (446, 285) with delta (0, 0)
Screenshot: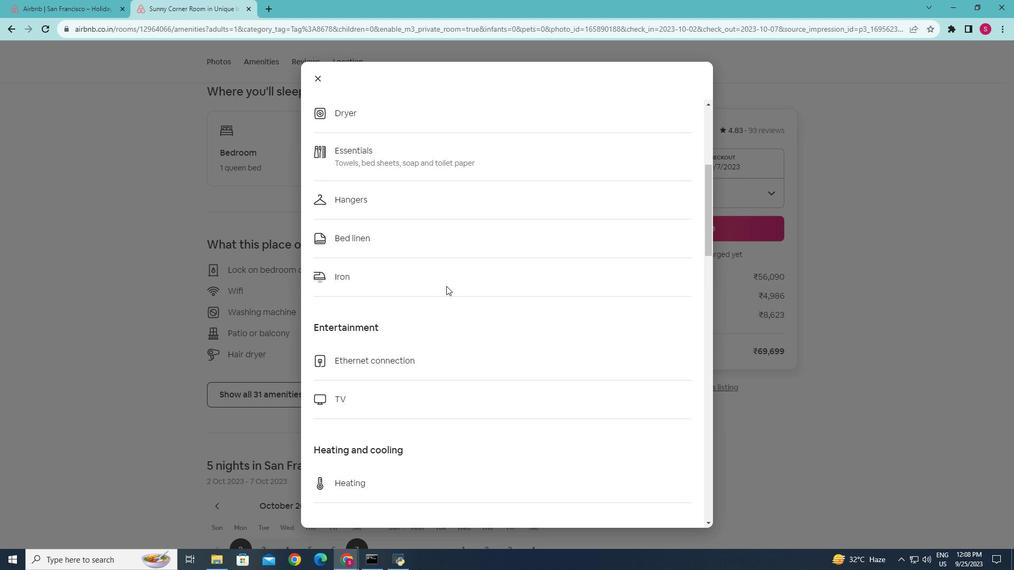 
Action: Mouse scrolled (446, 285) with delta (0, 0)
Screenshot: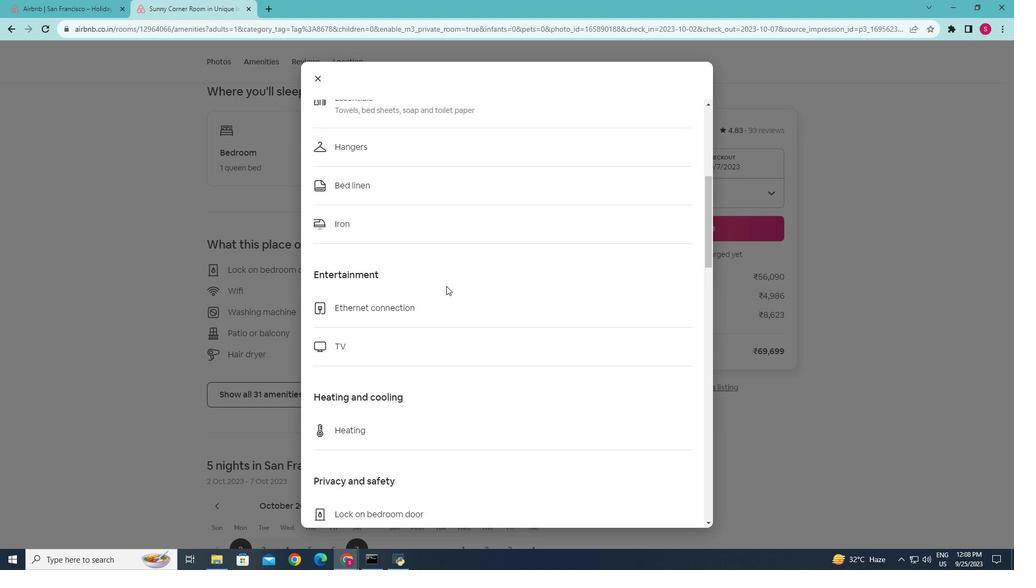 
Action: Mouse scrolled (446, 285) with delta (0, 0)
Screenshot: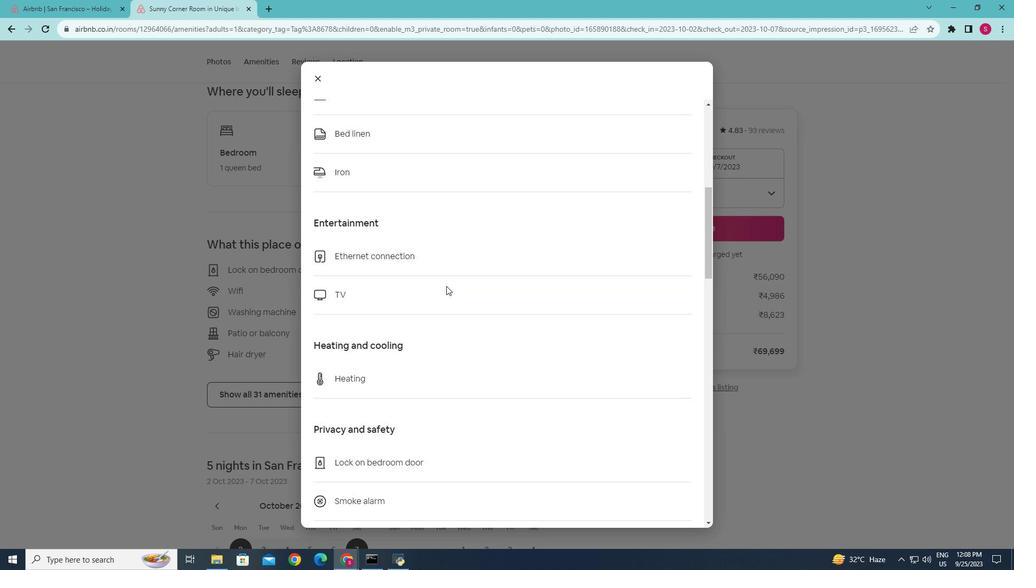 
Action: Mouse scrolled (446, 285) with delta (0, 0)
Screenshot: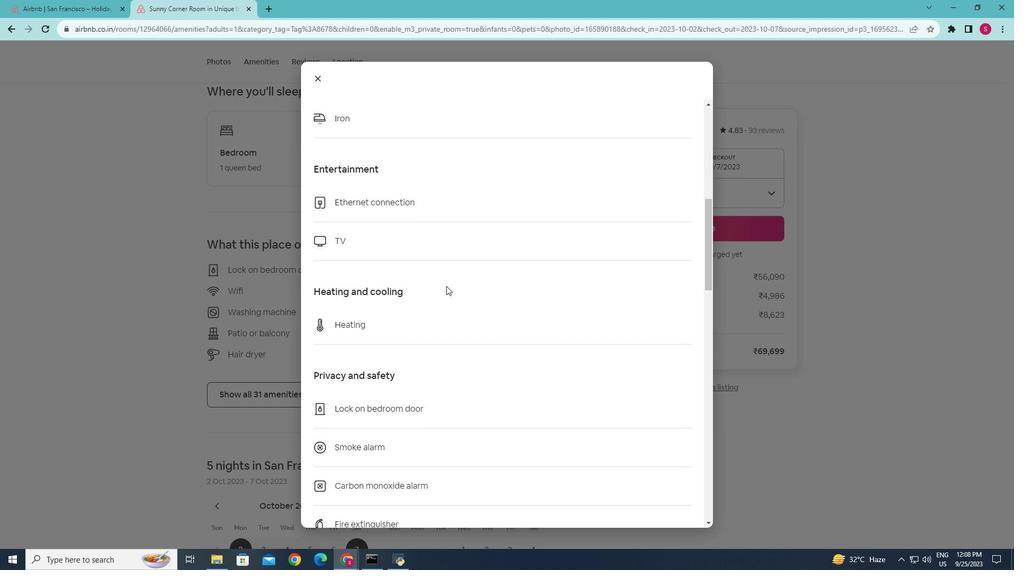 
Action: Mouse scrolled (446, 285) with delta (0, 0)
Screenshot: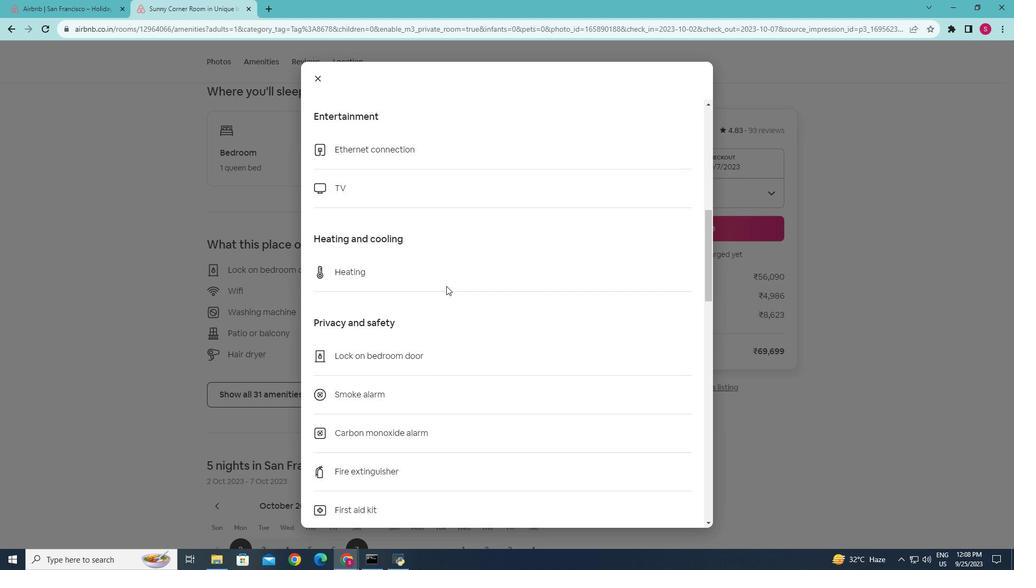 
Action: Mouse scrolled (446, 285) with delta (0, 0)
Screenshot: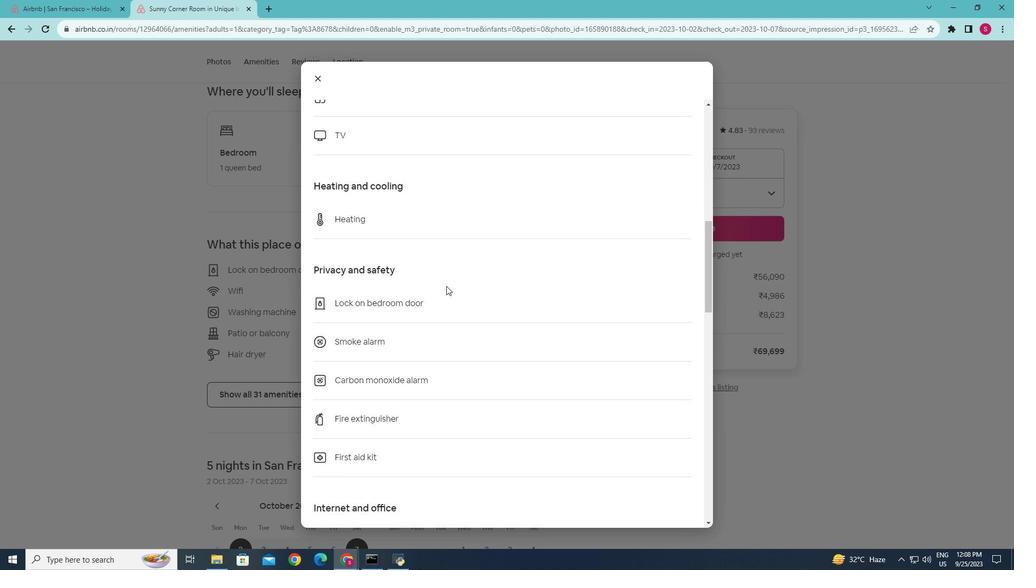
Action: Mouse scrolled (446, 285) with delta (0, 0)
Screenshot: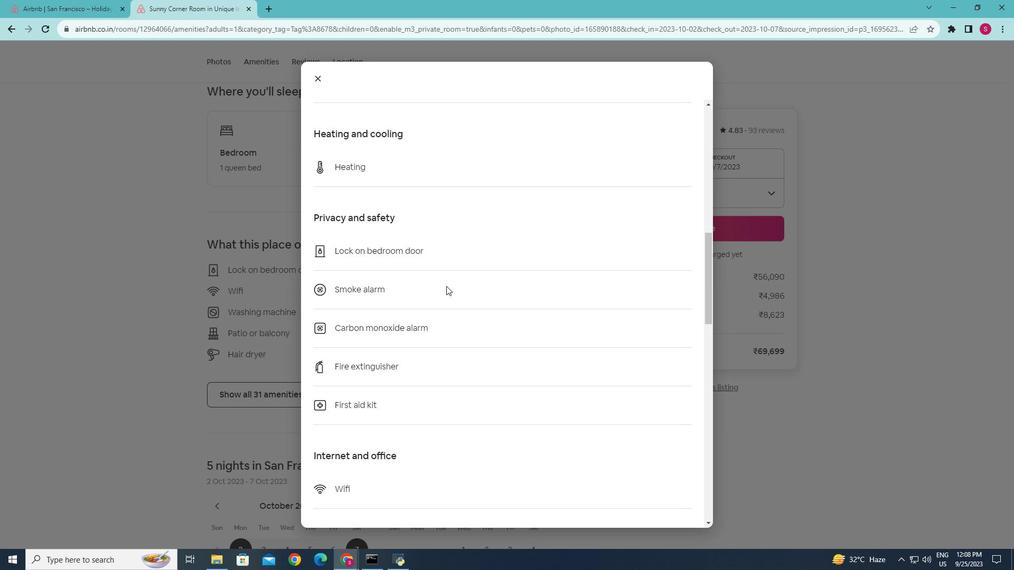 
Action: Mouse scrolled (446, 285) with delta (0, 0)
Screenshot: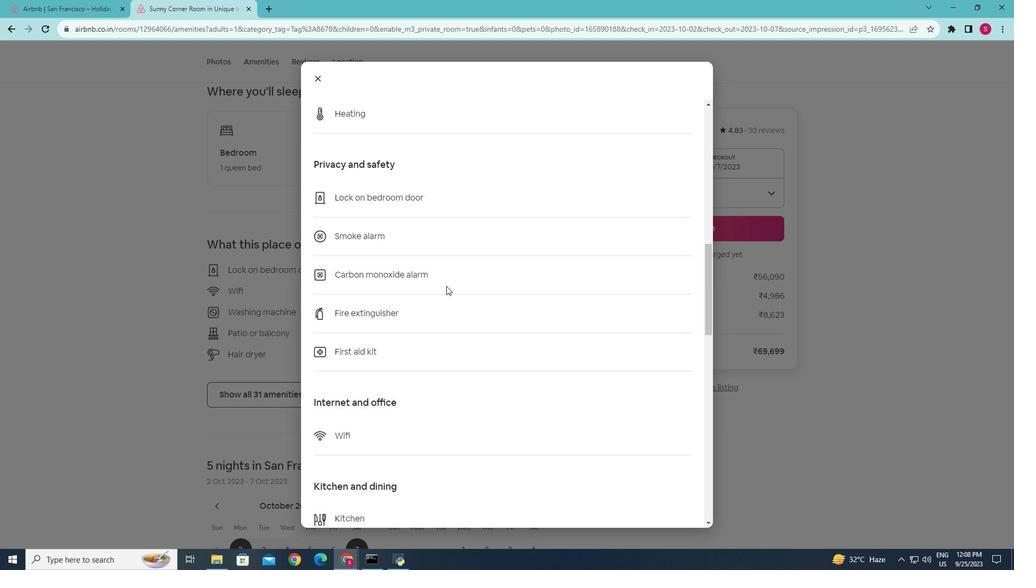 
Action: Mouse moved to (551, 293)
Screenshot: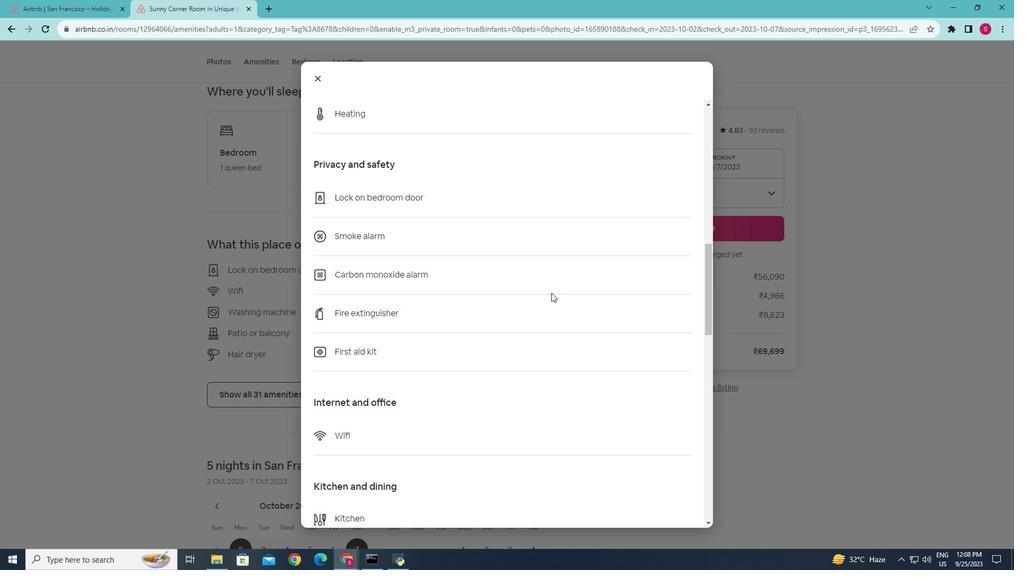 
Action: Mouse scrolled (551, 292) with delta (0, 0)
Screenshot: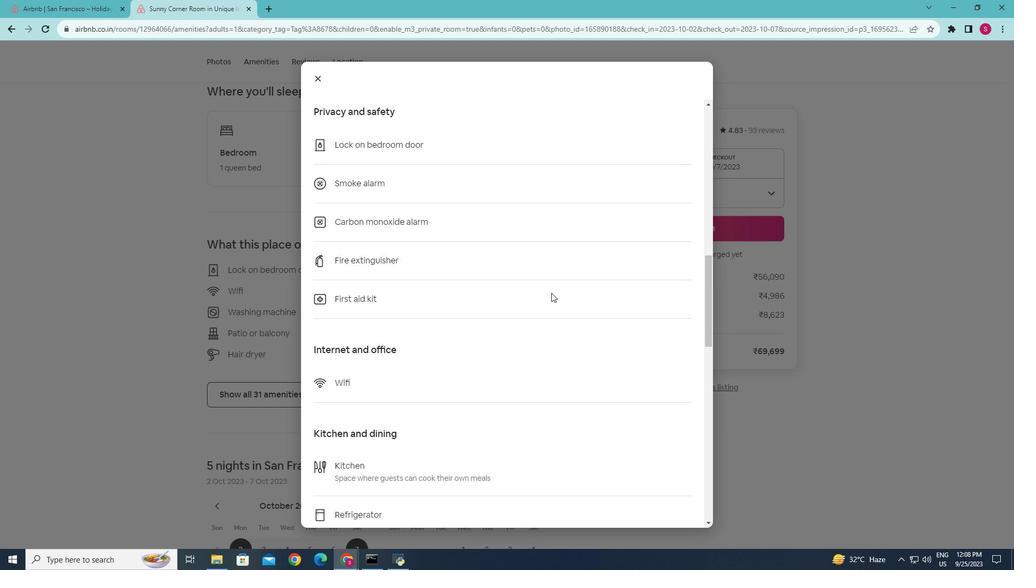 
Action: Mouse scrolled (551, 292) with delta (0, 0)
Screenshot: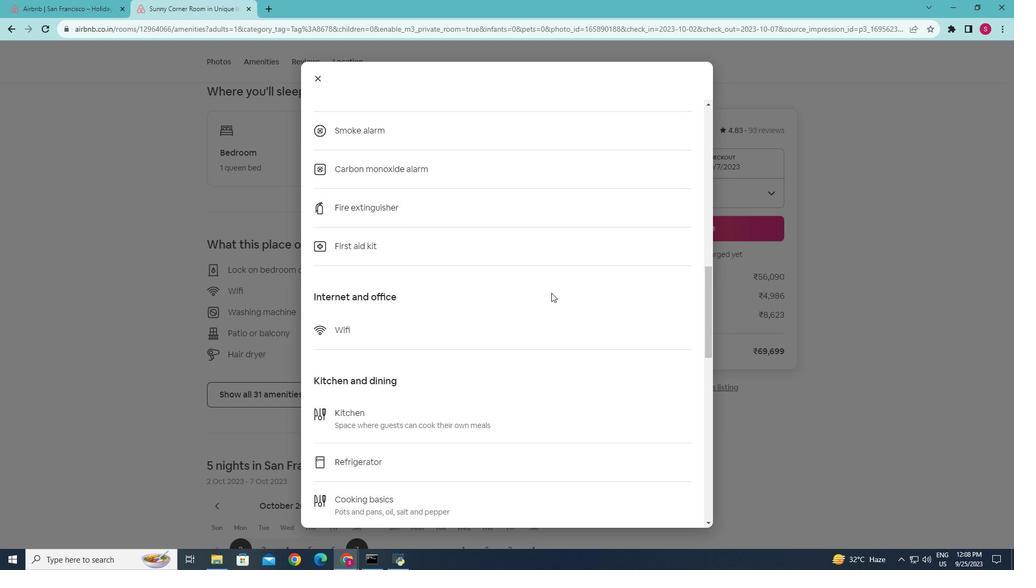 
Action: Mouse moved to (551, 293)
Screenshot: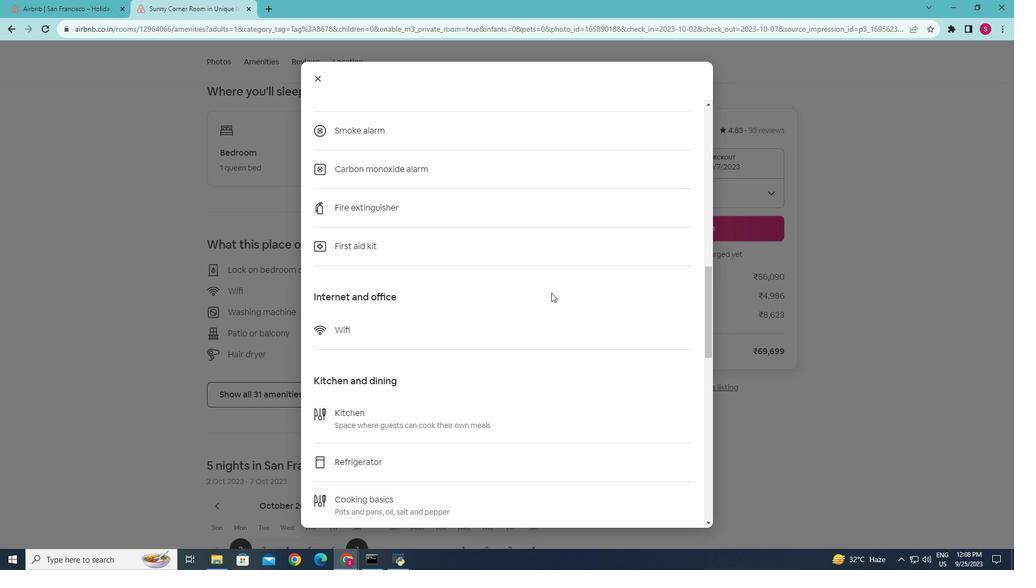 
Action: Mouse scrolled (551, 292) with delta (0, 0)
Screenshot: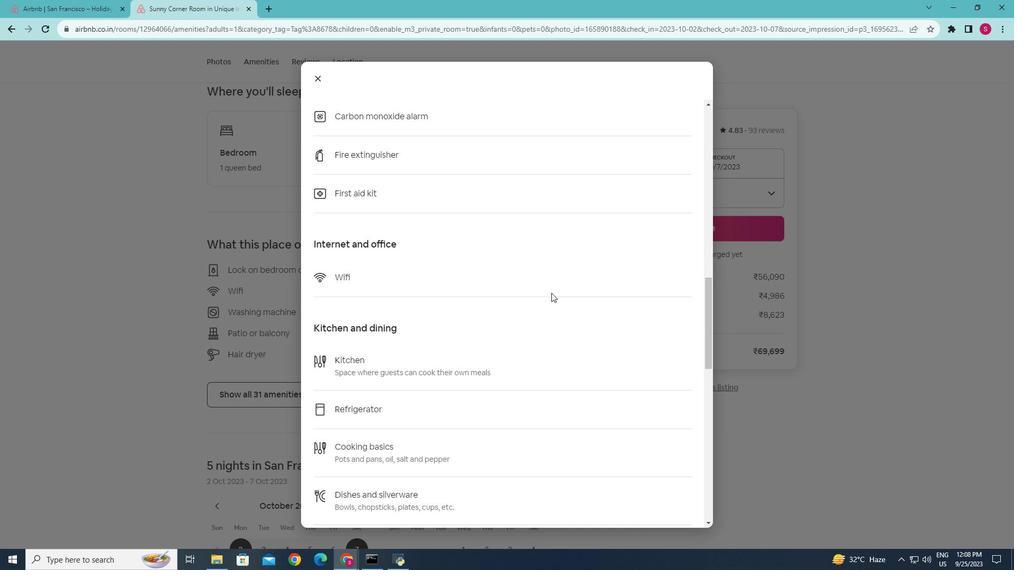 
Action: Mouse scrolled (551, 292) with delta (0, 0)
